 Task: Create a gradient business workshop youtube thumbnail.
Action: Mouse moved to (310, 199)
Screenshot: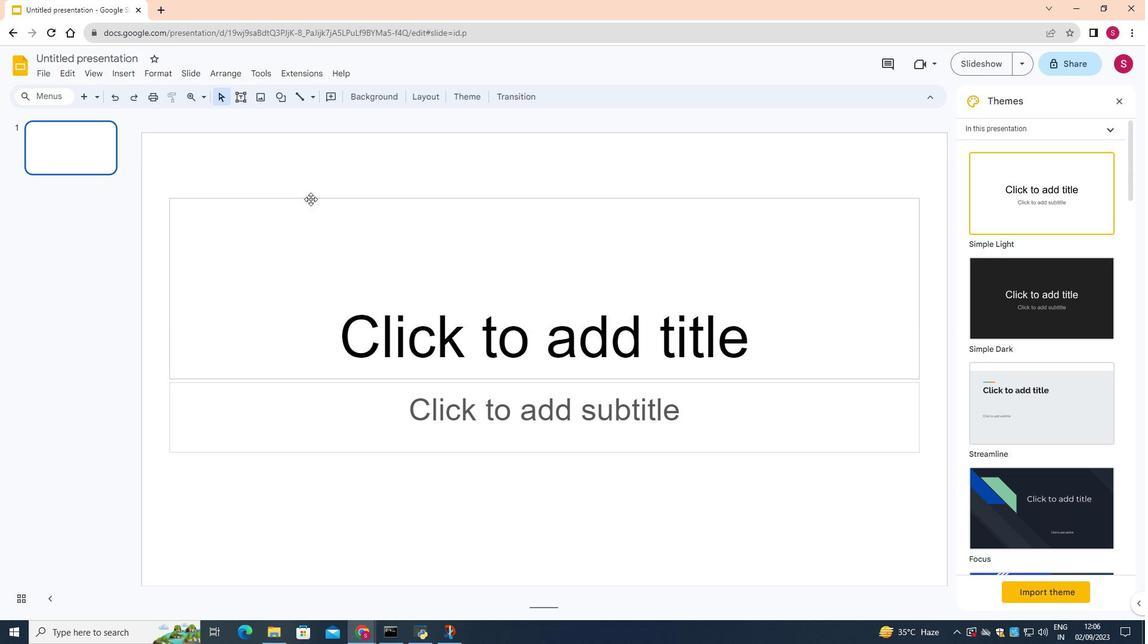 
Action: Mouse pressed left at (310, 199)
Screenshot: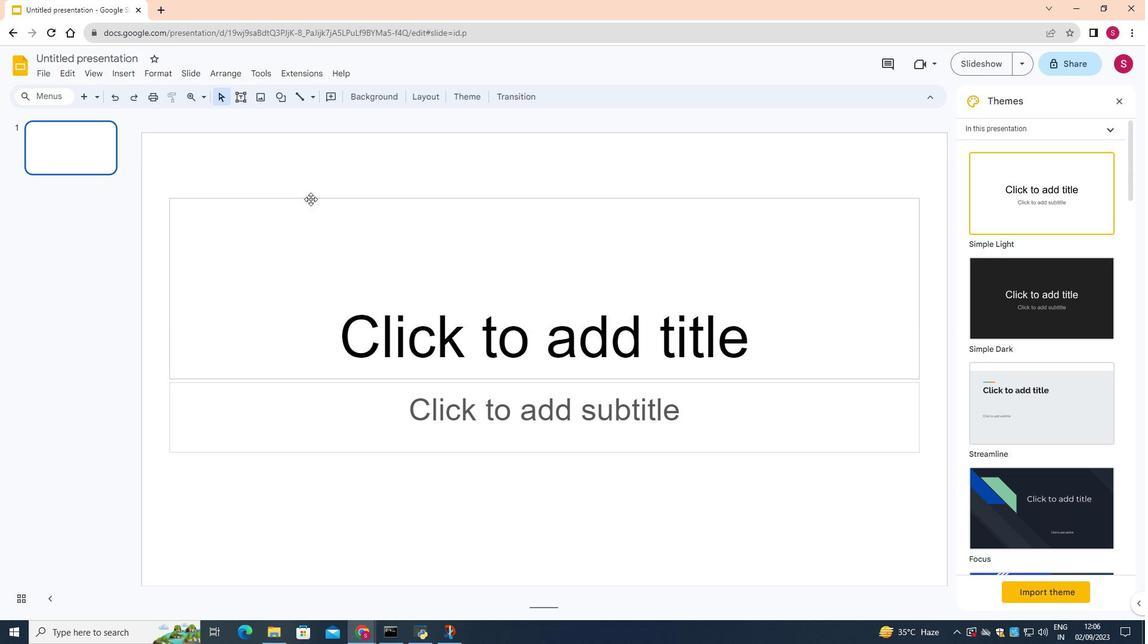 
Action: Key pressed <Key.delete>
Screenshot: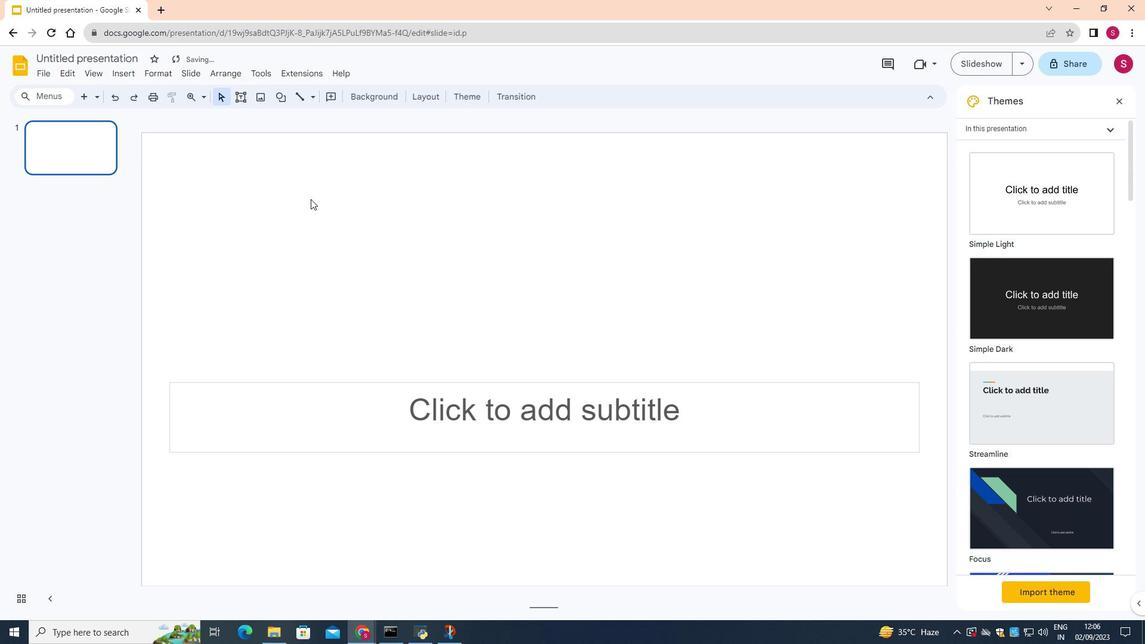 
Action: Mouse moved to (300, 380)
Screenshot: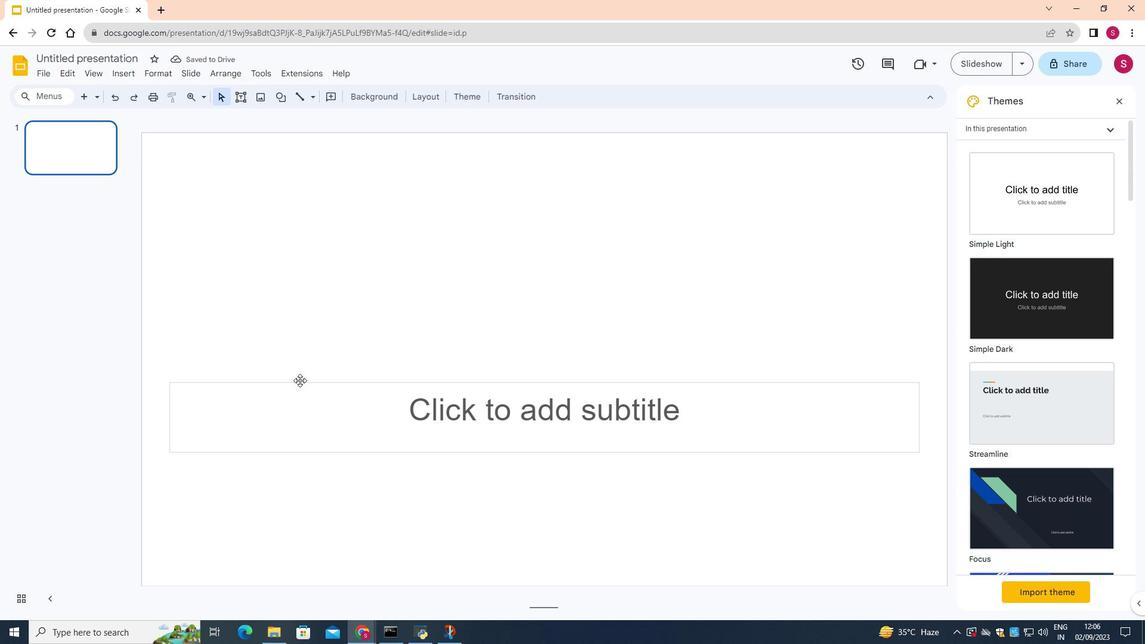 
Action: Mouse pressed left at (300, 380)
Screenshot: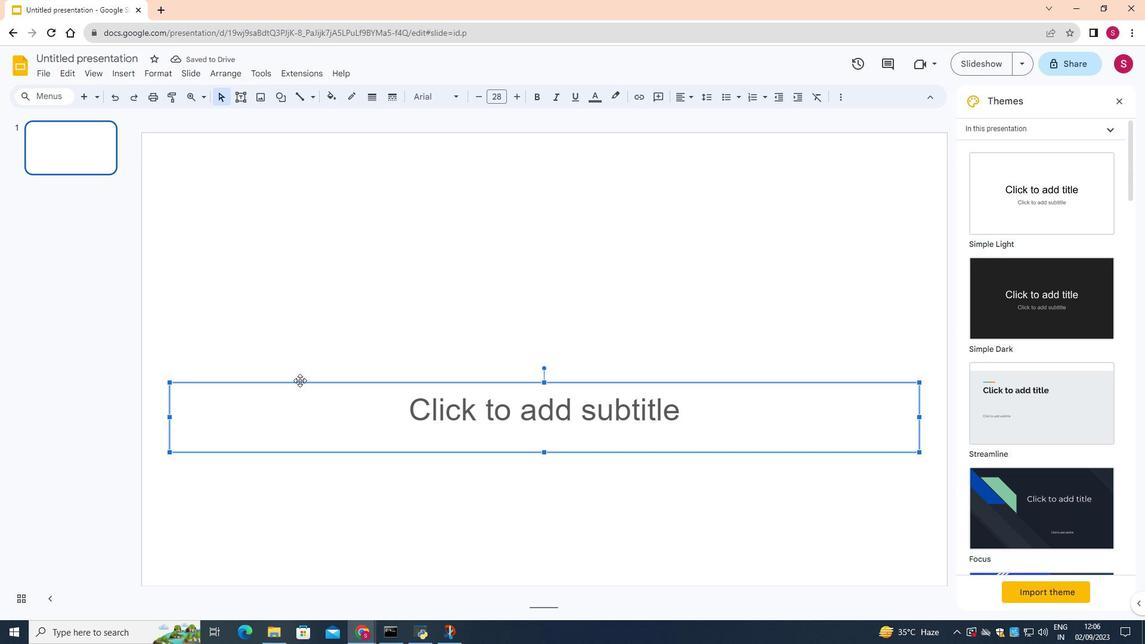 
Action: Mouse moved to (301, 377)
Screenshot: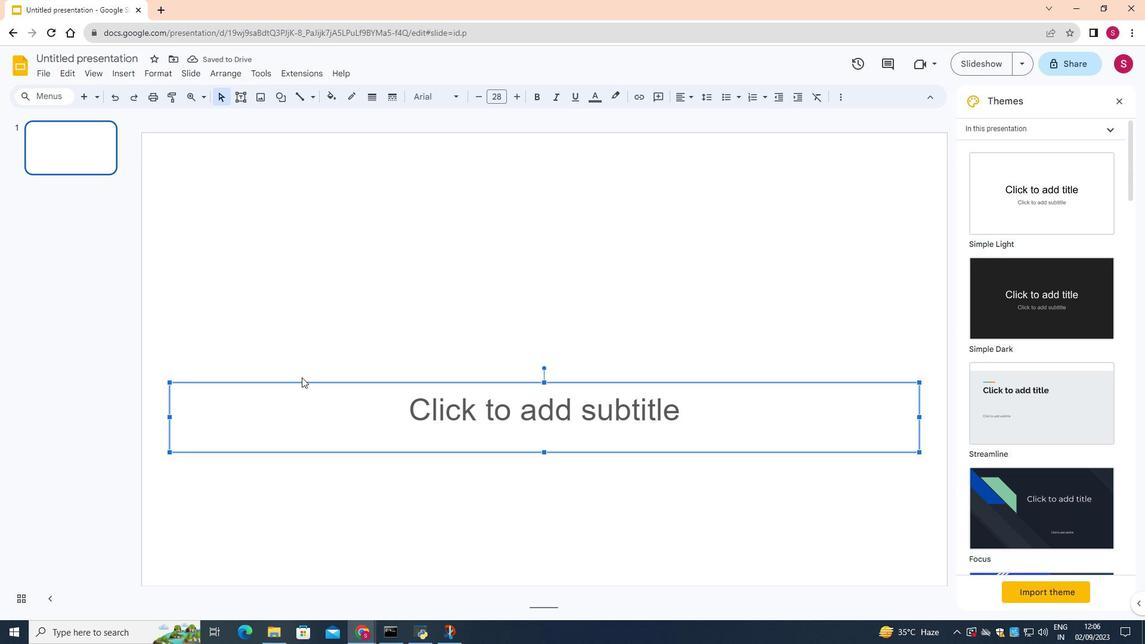 
Action: Key pressed <Key.delete>
Screenshot: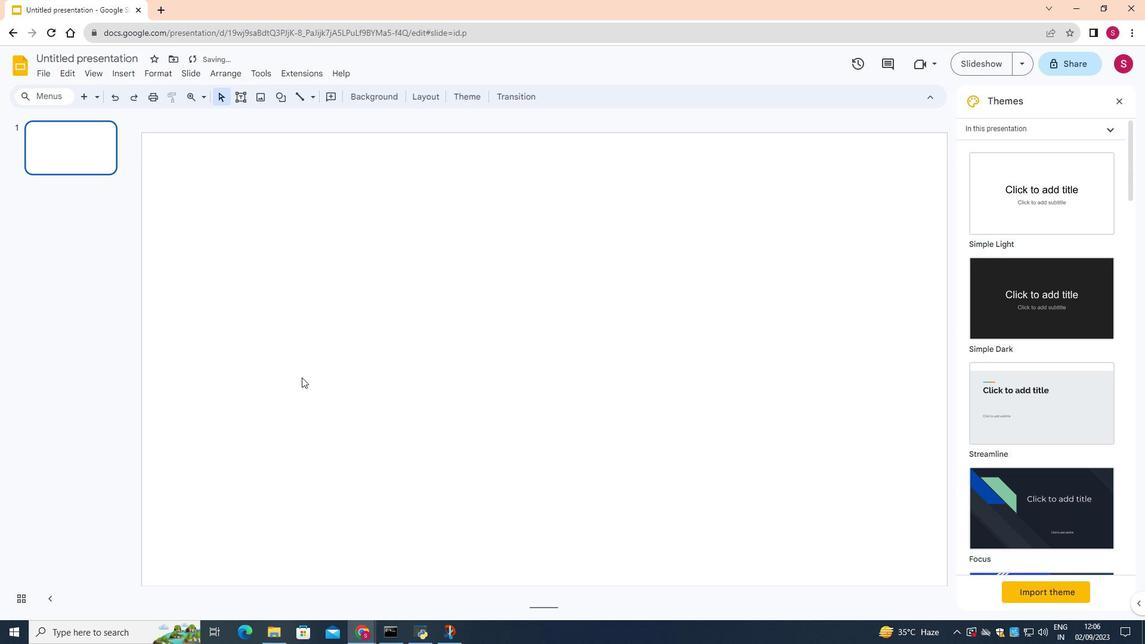 
Action: Mouse moved to (351, 94)
Screenshot: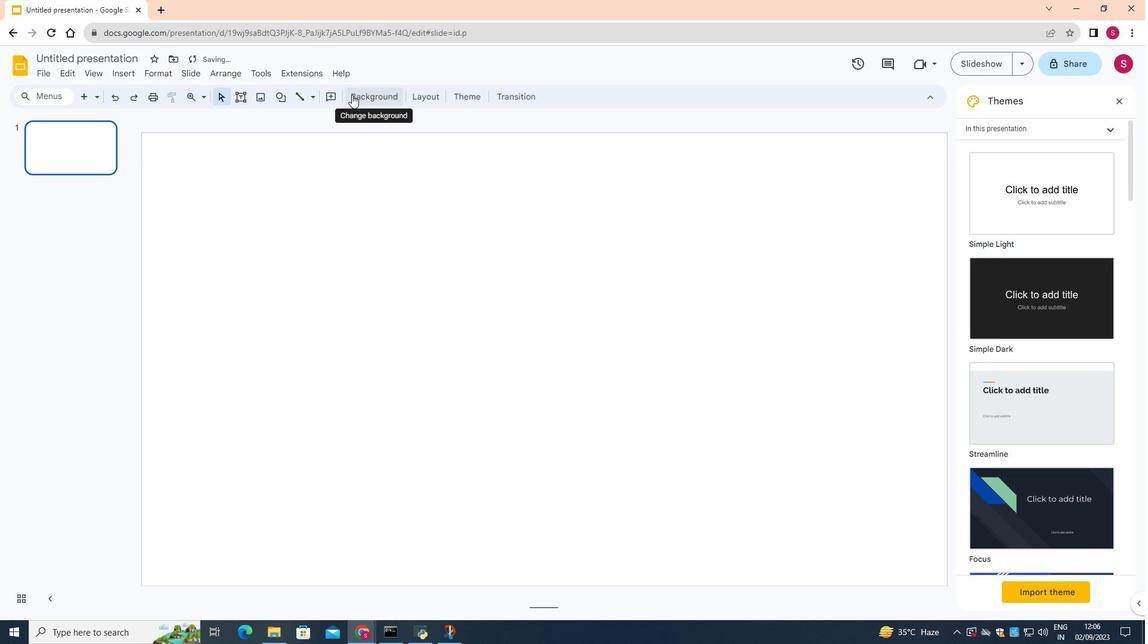 
Action: Mouse pressed left at (351, 94)
Screenshot: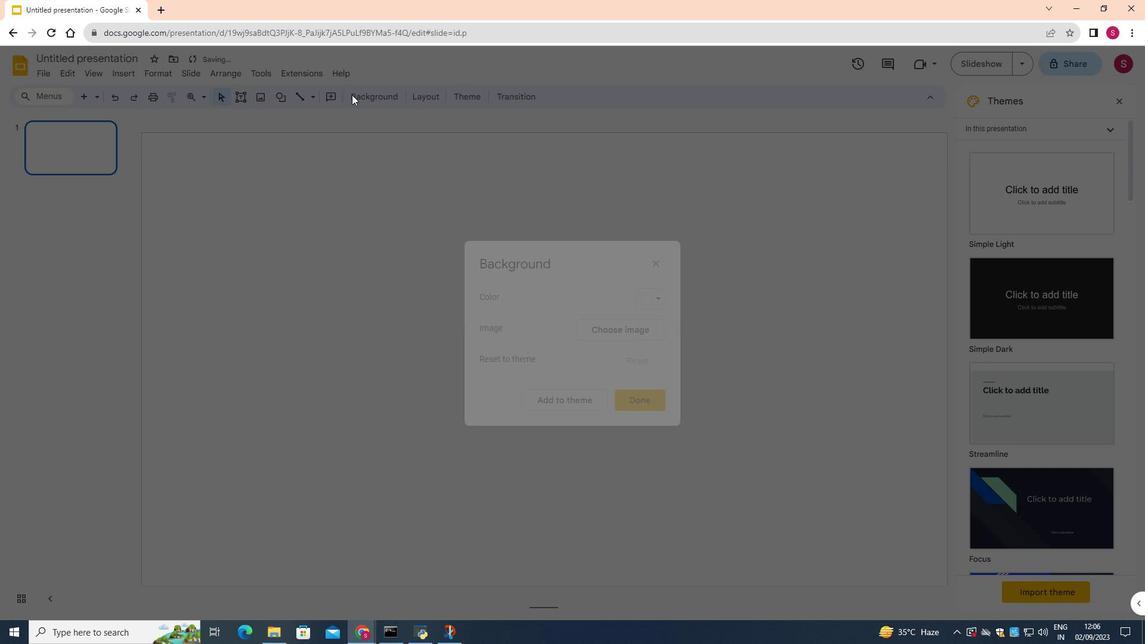 
Action: Mouse moved to (646, 300)
Screenshot: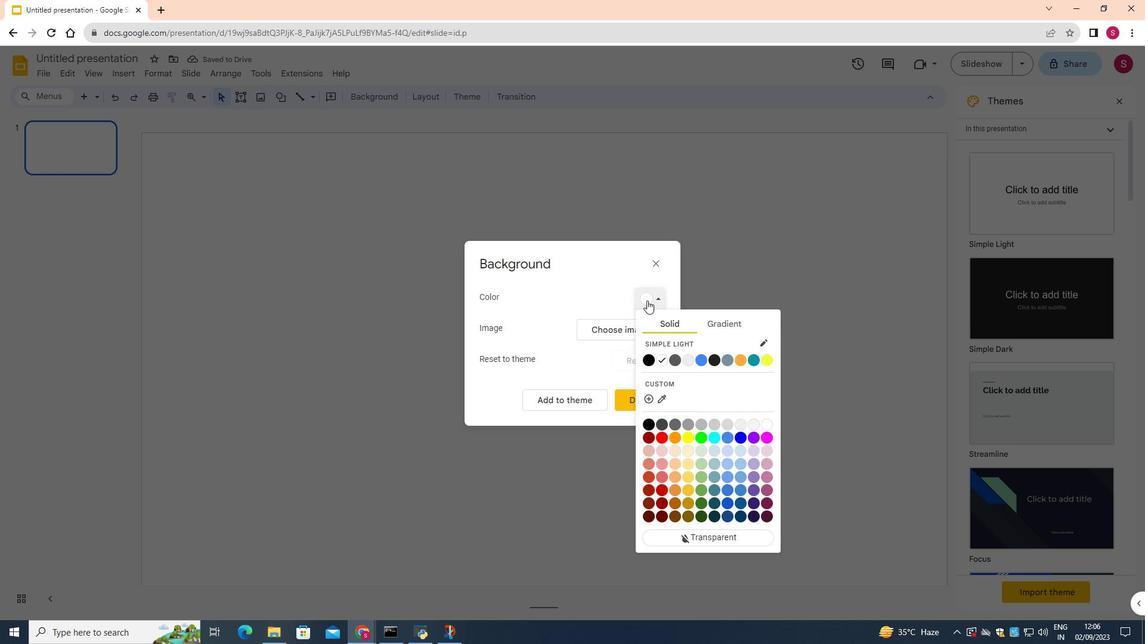 
Action: Mouse pressed left at (646, 300)
Screenshot: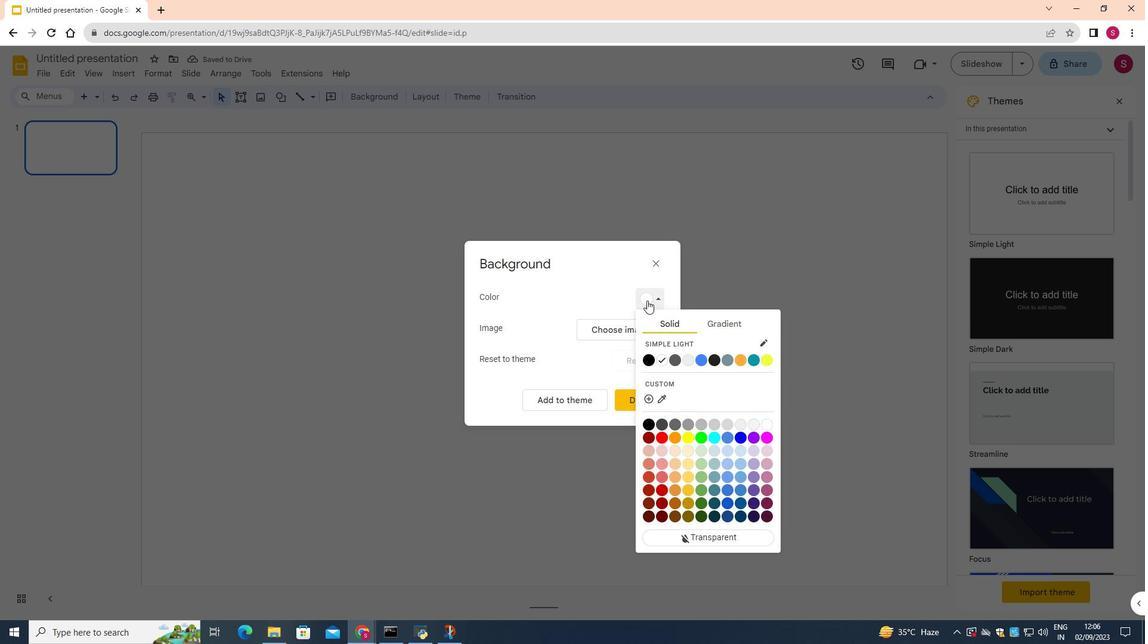 
Action: Mouse moved to (740, 433)
Screenshot: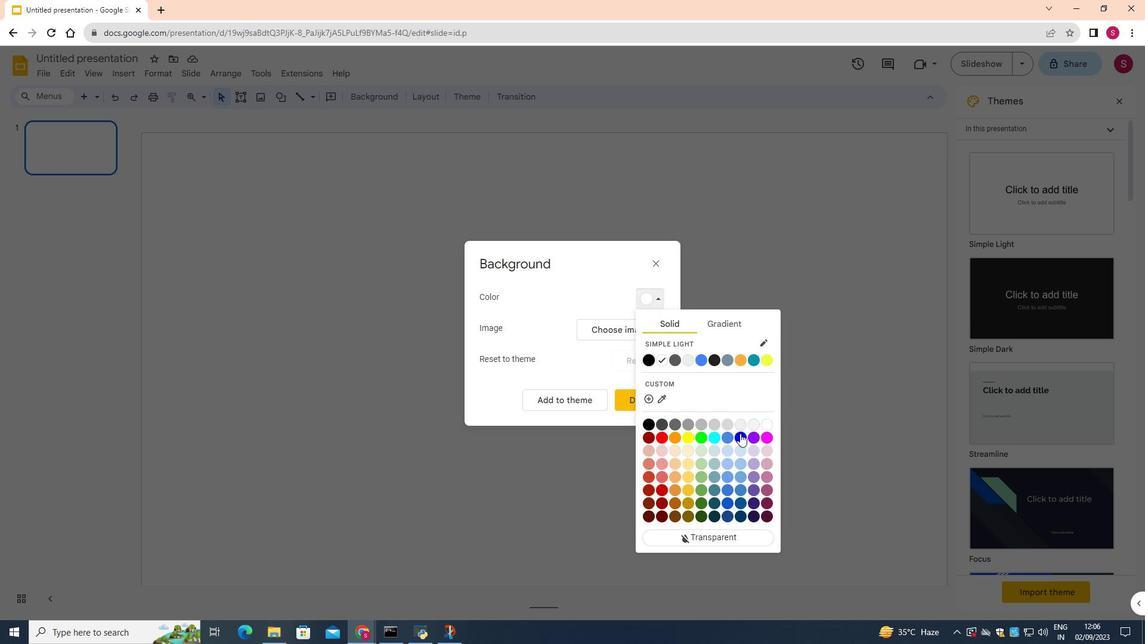
Action: Mouse pressed left at (740, 433)
Screenshot: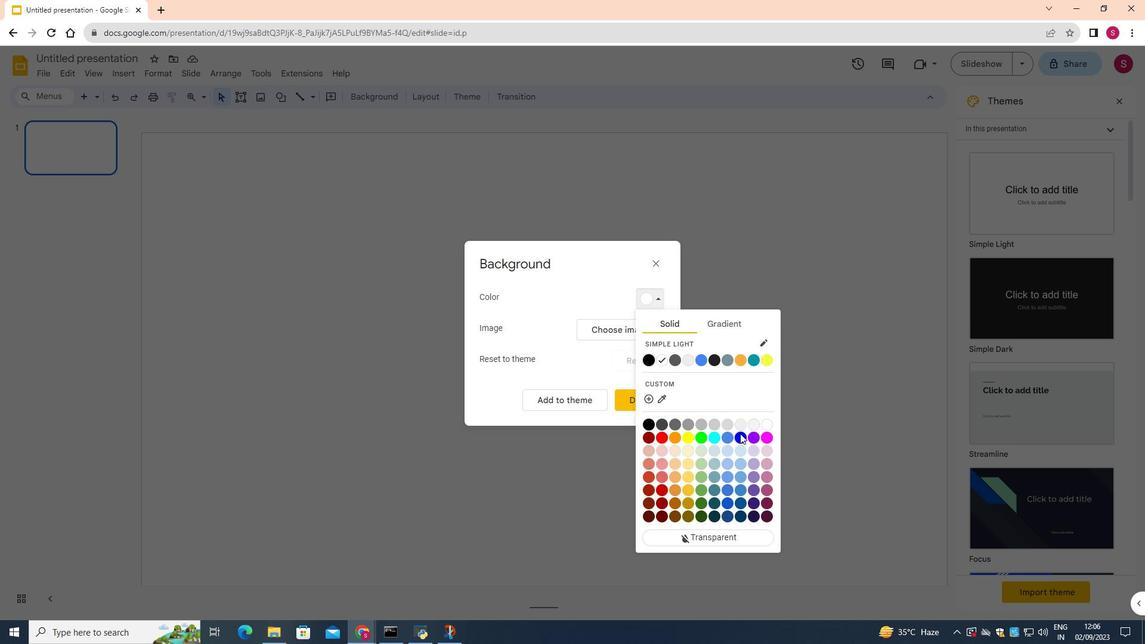 
Action: Mouse moved to (652, 298)
Screenshot: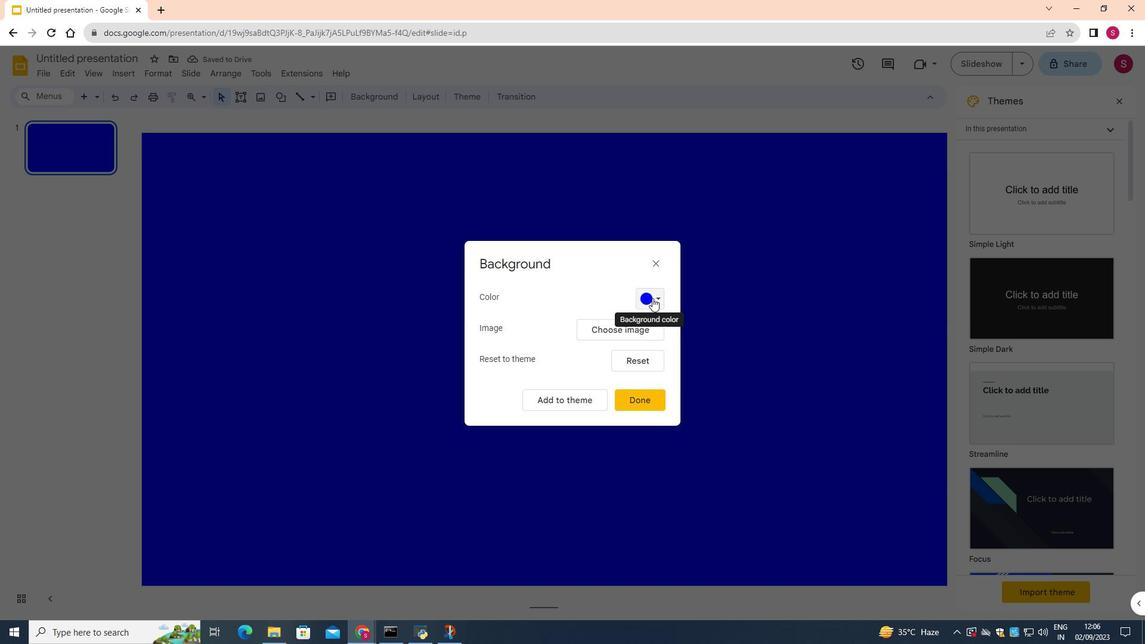 
Action: Mouse pressed left at (652, 298)
Screenshot: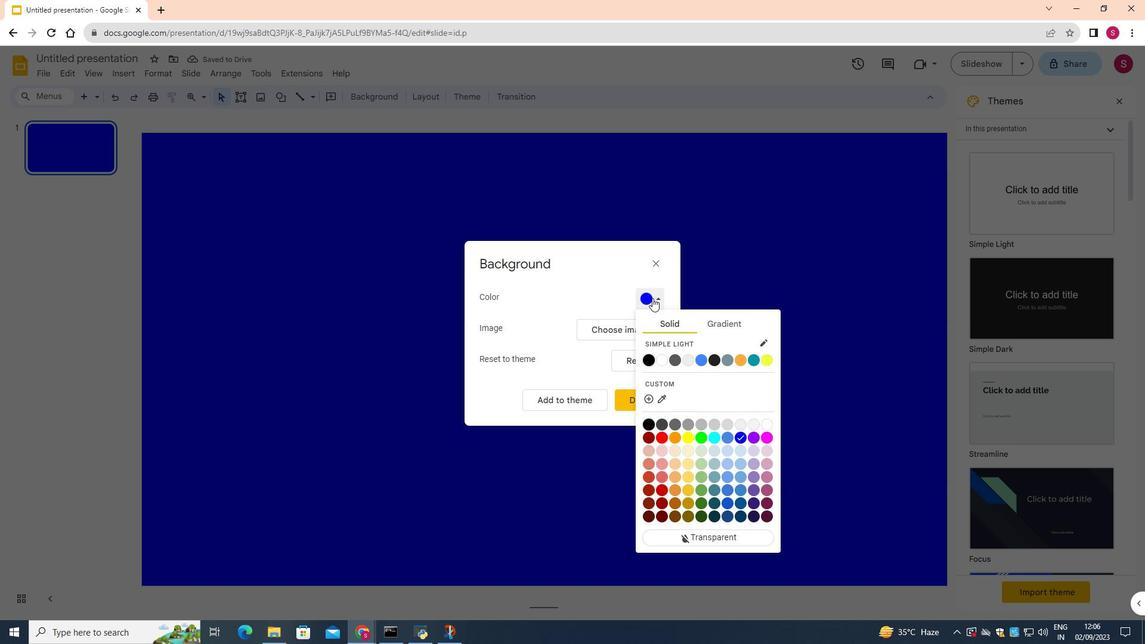 
Action: Mouse moved to (728, 501)
Screenshot: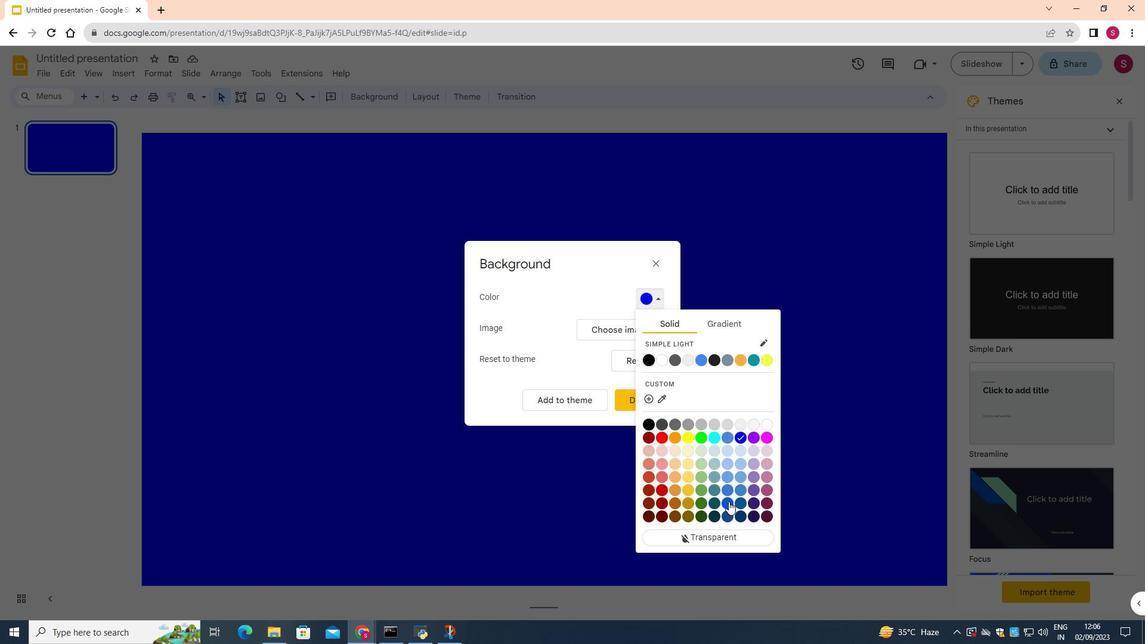 
Action: Mouse pressed left at (728, 501)
Screenshot: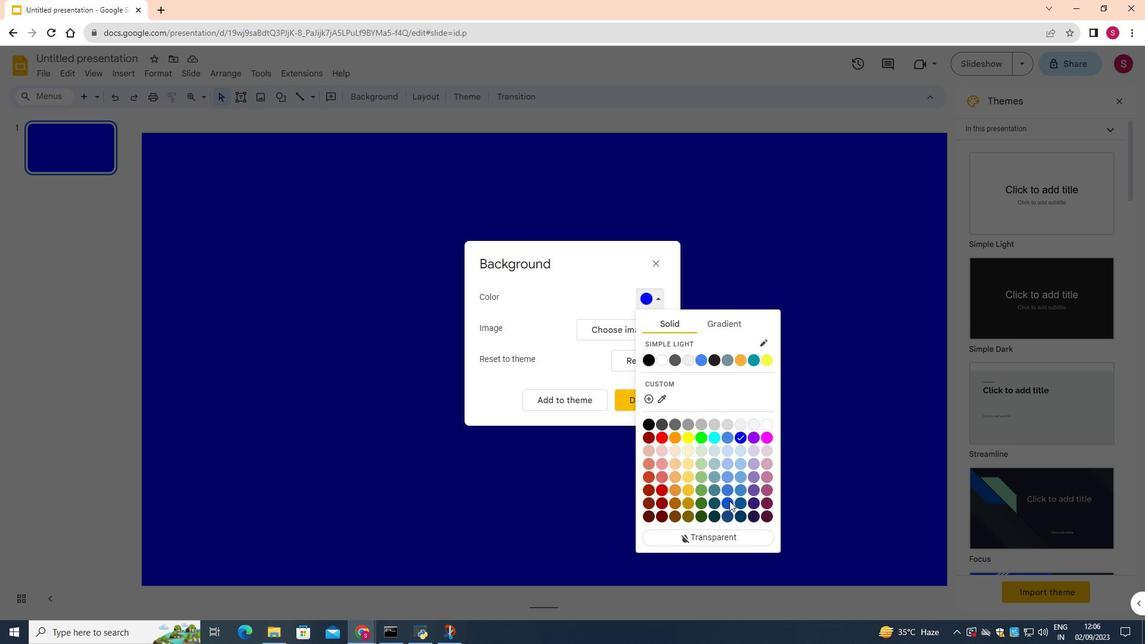 
Action: Mouse moved to (634, 400)
Screenshot: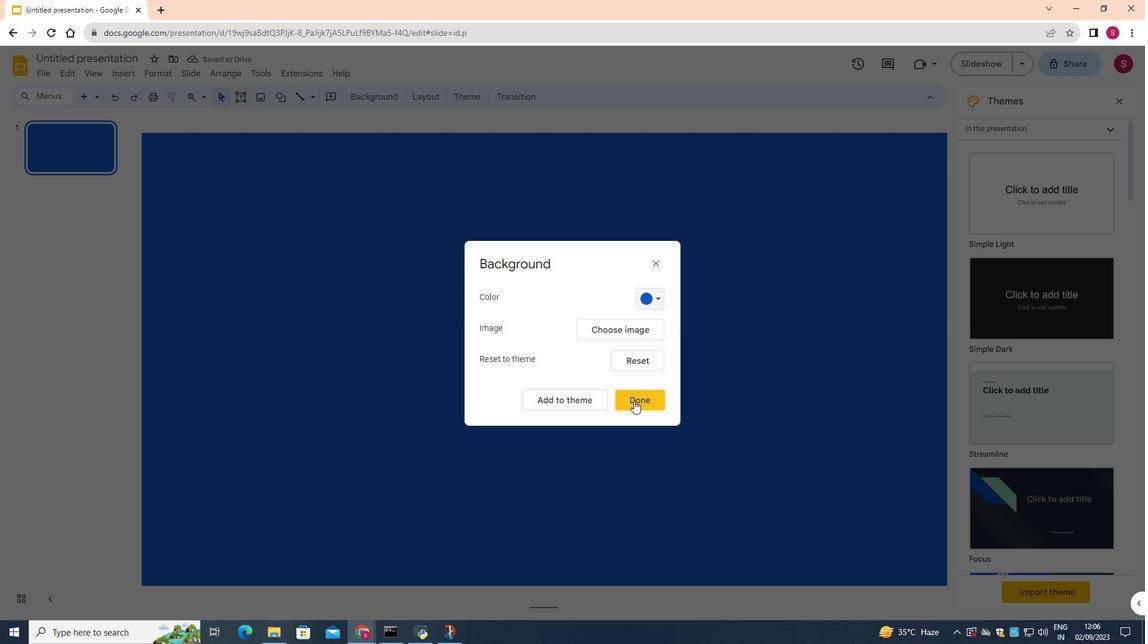 
Action: Mouse pressed left at (634, 400)
Screenshot: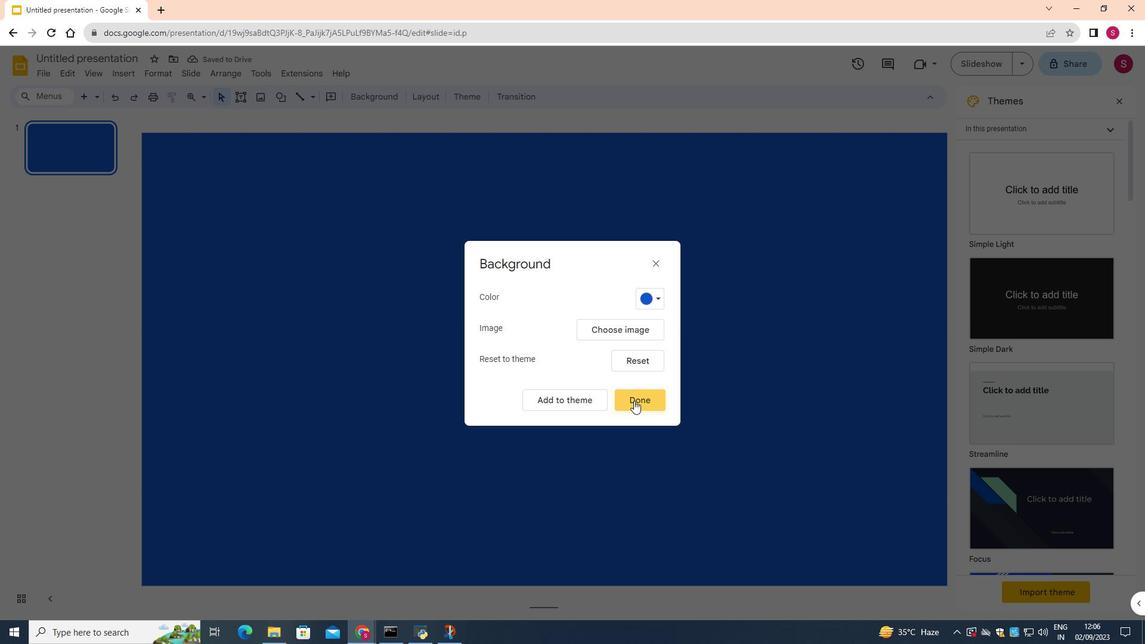 
Action: Mouse moved to (275, 94)
Screenshot: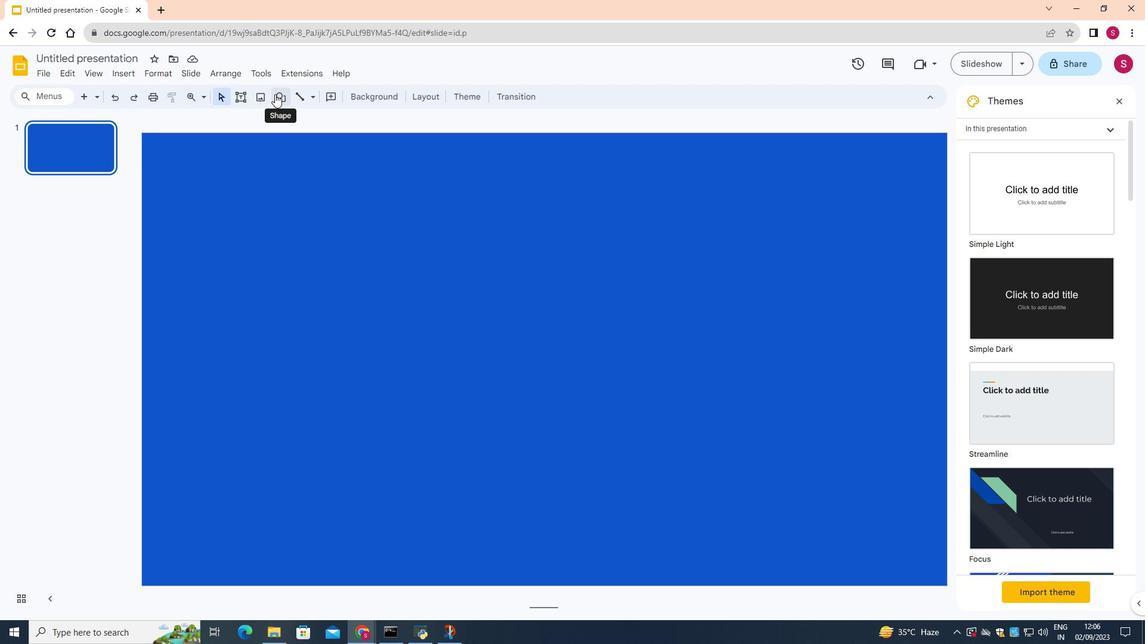 
Action: Mouse pressed left at (275, 94)
Screenshot: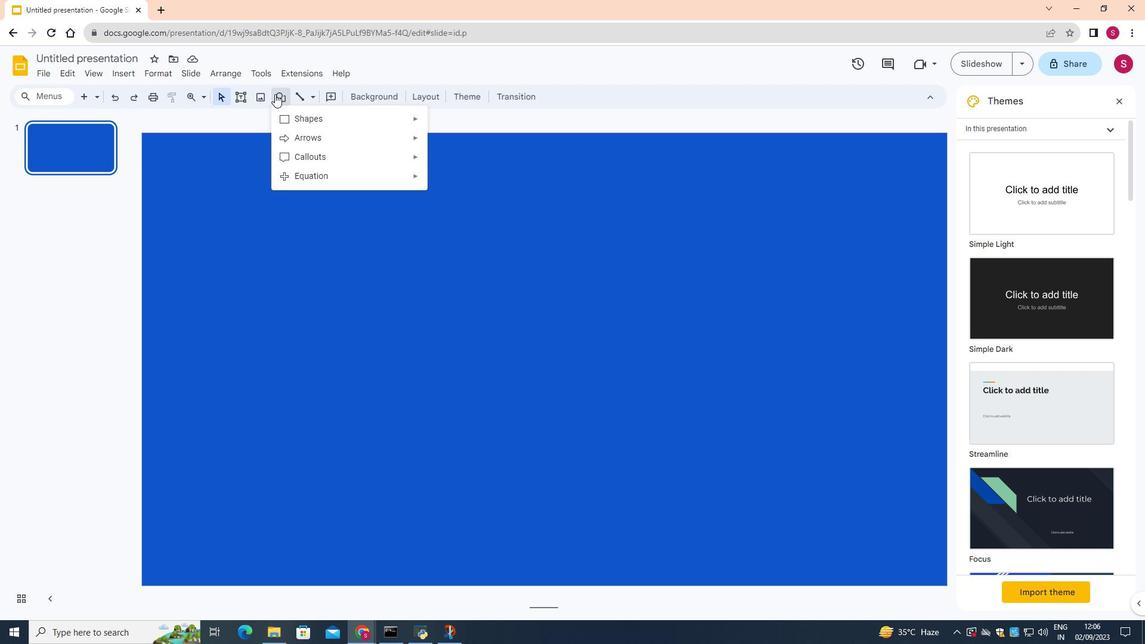 
Action: Mouse moved to (295, 118)
Screenshot: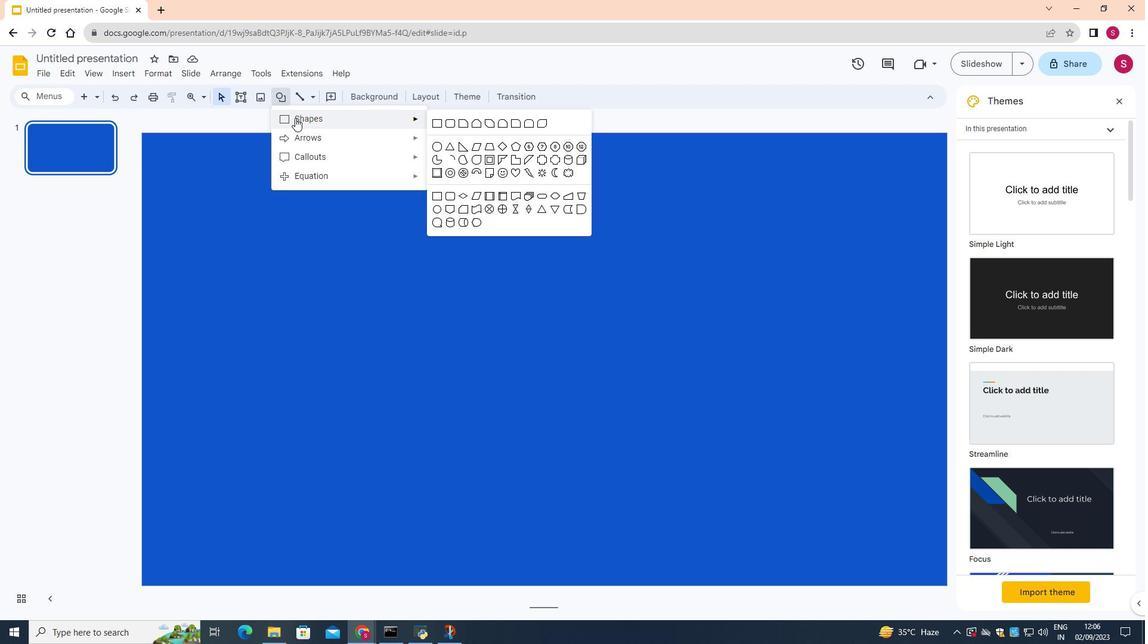 
Action: Mouse pressed left at (295, 118)
Screenshot: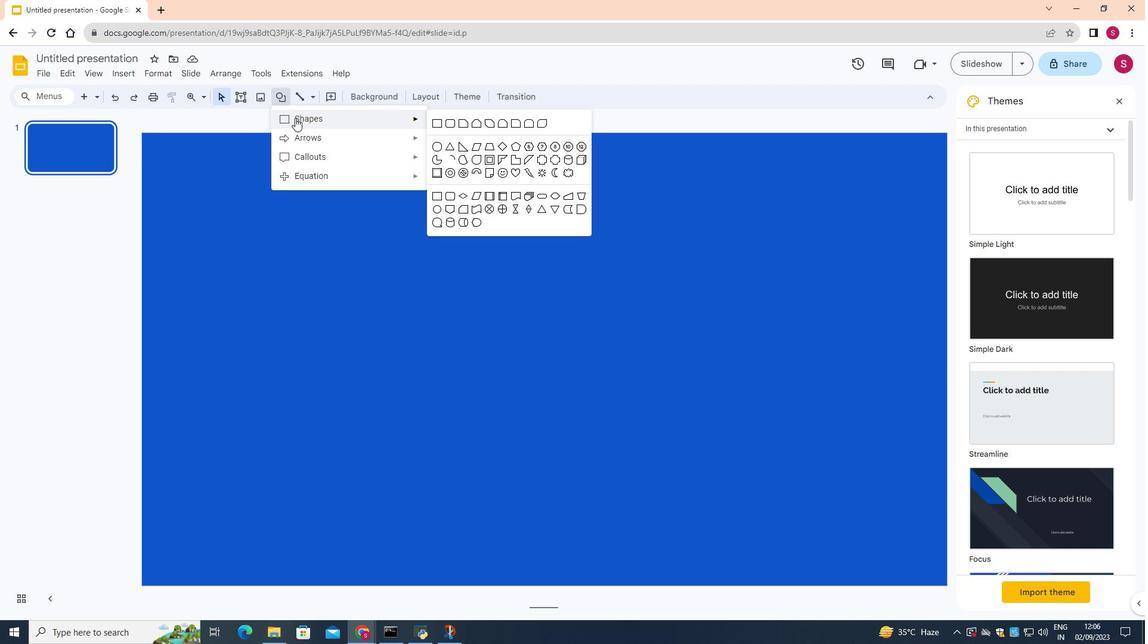 
Action: Mouse moved to (454, 159)
Screenshot: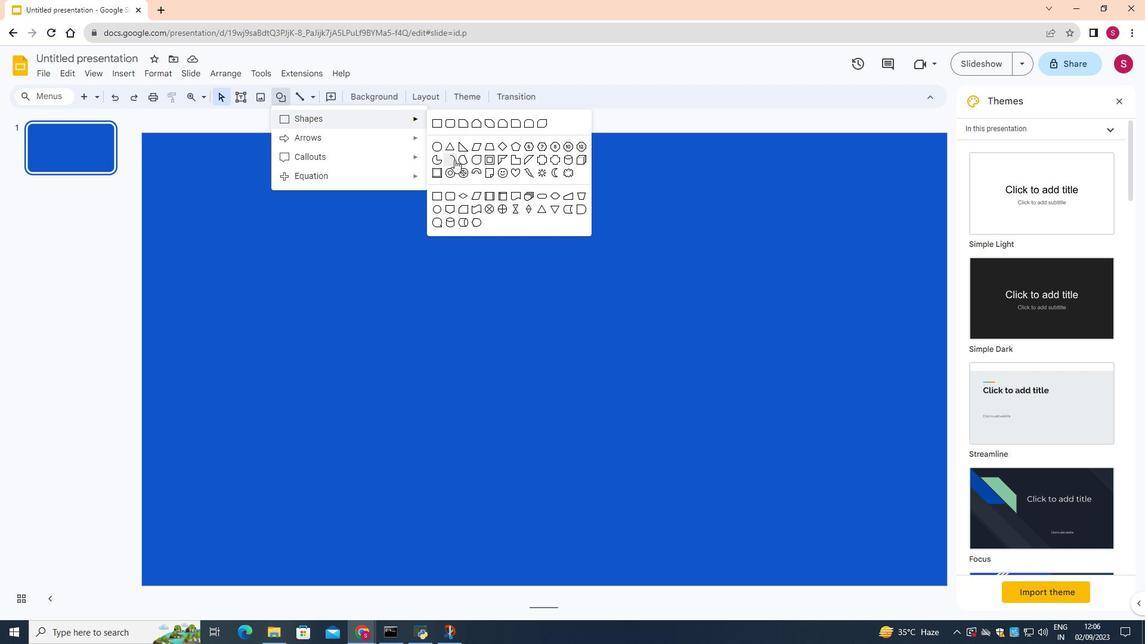 
Action: Mouse pressed left at (454, 159)
Screenshot: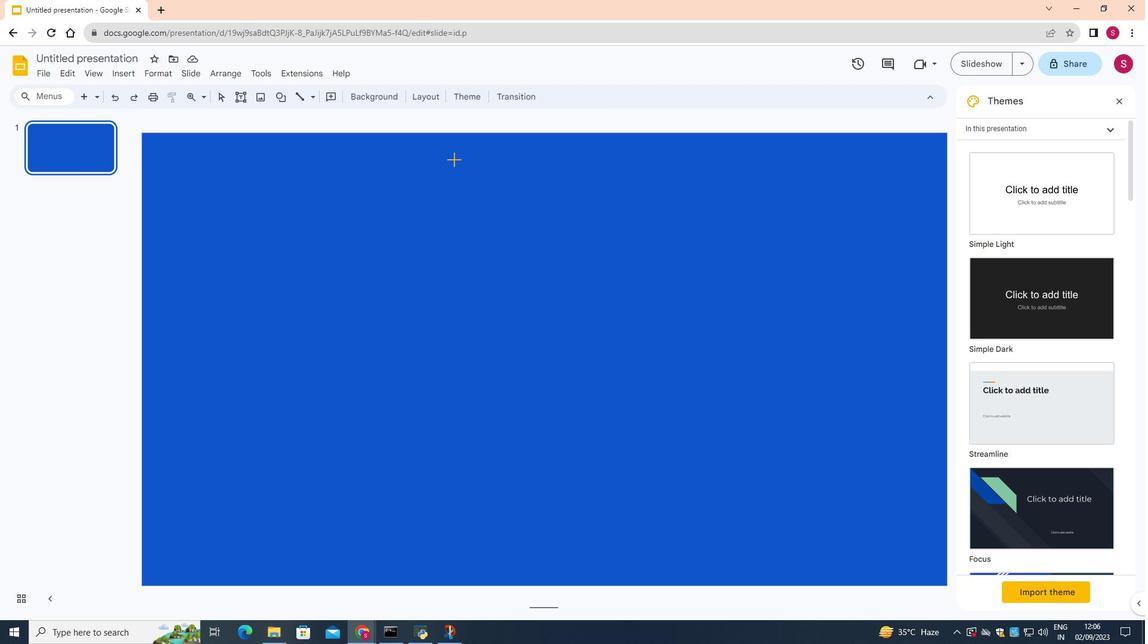 
Action: Mouse moved to (218, 174)
Screenshot: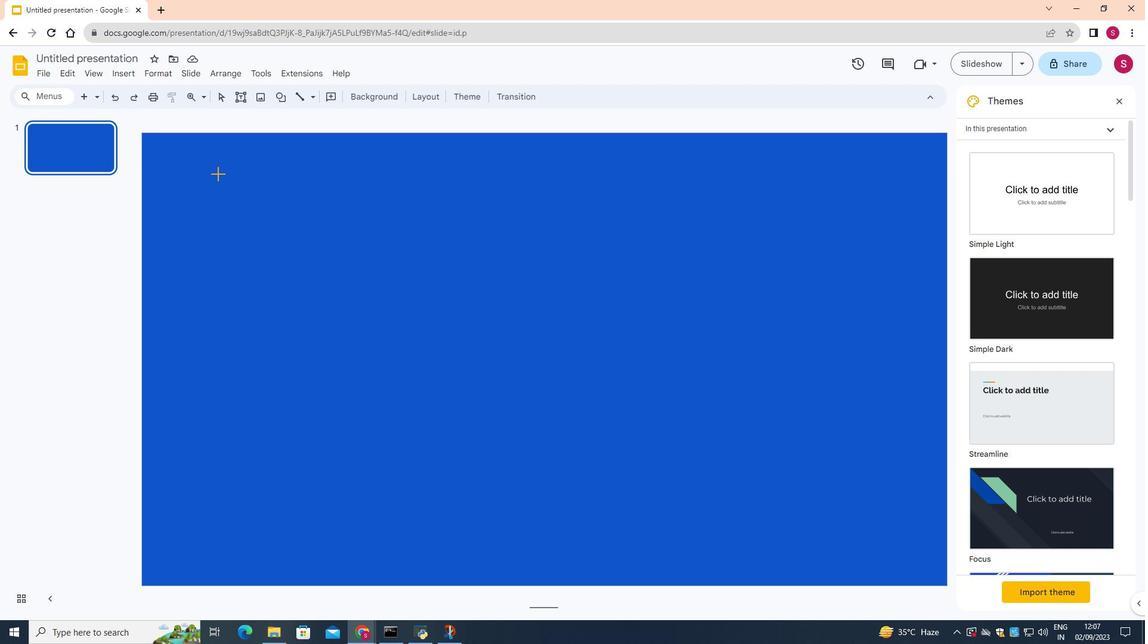 
Action: Mouse pressed left at (218, 174)
Screenshot: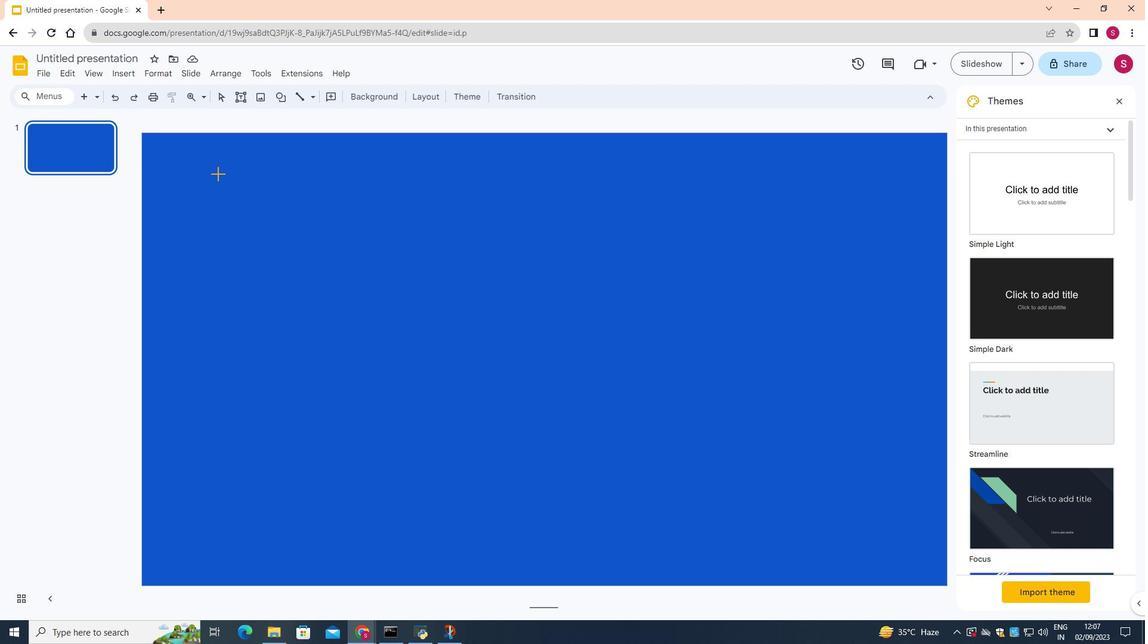 
Action: Mouse moved to (344, 94)
Screenshot: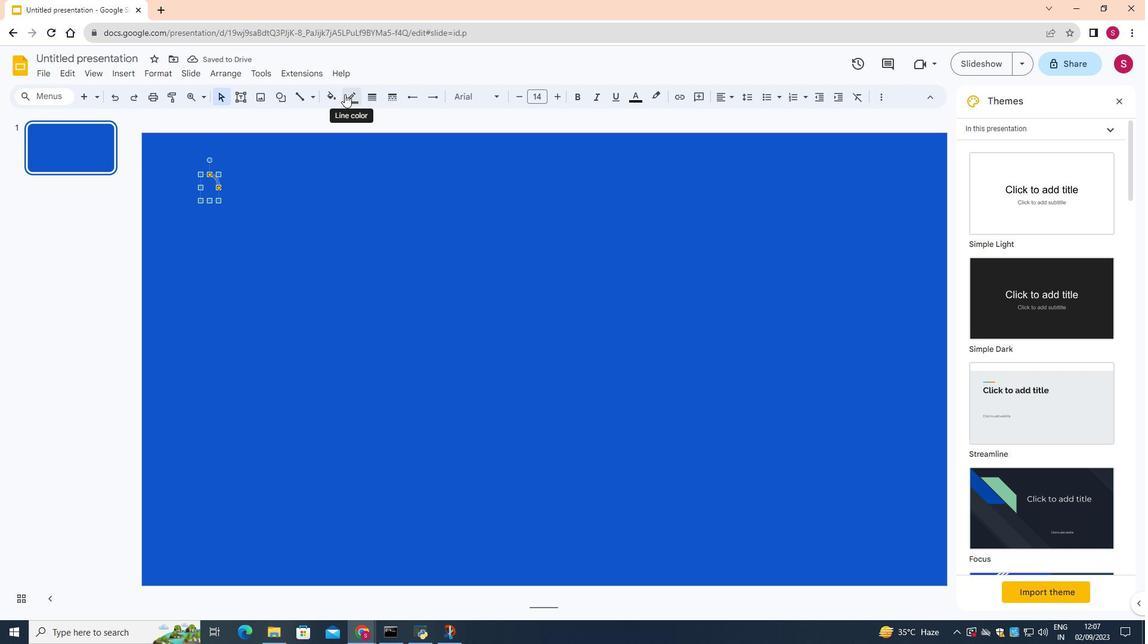 
Action: Mouse pressed left at (344, 94)
Screenshot: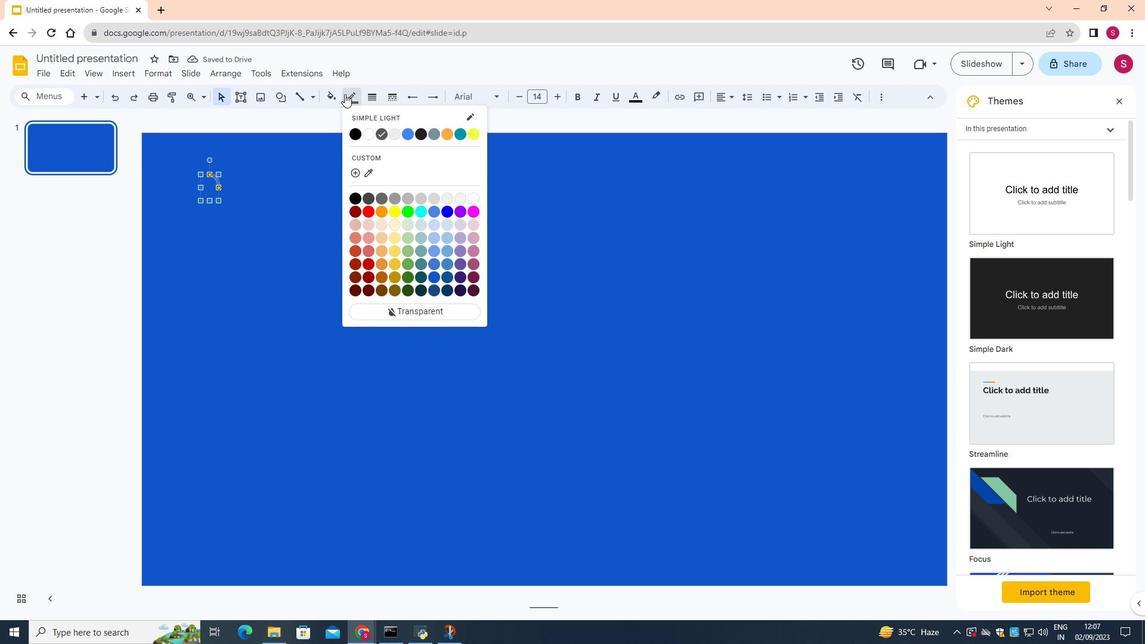 
Action: Mouse moved to (473, 193)
Screenshot: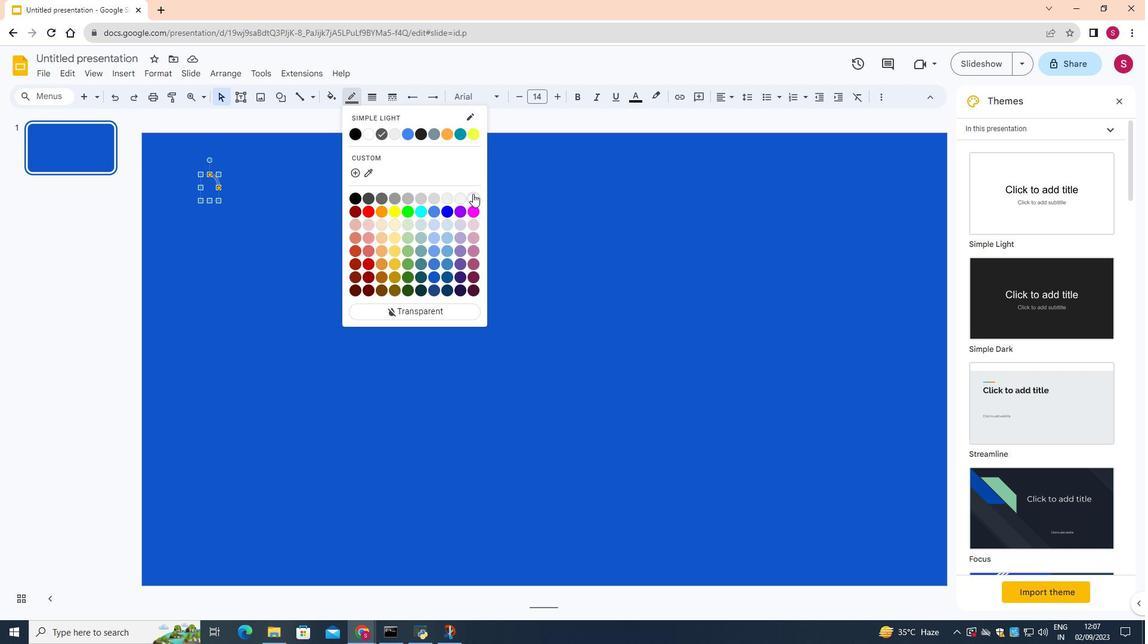 
Action: Mouse pressed left at (473, 193)
Screenshot: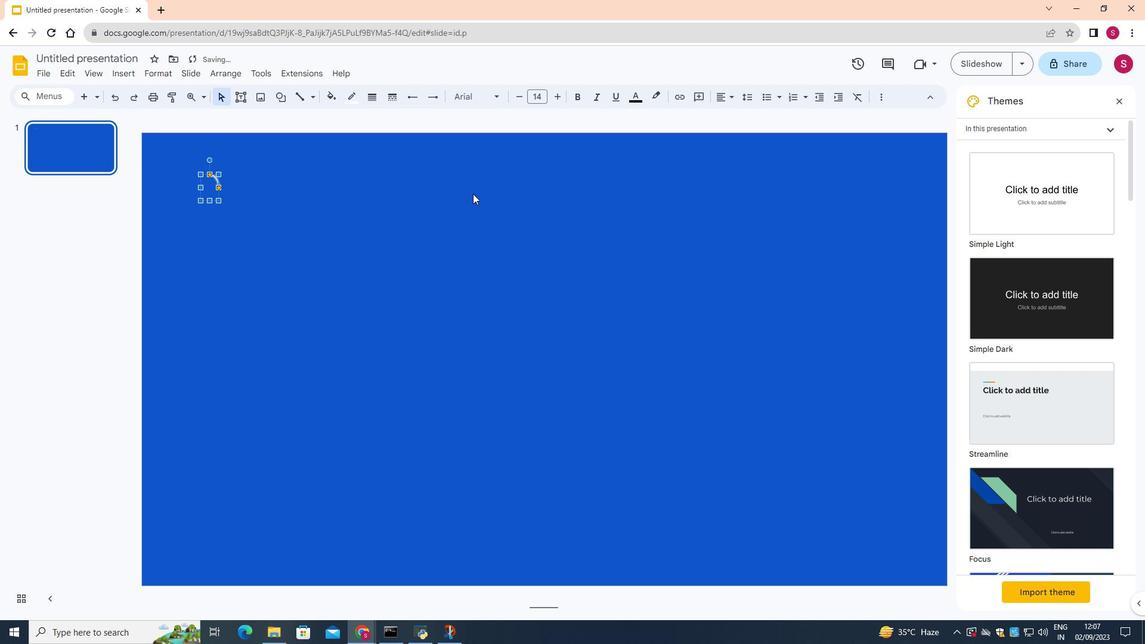 
Action: Mouse moved to (416, 199)
Screenshot: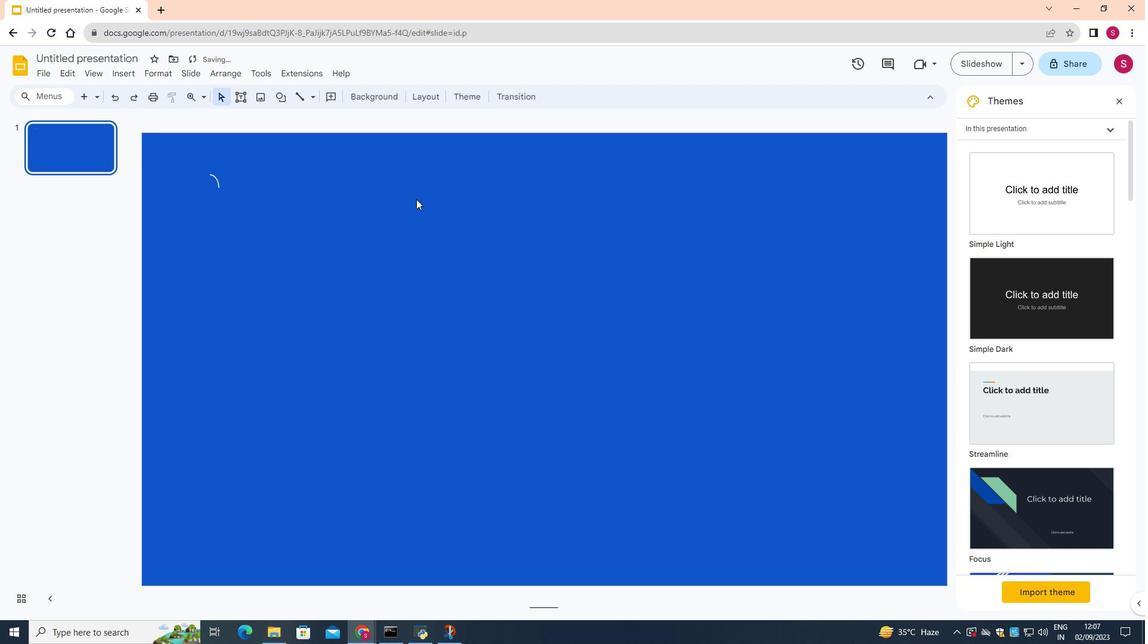 
Action: Mouse pressed left at (416, 199)
Screenshot: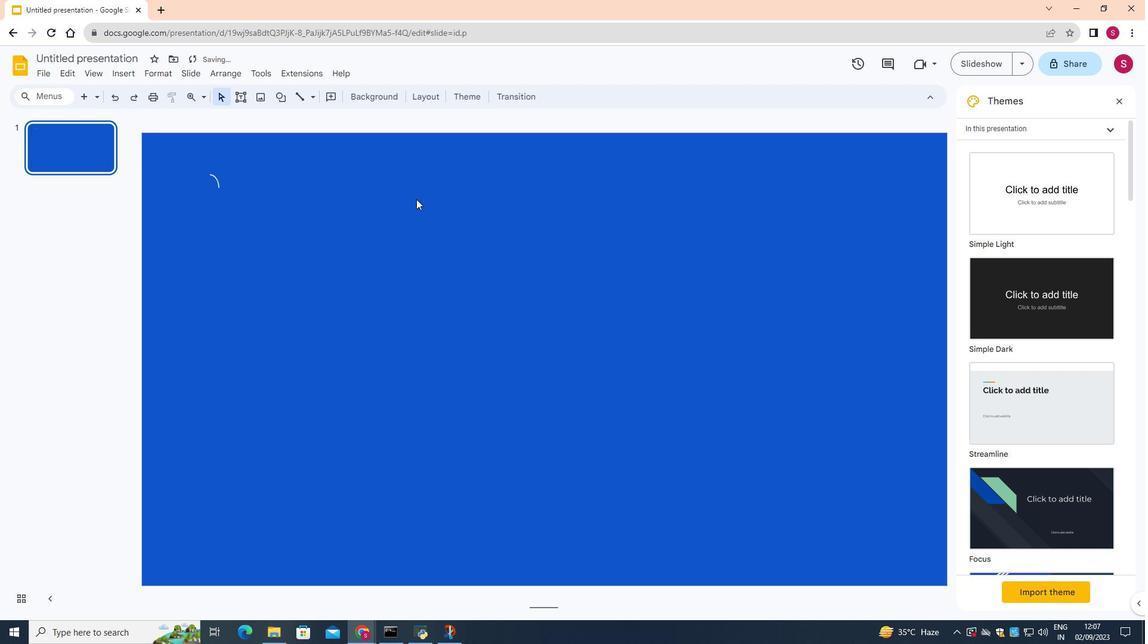 
Action: Mouse moved to (278, 95)
Screenshot: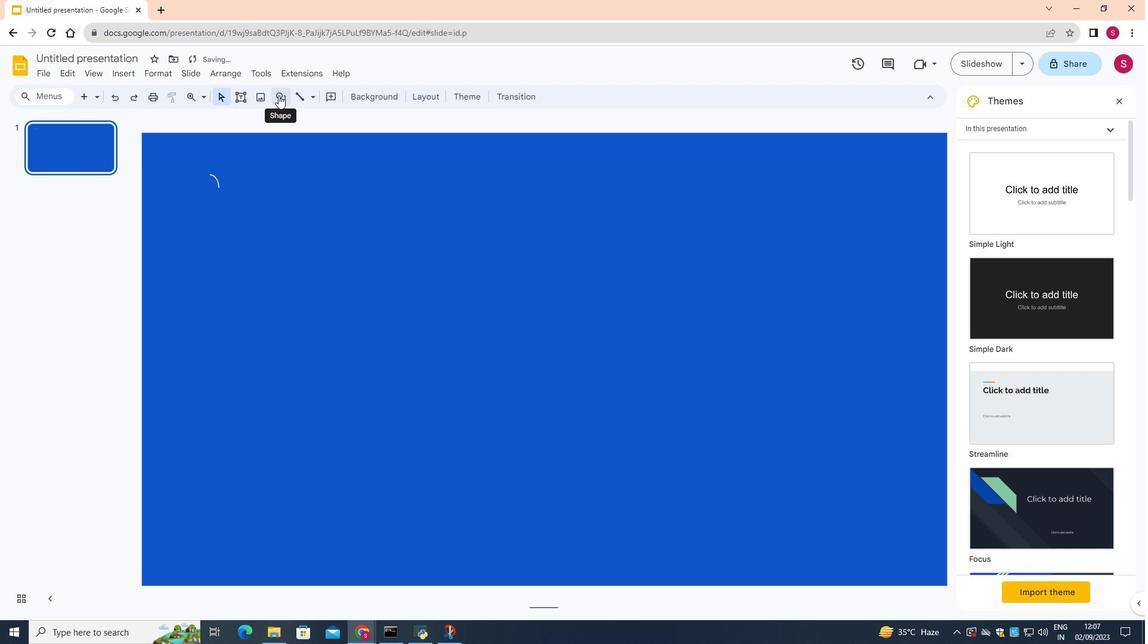 
Action: Mouse pressed left at (278, 95)
Screenshot: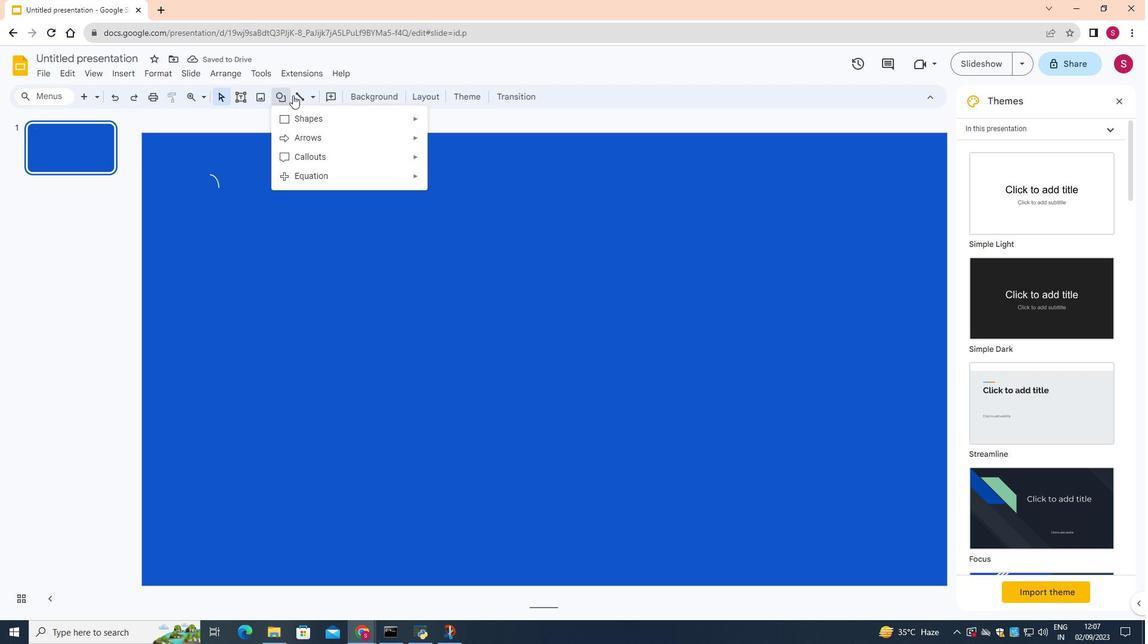 
Action: Mouse moved to (309, 117)
Screenshot: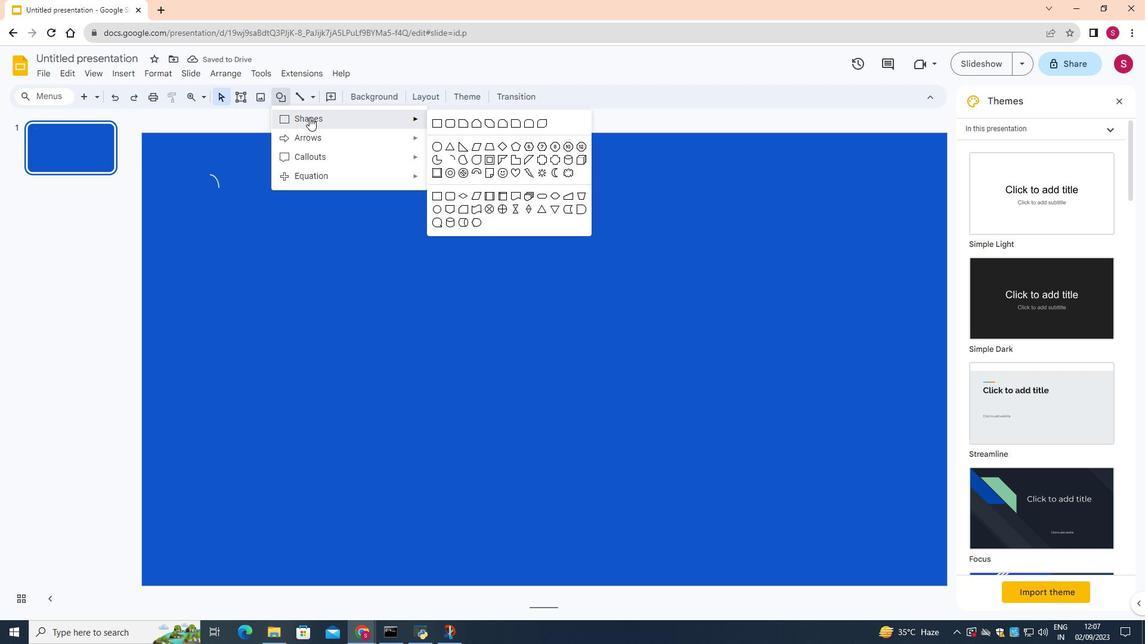 
Action: Mouse pressed left at (309, 117)
Screenshot: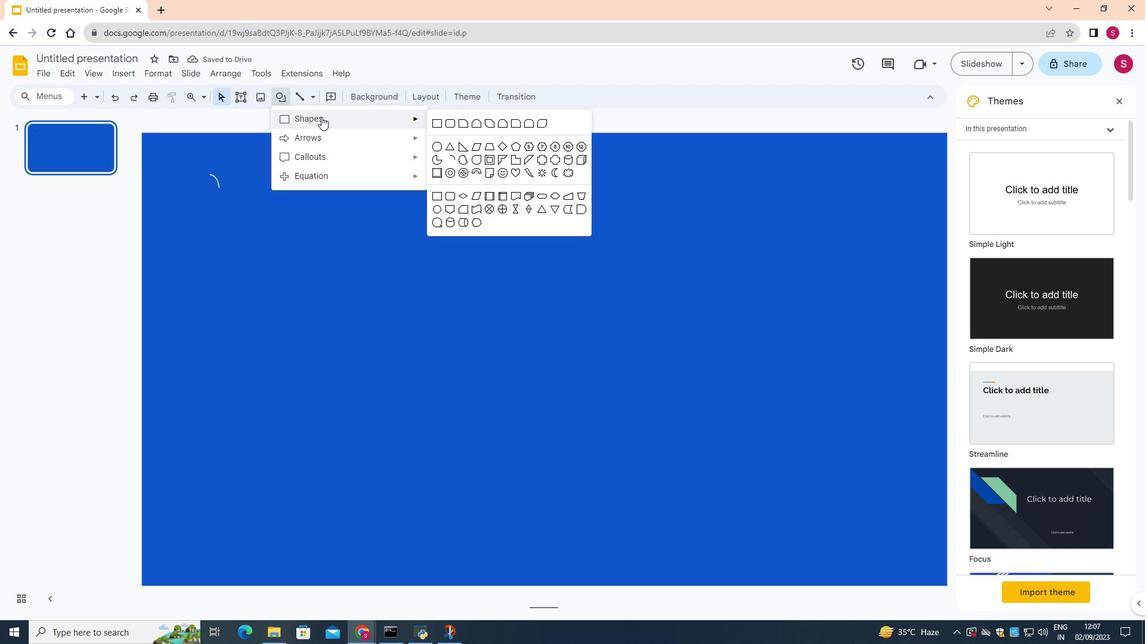 
Action: Mouse moved to (452, 156)
Screenshot: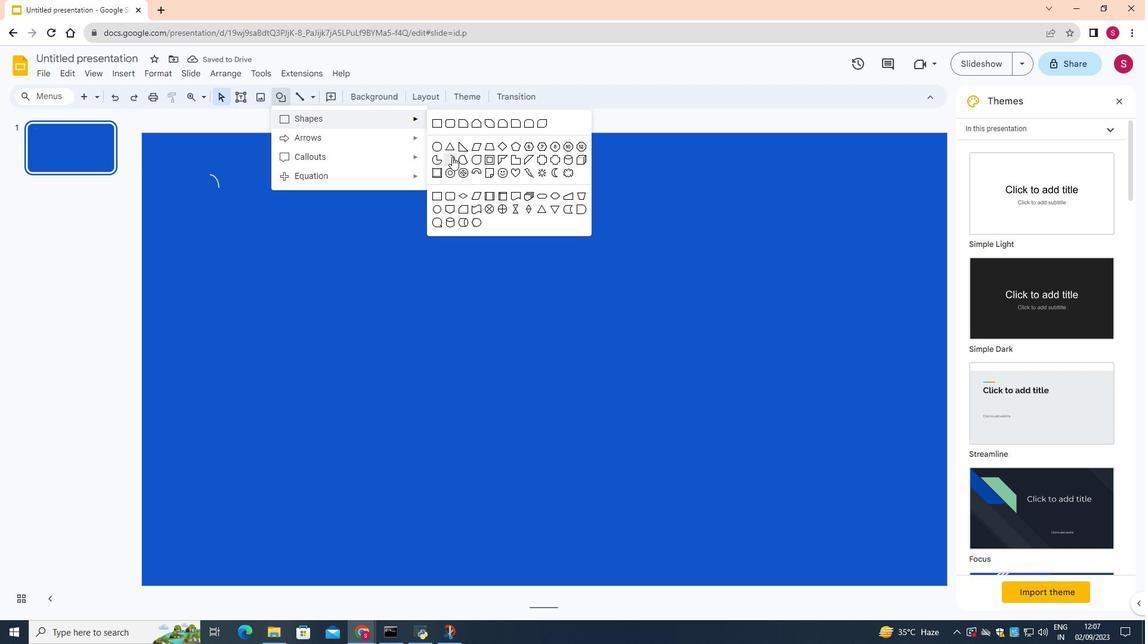 
Action: Mouse pressed left at (452, 156)
Screenshot: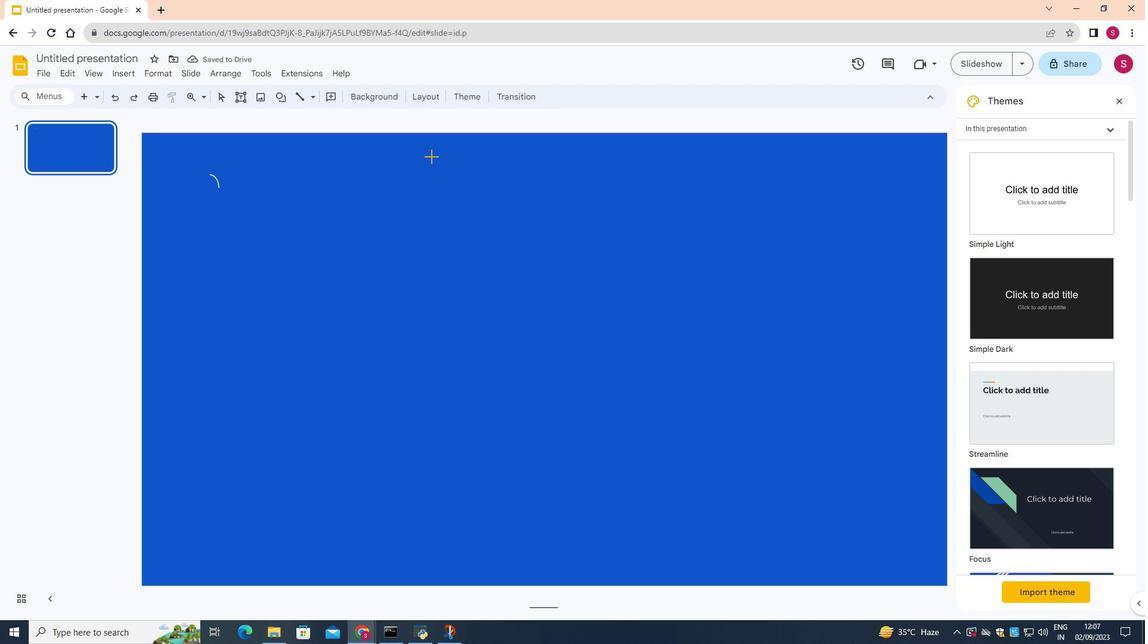 
Action: Mouse moved to (199, 178)
Screenshot: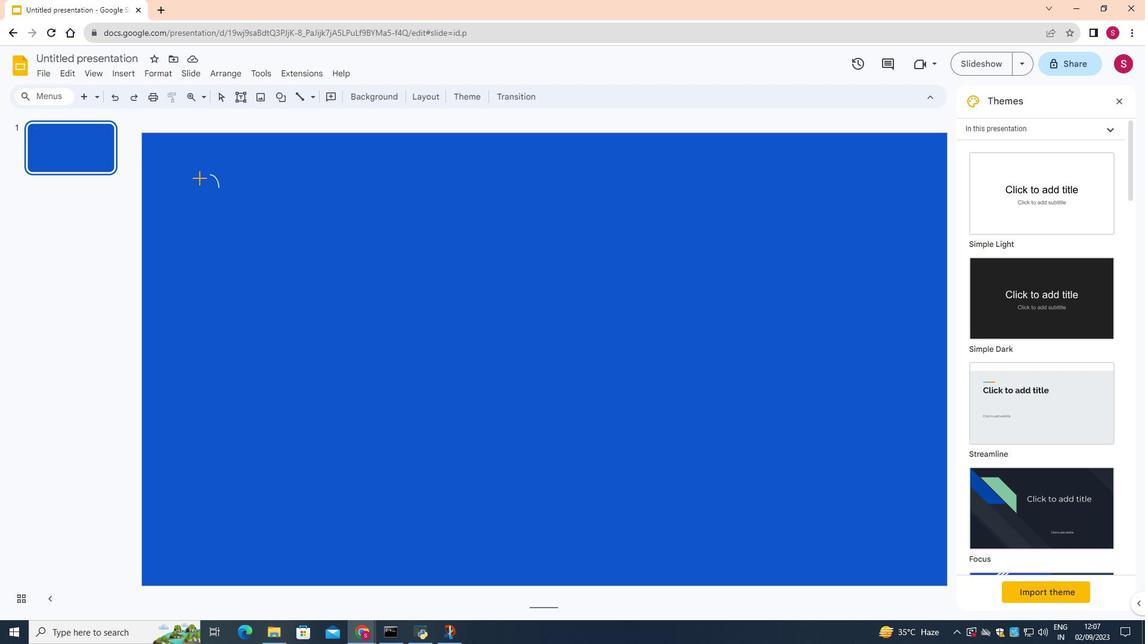 
Action: Mouse pressed left at (199, 178)
Screenshot: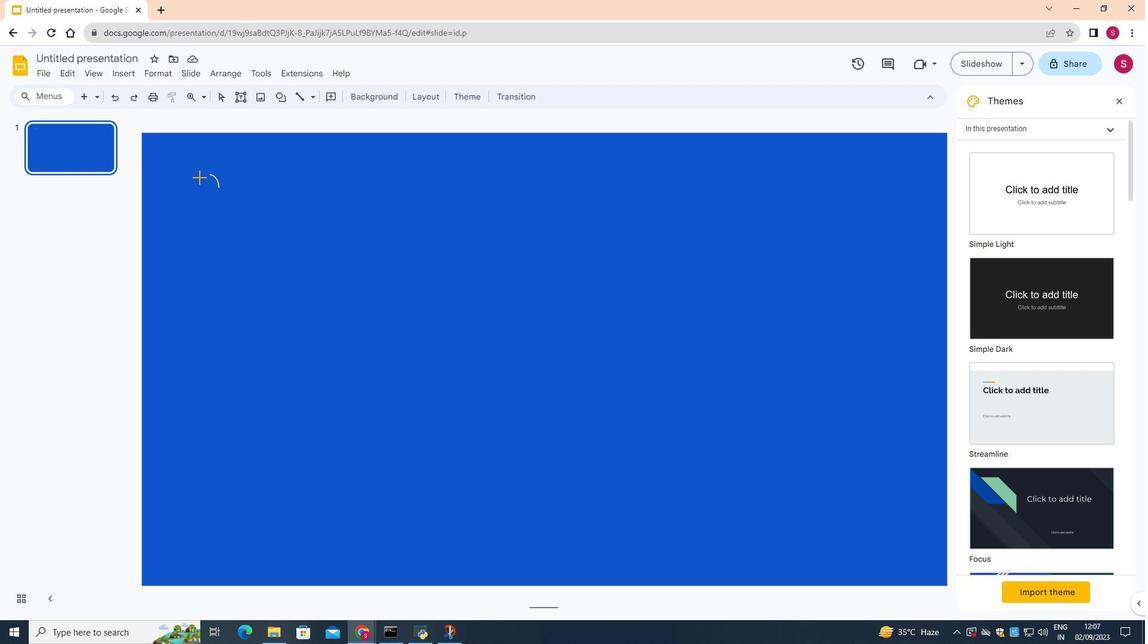 
Action: Mouse moved to (200, 191)
Screenshot: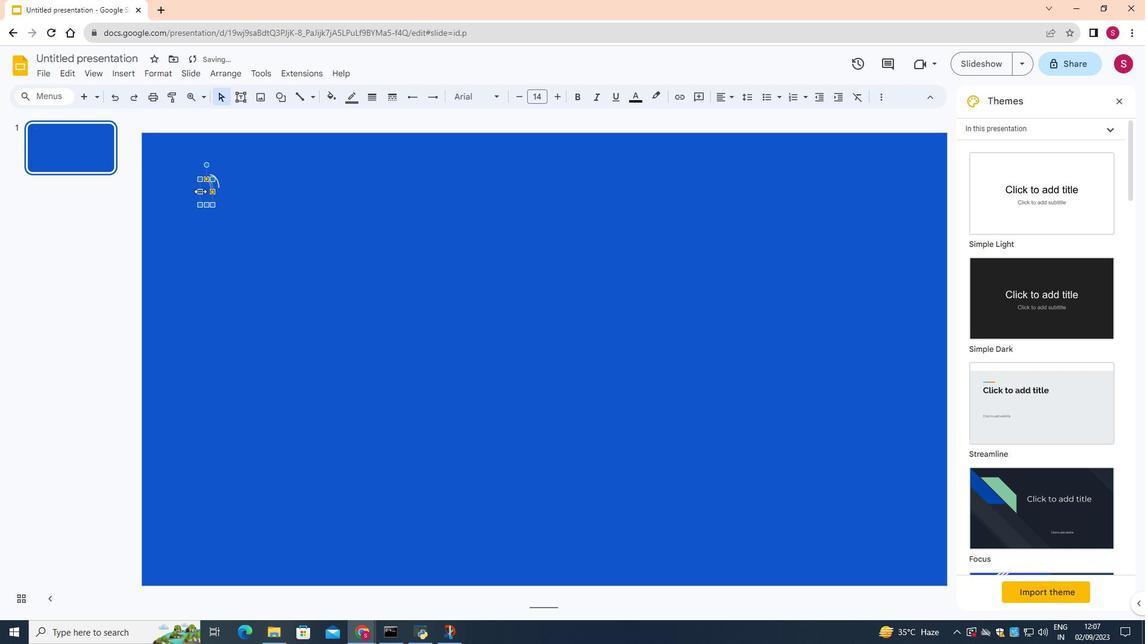 
Action: Mouse pressed left at (200, 191)
Screenshot: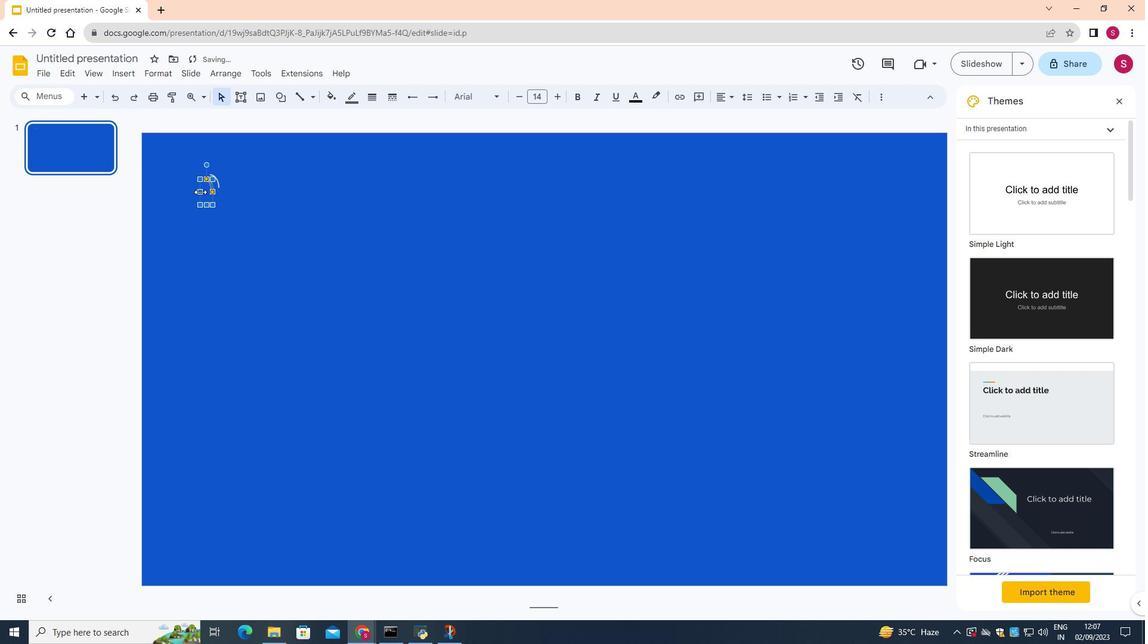 
Action: Mouse moved to (273, 235)
Screenshot: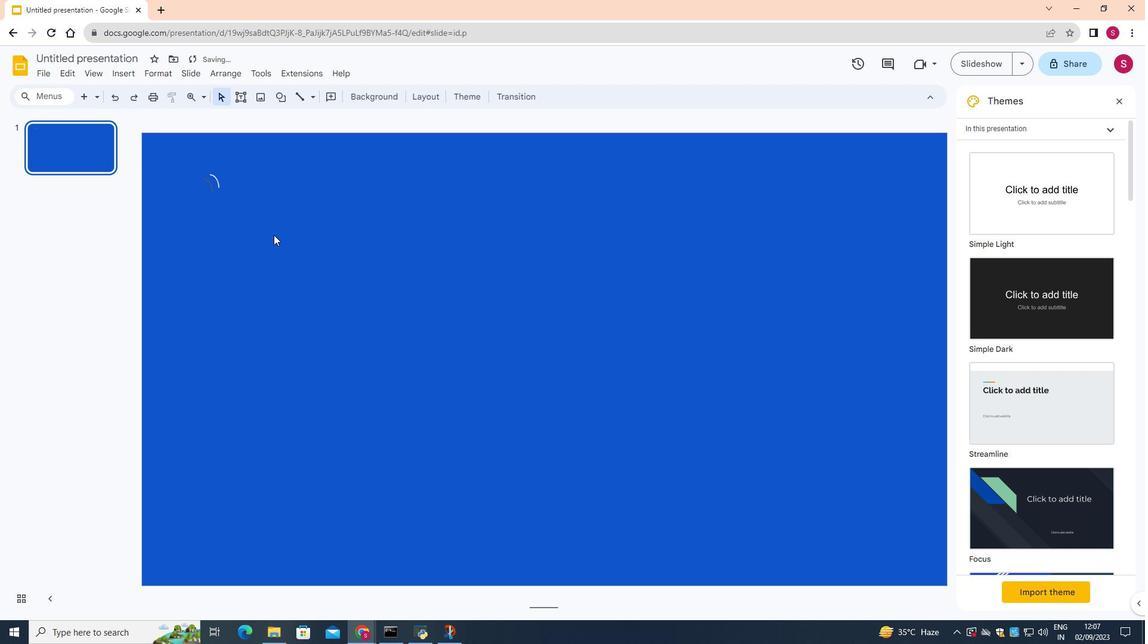
Action: Mouse pressed left at (273, 235)
Screenshot: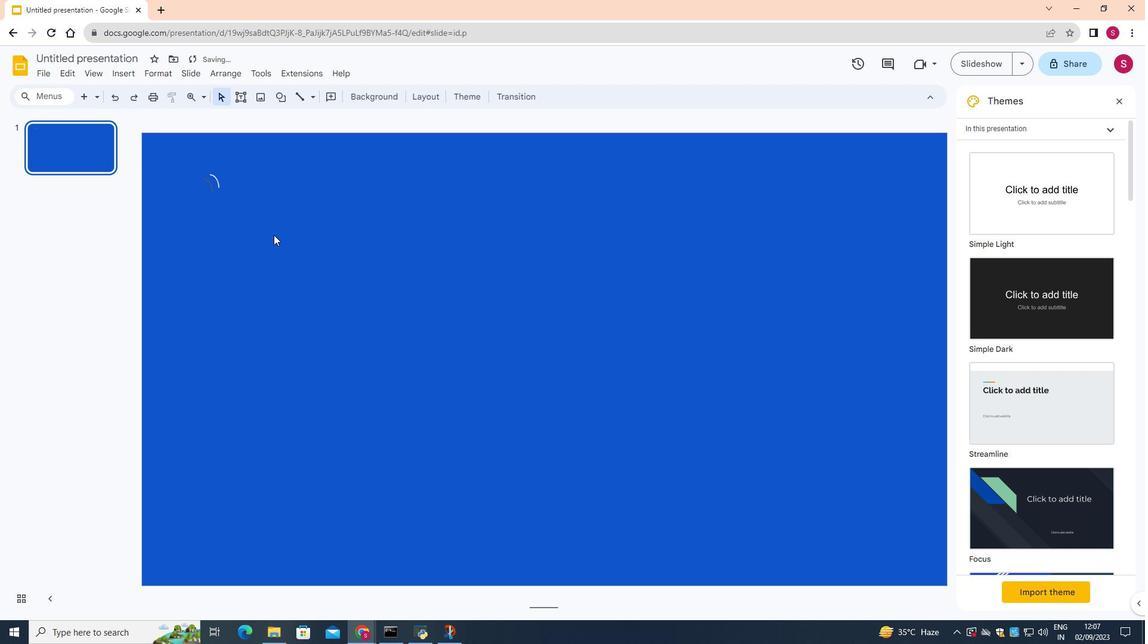 
Action: Mouse moved to (211, 183)
Screenshot: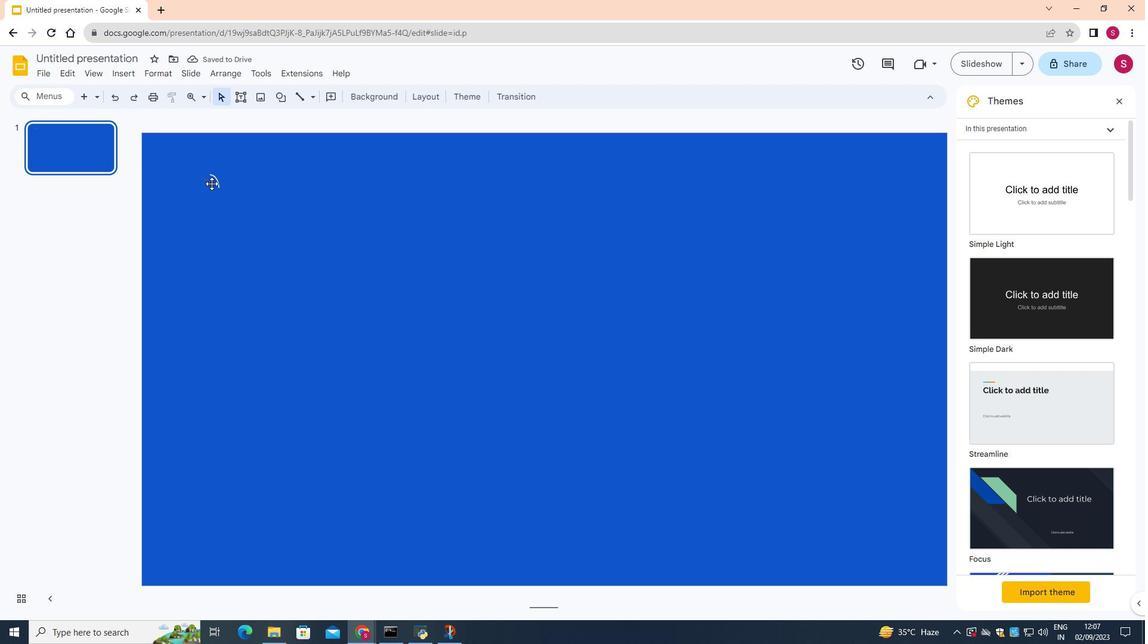 
Action: Mouse pressed left at (211, 183)
Screenshot: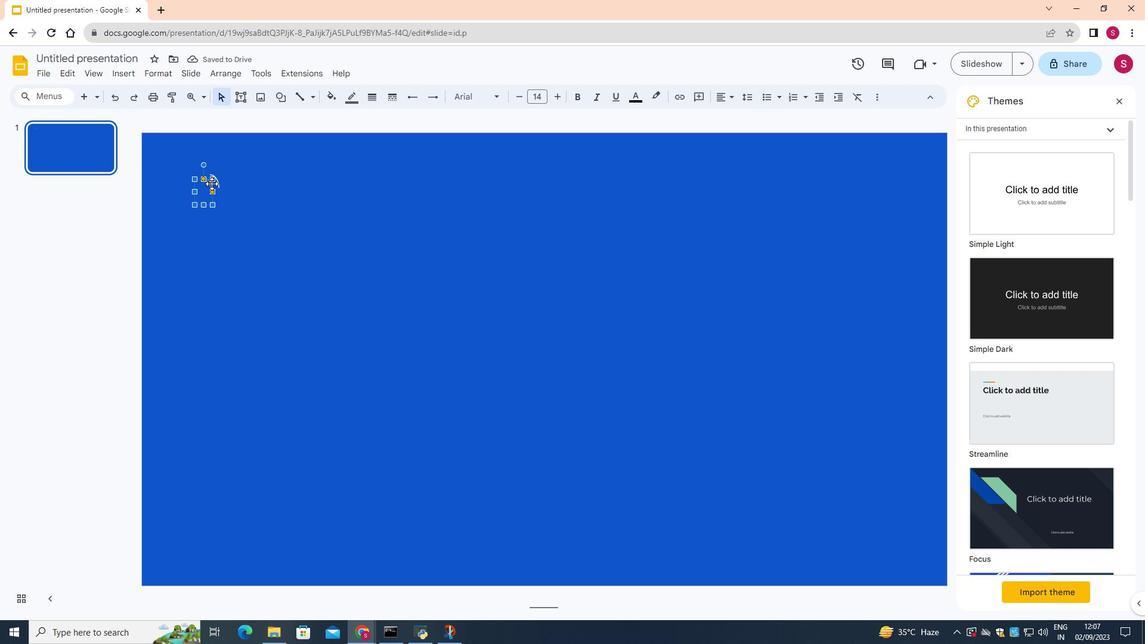 
Action: Mouse moved to (329, 94)
Screenshot: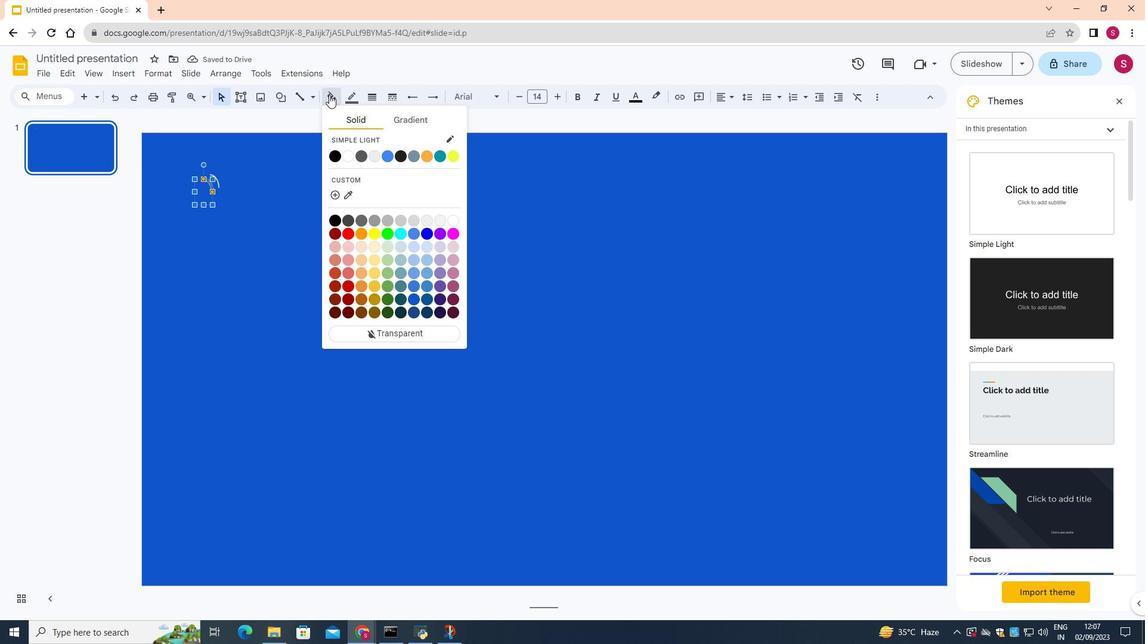 
Action: Mouse pressed left at (329, 94)
Screenshot: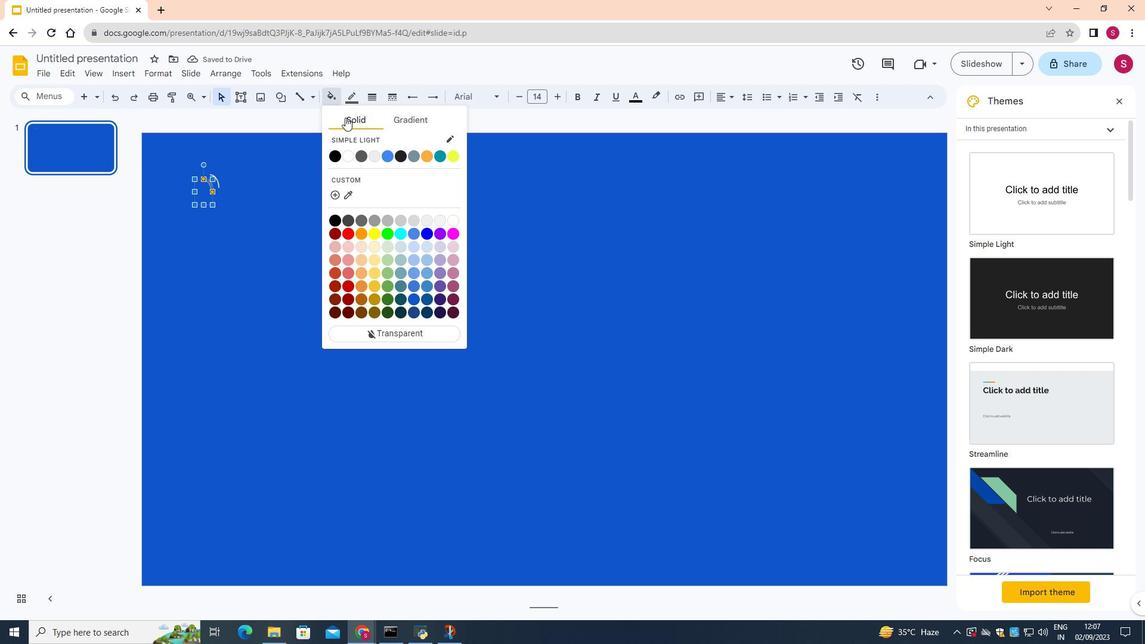 
Action: Mouse moved to (589, 264)
Screenshot: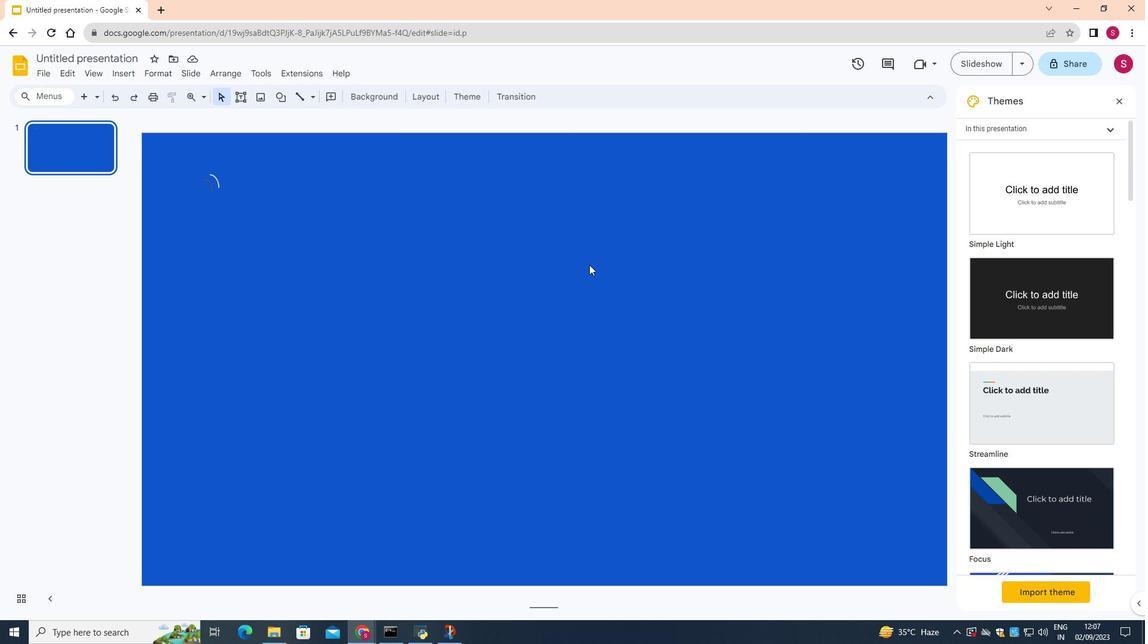 
Action: Mouse pressed left at (589, 264)
Screenshot: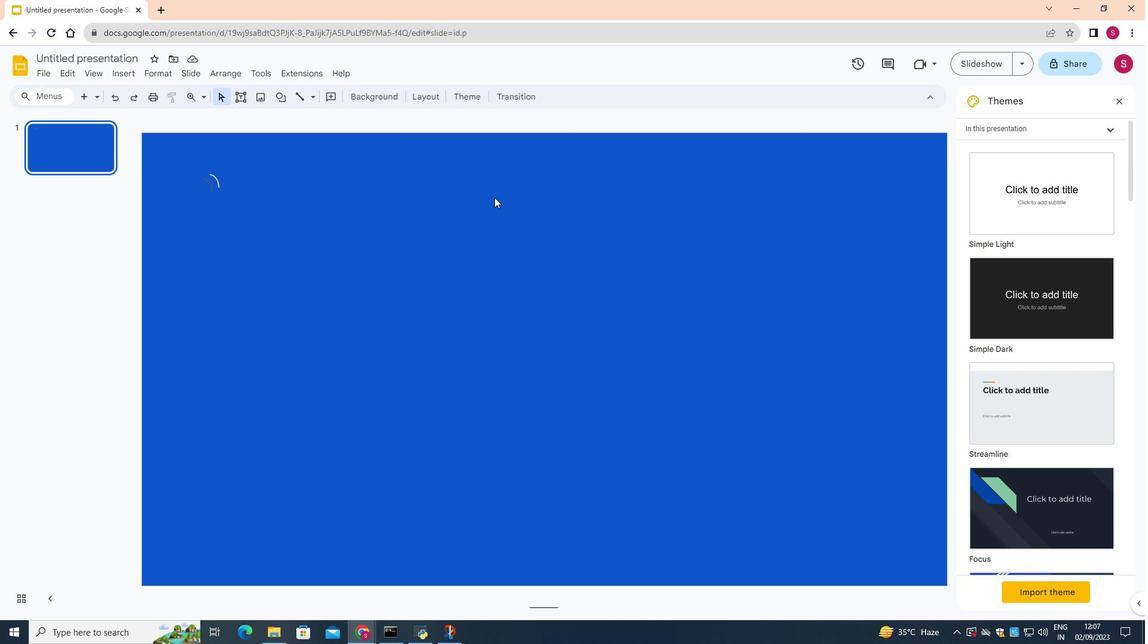 
Action: Mouse moved to (208, 181)
Screenshot: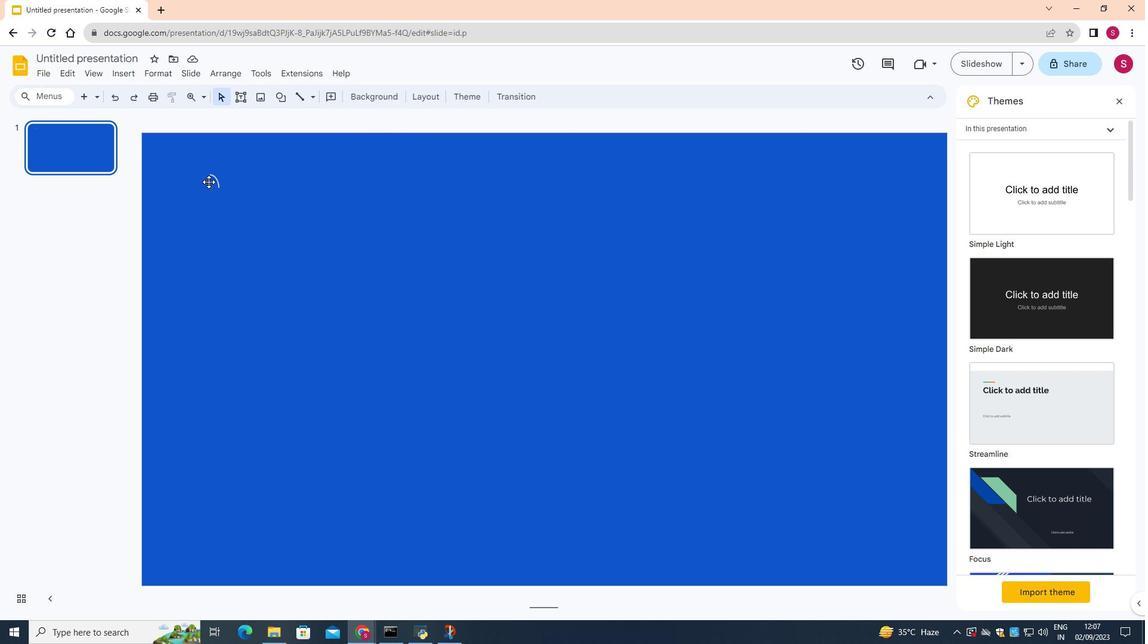 
Action: Mouse pressed left at (208, 181)
Screenshot: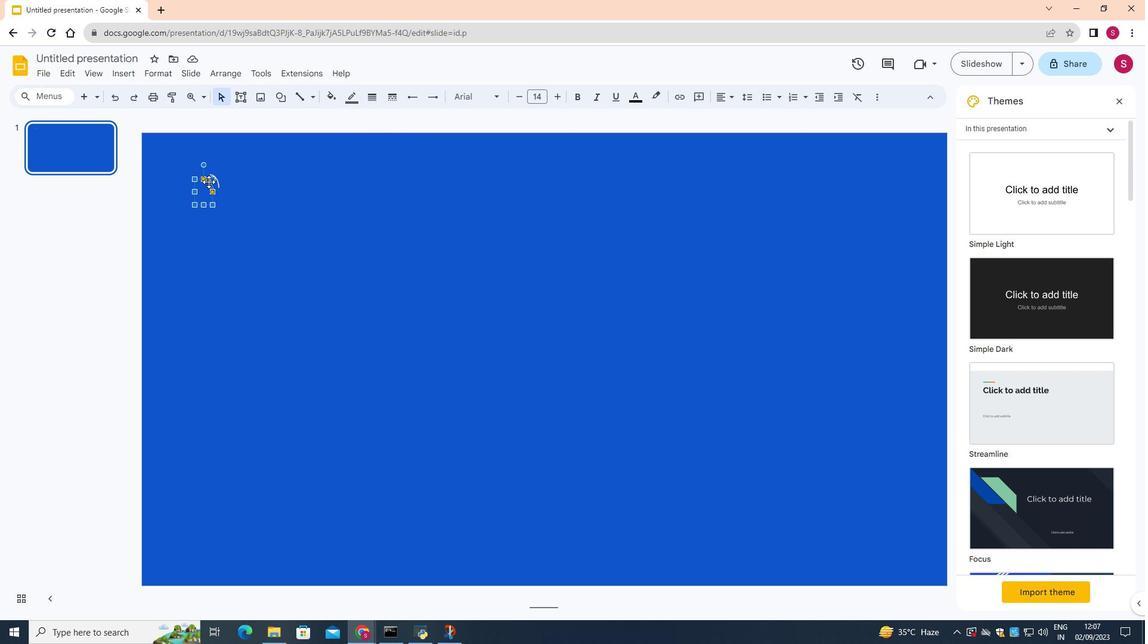 
Action: Mouse moved to (350, 99)
Screenshot: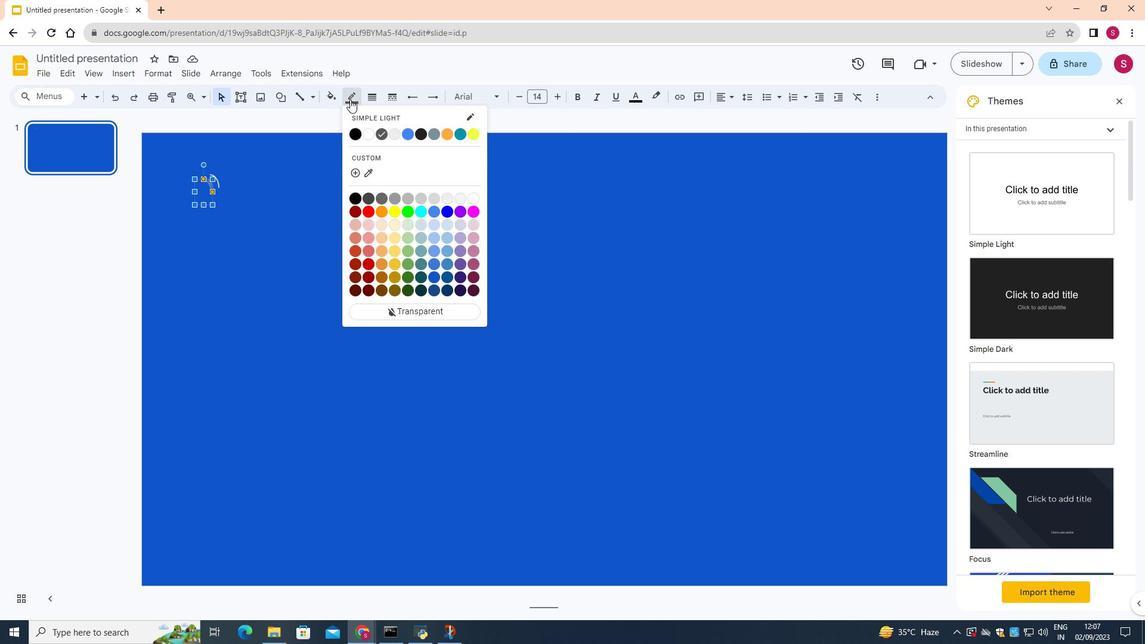 
Action: Mouse pressed left at (350, 99)
Screenshot: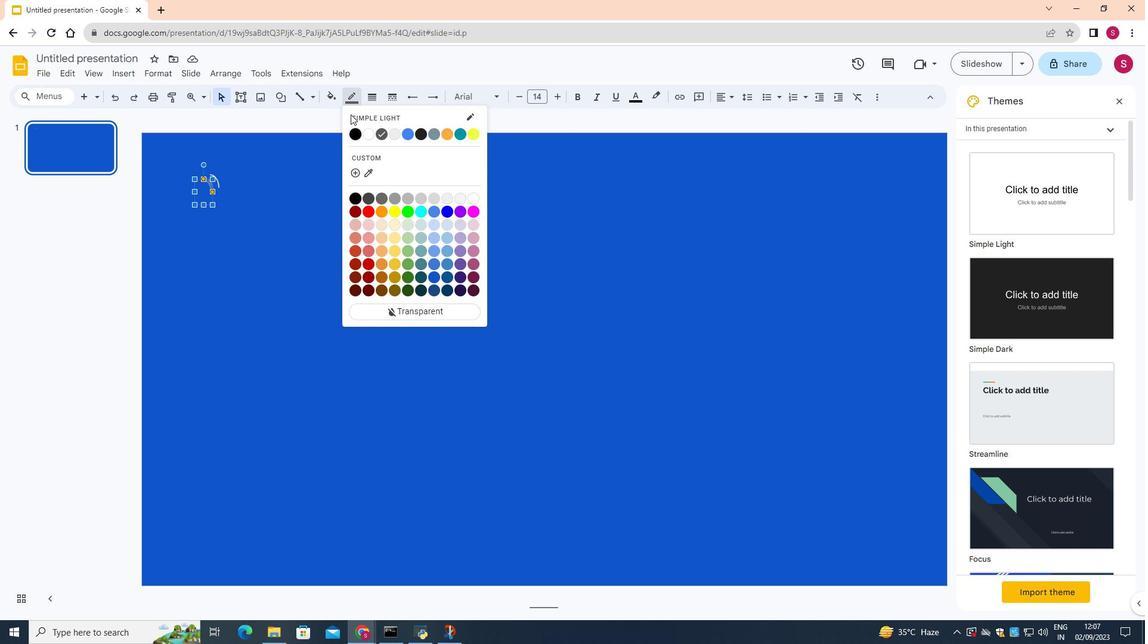 
Action: Mouse moved to (368, 136)
Screenshot: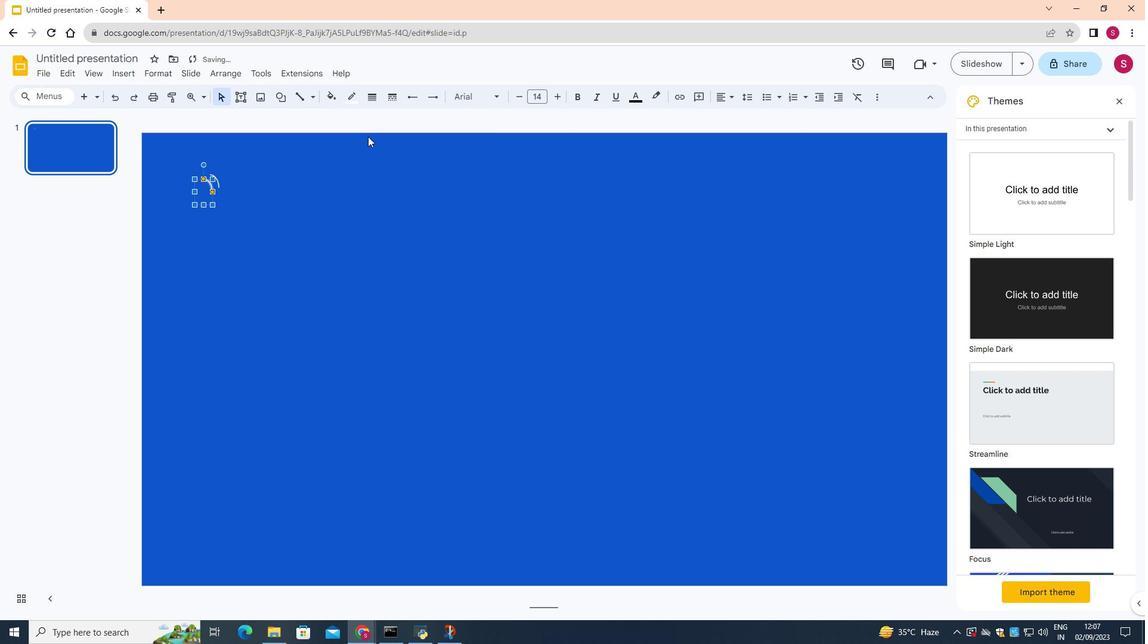 
Action: Mouse pressed left at (368, 136)
Screenshot: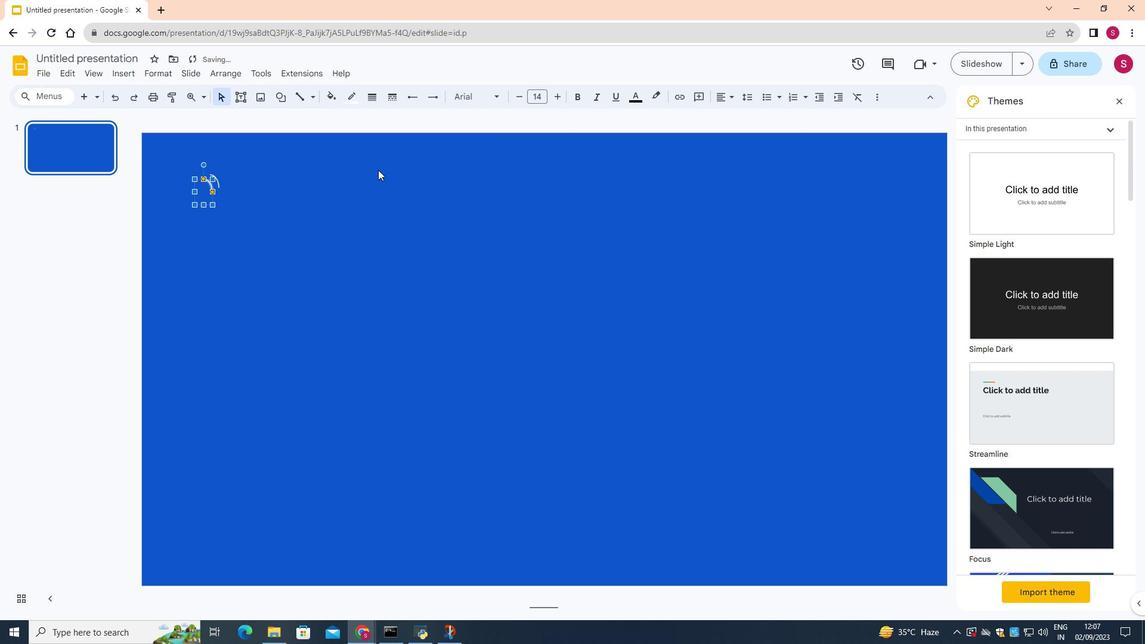 
Action: Mouse moved to (406, 258)
Screenshot: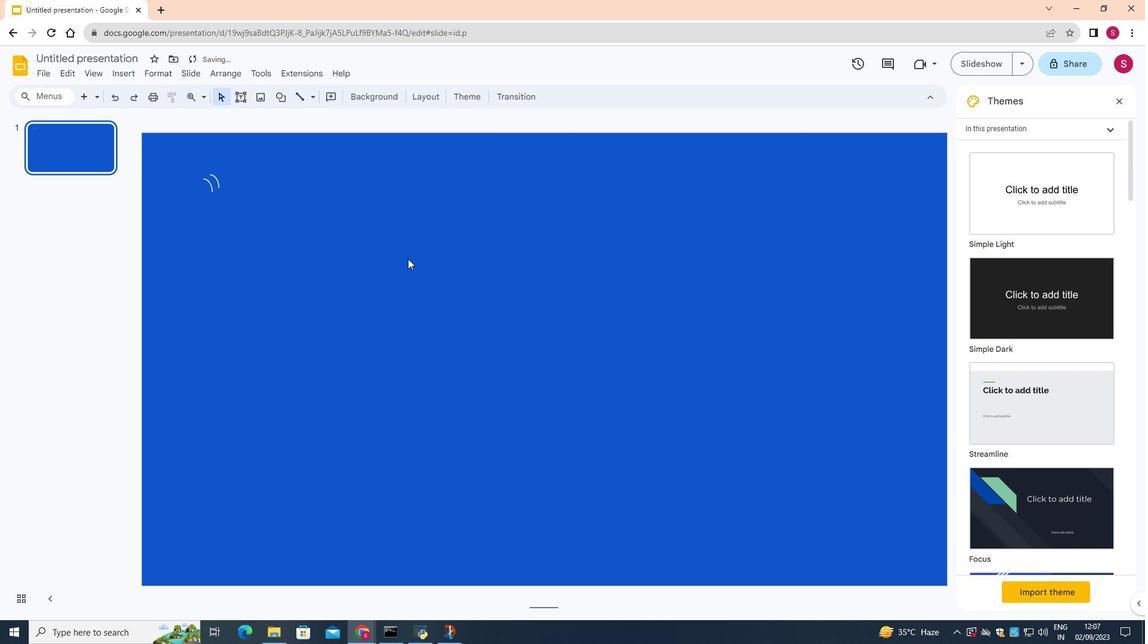 
Action: Mouse pressed left at (406, 258)
Screenshot: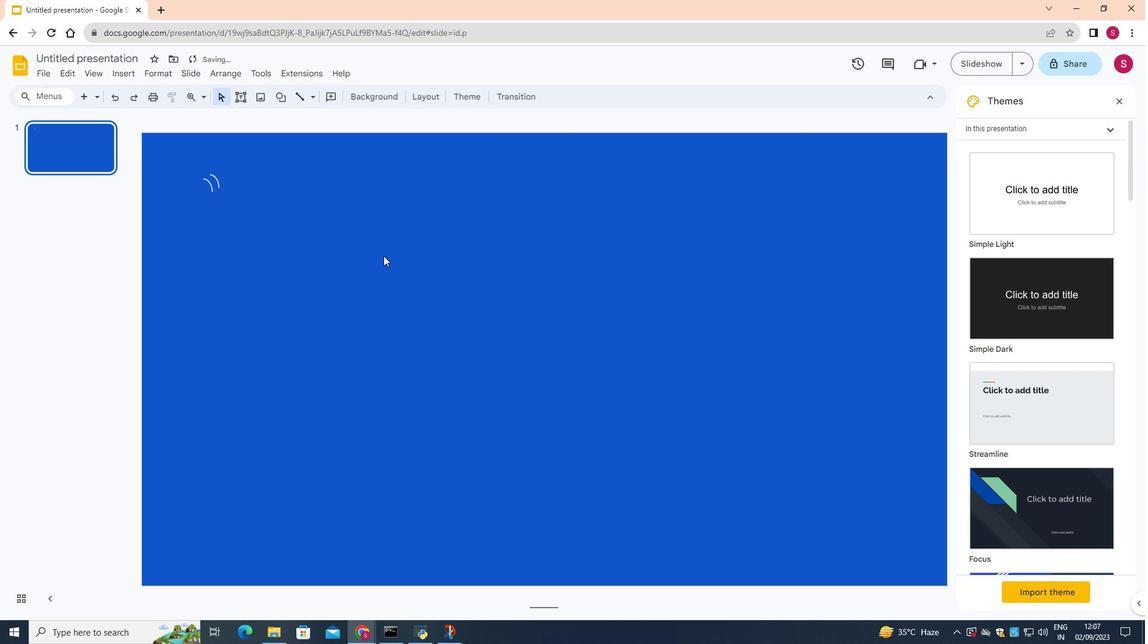 
Action: Mouse moved to (209, 183)
Screenshot: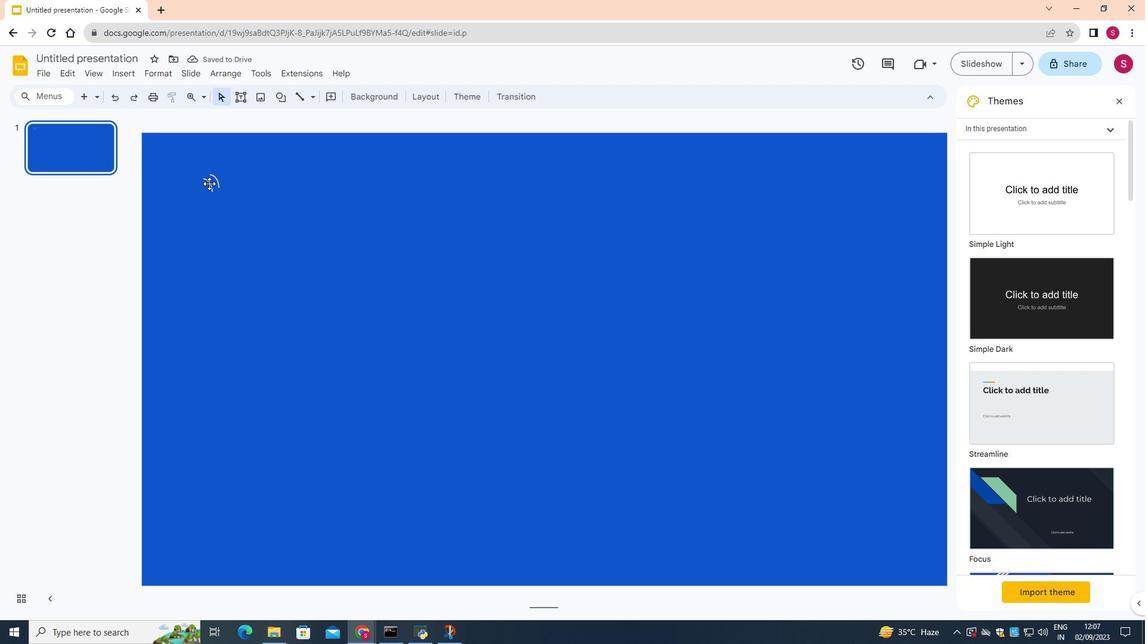 
Action: Mouse pressed left at (209, 183)
Screenshot: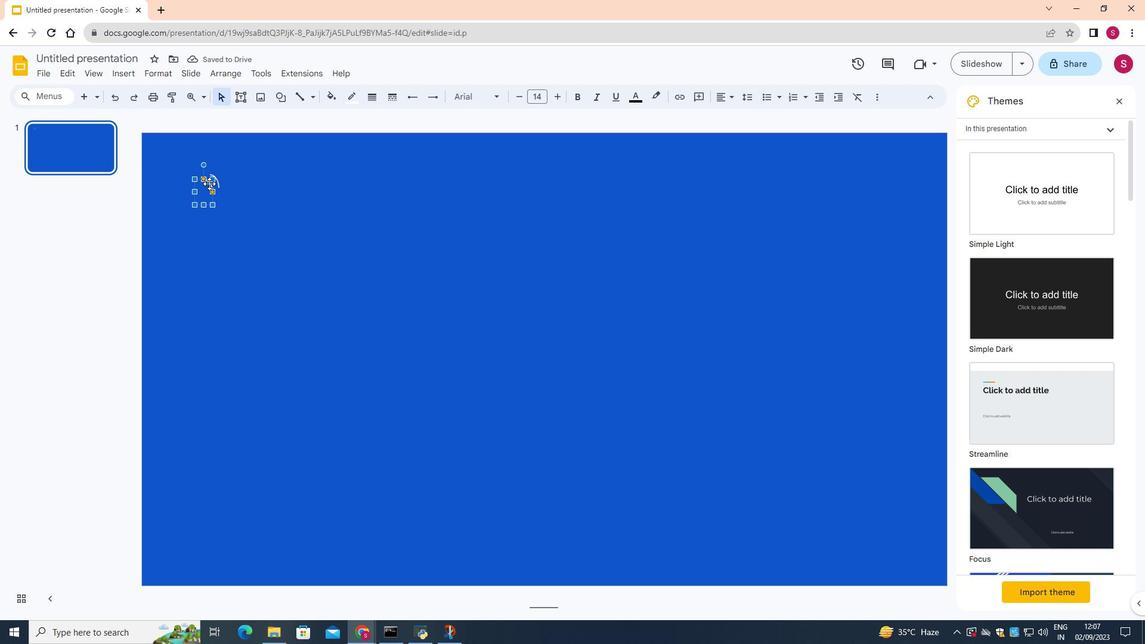 
Action: Mouse moved to (202, 165)
Screenshot: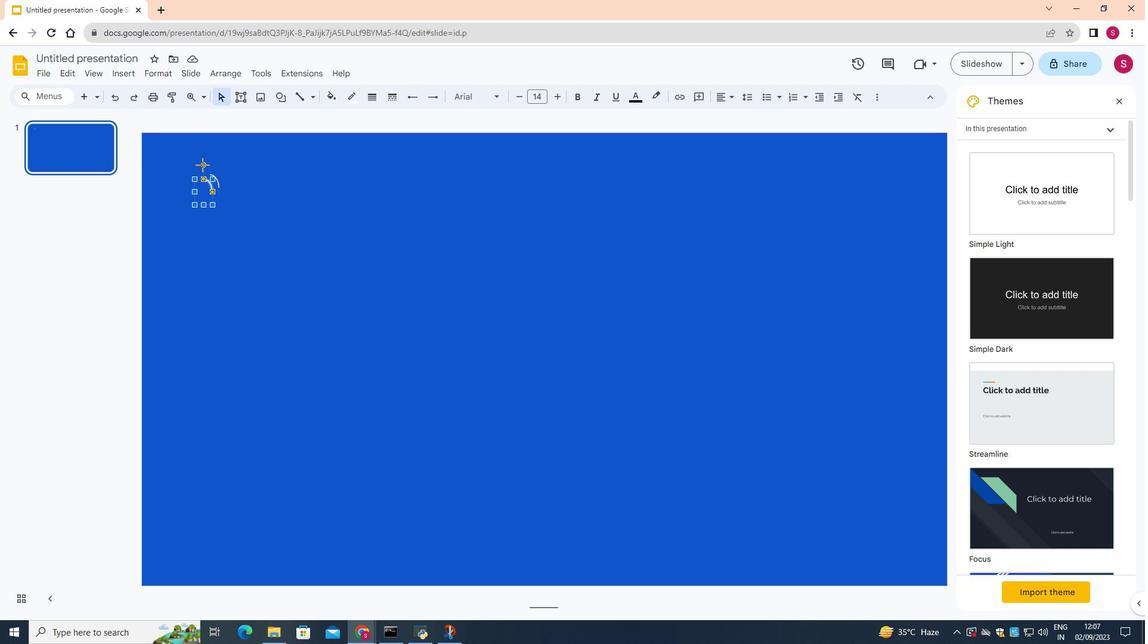 
Action: Mouse pressed left at (202, 165)
Screenshot: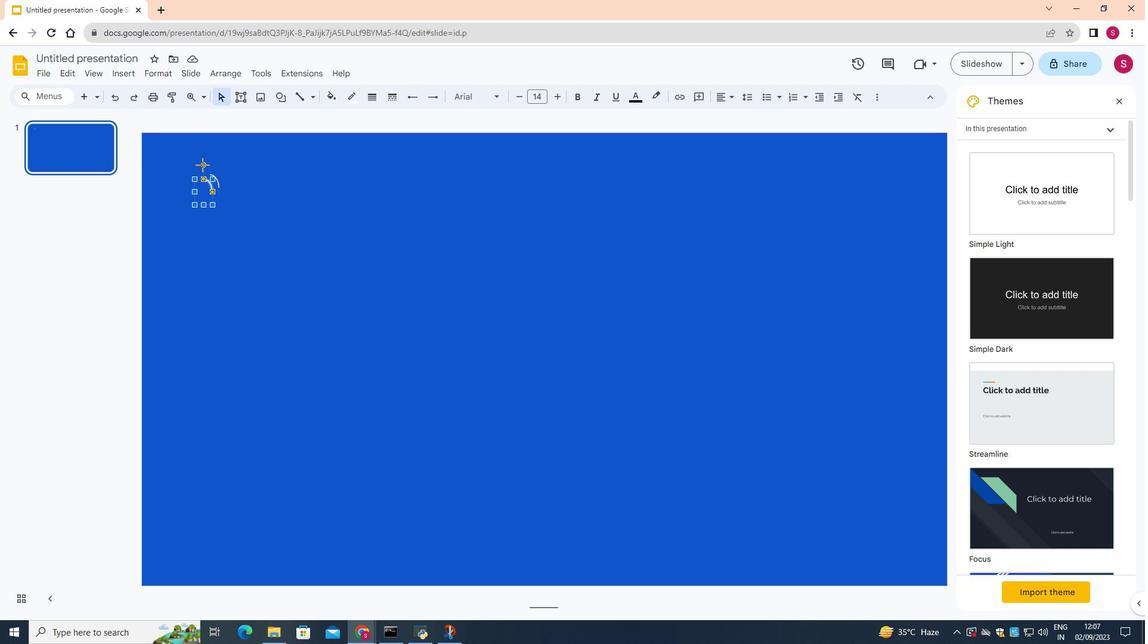 
Action: Mouse moved to (214, 175)
Screenshot: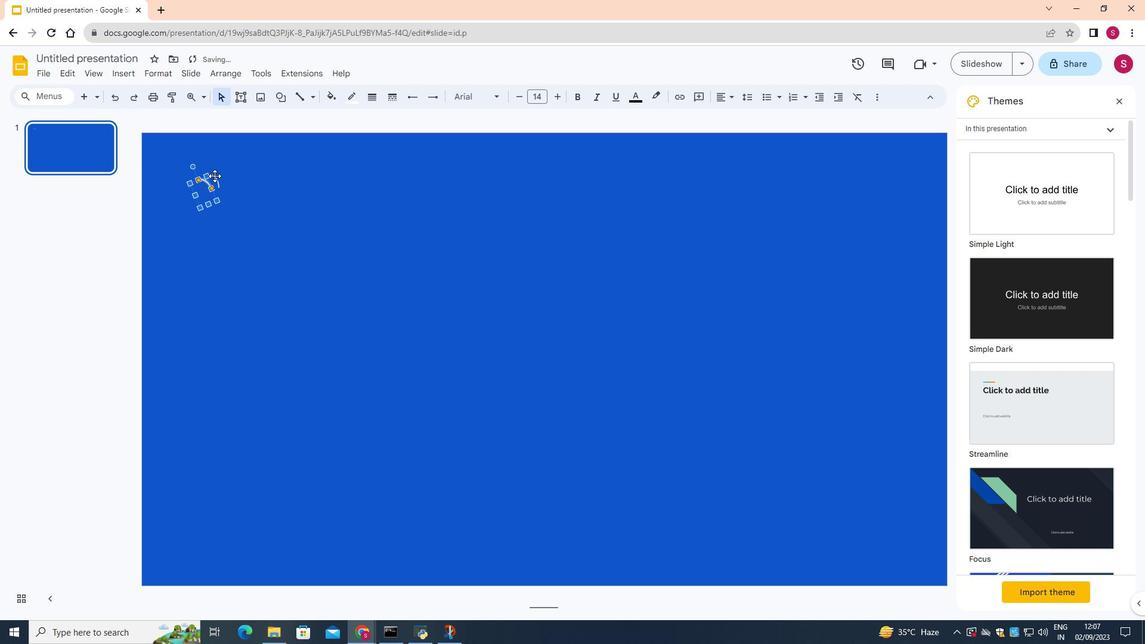 
Action: Mouse pressed left at (214, 175)
Screenshot: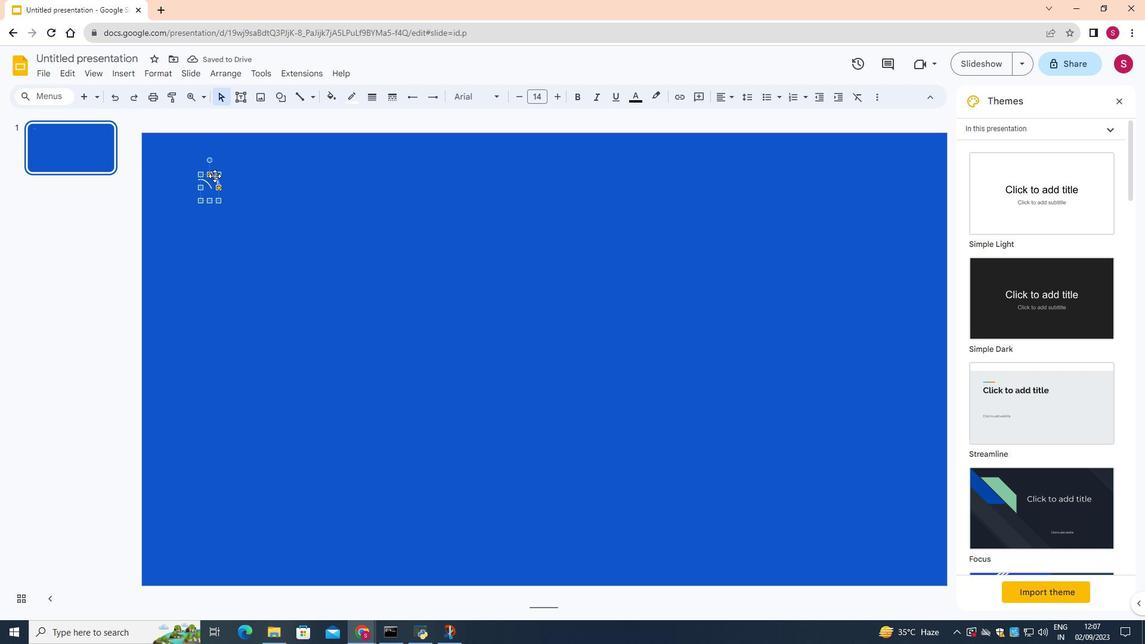 
Action: Mouse moved to (217, 168)
Screenshot: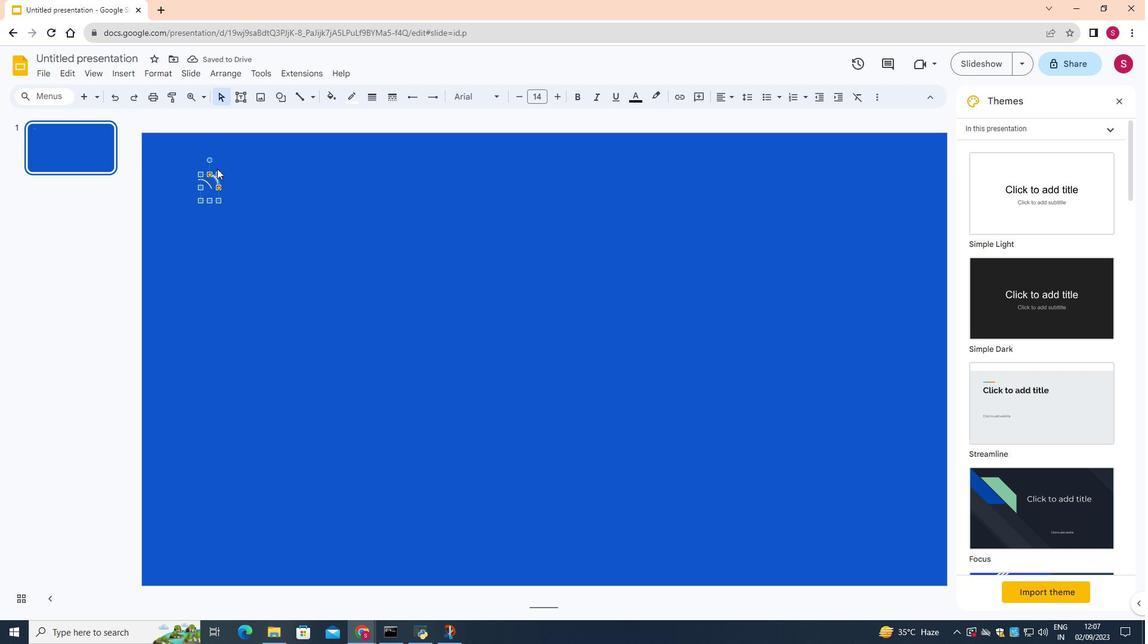 
Action: Key pressed <Key.delete>
Screenshot: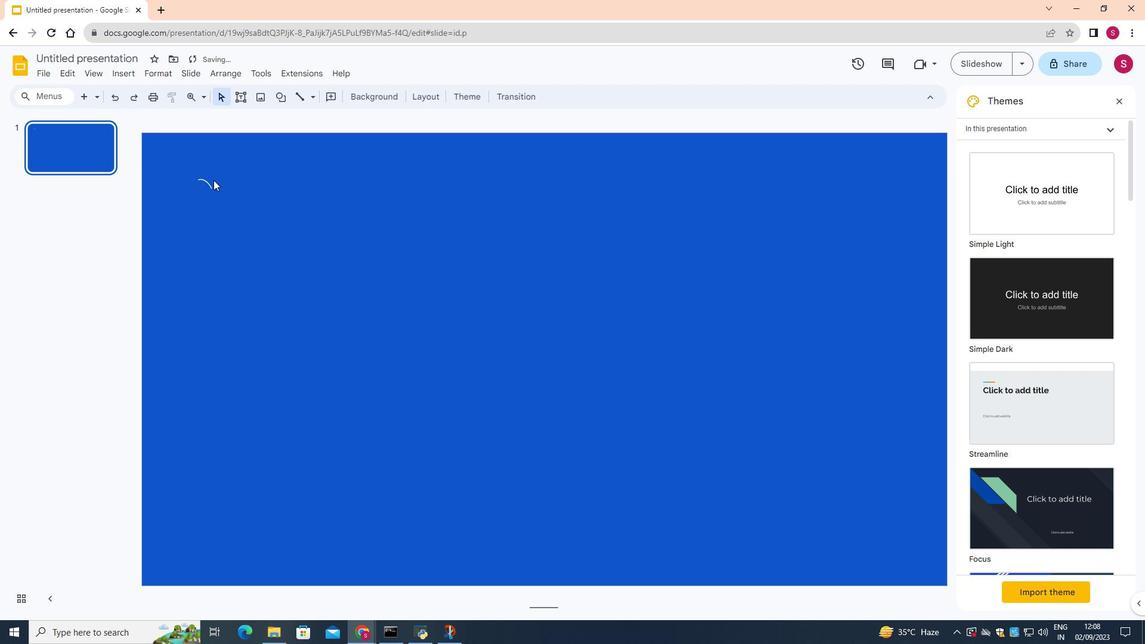 
Action: Mouse moved to (206, 183)
Screenshot: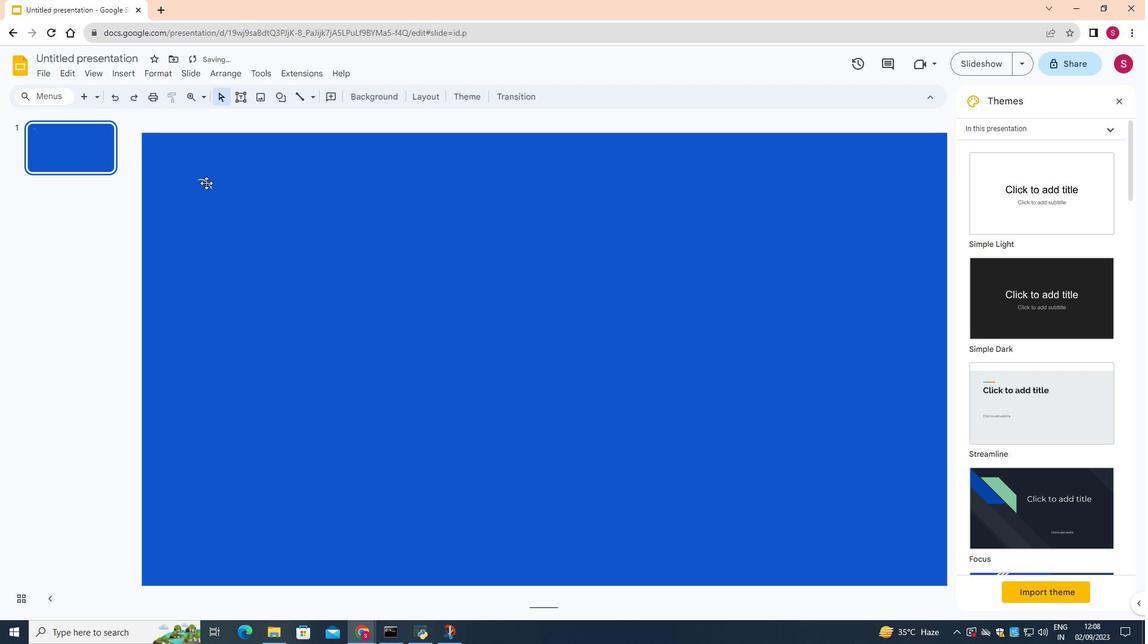 
Action: Mouse pressed left at (206, 183)
Screenshot: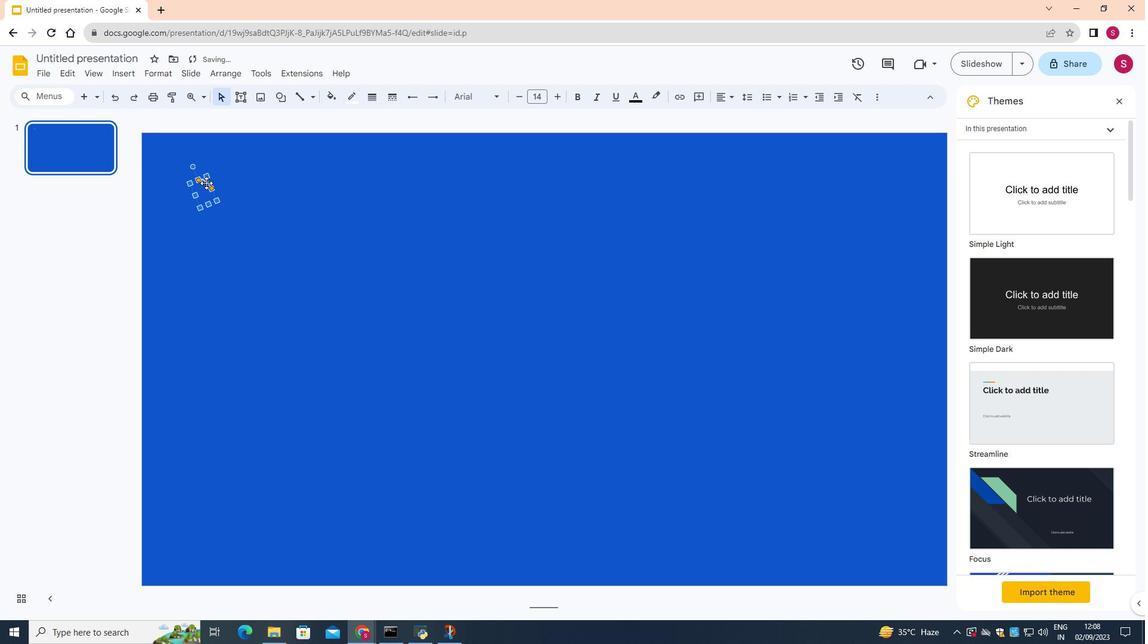 
Action: Key pressed <Key.delete>
Screenshot: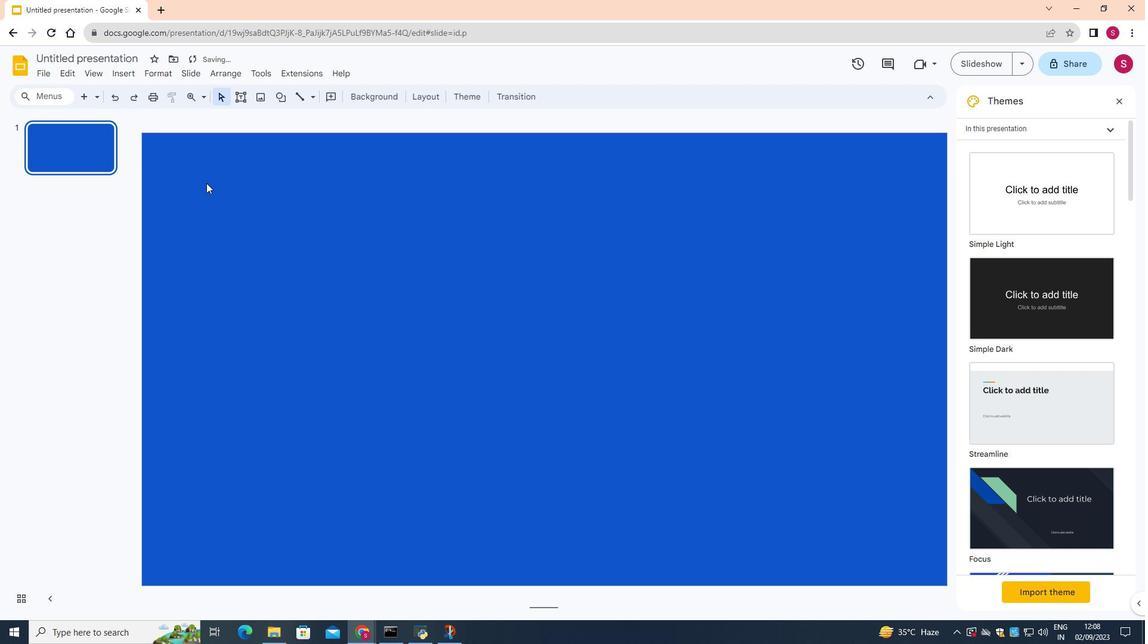 
Action: Mouse moved to (277, 93)
Screenshot: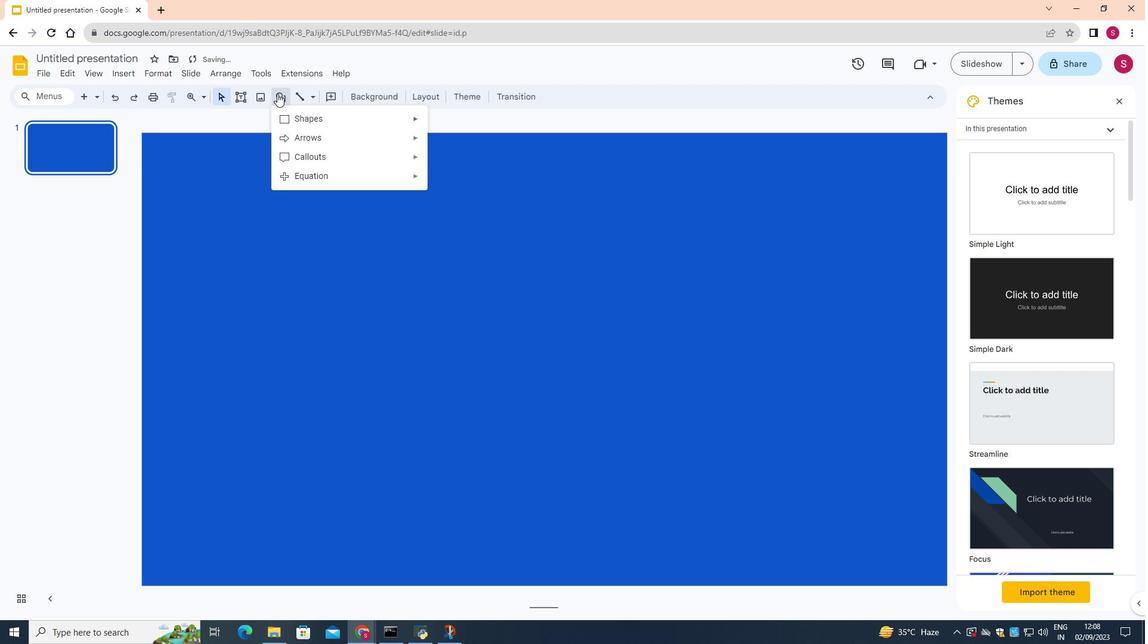 
Action: Mouse pressed left at (277, 93)
Screenshot: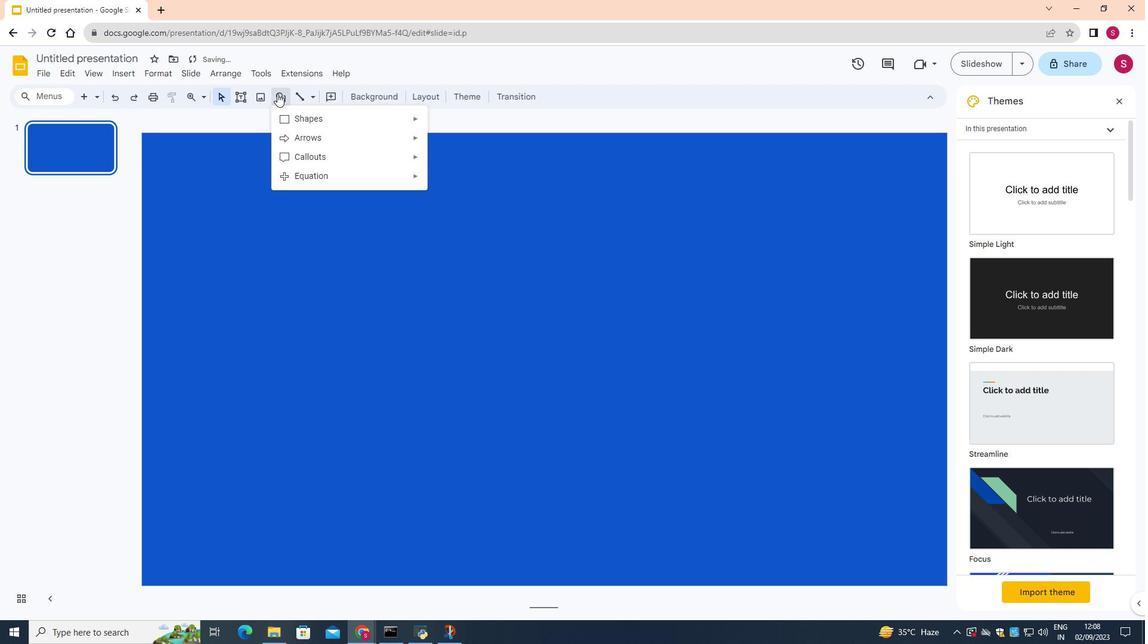 
Action: Mouse moved to (302, 115)
Screenshot: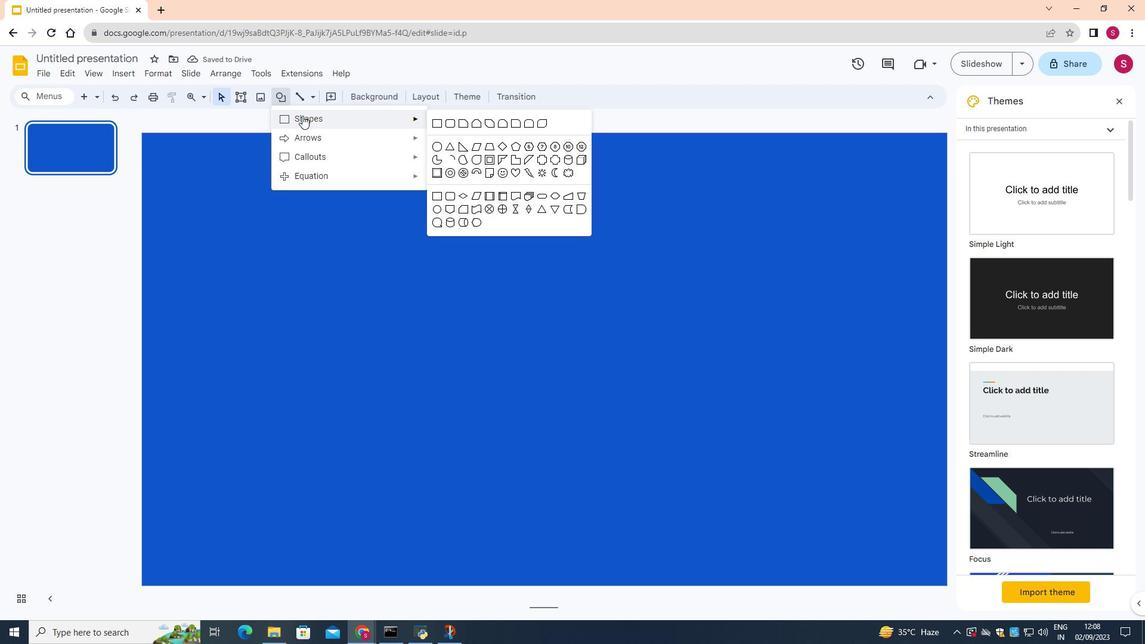
Action: Mouse pressed left at (302, 115)
Screenshot: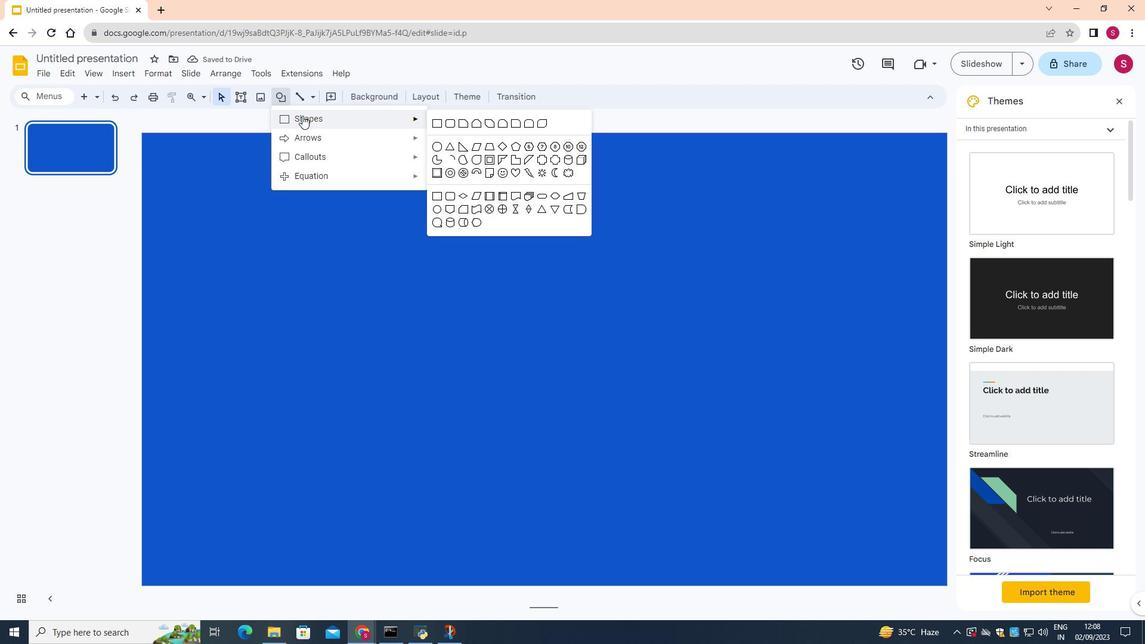 
Action: Mouse moved to (439, 206)
Screenshot: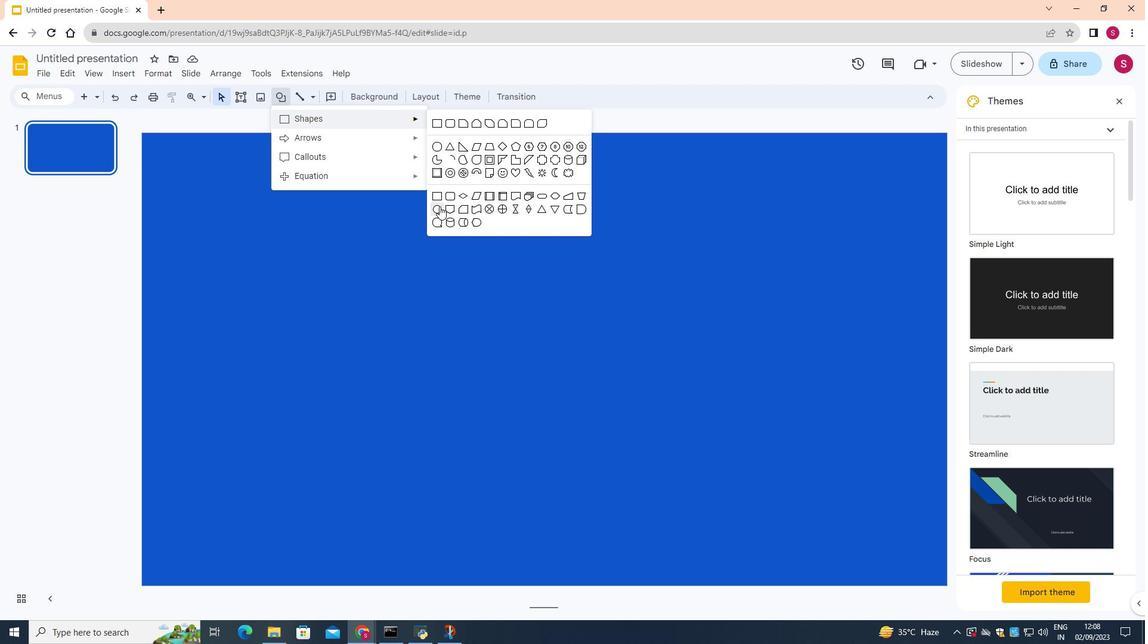 
Action: Mouse pressed left at (439, 206)
Screenshot: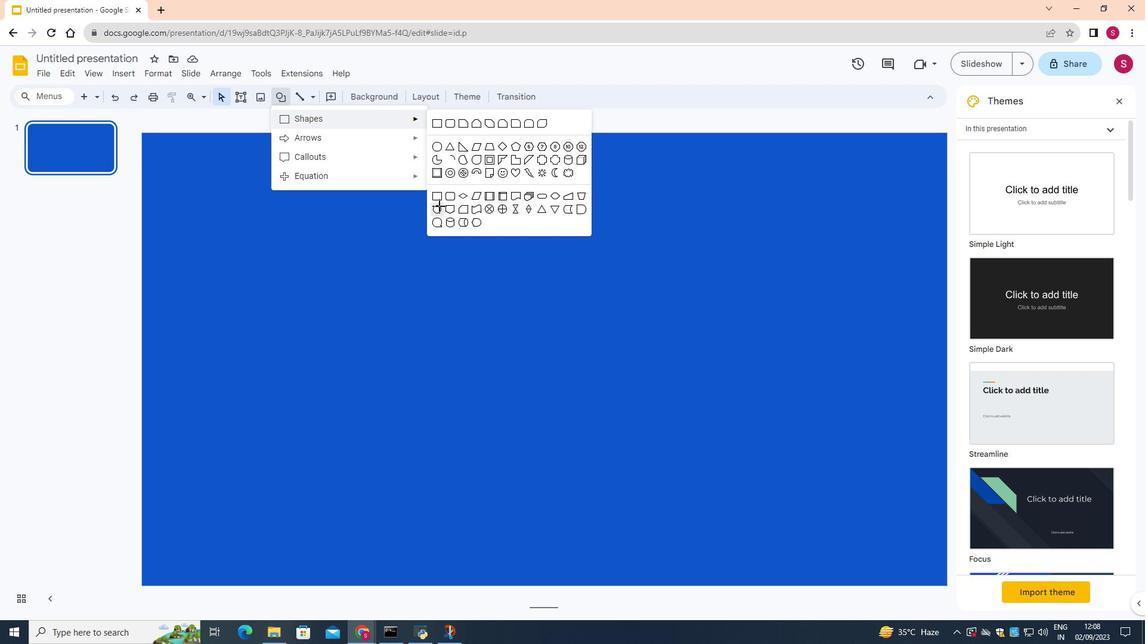 
Action: Mouse moved to (178, 168)
Screenshot: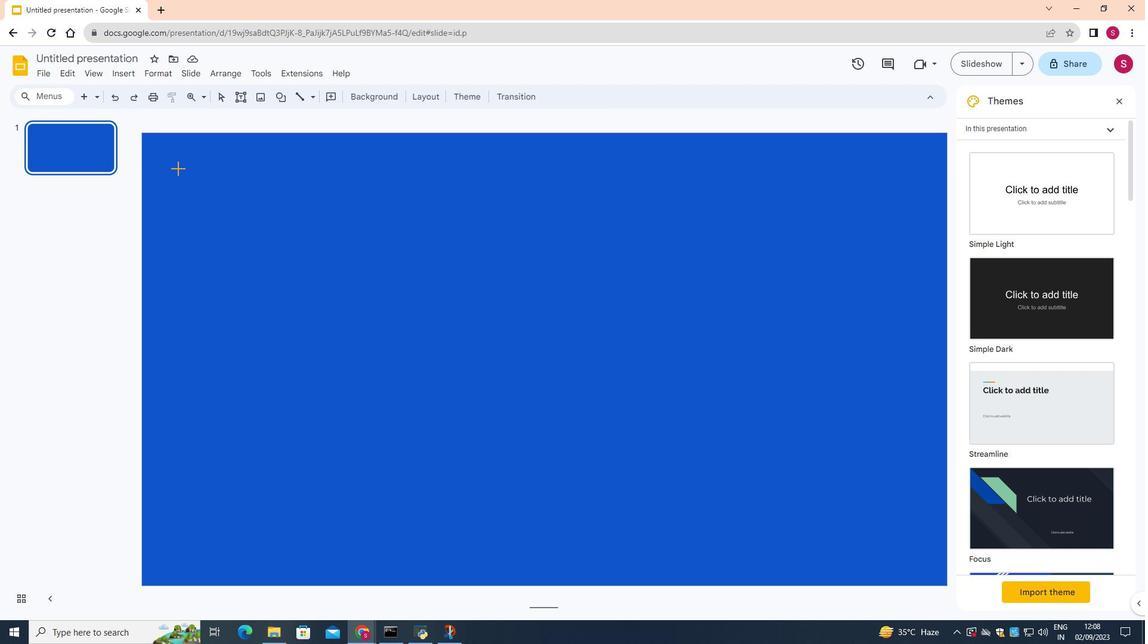 
Action: Mouse pressed left at (178, 168)
Screenshot: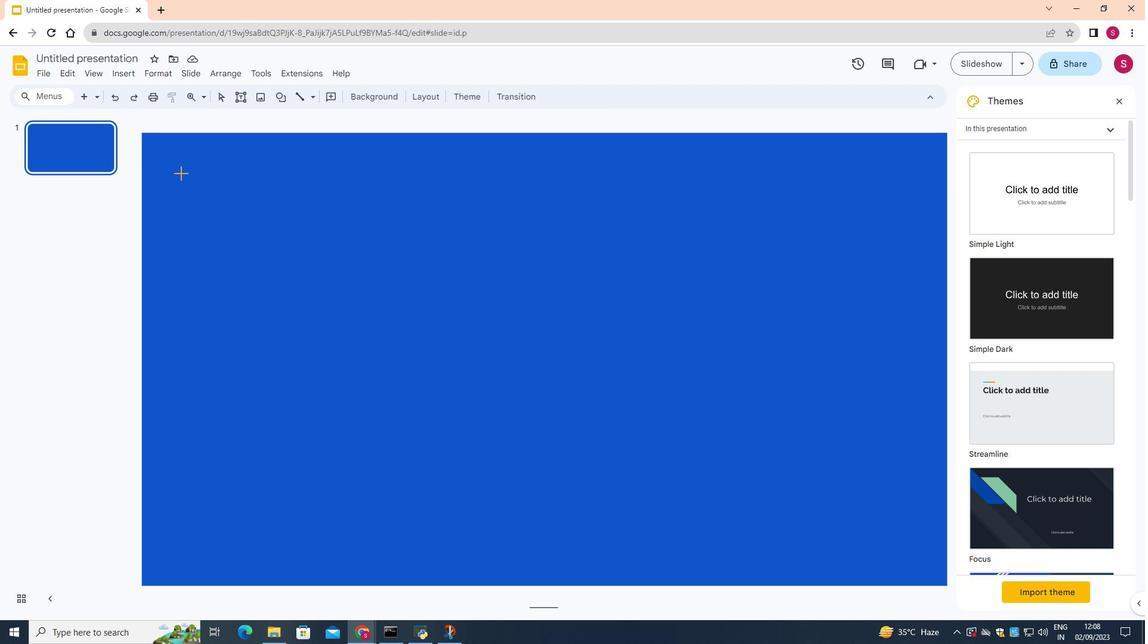 
Action: Mouse moved to (359, 102)
Screenshot: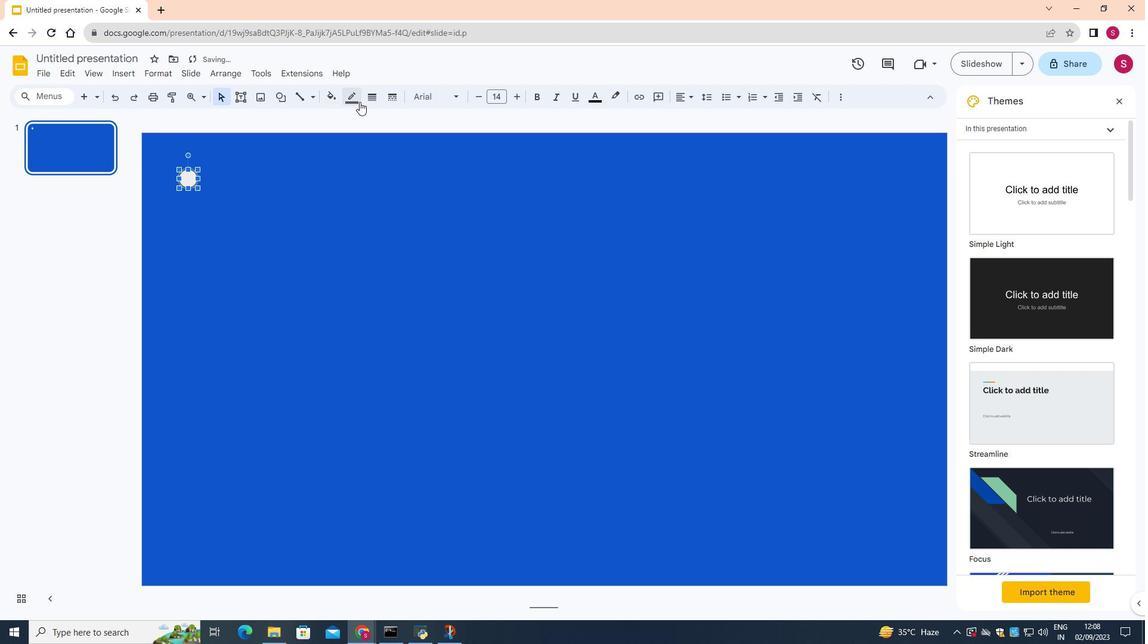 
Action: Mouse pressed left at (359, 102)
Screenshot: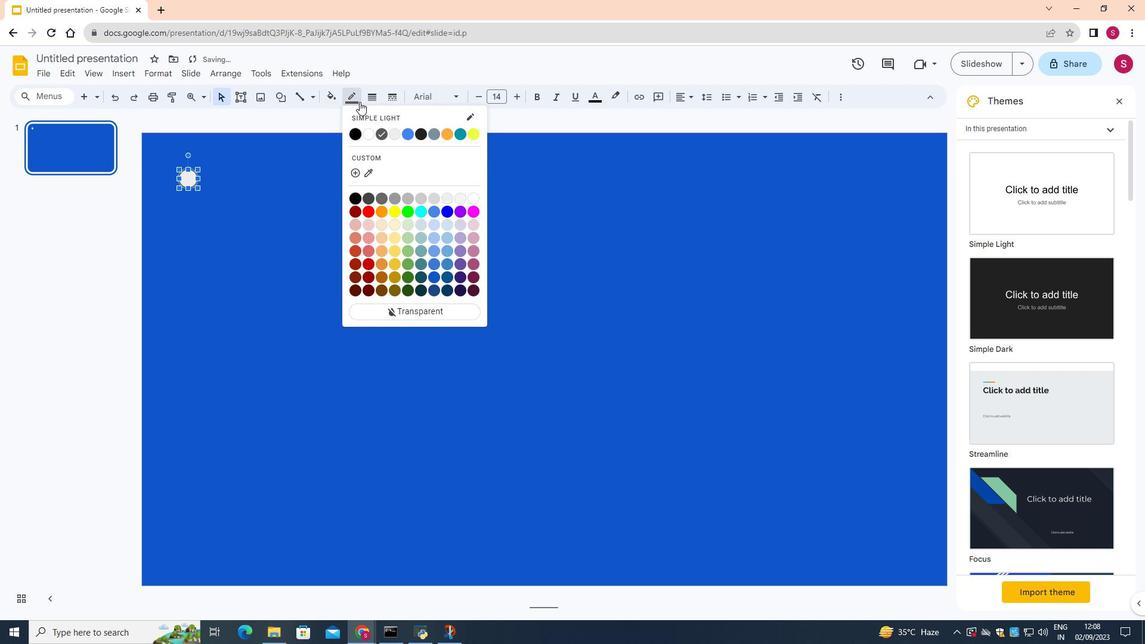 
Action: Mouse moved to (408, 214)
Screenshot: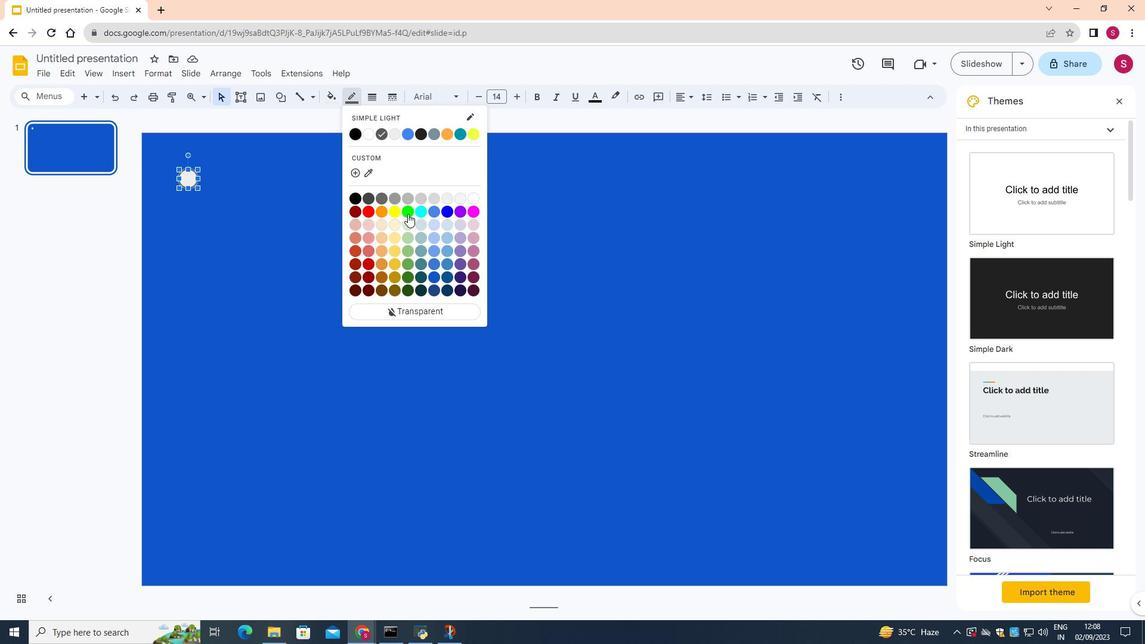 
Action: Mouse pressed left at (408, 214)
Screenshot: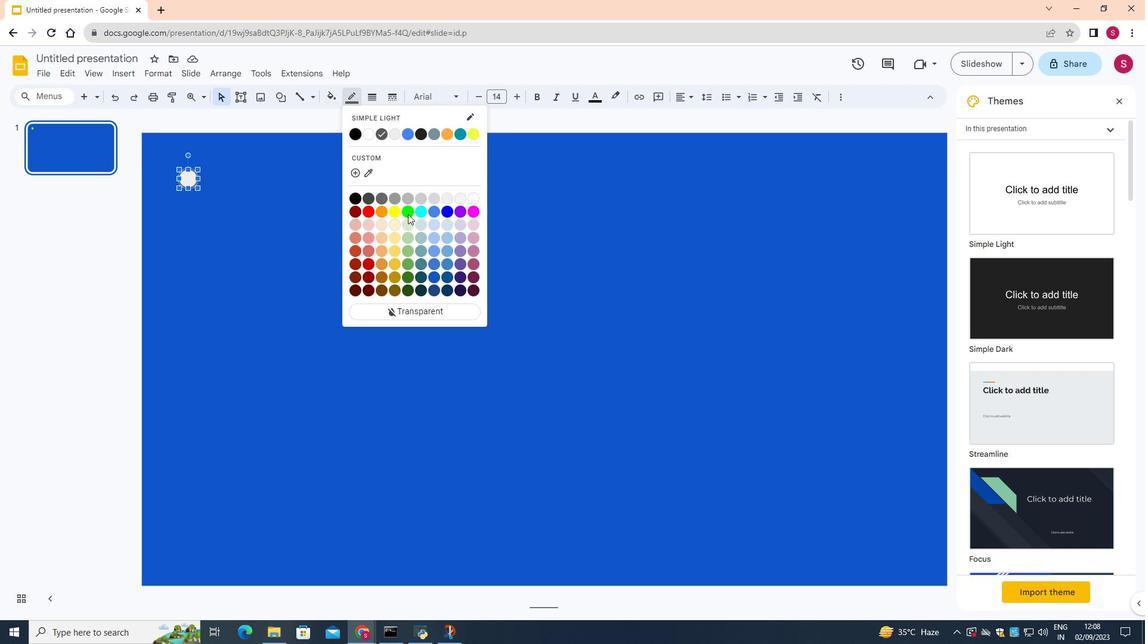 
Action: Mouse moved to (370, 100)
Screenshot: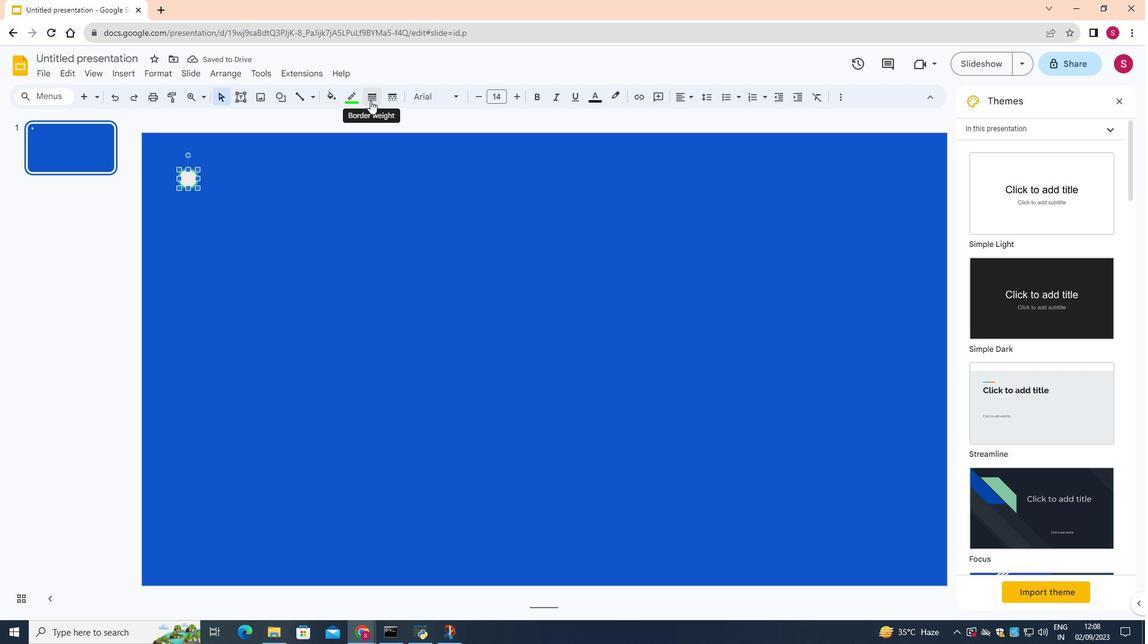 
Action: Mouse pressed left at (370, 100)
Screenshot: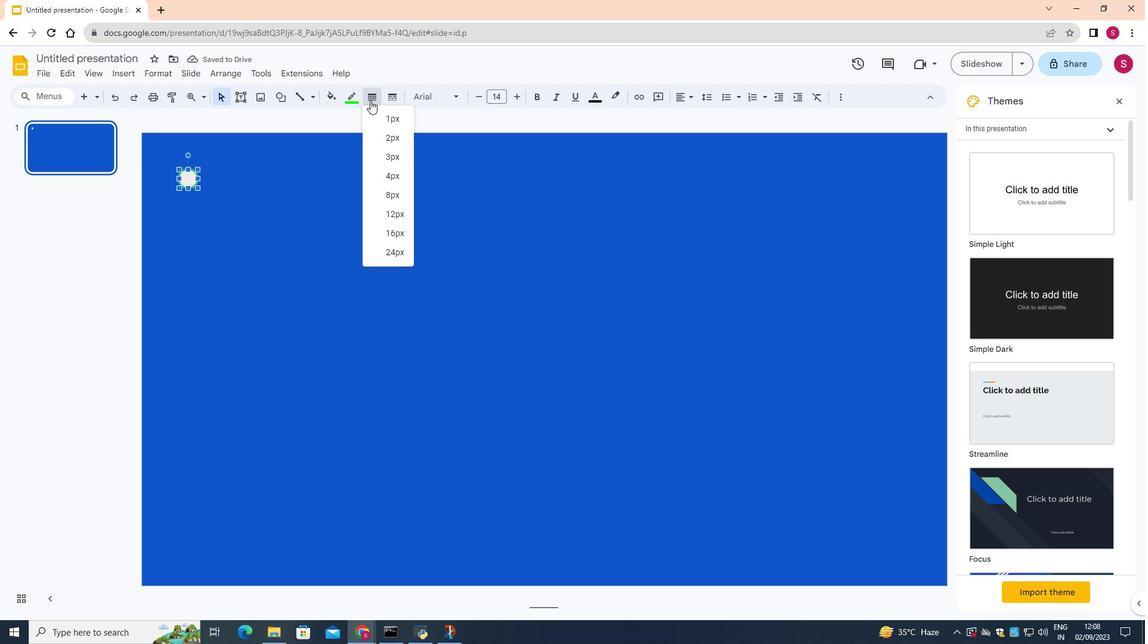 
Action: Mouse moved to (389, 158)
Screenshot: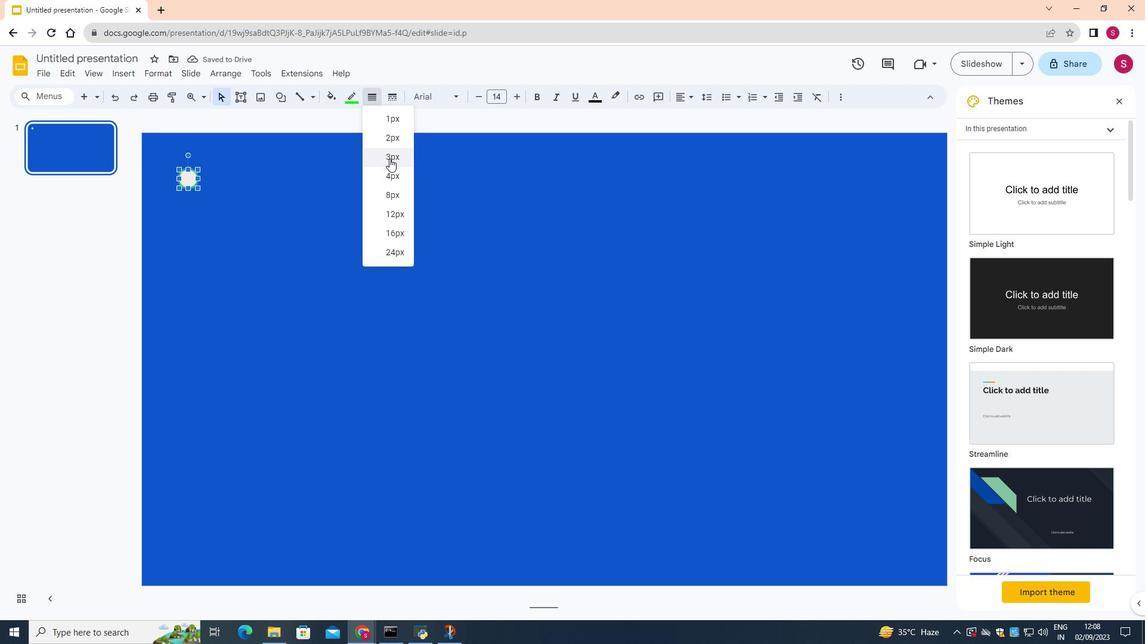 
Action: Mouse pressed left at (389, 158)
Screenshot: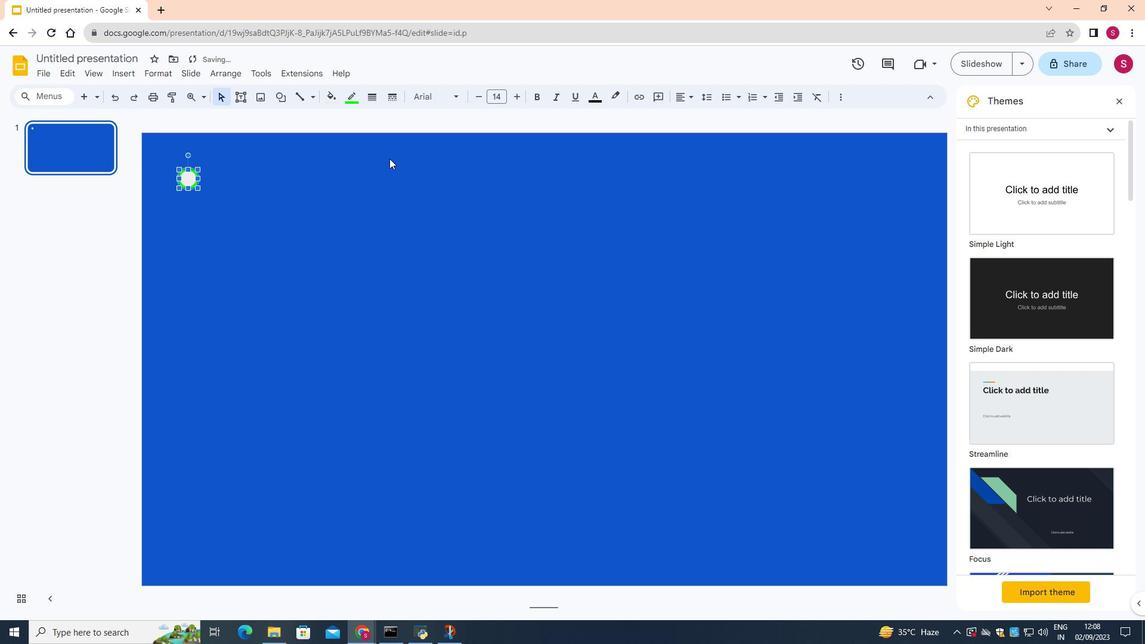 
Action: Mouse moved to (319, 183)
Screenshot: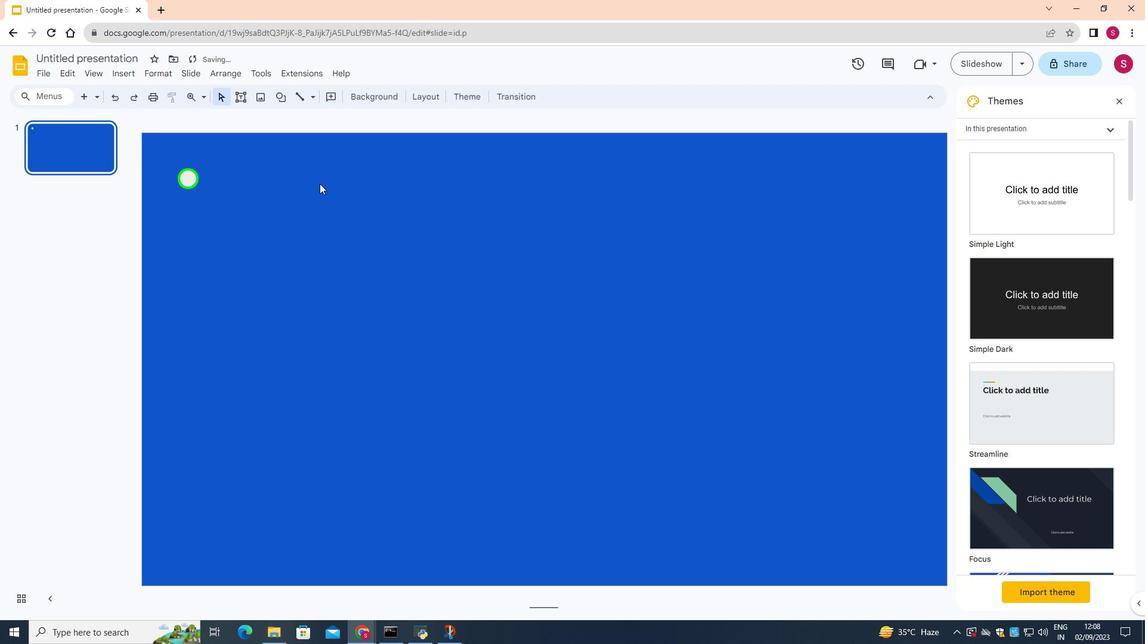 
Action: Mouse pressed left at (319, 183)
Screenshot: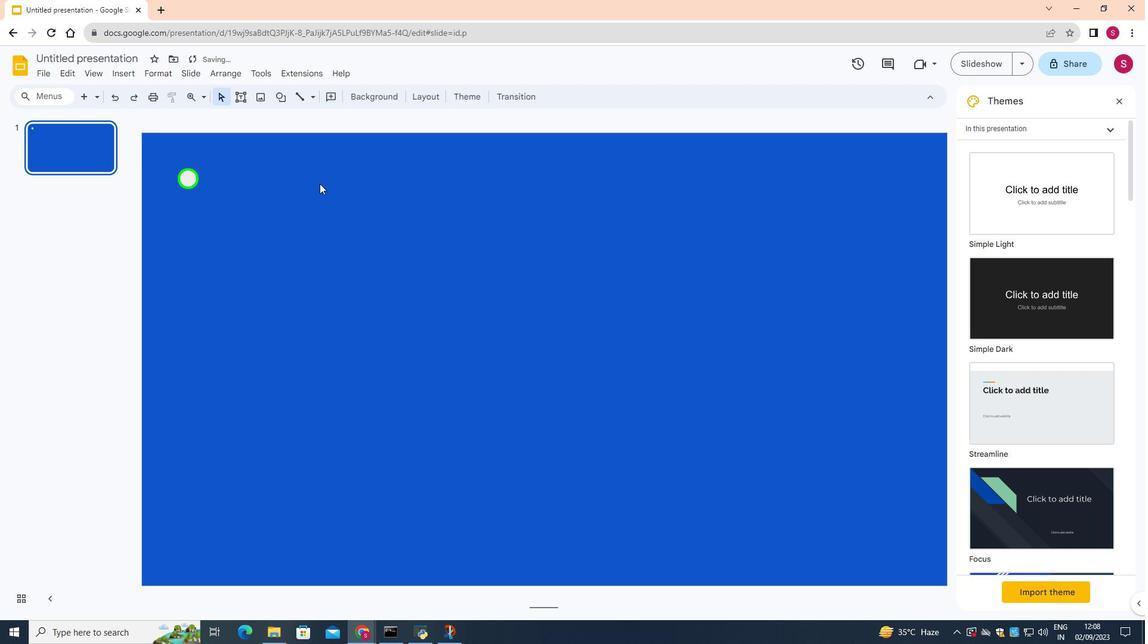 
Action: Mouse moved to (187, 177)
Screenshot: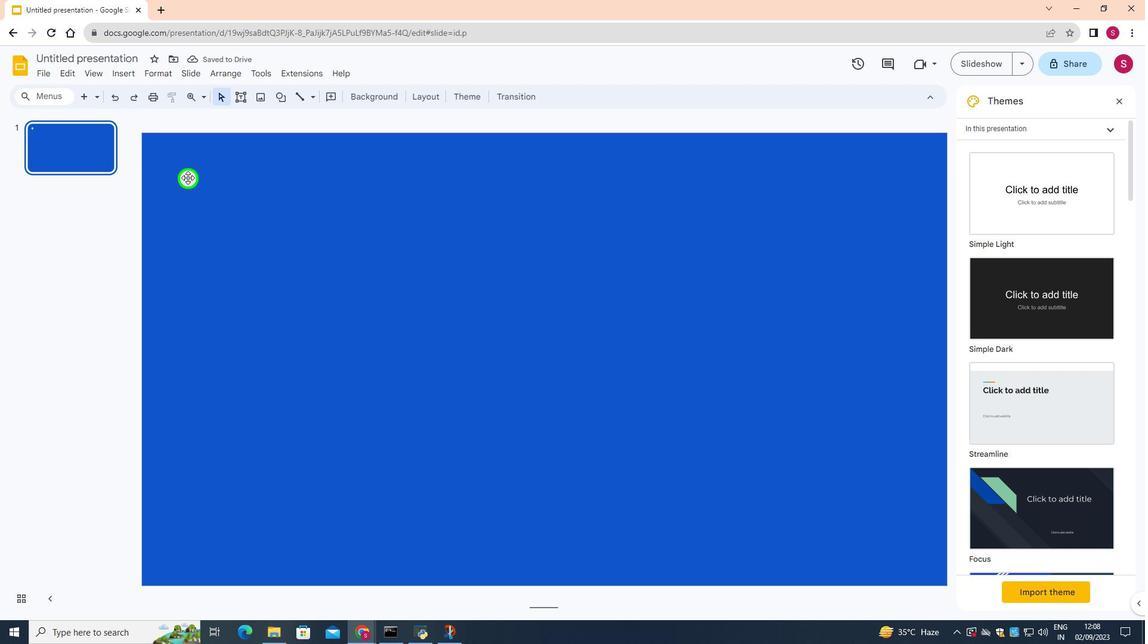 
Action: Mouse pressed left at (187, 177)
Screenshot: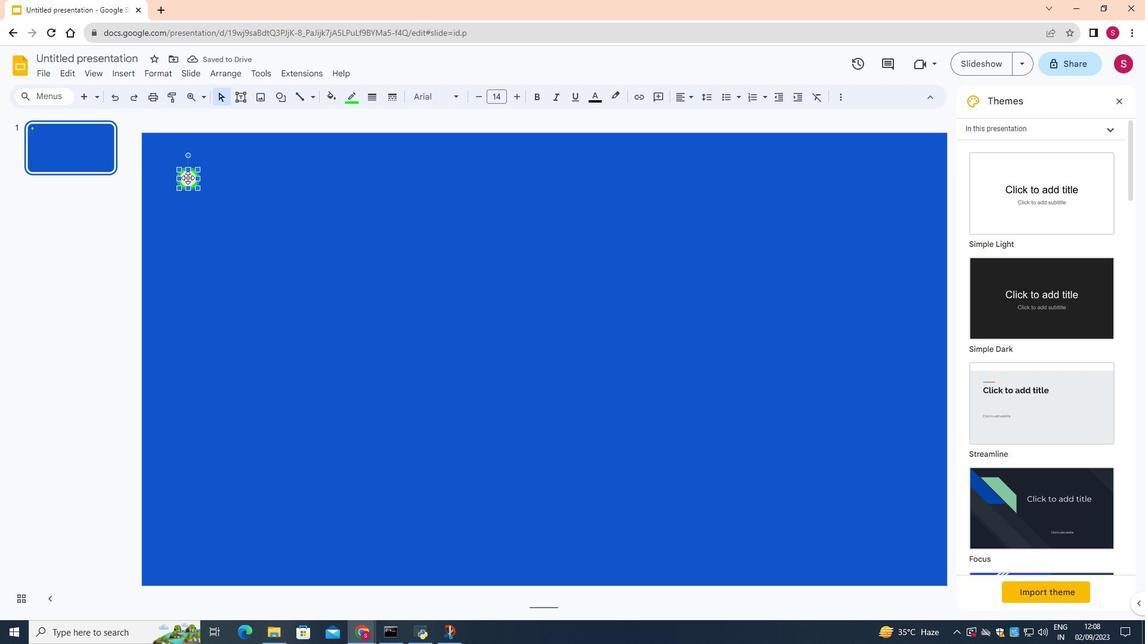 
Action: Mouse moved to (334, 98)
Screenshot: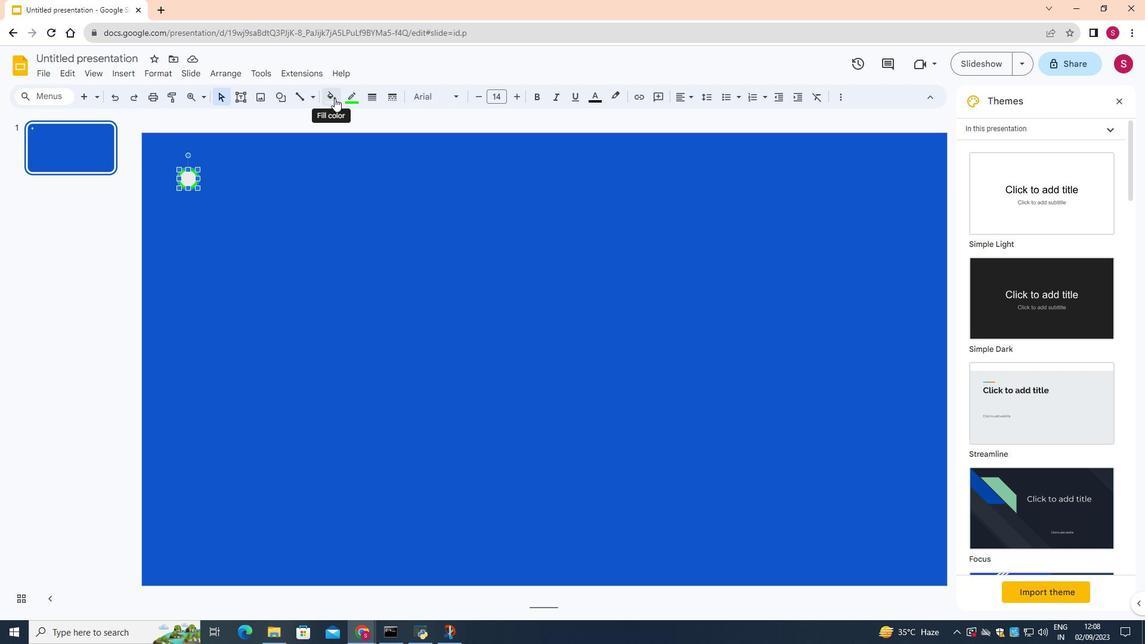 
Action: Mouse pressed left at (334, 98)
Screenshot: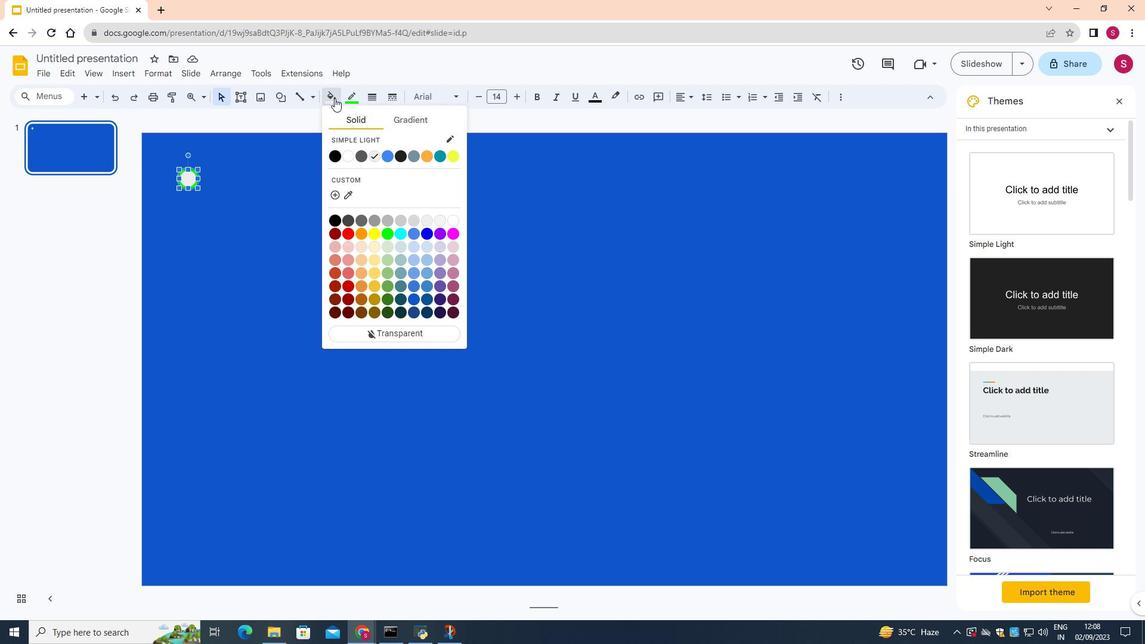 
Action: Mouse moved to (428, 283)
Screenshot: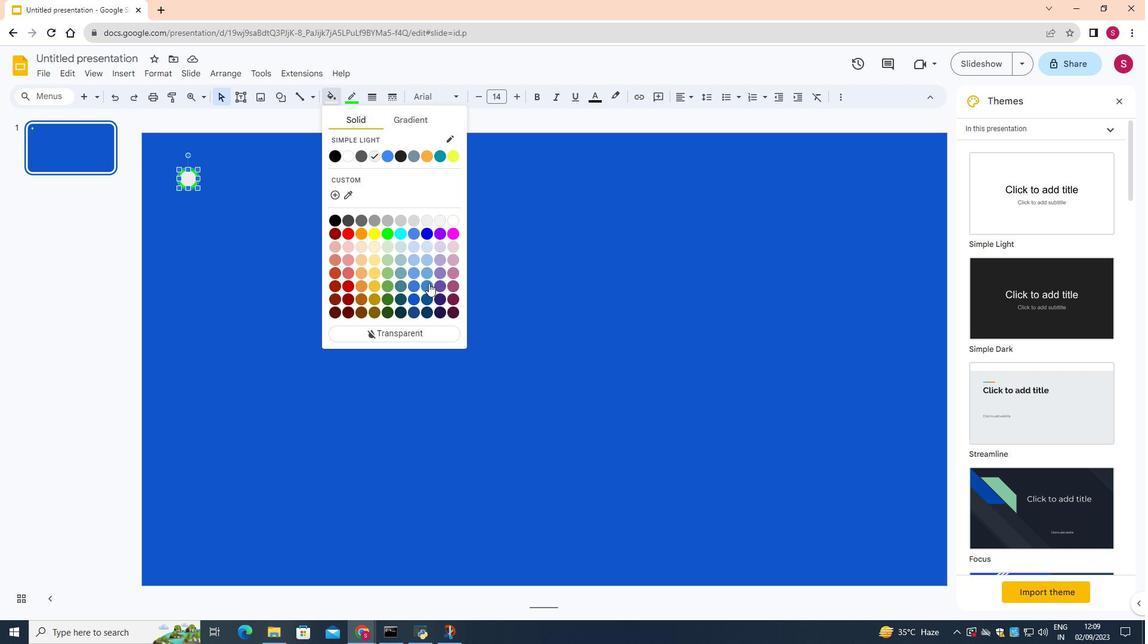 
Action: Mouse pressed left at (428, 283)
Screenshot: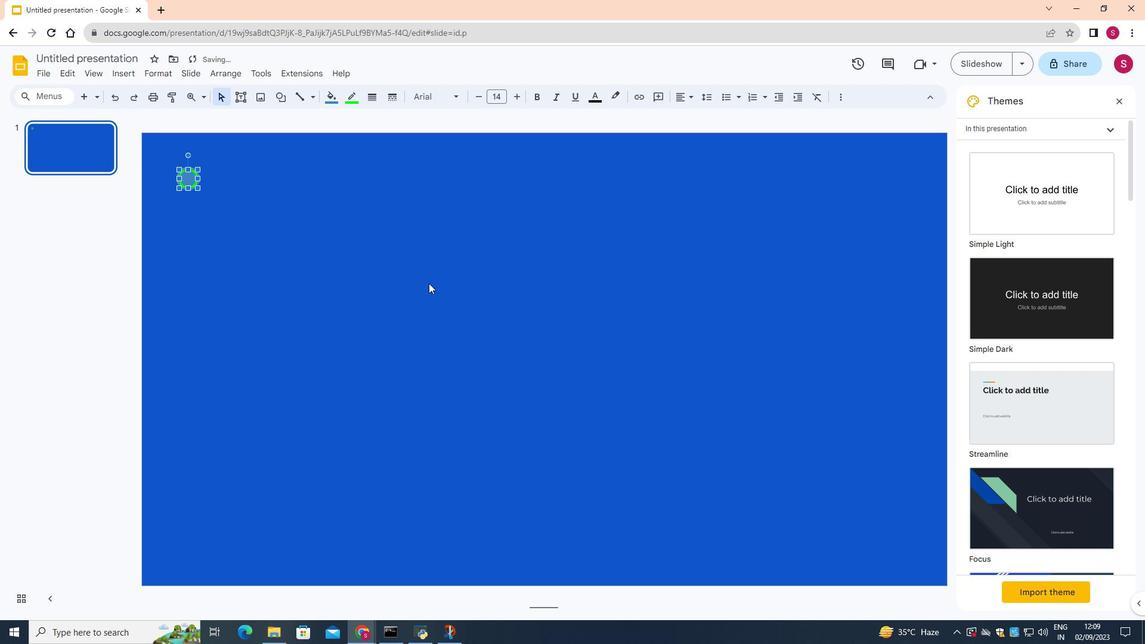 
Action: Mouse moved to (425, 283)
Screenshot: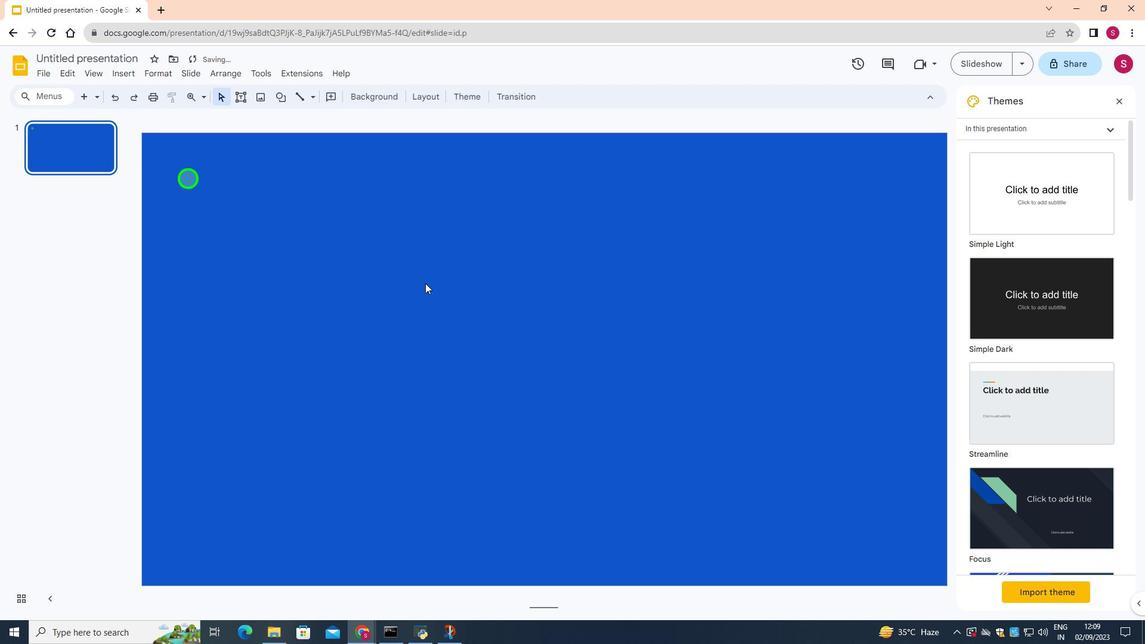 
Action: Mouse pressed left at (425, 283)
Screenshot: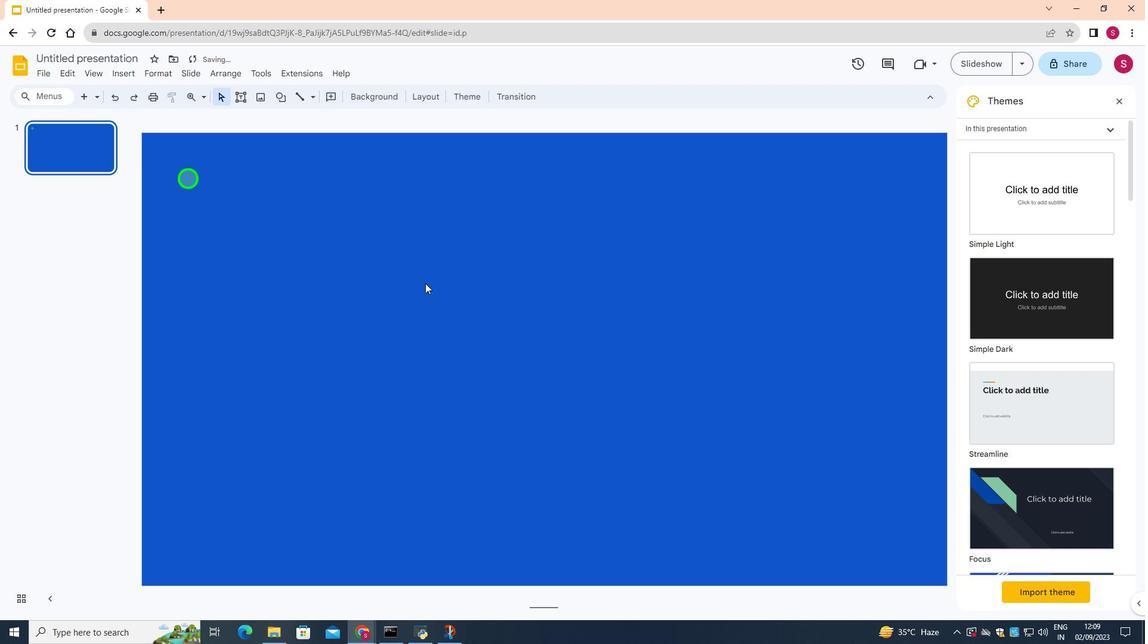 
Action: Mouse moved to (240, 92)
Screenshot: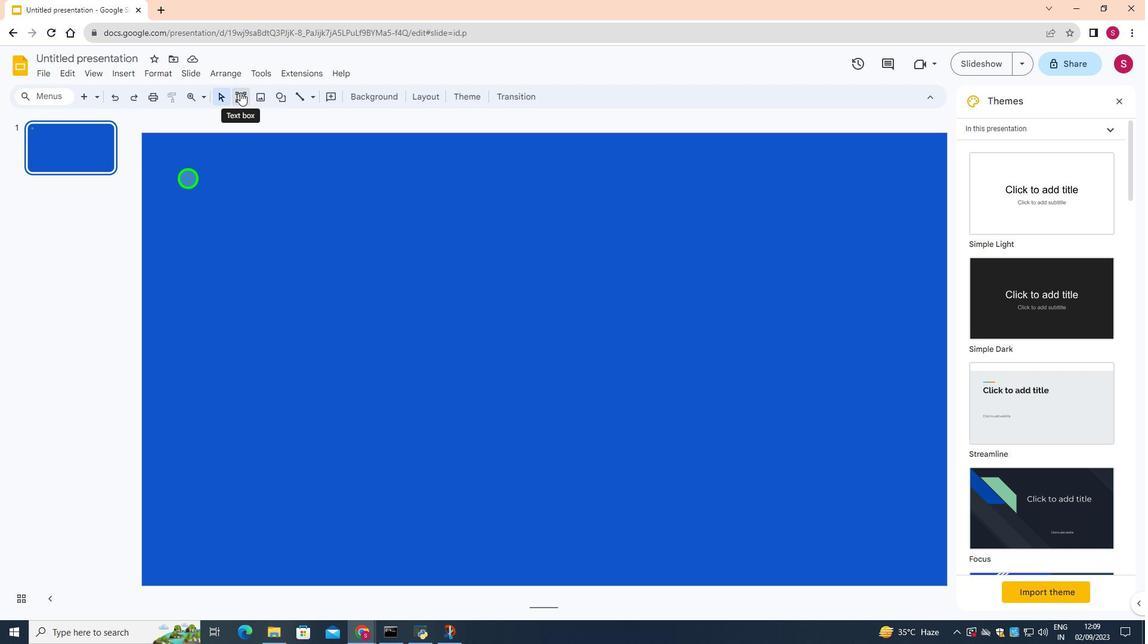 
Action: Mouse pressed left at (240, 92)
Screenshot: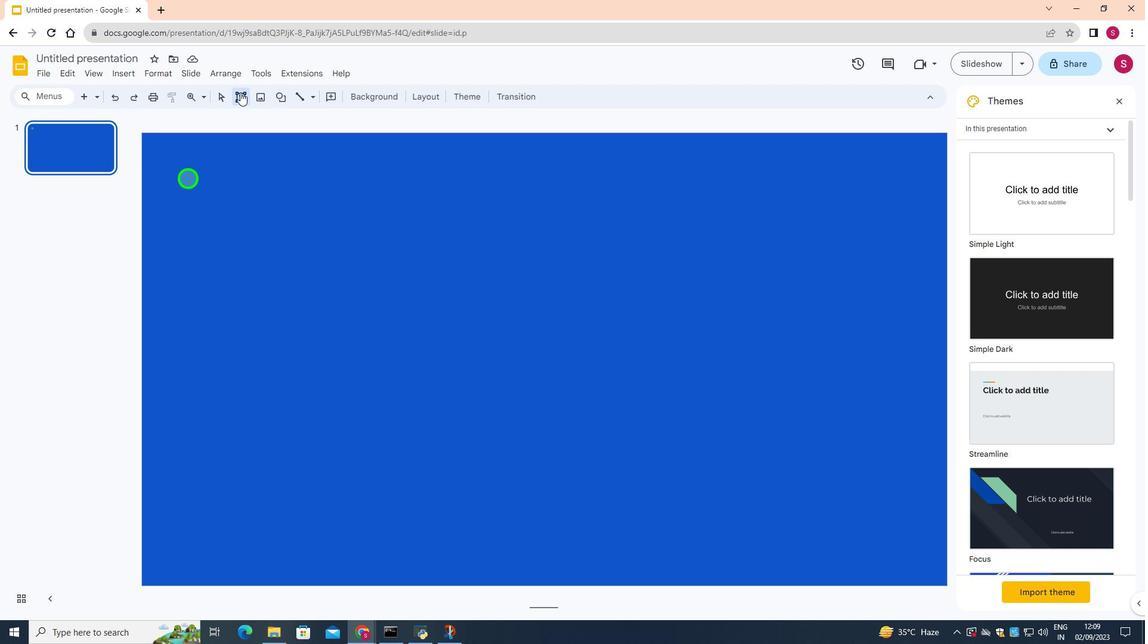 
Action: Mouse moved to (203, 168)
Screenshot: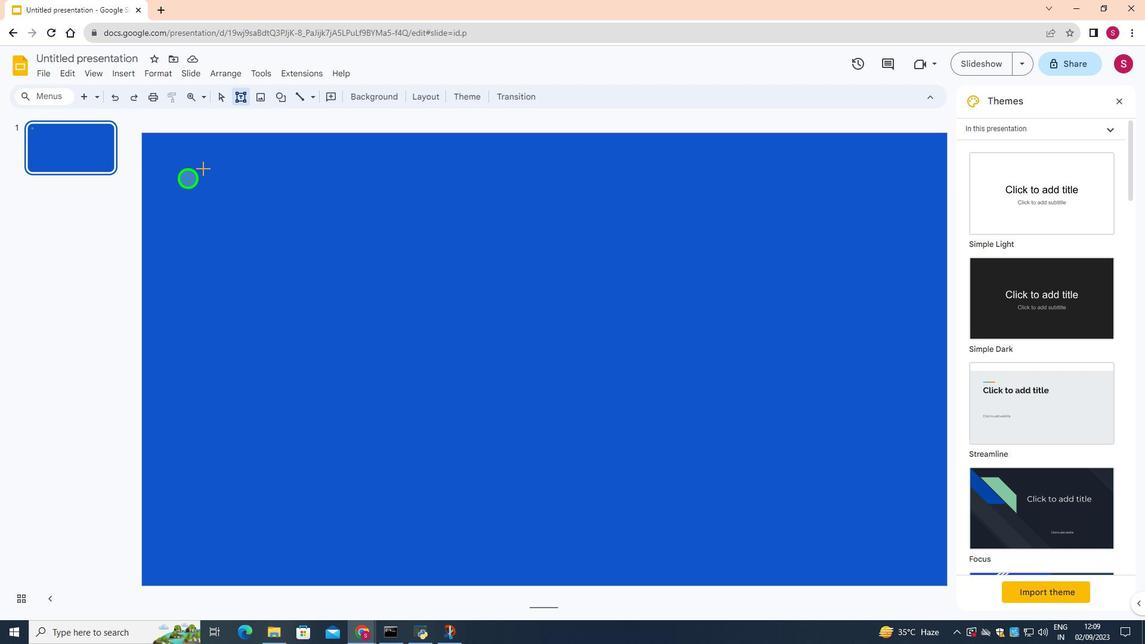 
Action: Mouse pressed left at (203, 168)
Screenshot: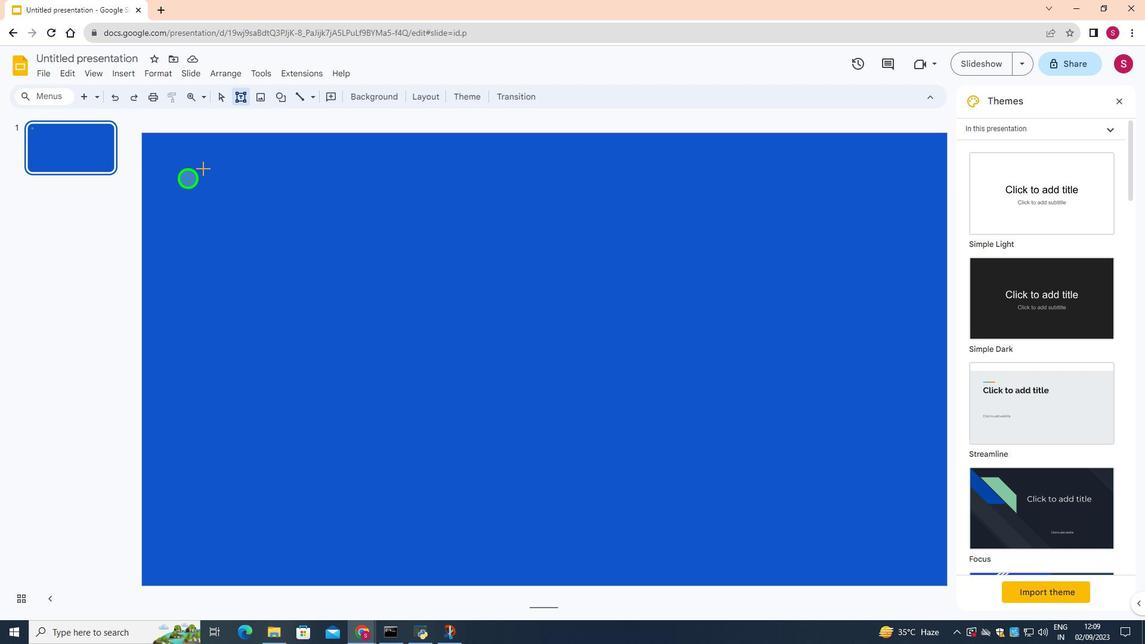
Action: Mouse moved to (500, 99)
Screenshot: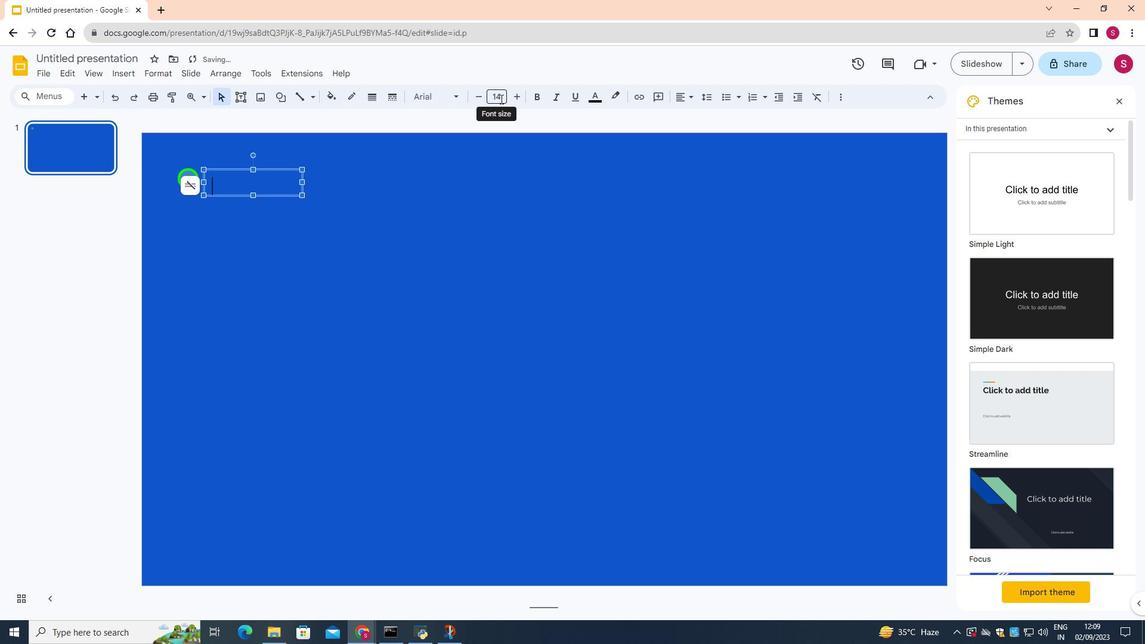 
Action: Mouse pressed left at (500, 99)
Screenshot: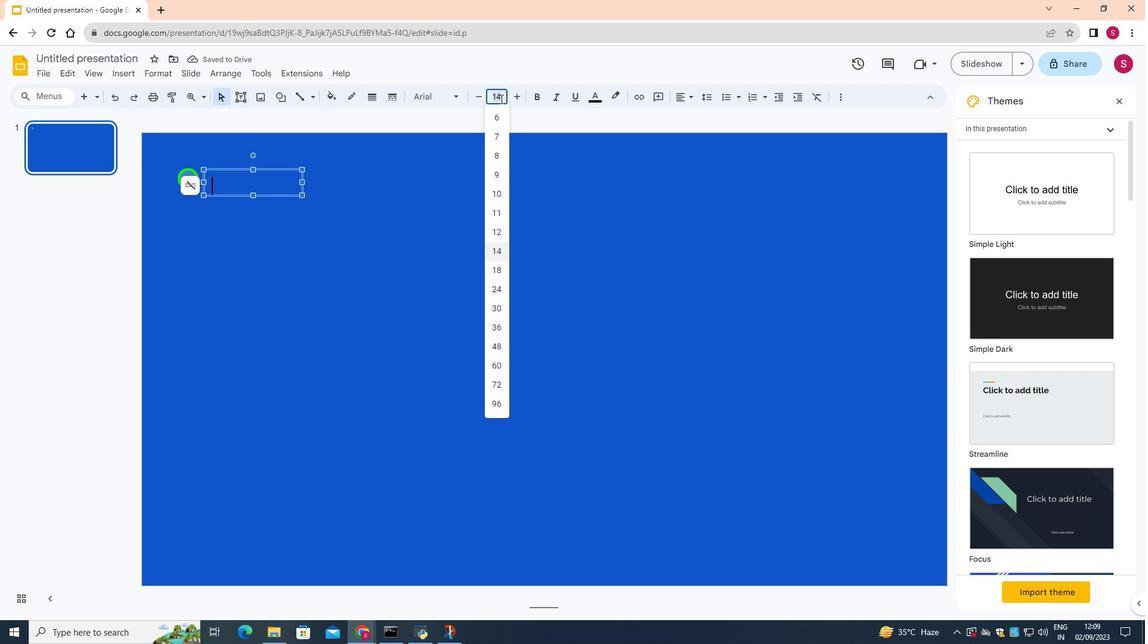 
Action: Mouse moved to (496, 194)
Screenshot: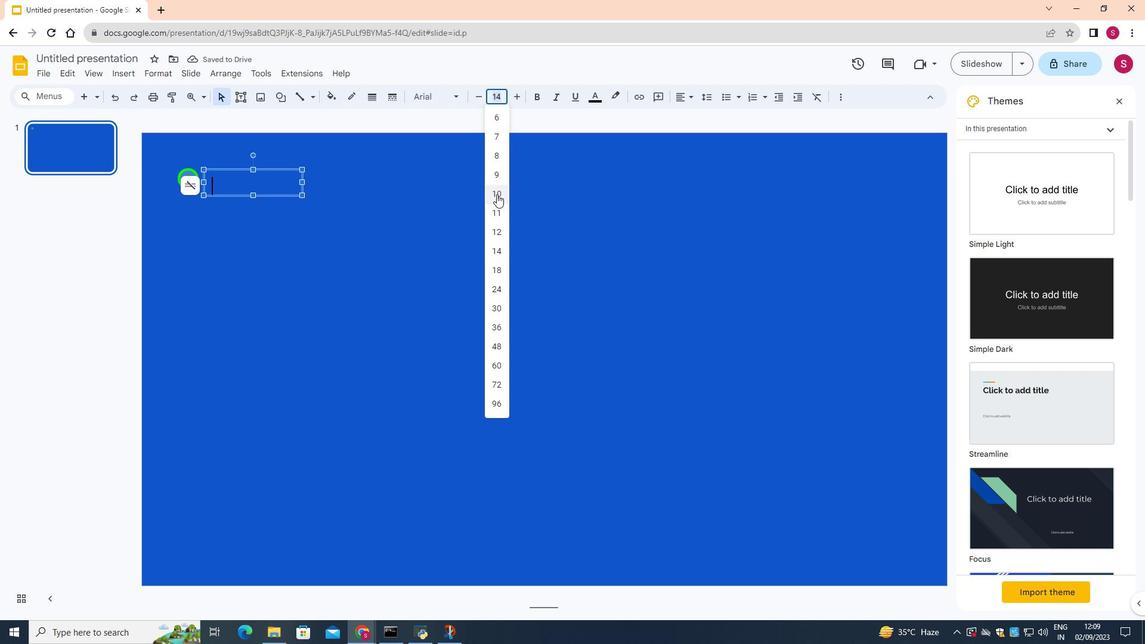 
Action: Mouse pressed left at (496, 194)
Screenshot: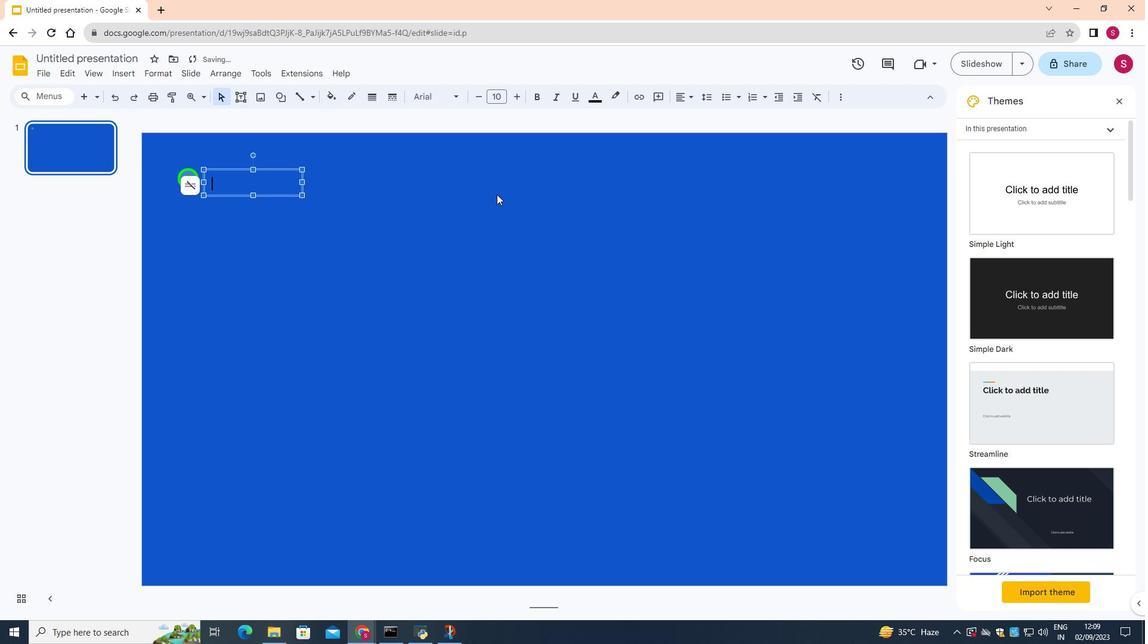 
Action: Key pressed <Key.shift><Key.shift>BUSINESS<Key.enter><Key.shift><Key.shift><Key.shift><Key.shift><Key.shift><Key.shift><Key.shift><Key.shift><Key.shift><Key.shift>WORKSHOP
Screenshot: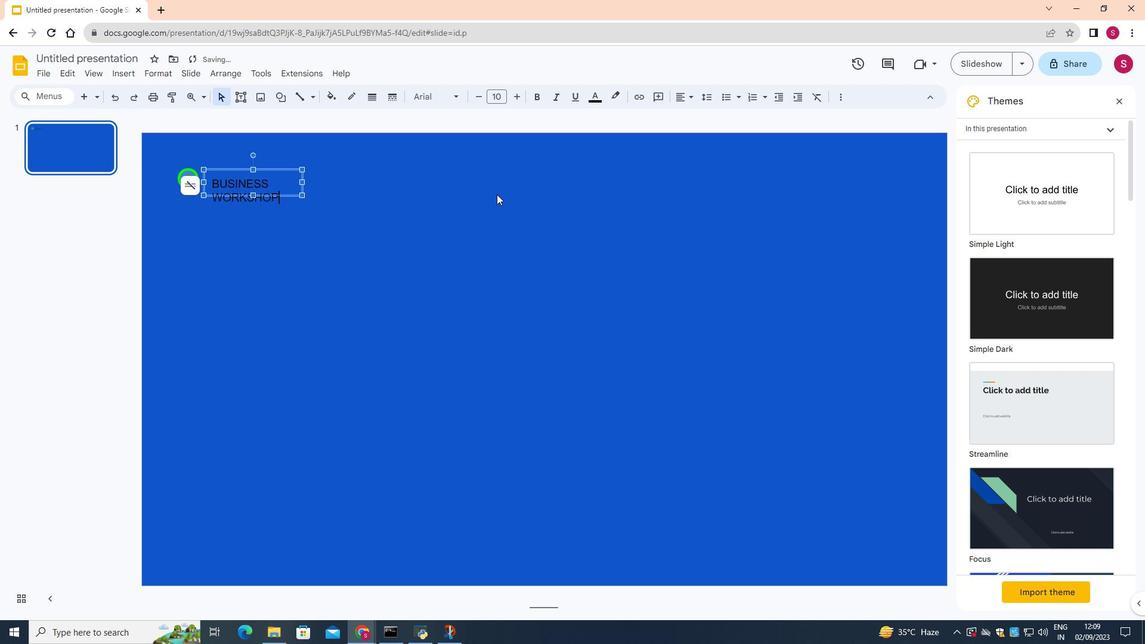 
Action: Mouse moved to (250, 195)
Screenshot: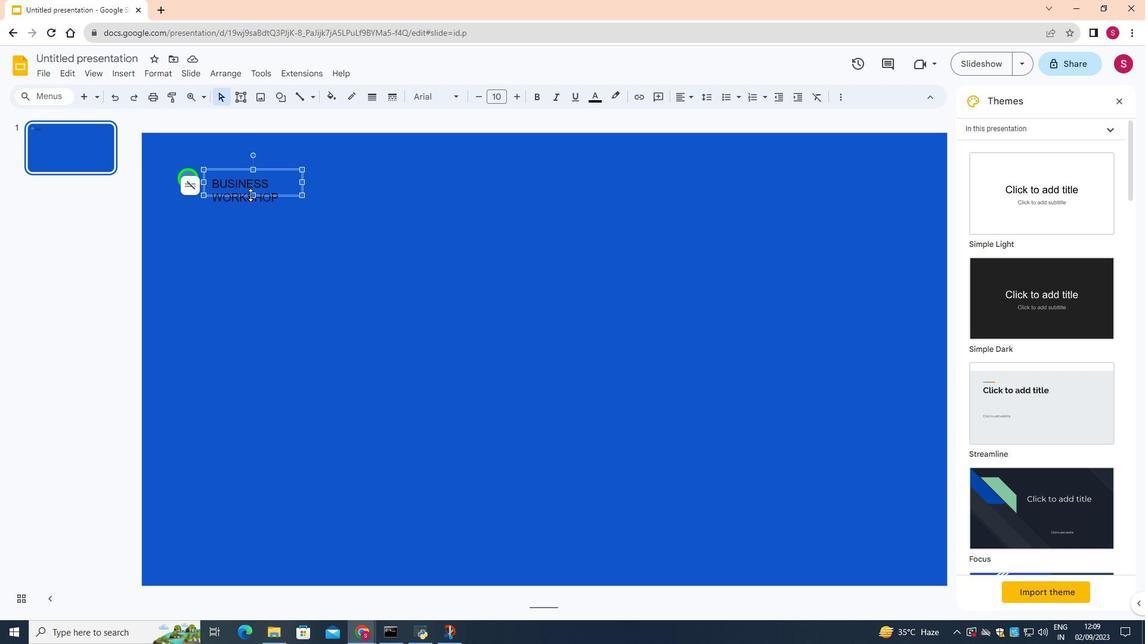 
Action: Mouse pressed left at (250, 195)
Screenshot: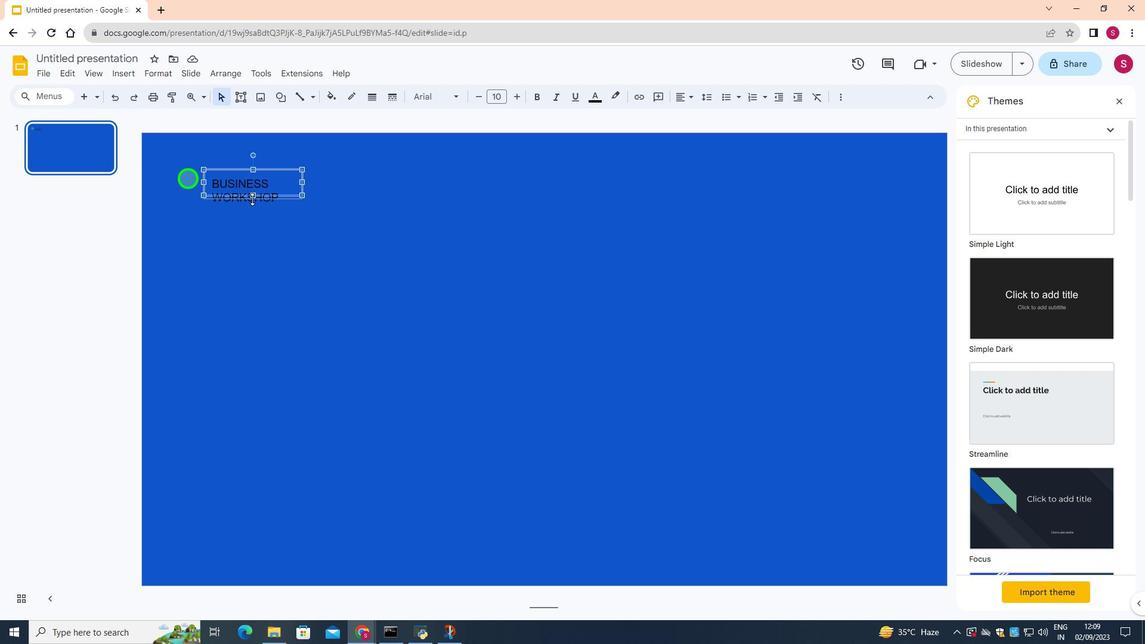 
Action: Mouse moved to (214, 195)
Screenshot: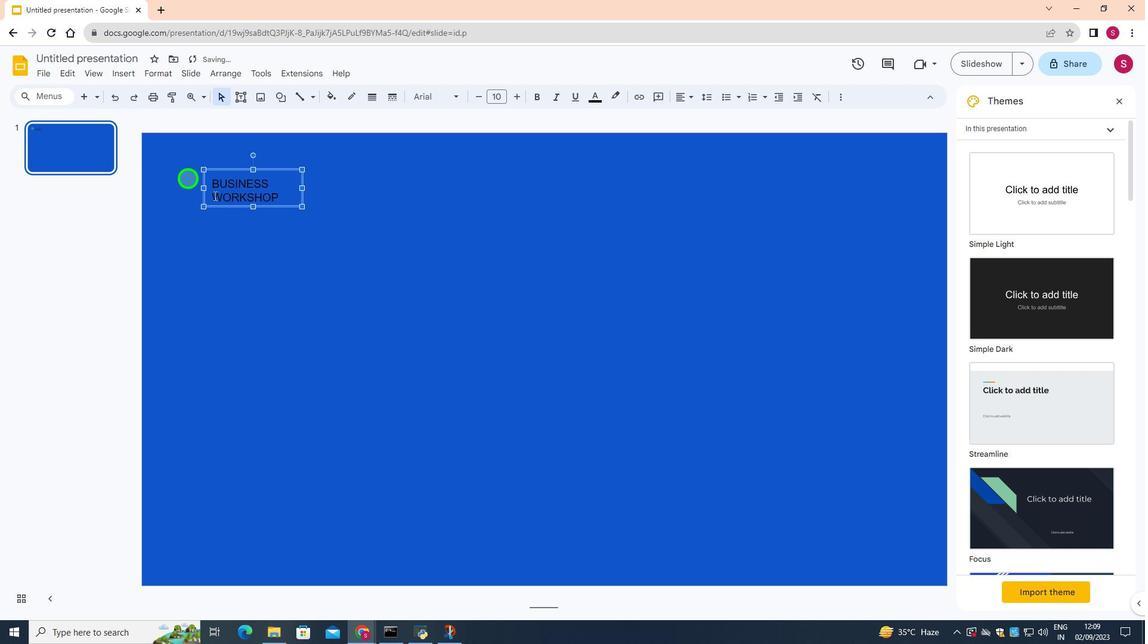 
Action: Mouse pressed left at (214, 195)
Screenshot: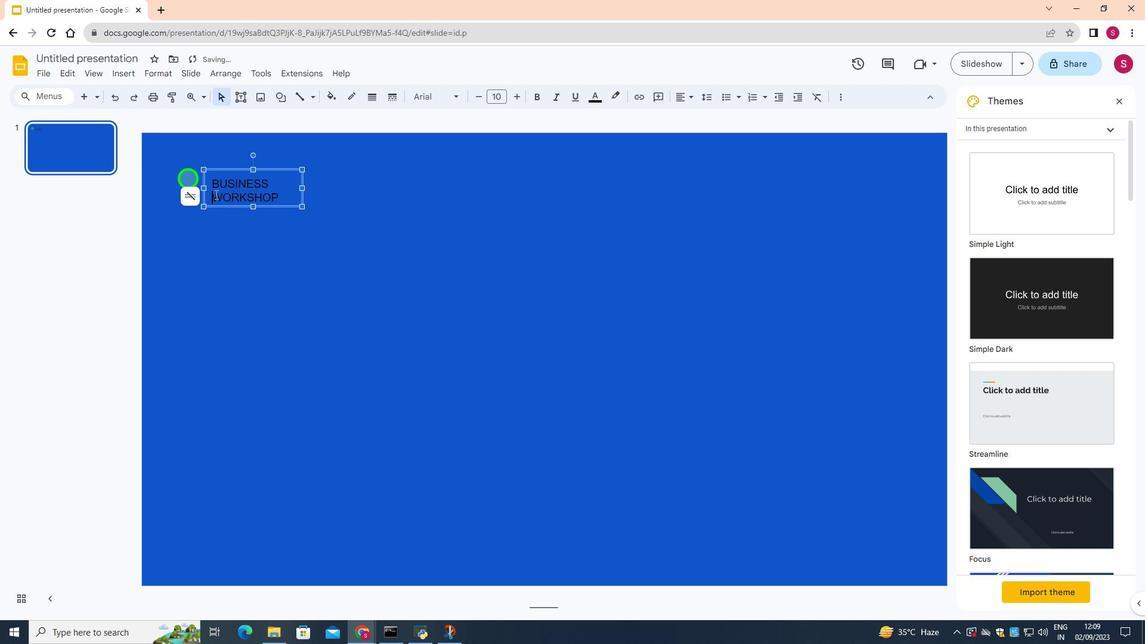 
Action: Mouse moved to (481, 97)
Screenshot: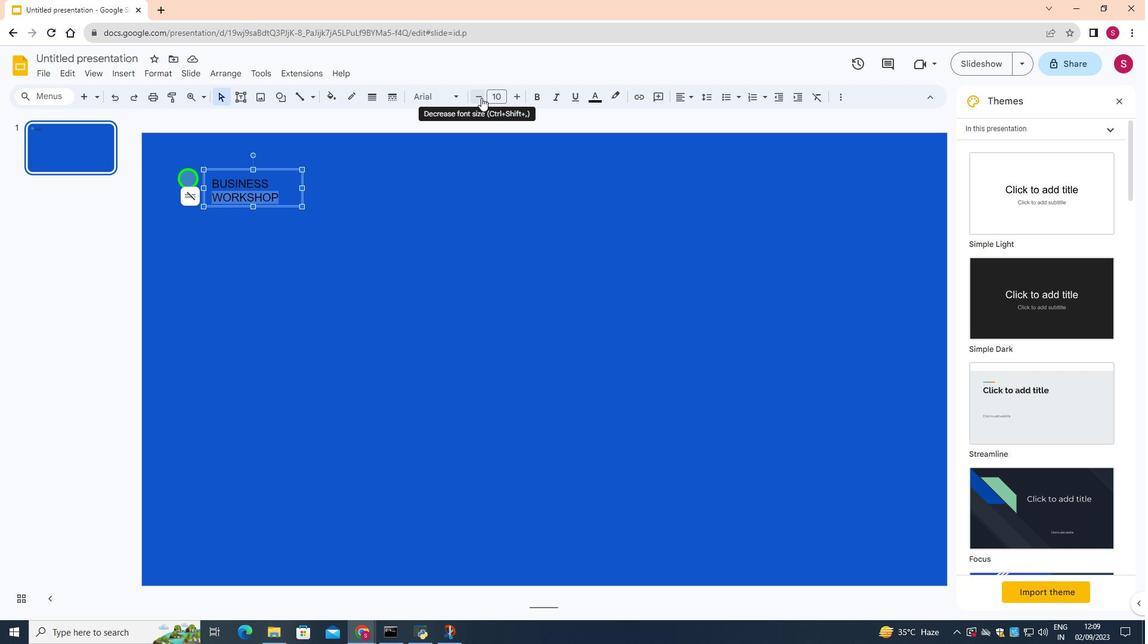 
Action: Mouse pressed left at (481, 97)
Screenshot: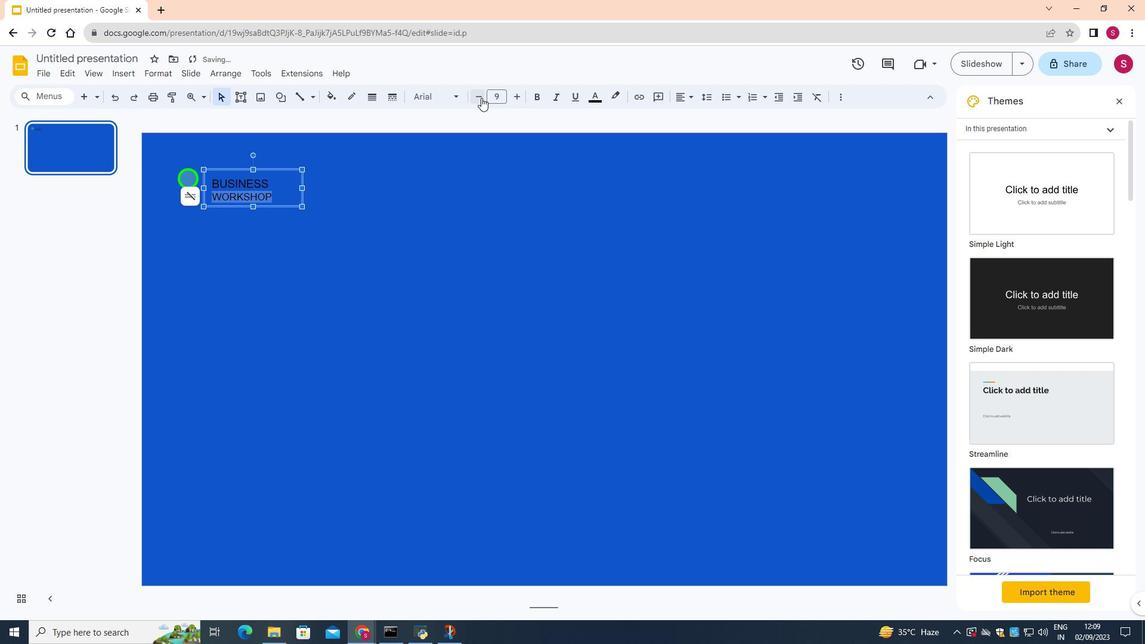 
Action: Mouse moved to (591, 94)
Screenshot: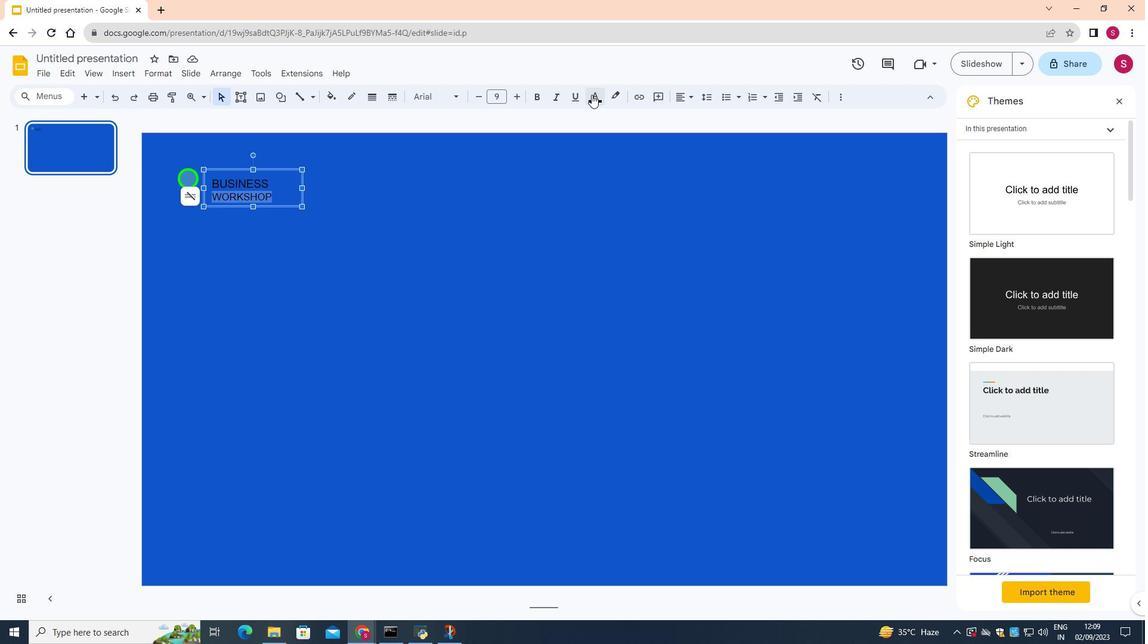 
Action: Mouse pressed left at (591, 94)
Screenshot: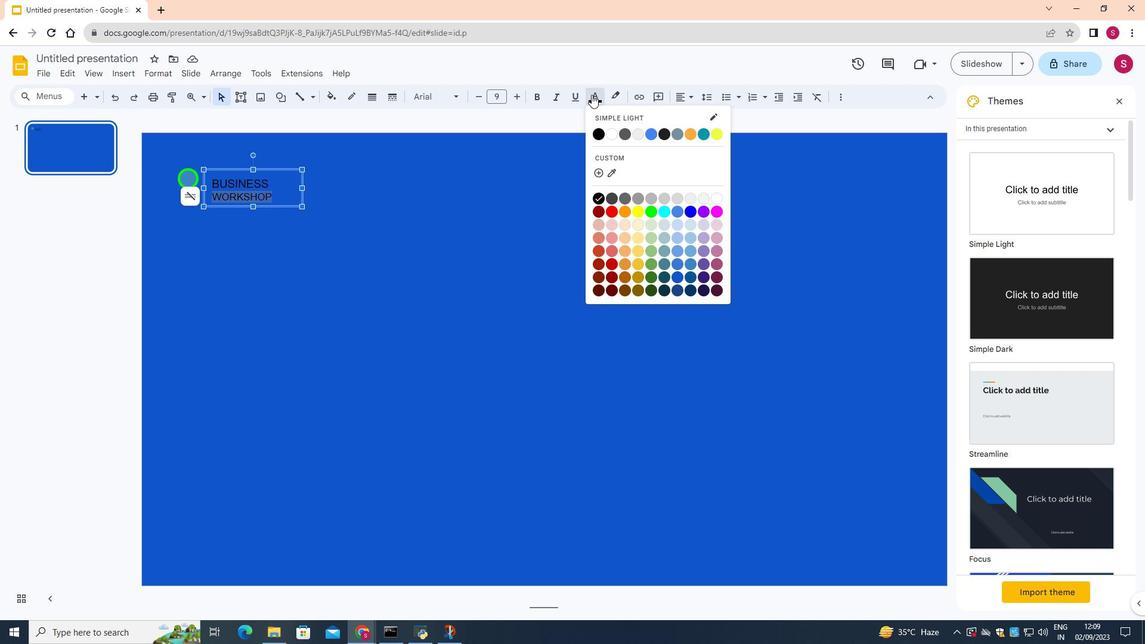 
Action: Mouse moved to (675, 199)
Screenshot: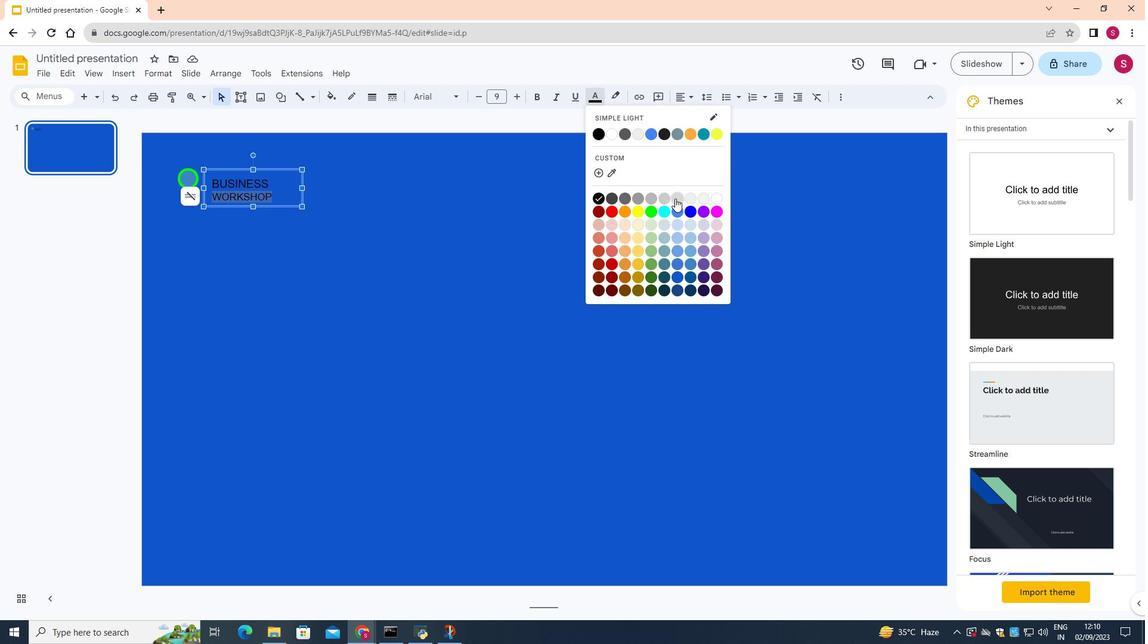 
Action: Mouse pressed left at (675, 199)
Screenshot: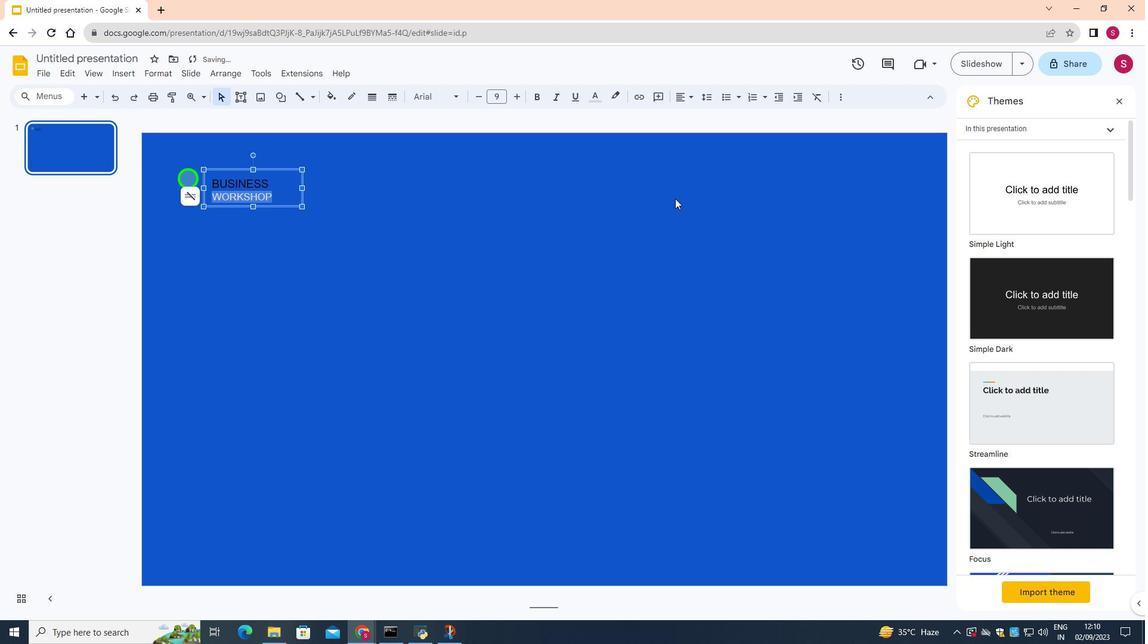 
Action: Mouse moved to (428, 156)
Screenshot: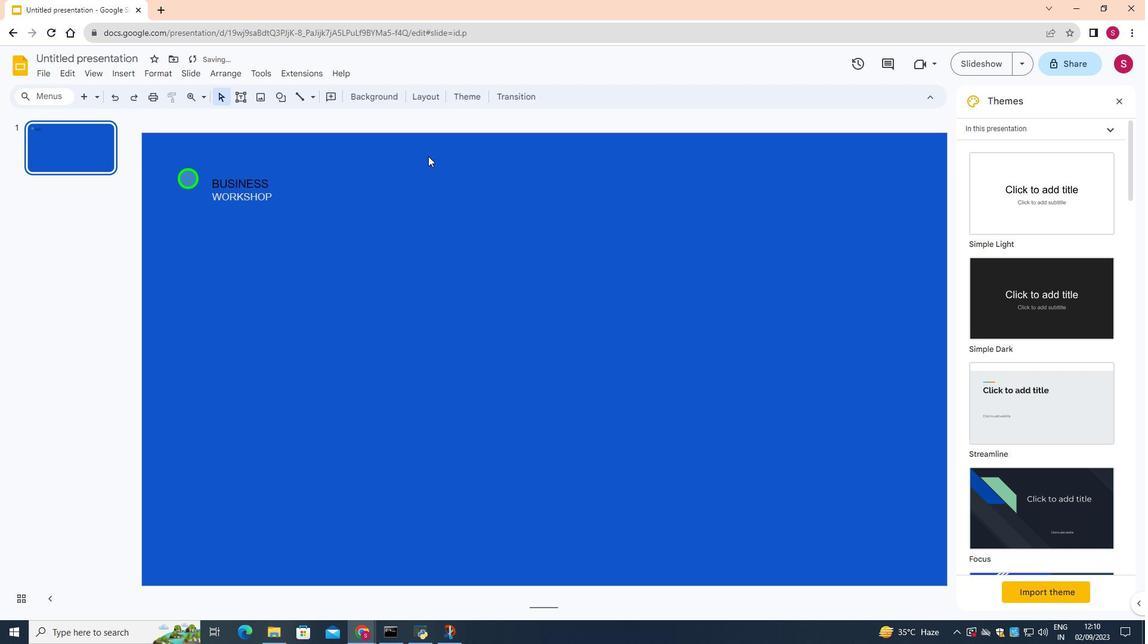 
Action: Mouse pressed left at (428, 156)
Screenshot: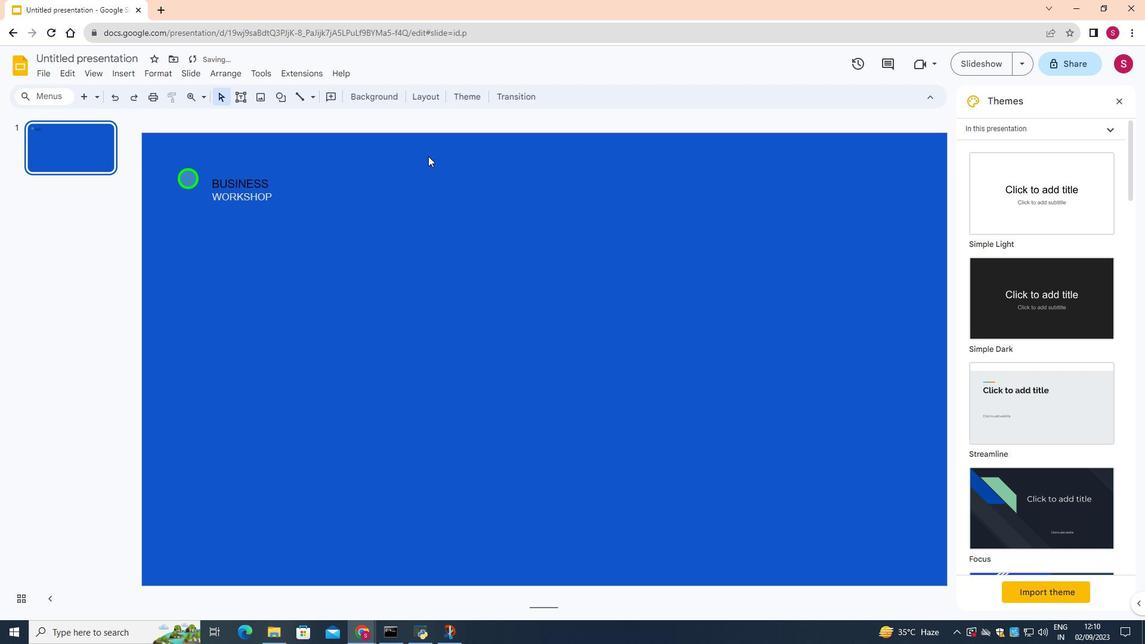 
Action: Mouse moved to (220, 180)
Screenshot: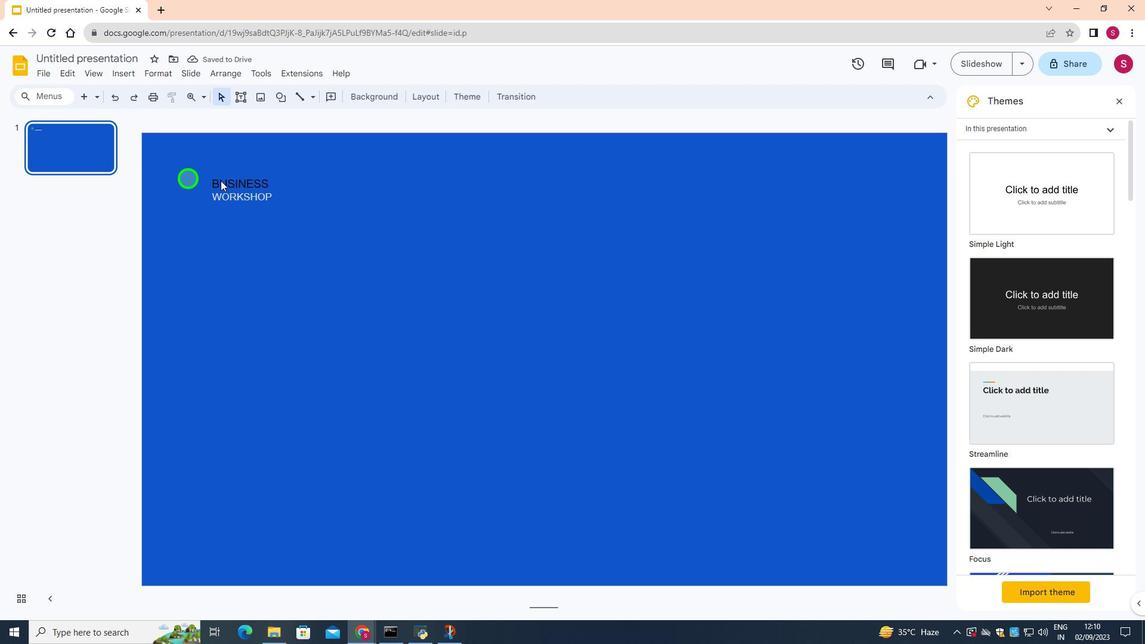 
Action: Mouse pressed left at (220, 180)
Screenshot: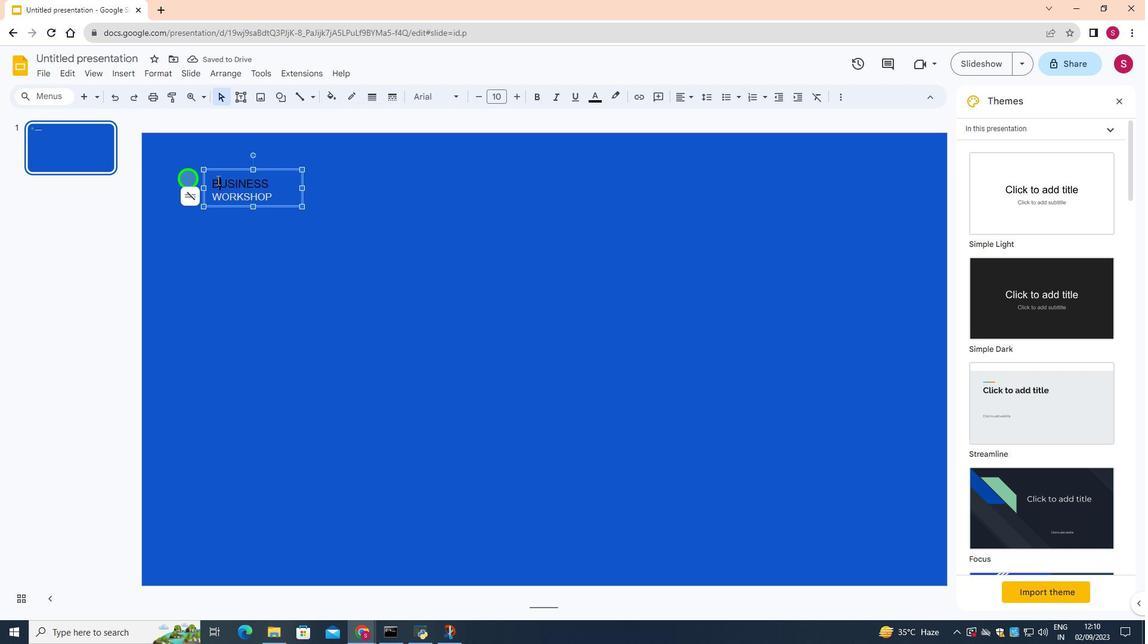 
Action: Mouse moved to (212, 178)
Screenshot: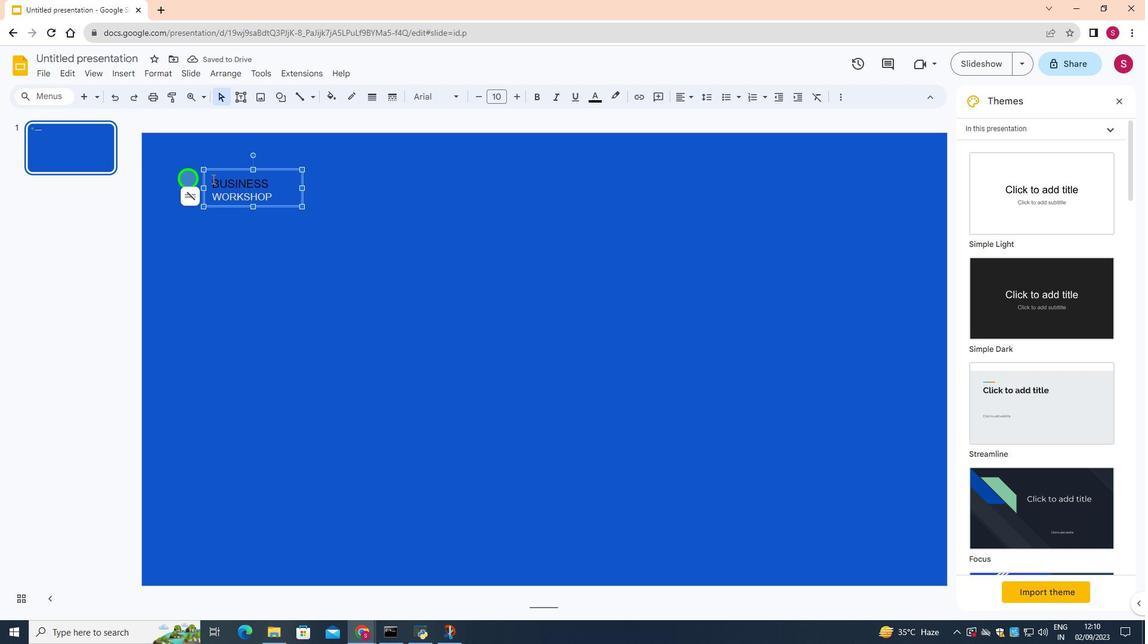 
Action: Mouse pressed left at (212, 178)
Screenshot: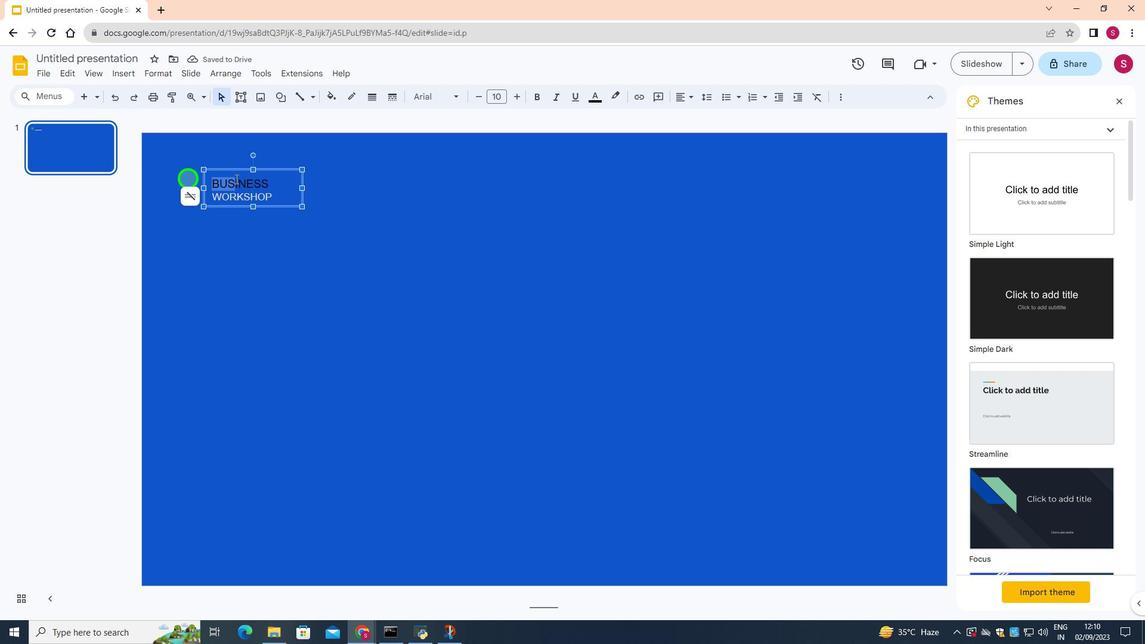 
Action: Mouse moved to (594, 98)
Screenshot: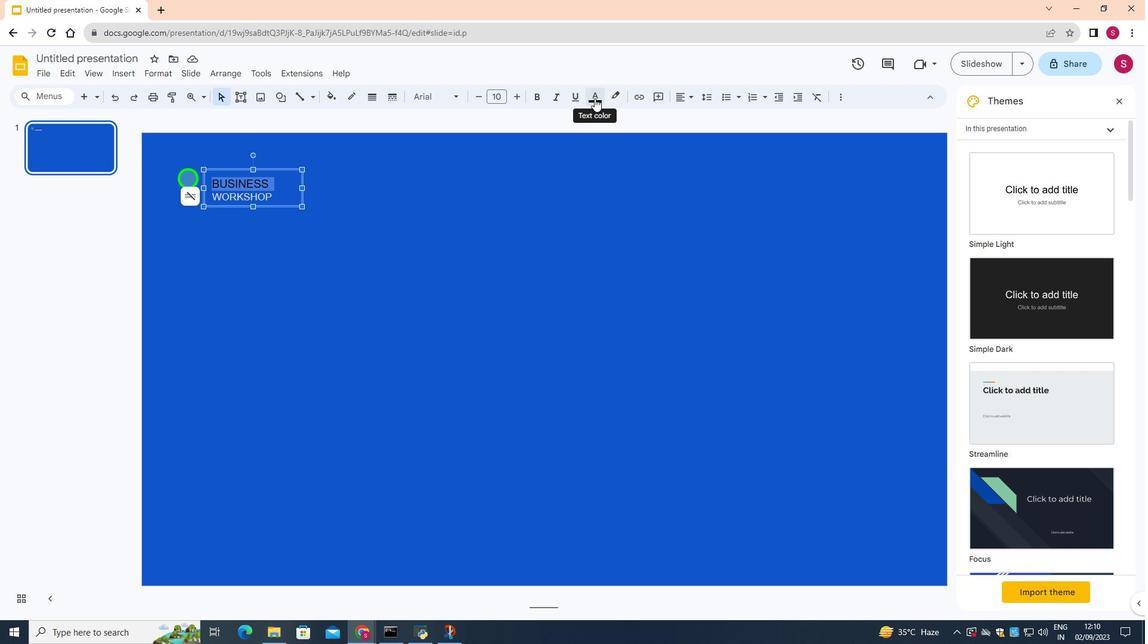 
Action: Mouse pressed left at (594, 98)
Screenshot: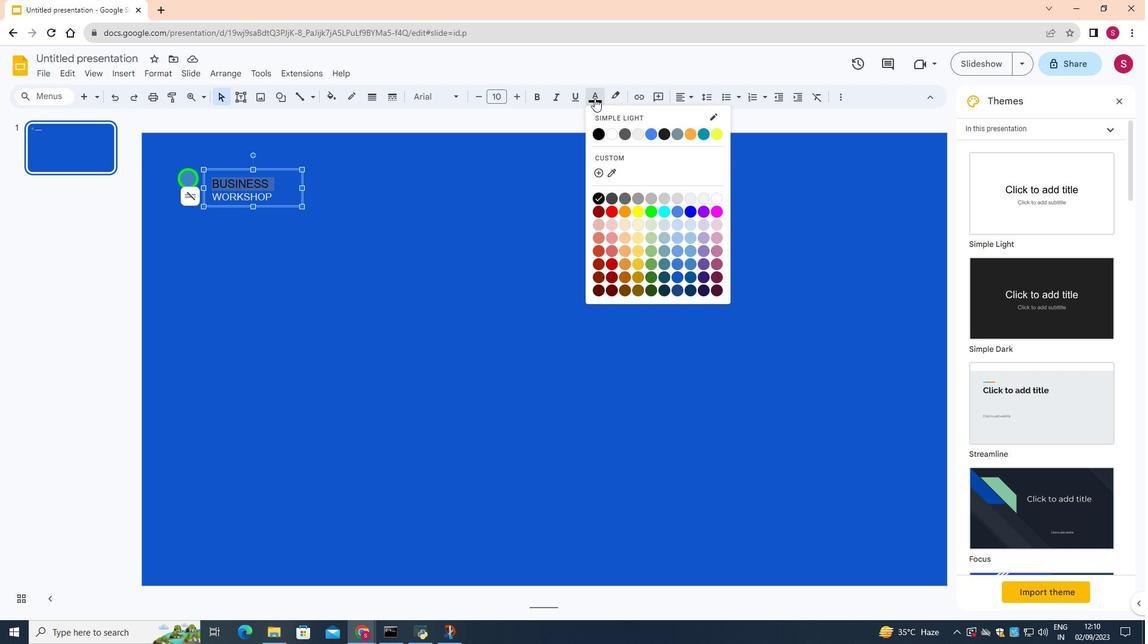 
Action: Mouse moved to (612, 130)
Screenshot: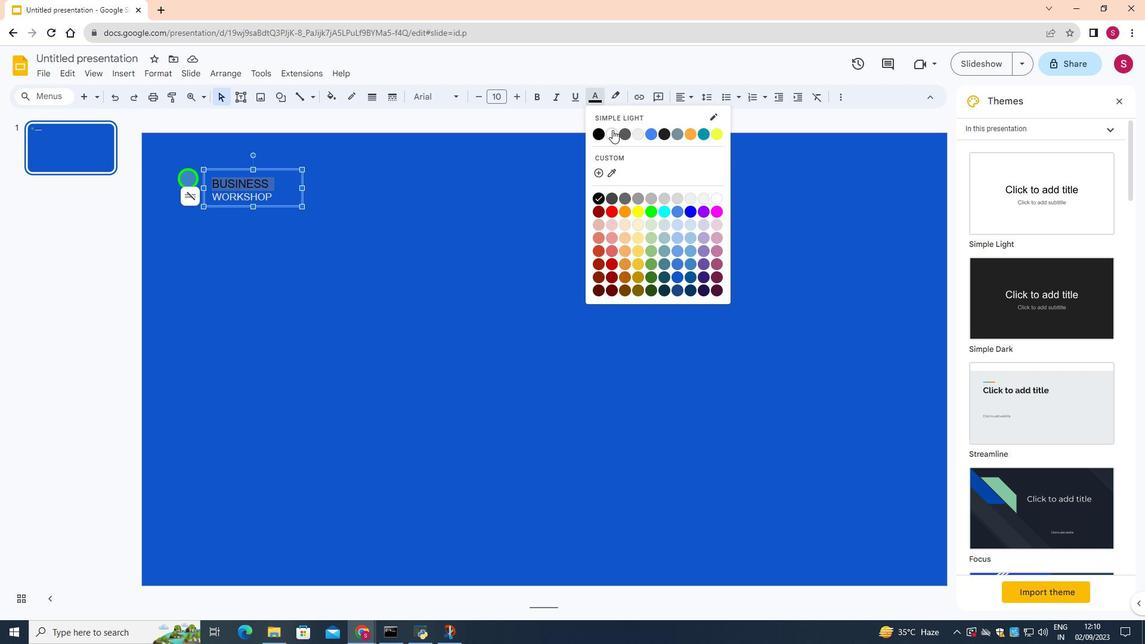 
Action: Mouse pressed left at (612, 130)
Screenshot: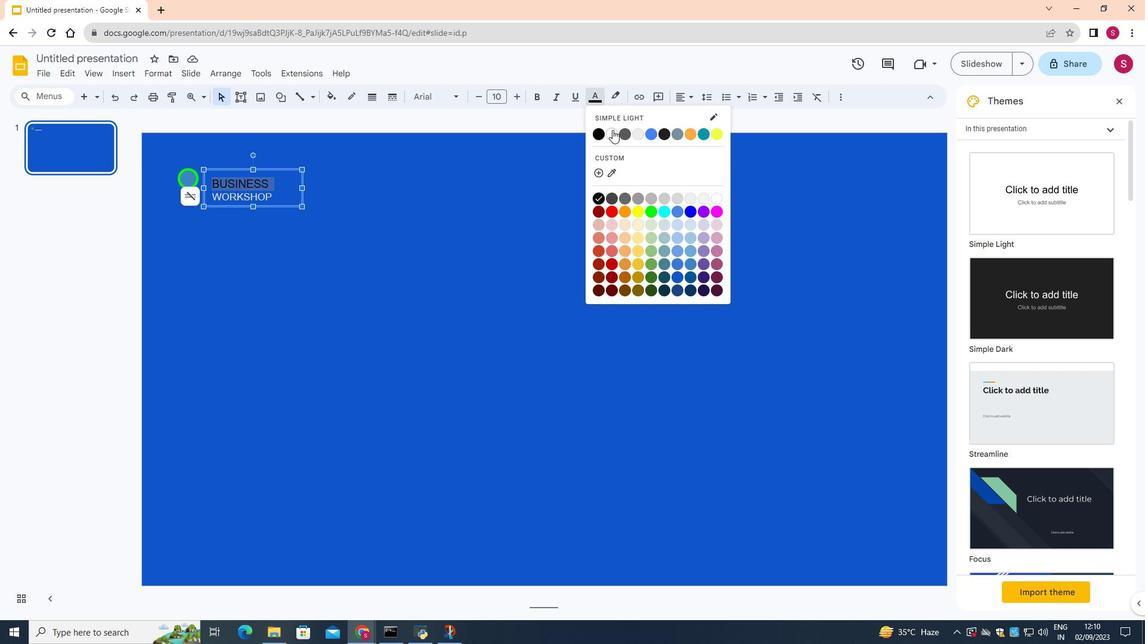 
Action: Mouse moved to (538, 100)
Screenshot: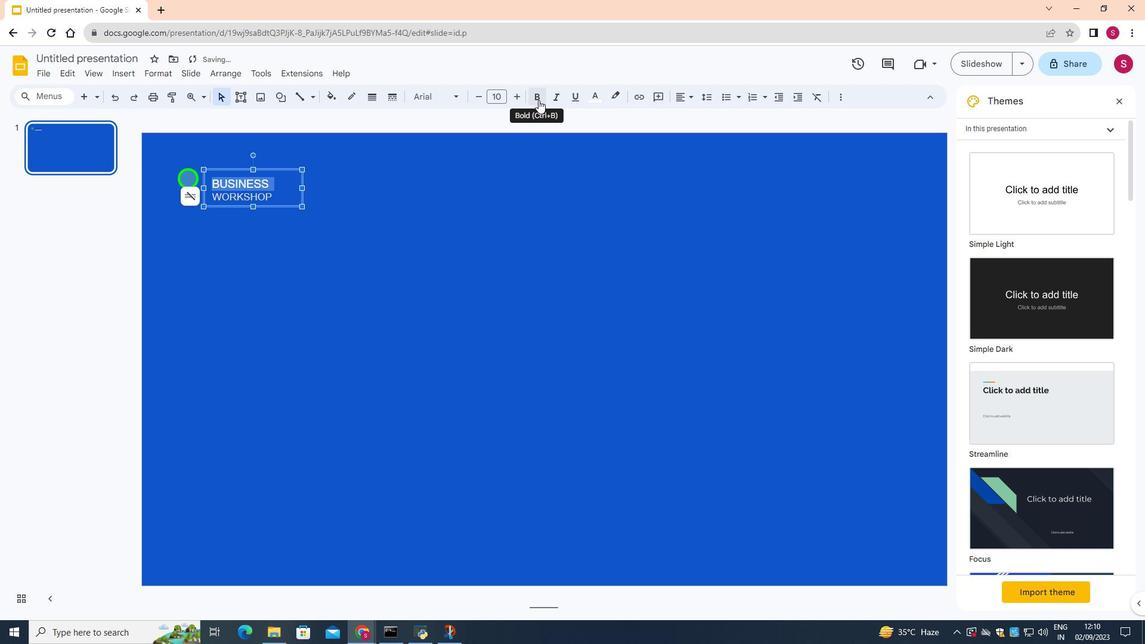 
Action: Mouse pressed left at (538, 100)
Screenshot: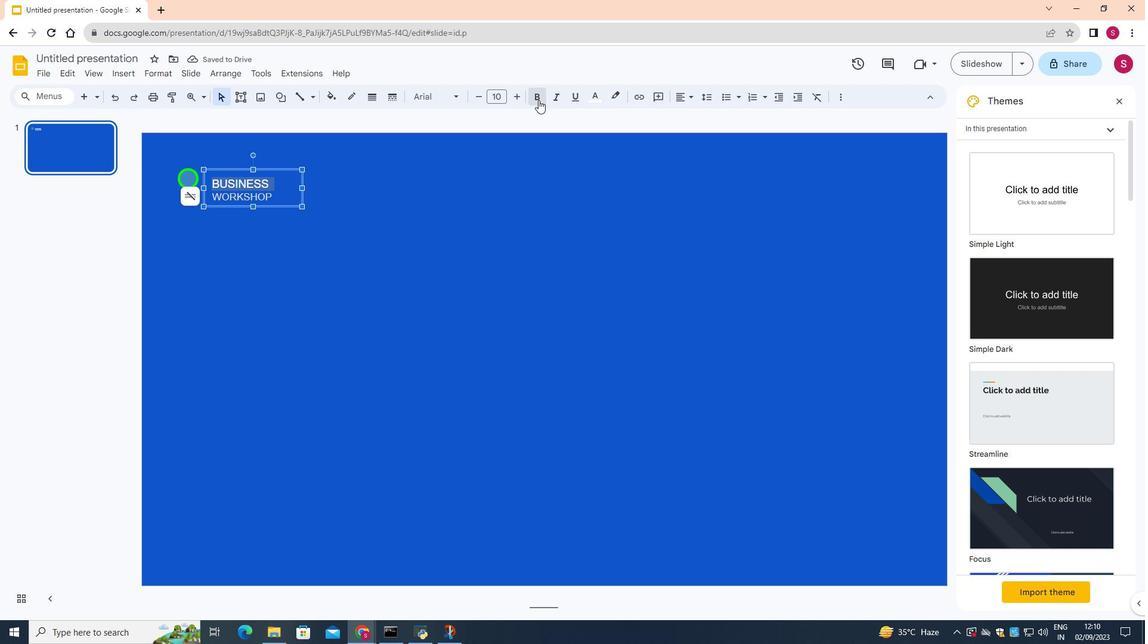 
Action: Mouse moved to (230, 175)
Screenshot: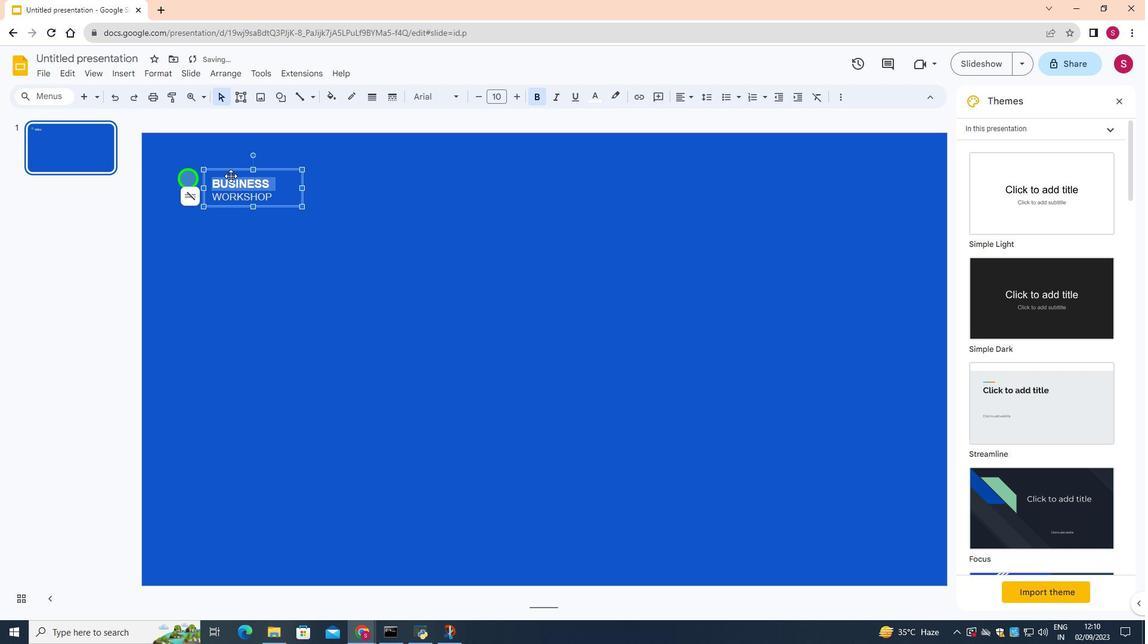 
Action: Mouse pressed left at (230, 175)
Screenshot: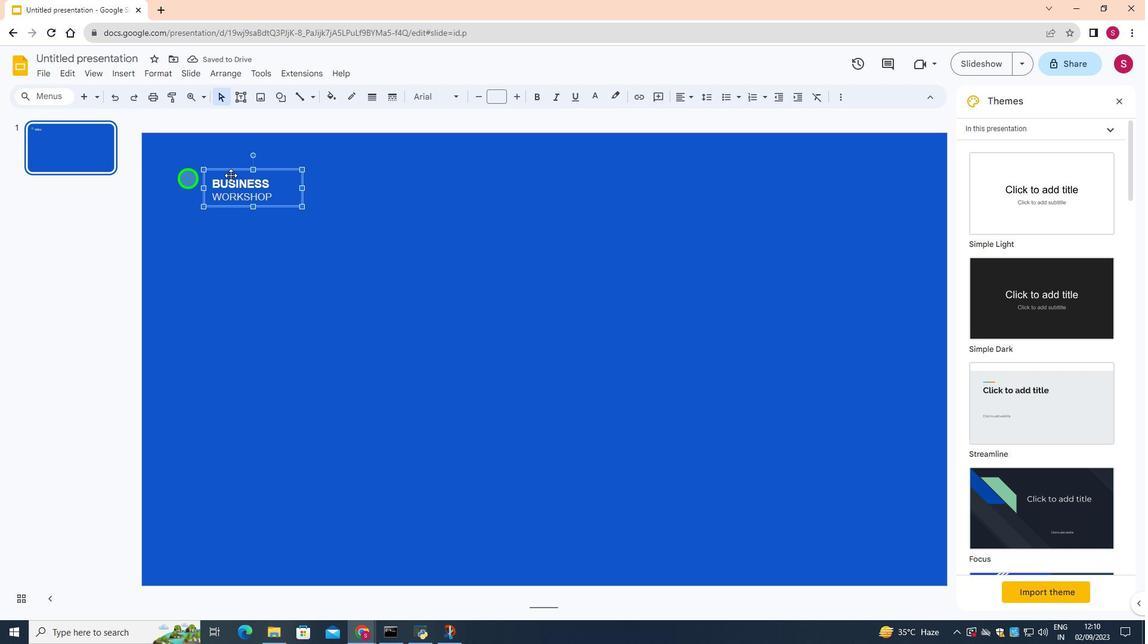 
Action: Mouse moved to (283, 235)
Screenshot: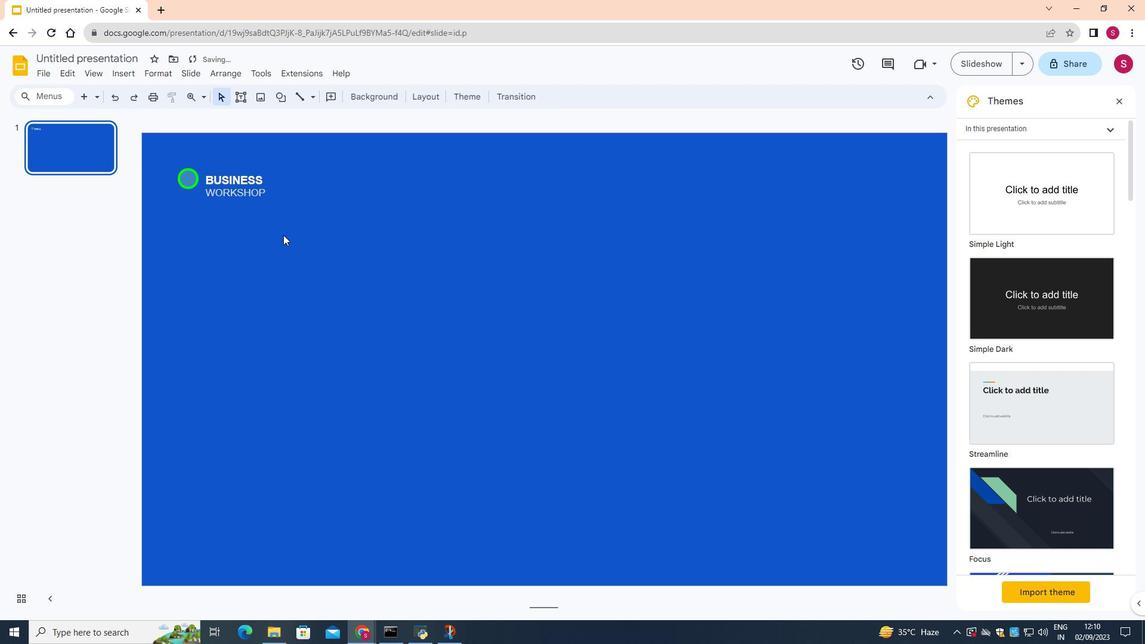
Action: Mouse pressed left at (283, 235)
Screenshot: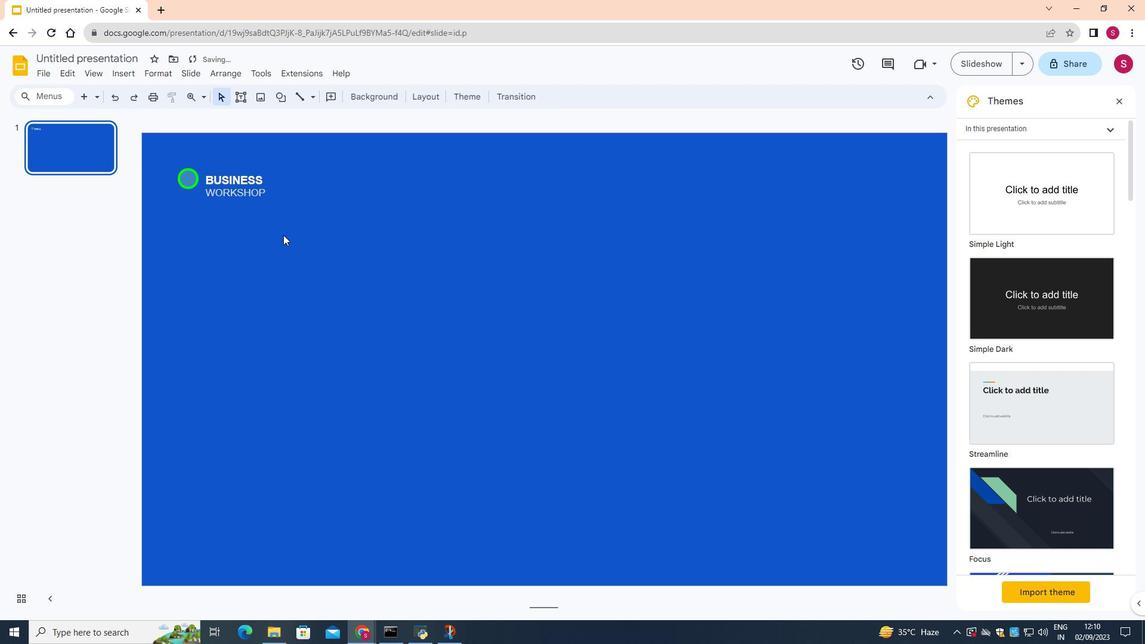 
Action: Mouse moved to (232, 183)
Screenshot: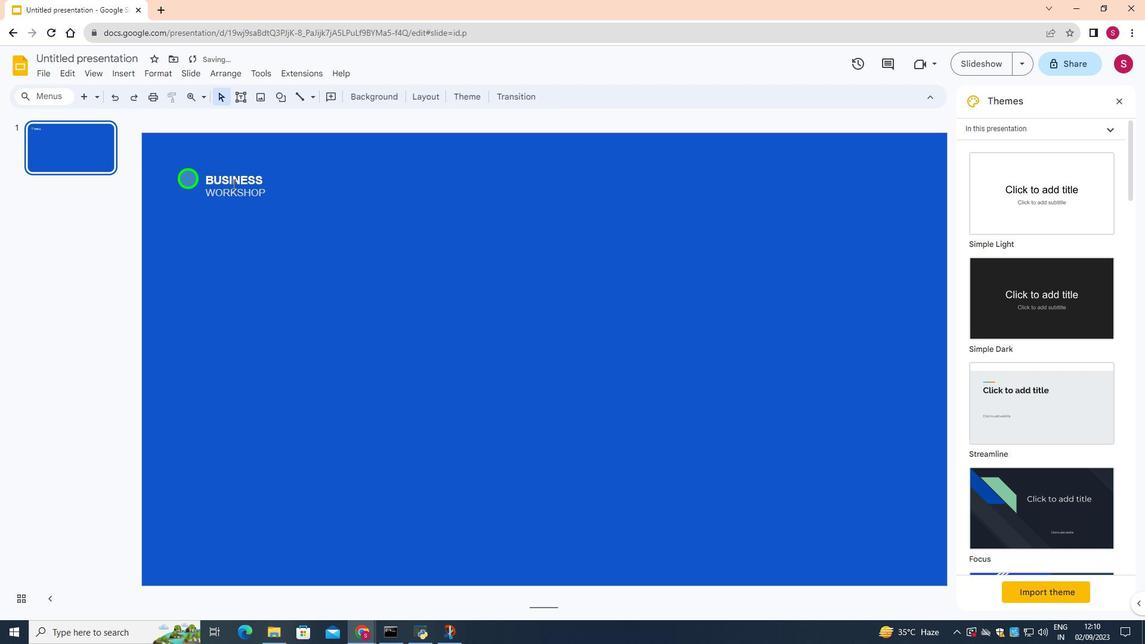 
Action: Mouse pressed left at (232, 183)
Screenshot: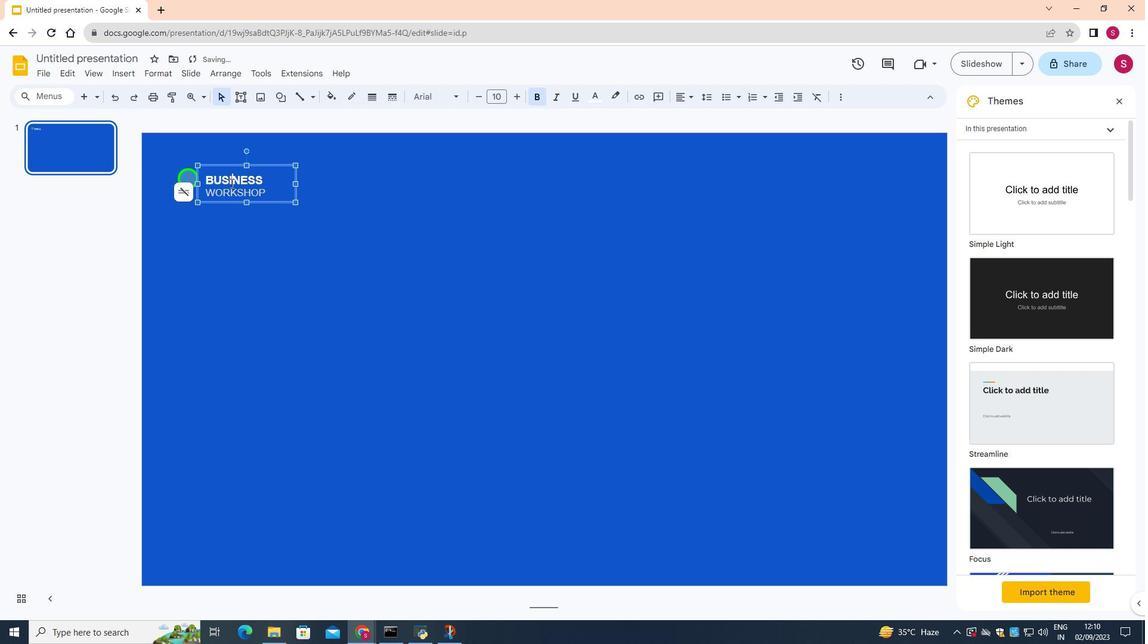 
Action: Mouse moved to (221, 170)
Screenshot: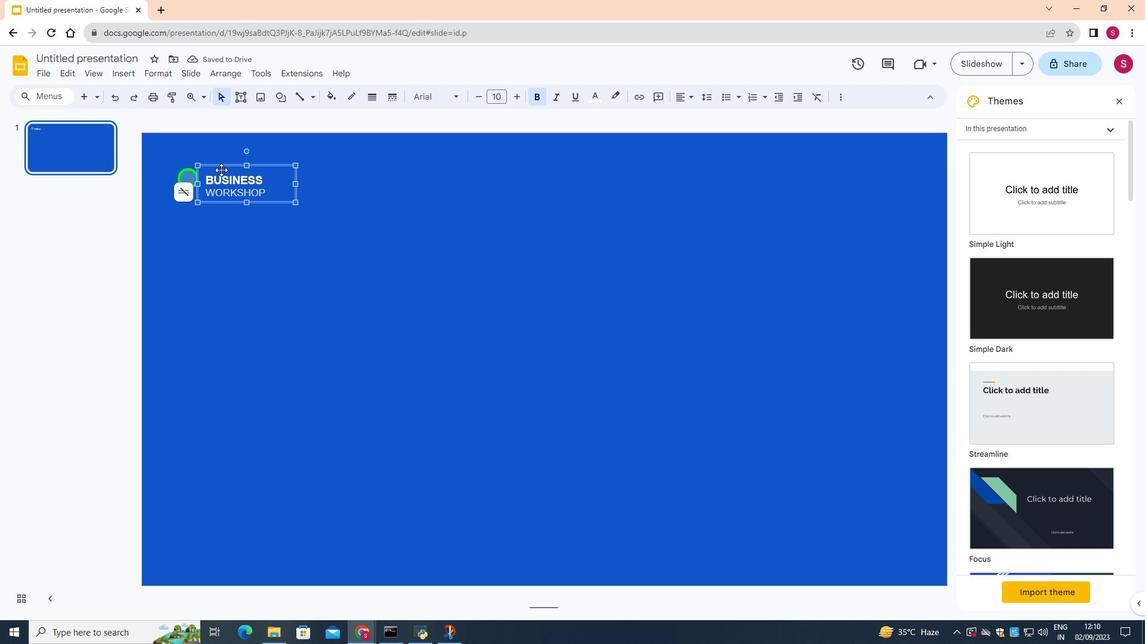 
Action: Mouse pressed left at (221, 170)
Screenshot: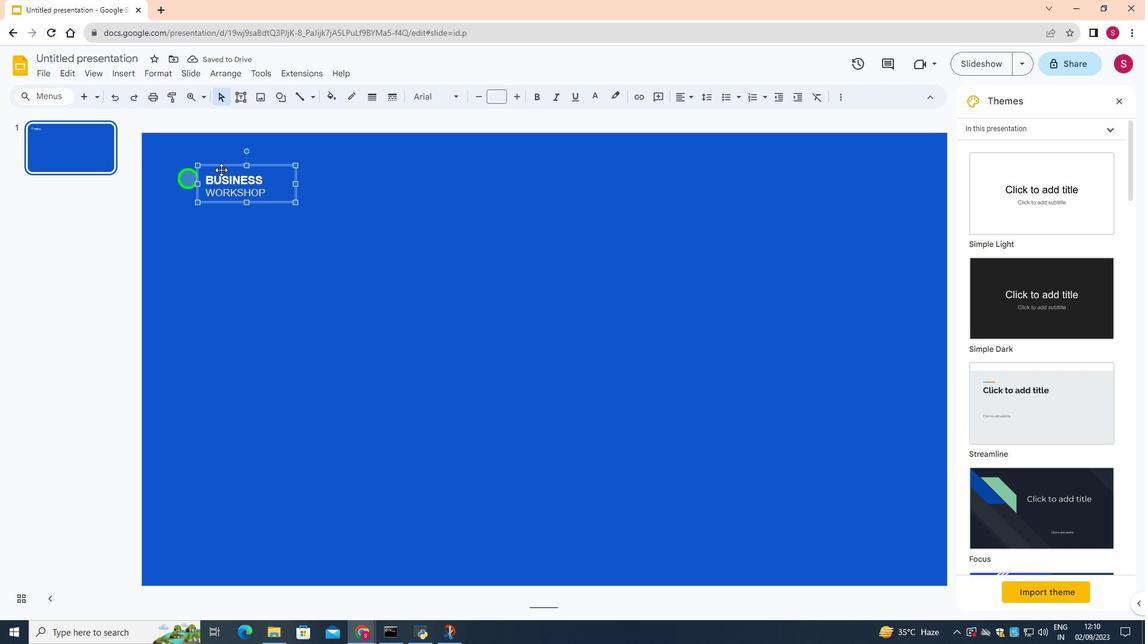 
Action: Mouse moved to (283, 242)
Screenshot: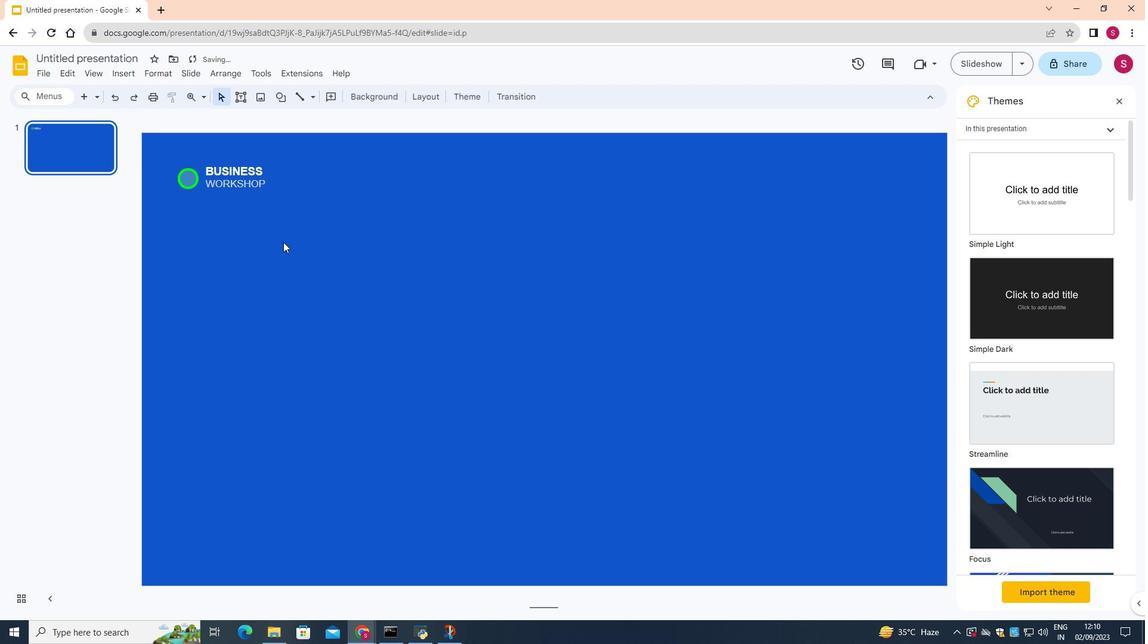 
Action: Mouse pressed left at (283, 242)
Screenshot: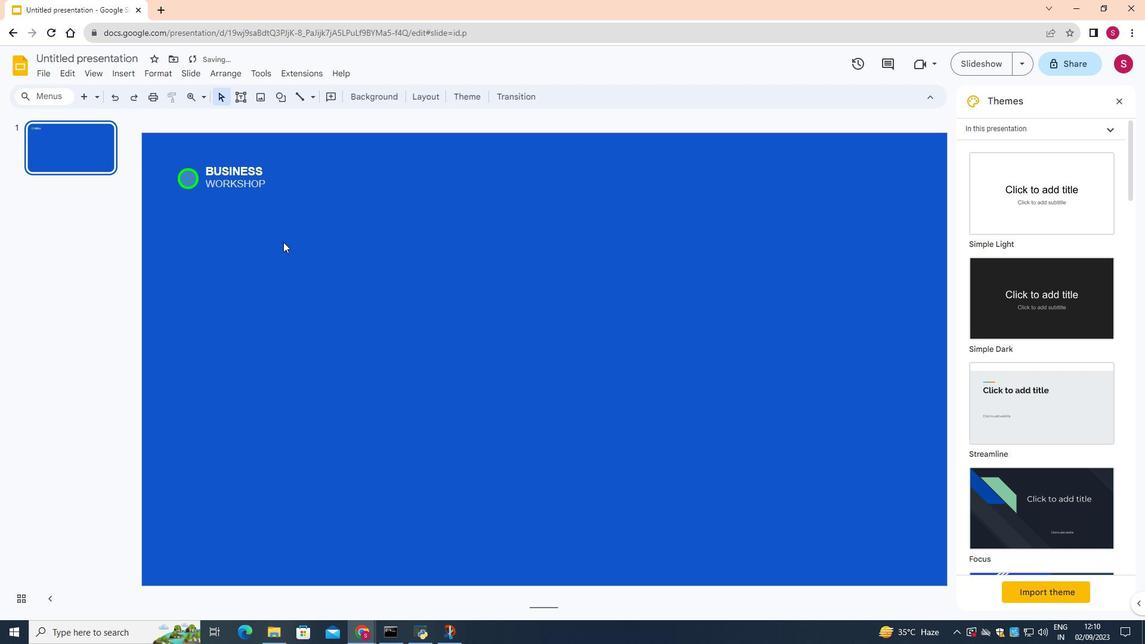 
Action: Mouse moved to (226, 168)
Screenshot: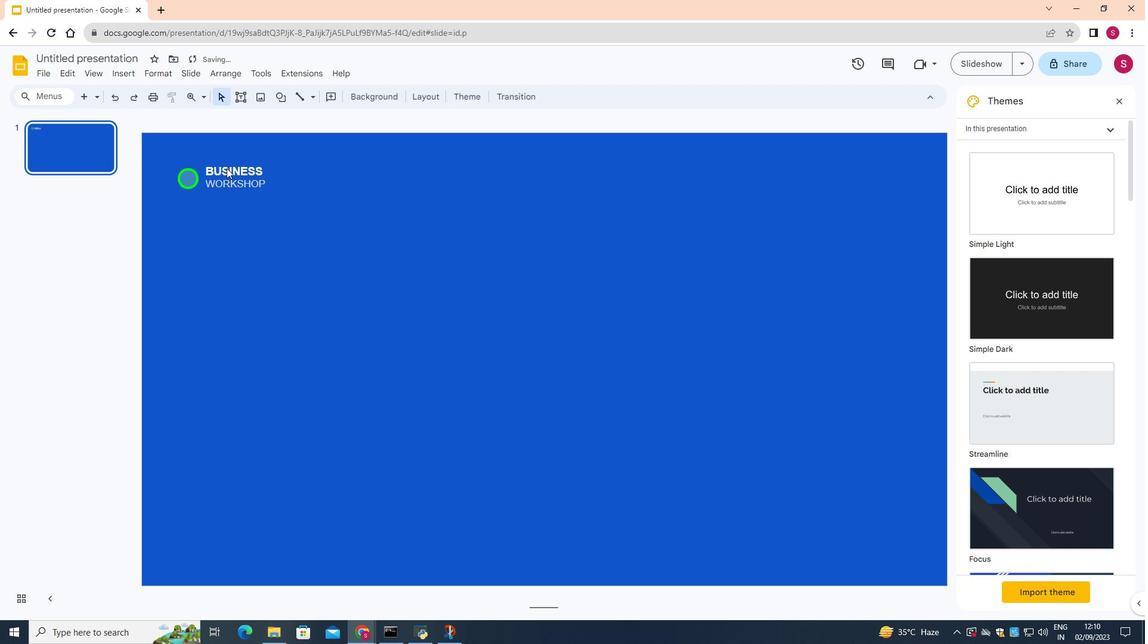 
Action: Mouse pressed left at (226, 168)
Screenshot: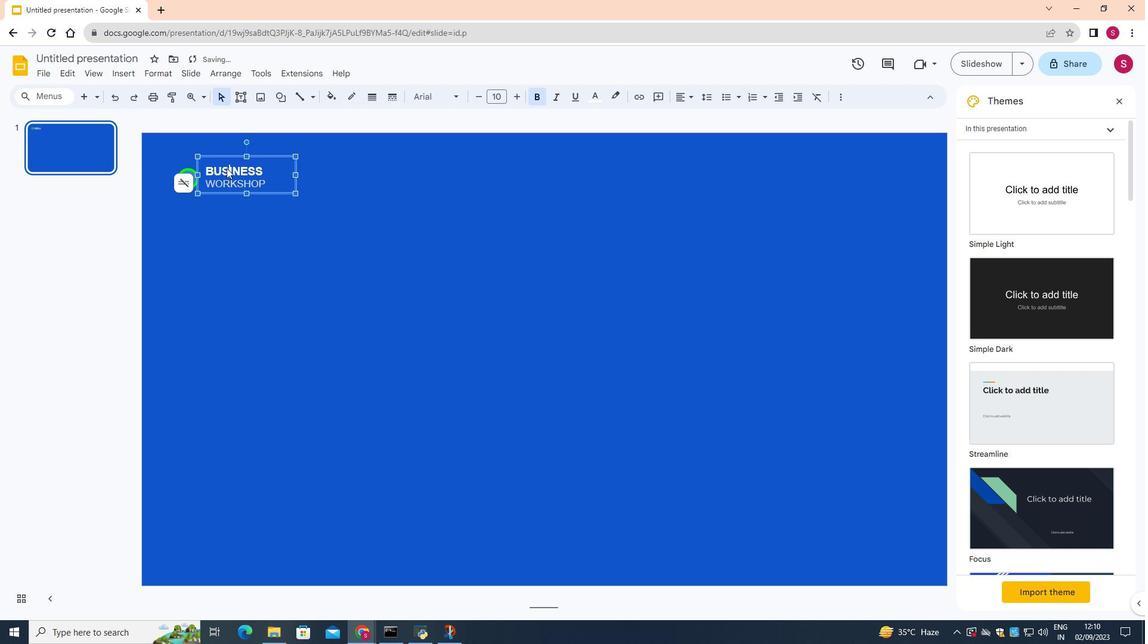 
Action: Mouse moved to (216, 161)
Screenshot: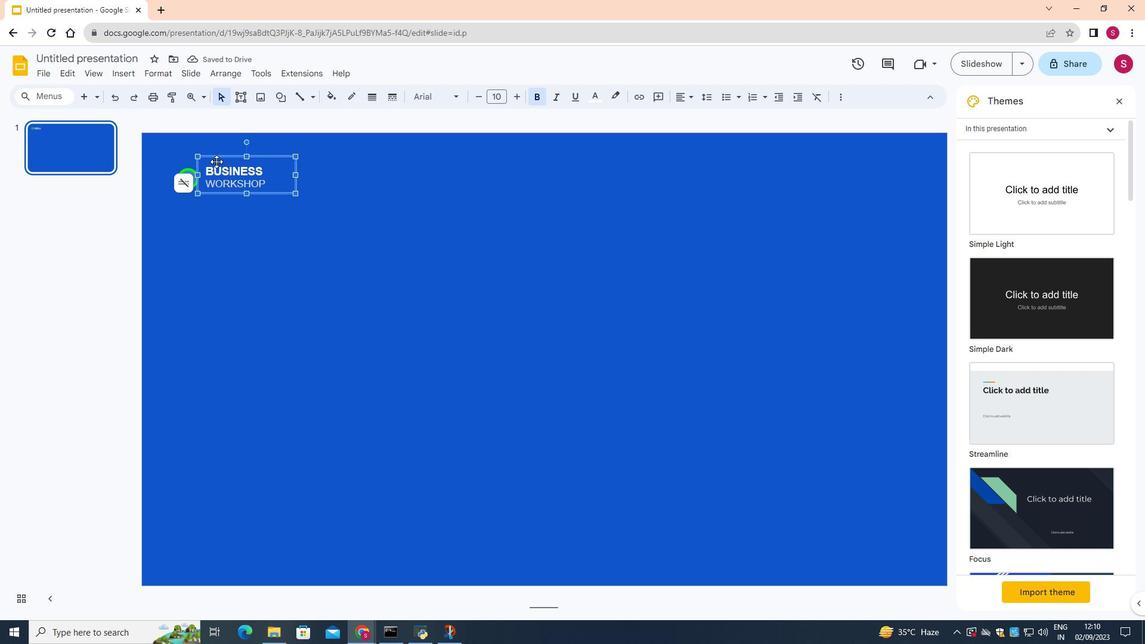 
Action: Mouse pressed left at (216, 161)
Screenshot: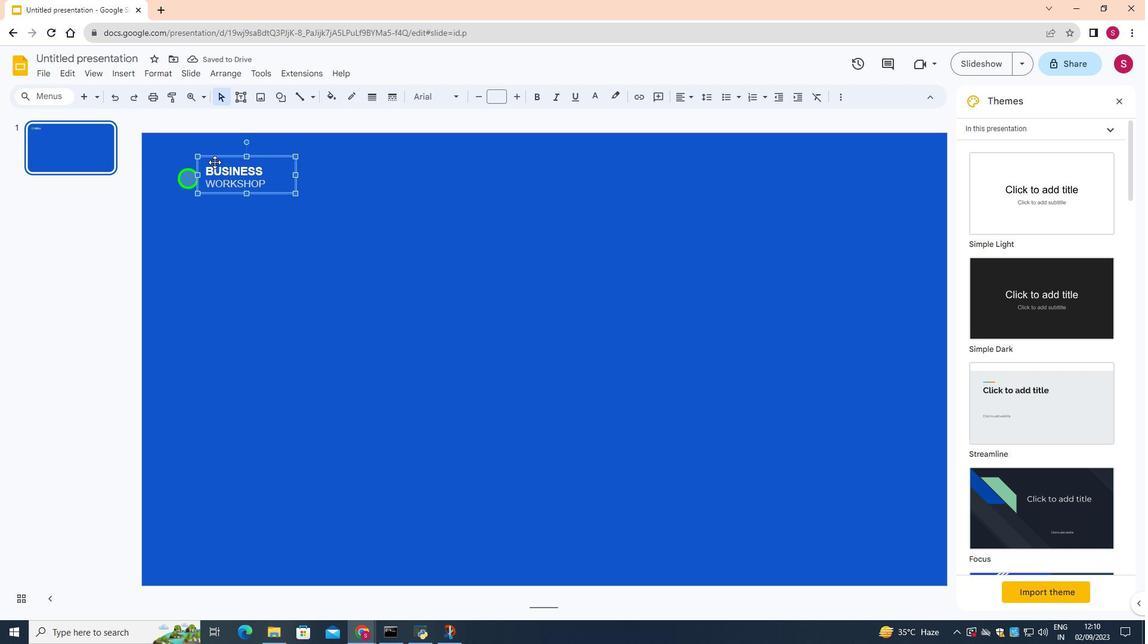 
Action: Mouse moved to (271, 266)
Screenshot: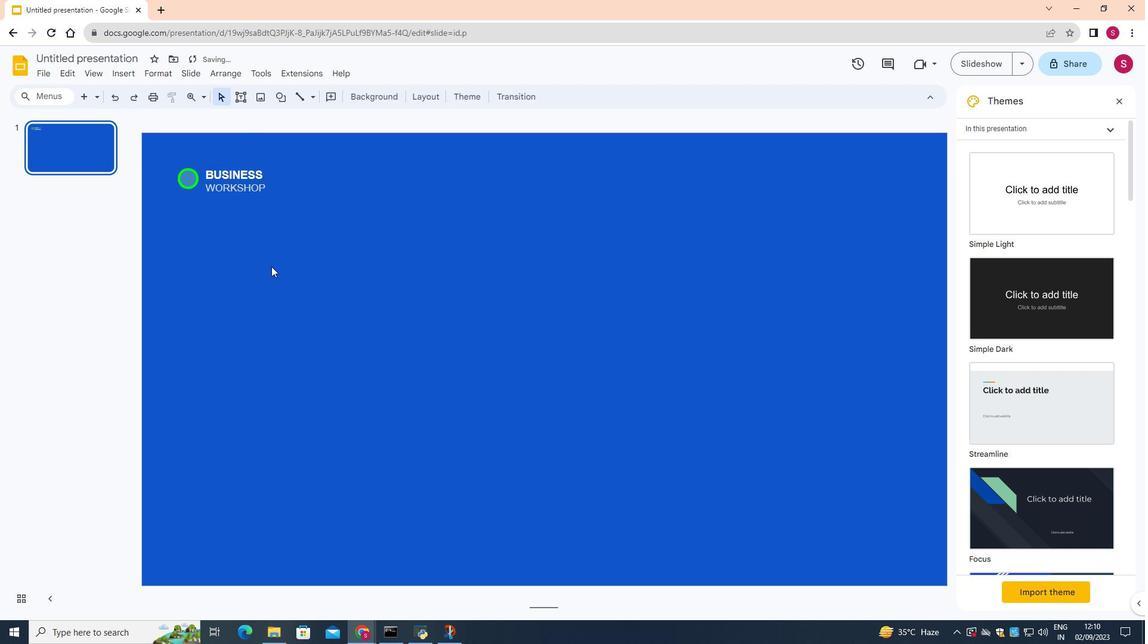
Action: Mouse pressed left at (271, 266)
Screenshot: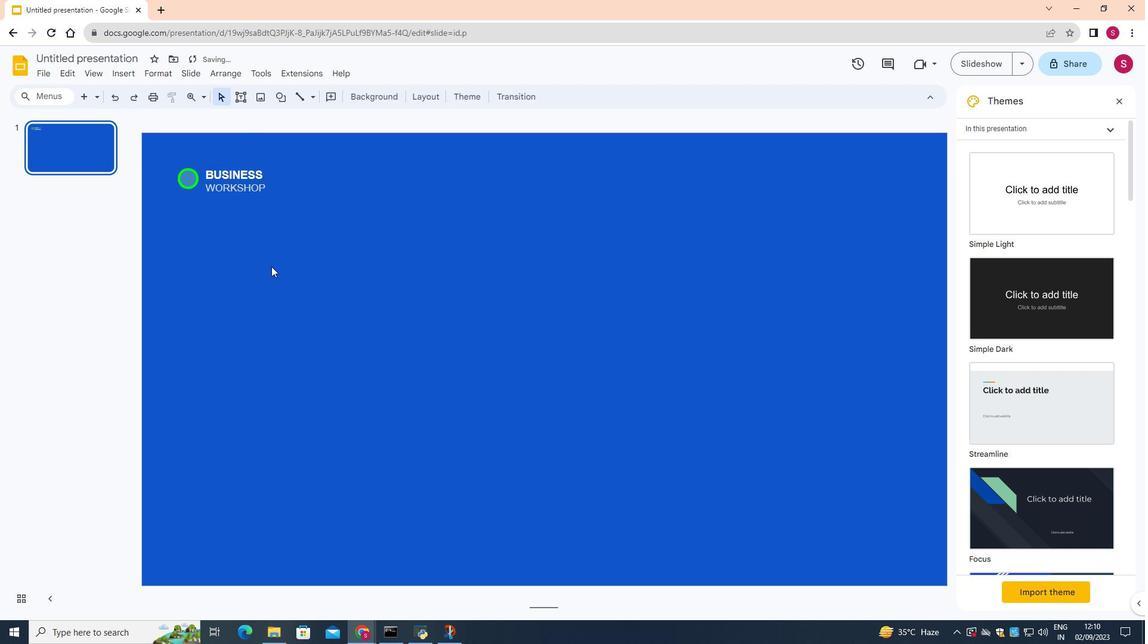 
Action: Mouse moved to (279, 96)
Screenshot: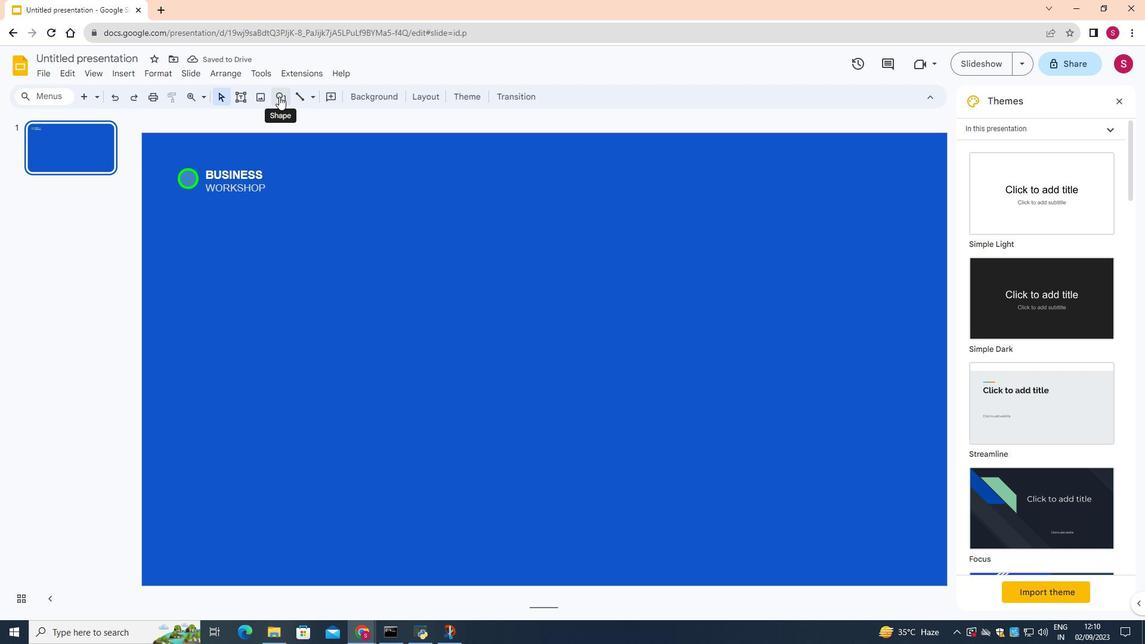 
Action: Mouse pressed left at (279, 96)
Screenshot: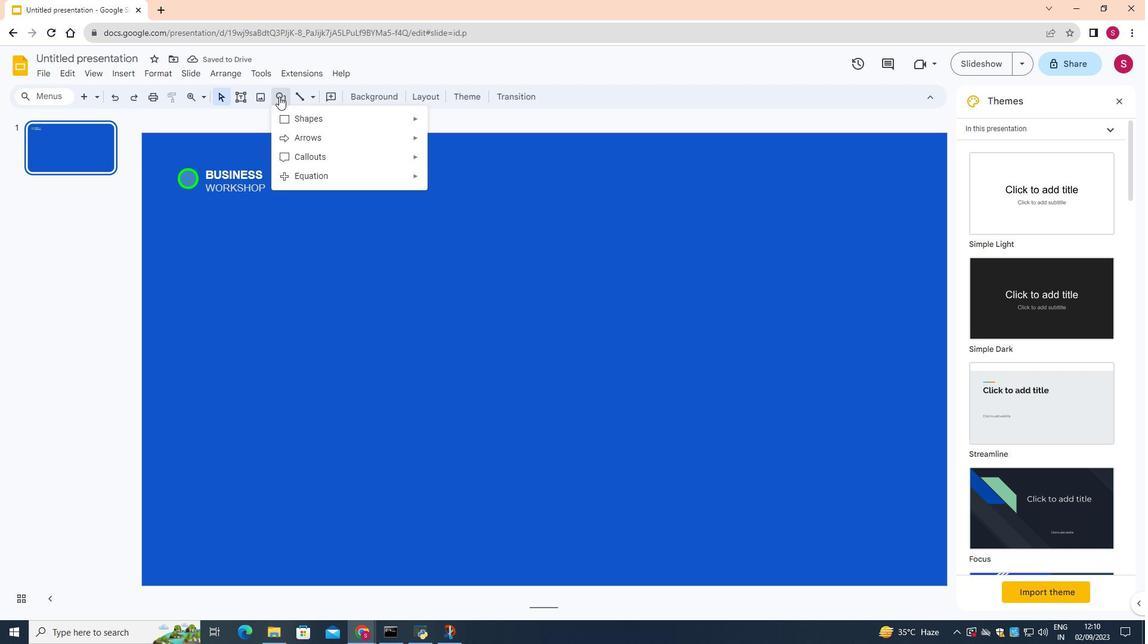 
Action: Mouse moved to (292, 112)
Screenshot: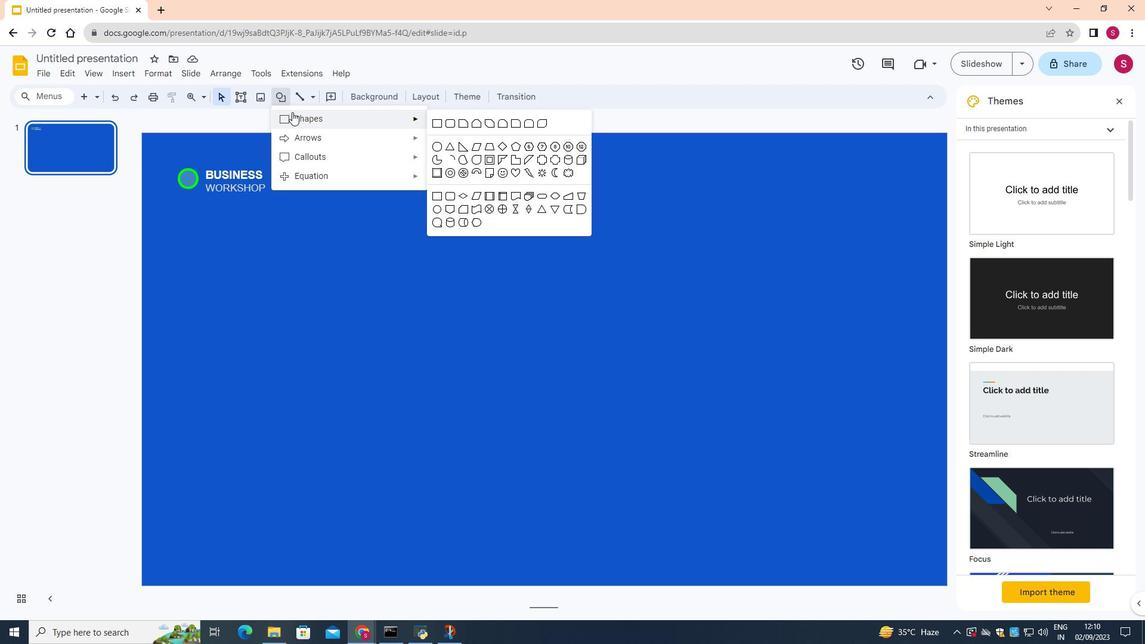 
Action: Mouse pressed left at (292, 112)
Screenshot: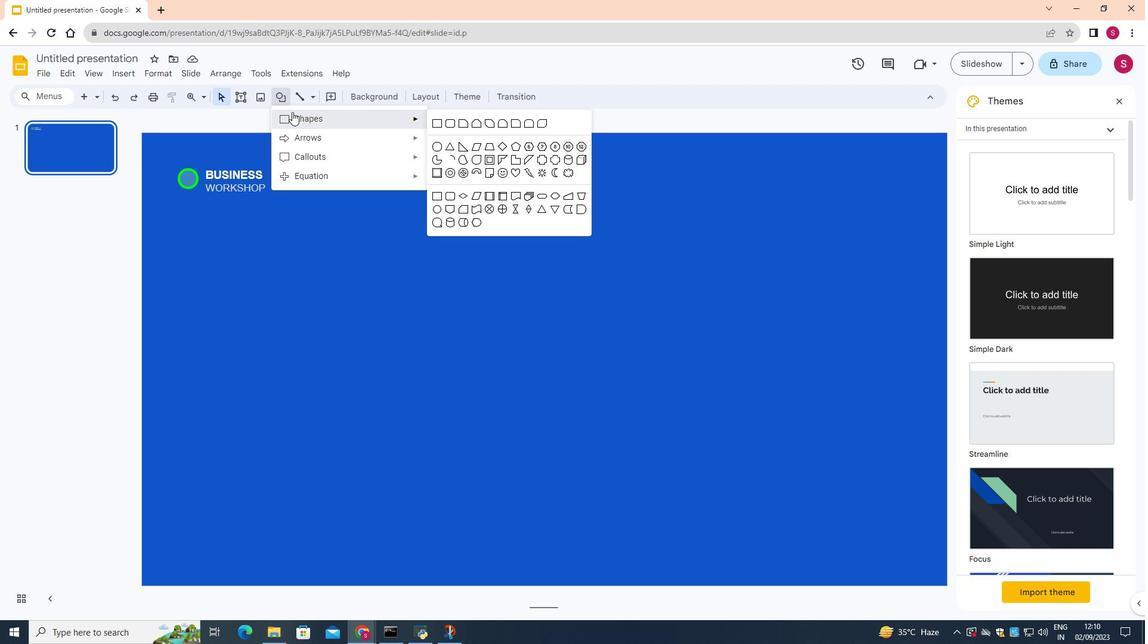 
Action: Mouse moved to (485, 158)
Screenshot: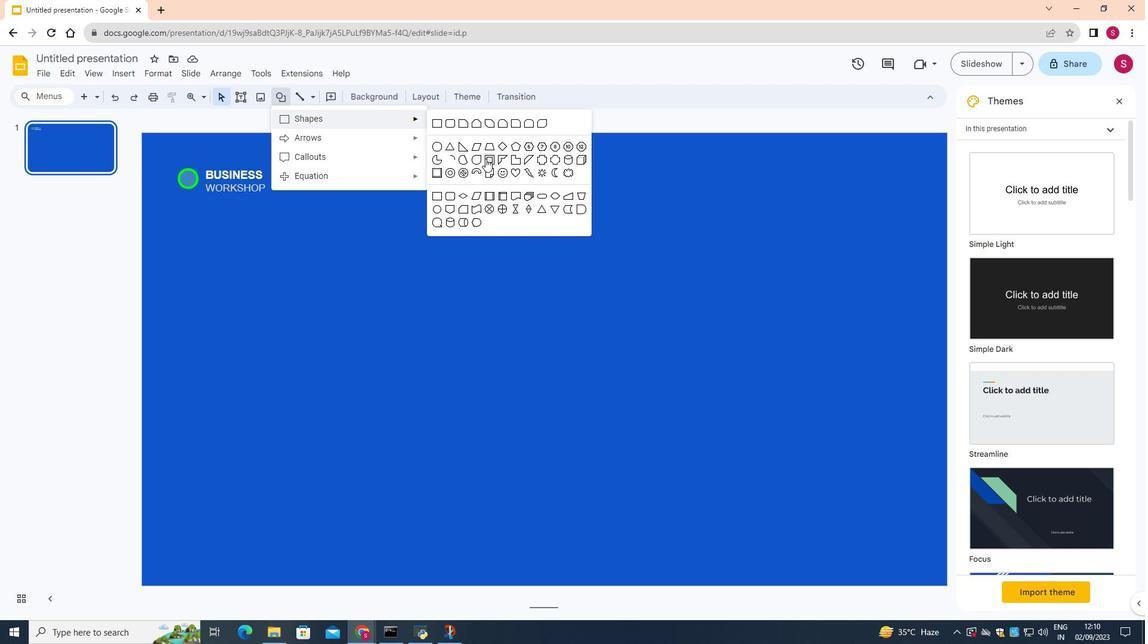 
Action: Mouse pressed left at (485, 158)
Screenshot: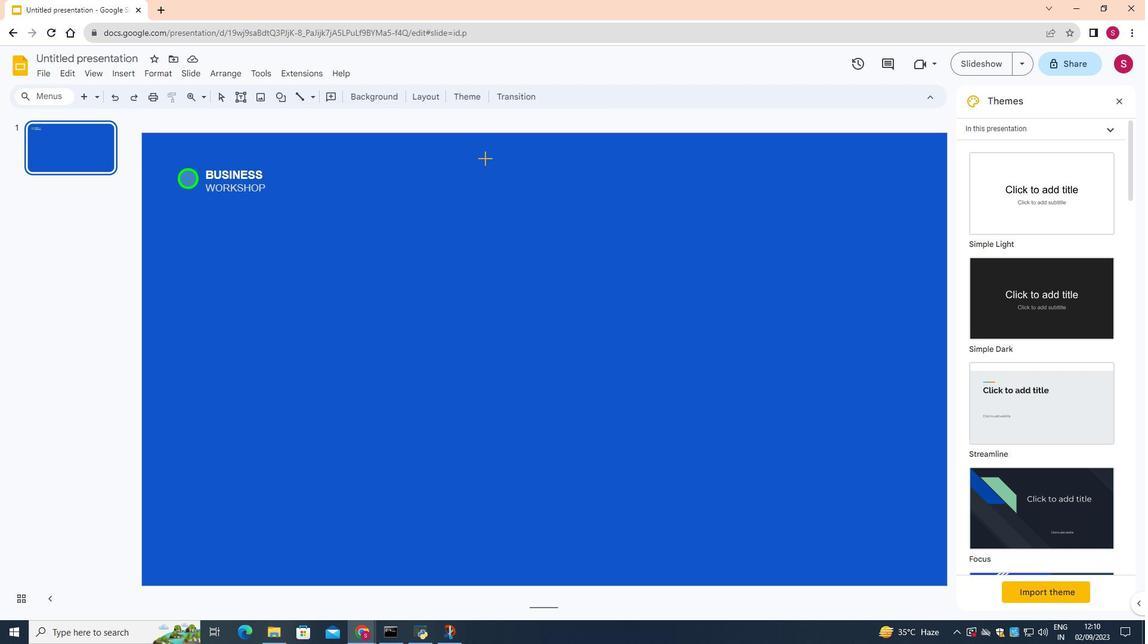 
Action: Mouse moved to (354, 134)
Screenshot: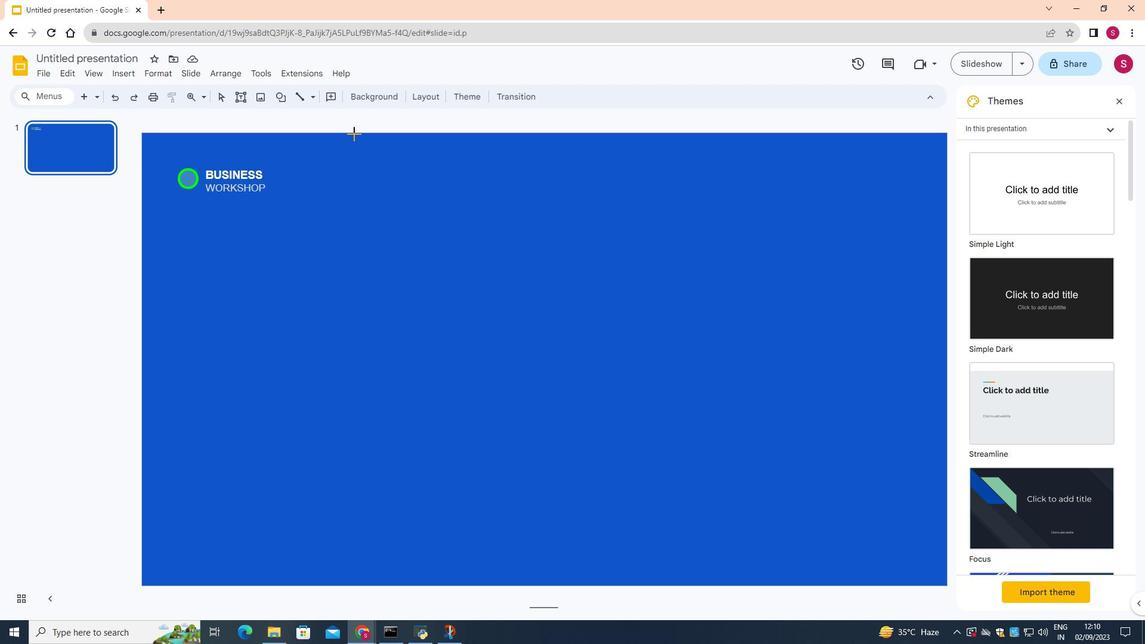 
Action: Mouse pressed left at (354, 134)
Screenshot: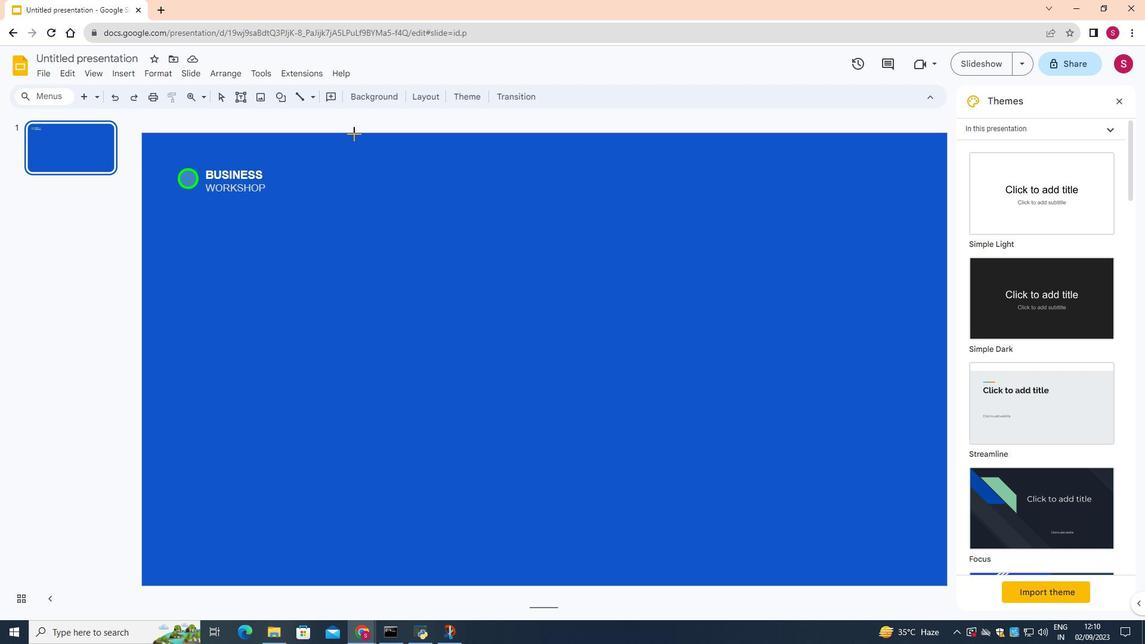 
Action: Mouse moved to (366, 154)
Screenshot: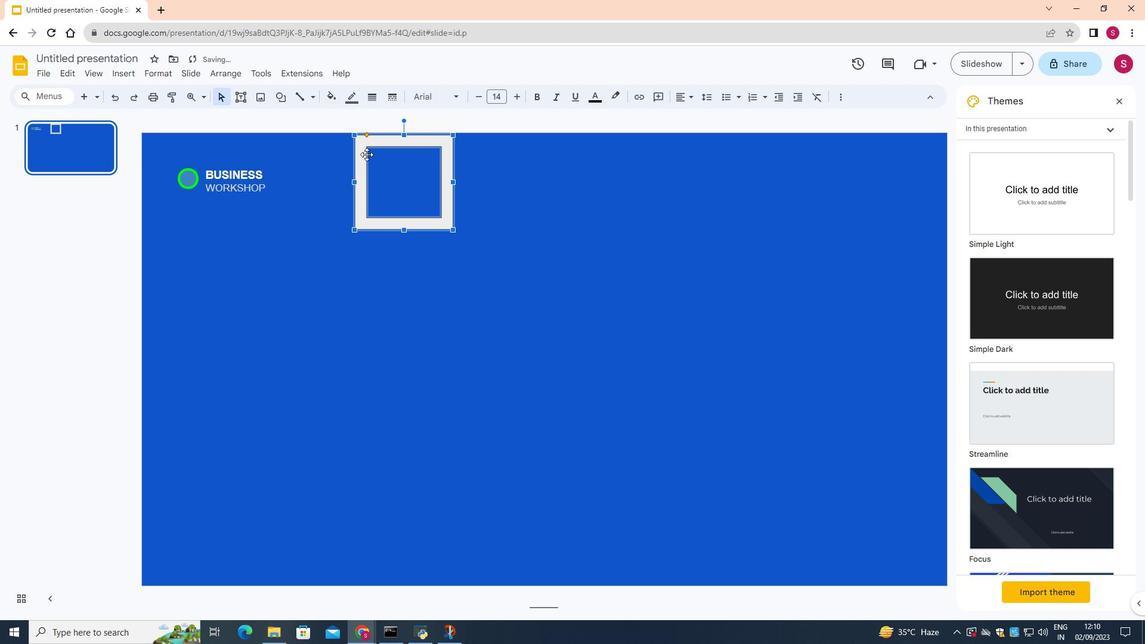 
Action: Mouse pressed left at (366, 154)
Screenshot: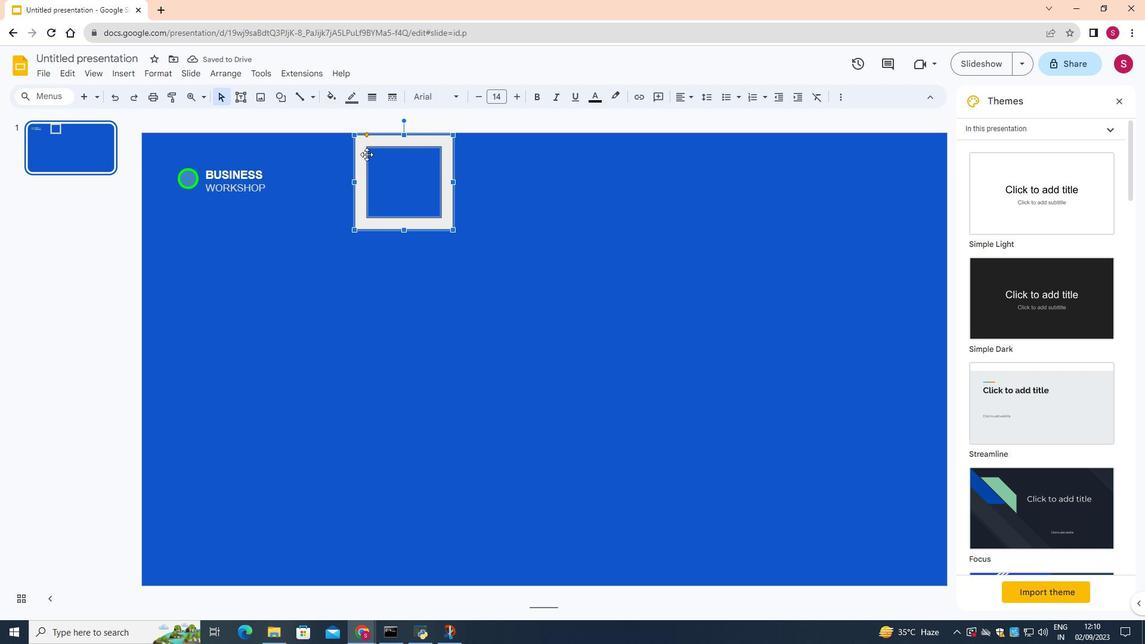 
Action: Mouse moved to (408, 226)
Screenshot: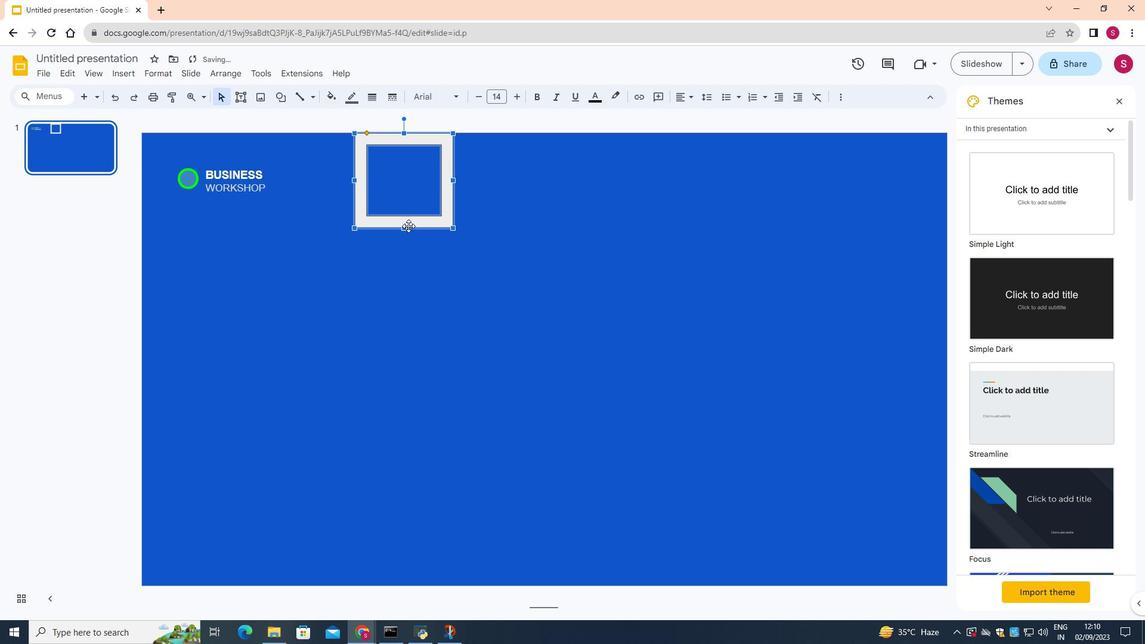 
Action: Mouse pressed left at (408, 226)
Screenshot: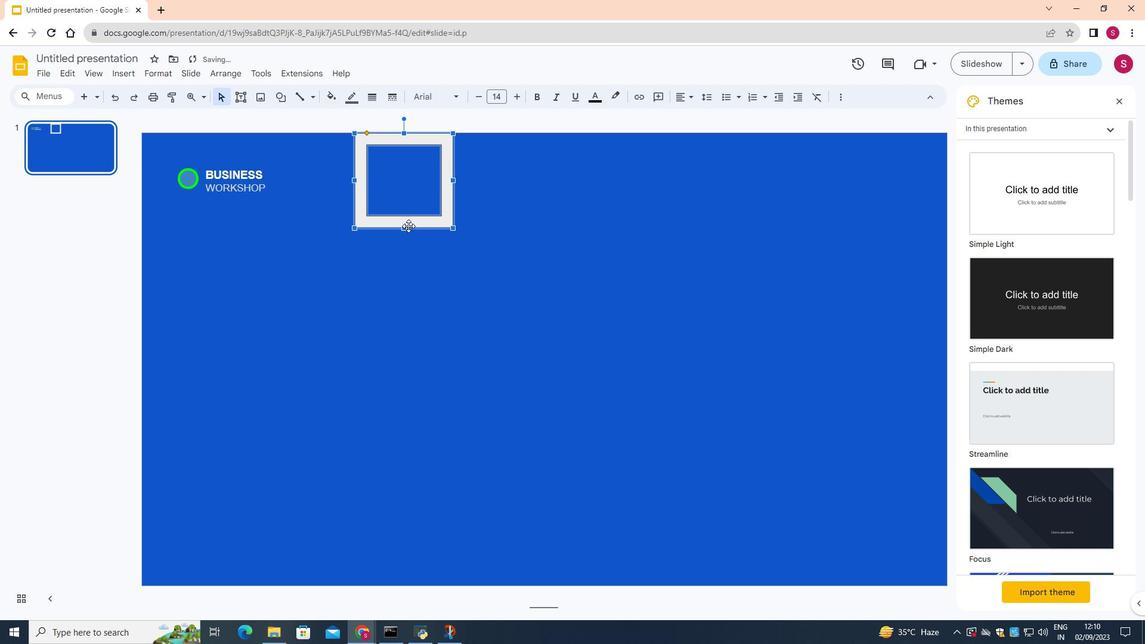
Action: Mouse moved to (506, 261)
Screenshot: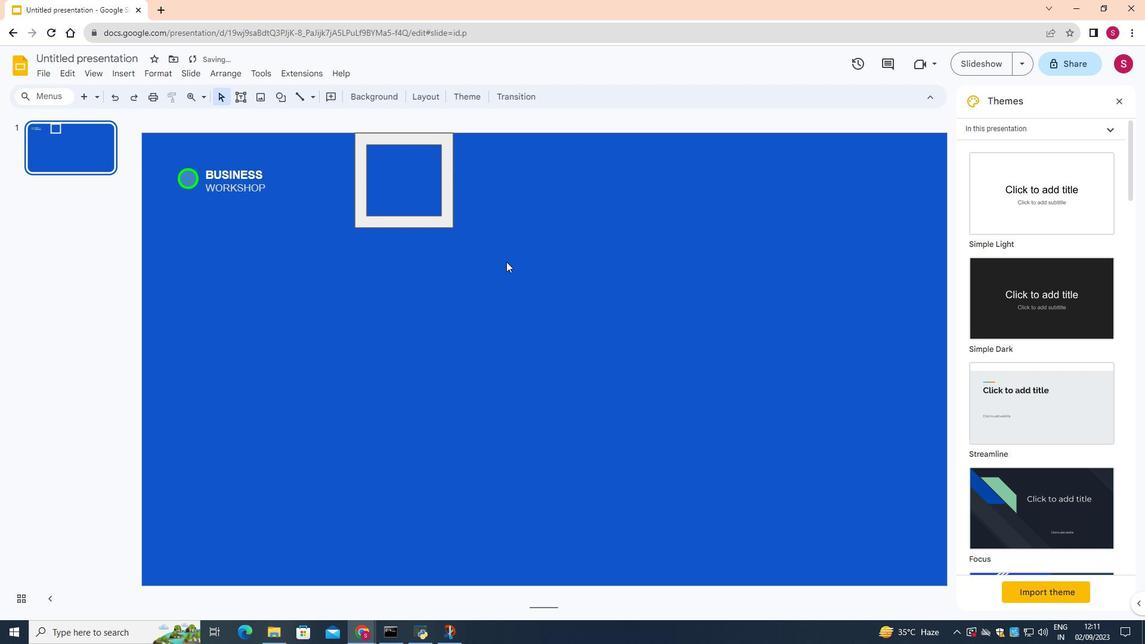 
Action: Mouse pressed left at (506, 261)
Screenshot: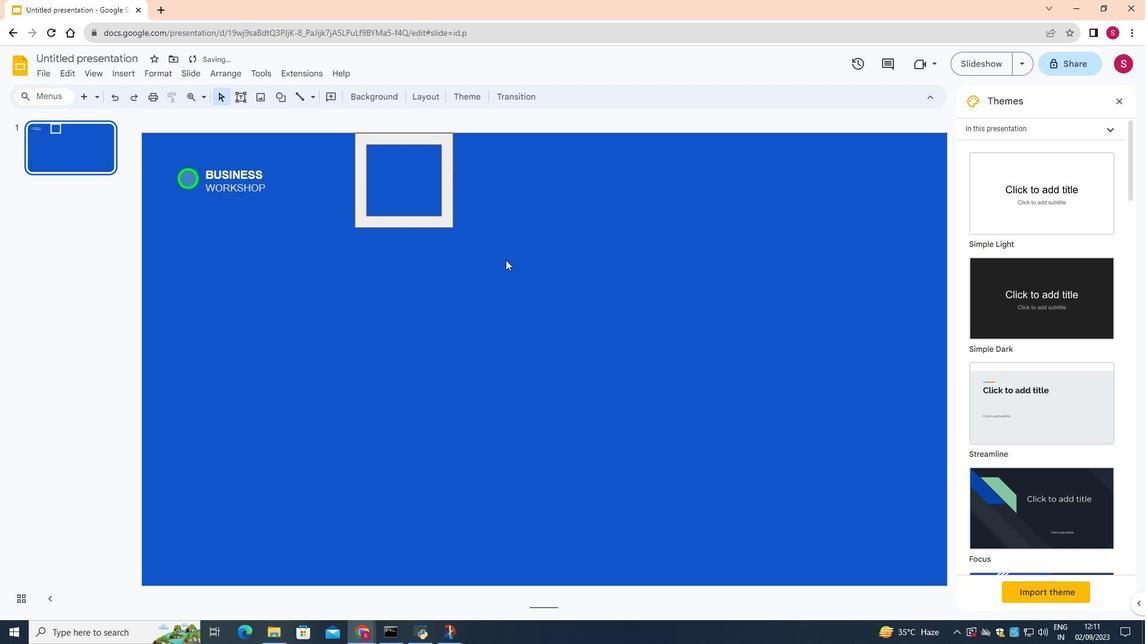 
Action: Mouse moved to (425, 226)
Screenshot: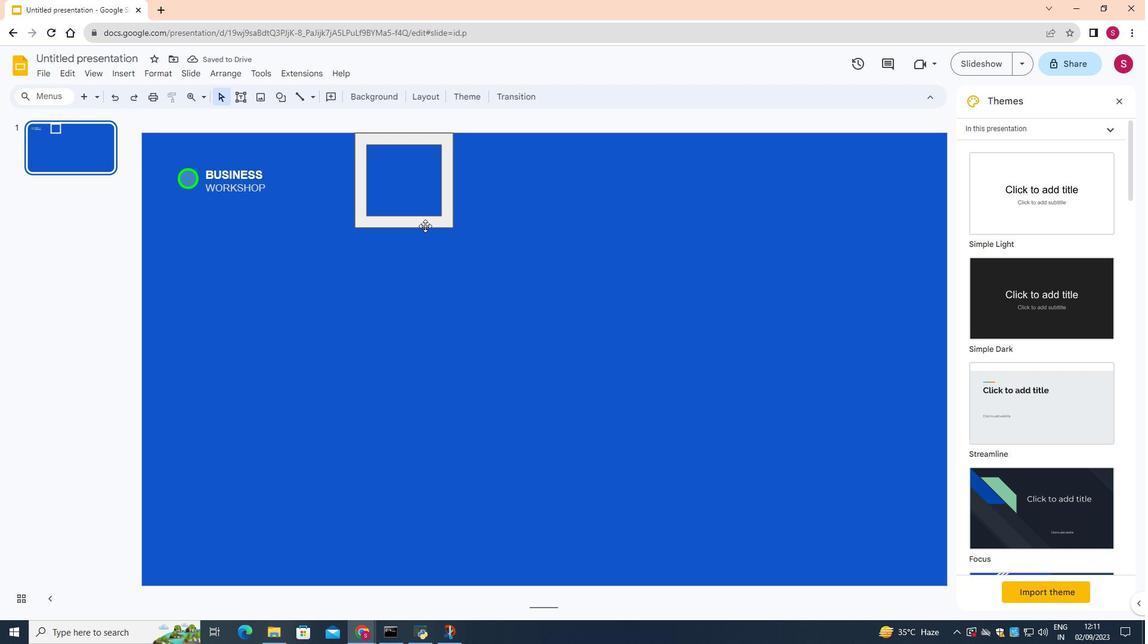 
Action: Mouse pressed left at (425, 226)
Screenshot: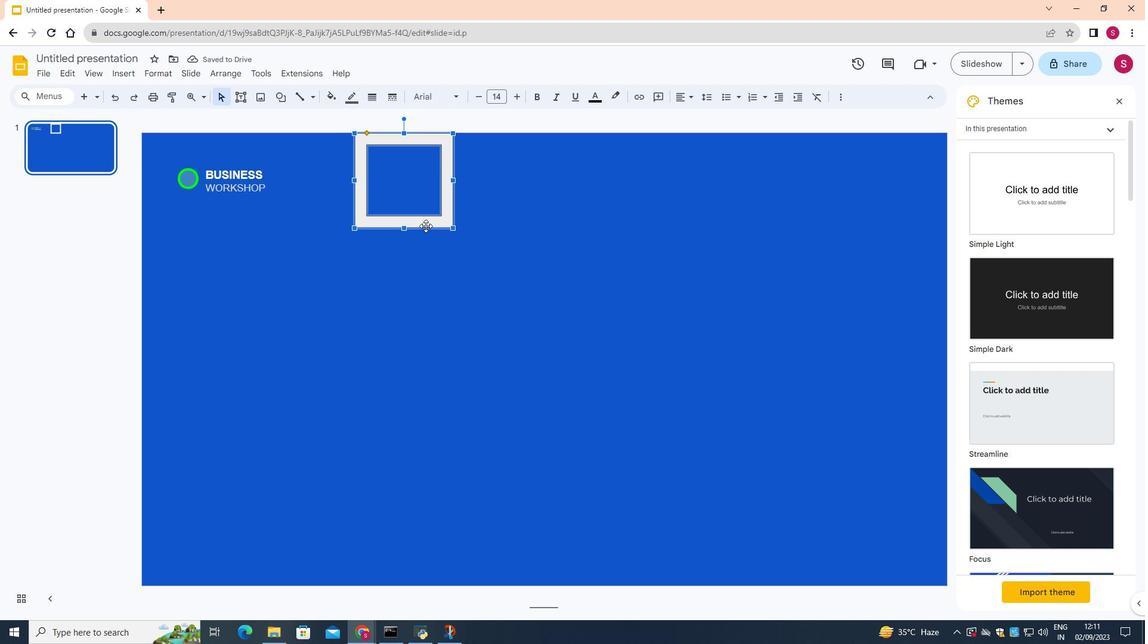 
Action: Mouse moved to (349, 95)
Screenshot: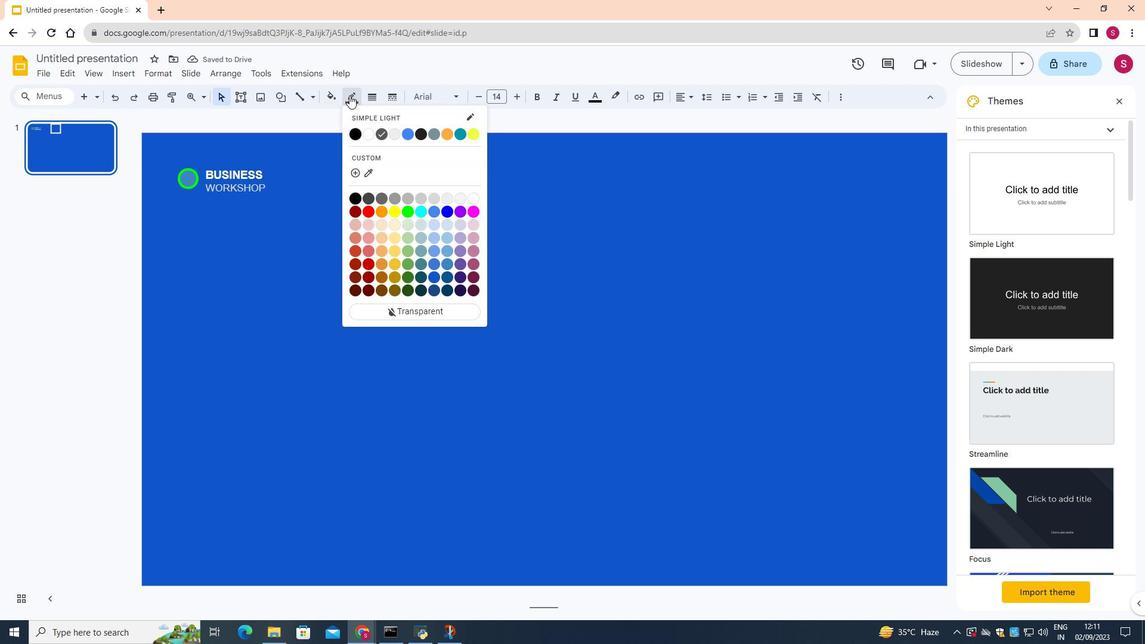 
Action: Mouse pressed left at (349, 95)
Screenshot: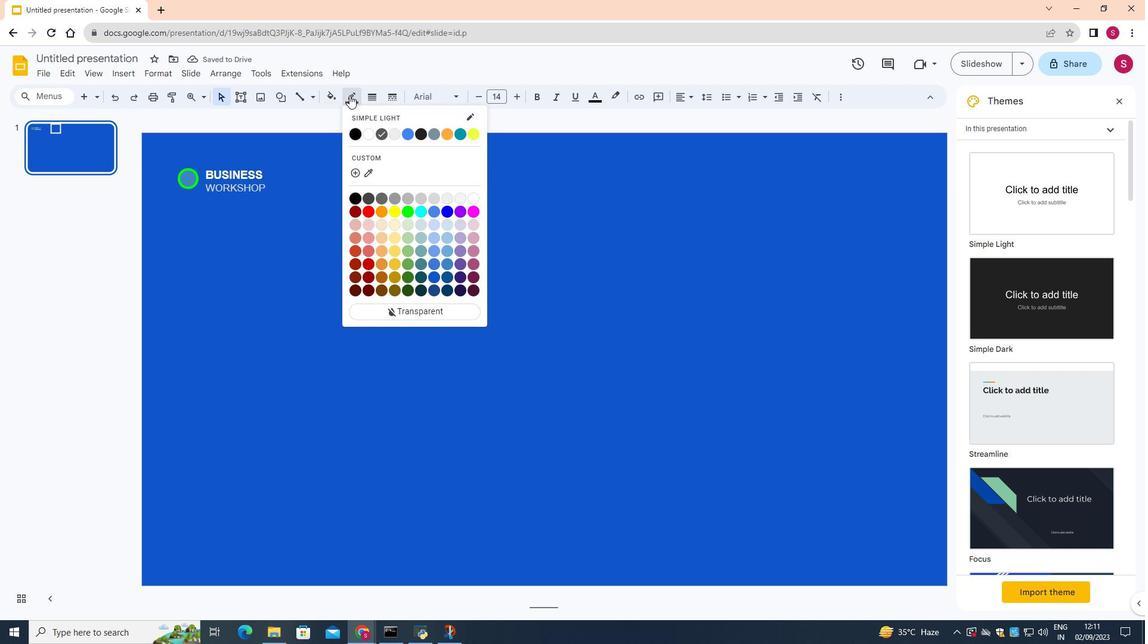 
Action: Mouse moved to (411, 309)
Screenshot: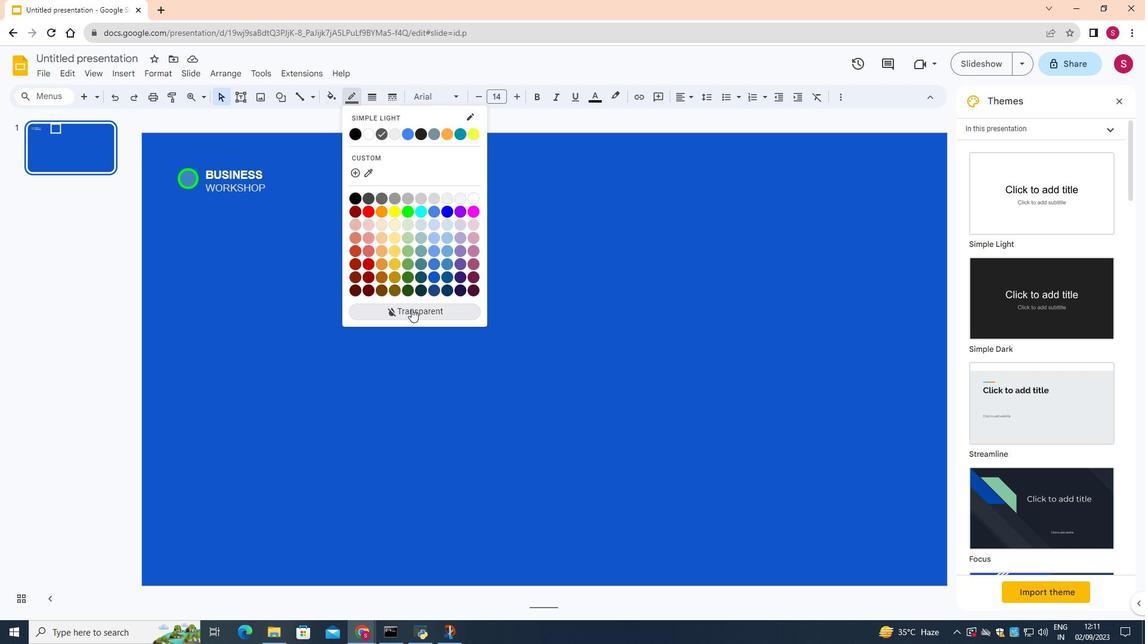 
Action: Mouse pressed left at (411, 309)
Screenshot: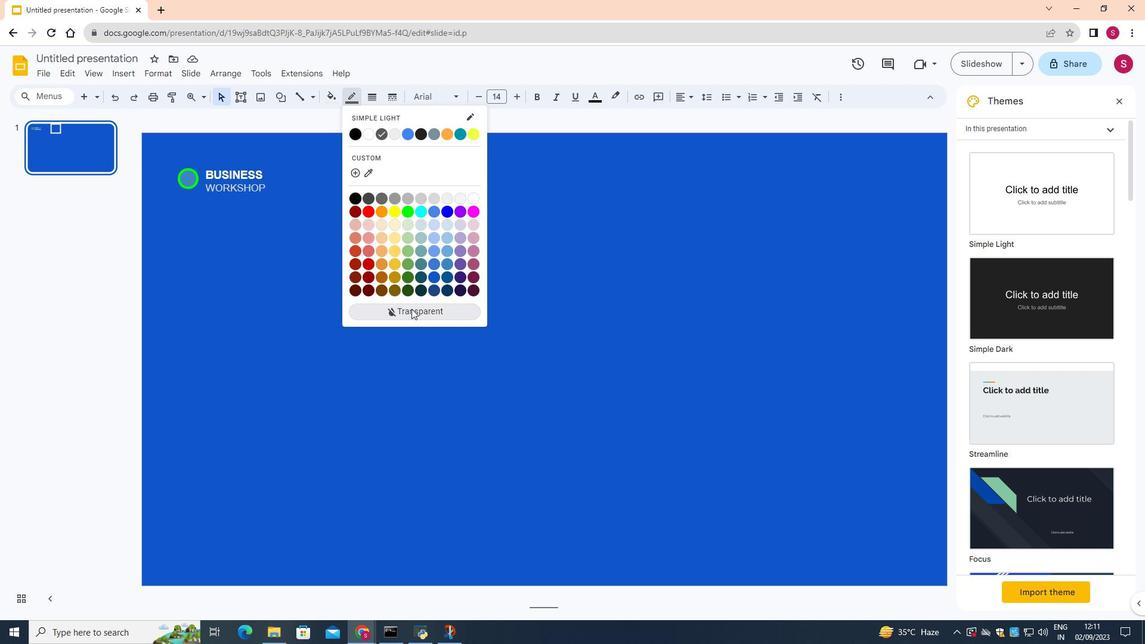 
Action: Mouse moved to (331, 88)
Screenshot: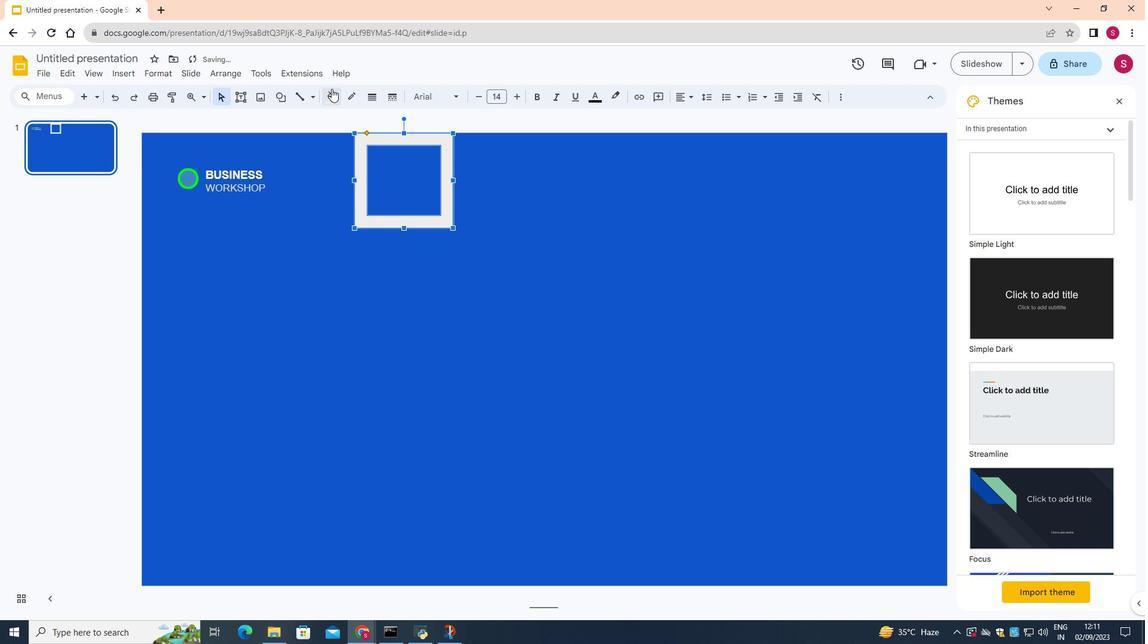 
Action: Mouse pressed left at (331, 88)
Screenshot: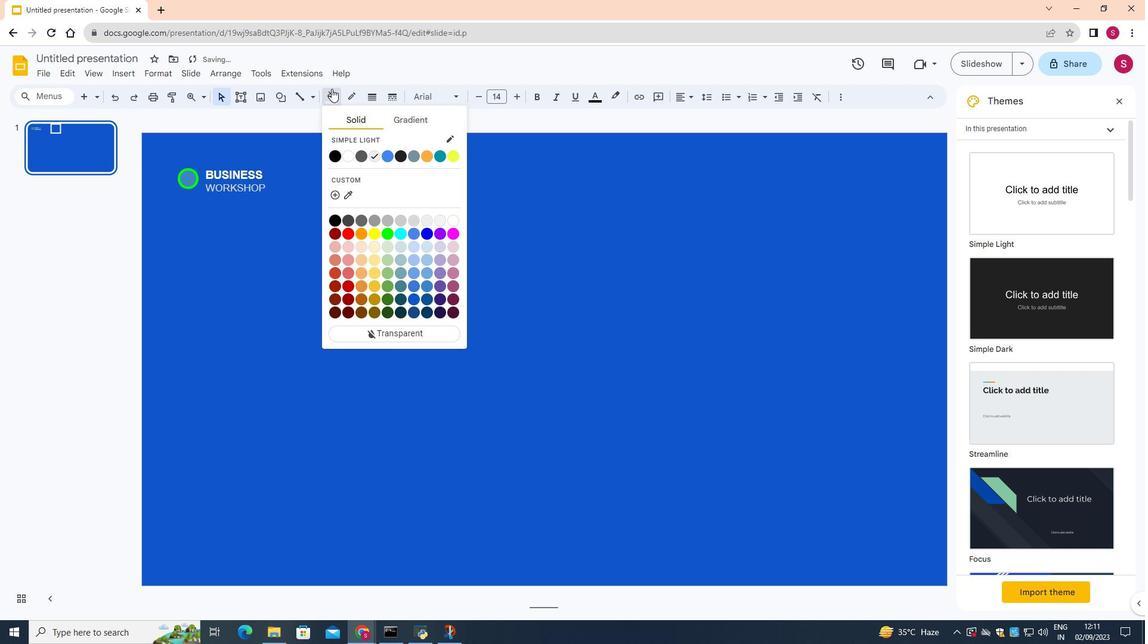 
Action: Mouse moved to (412, 119)
Screenshot: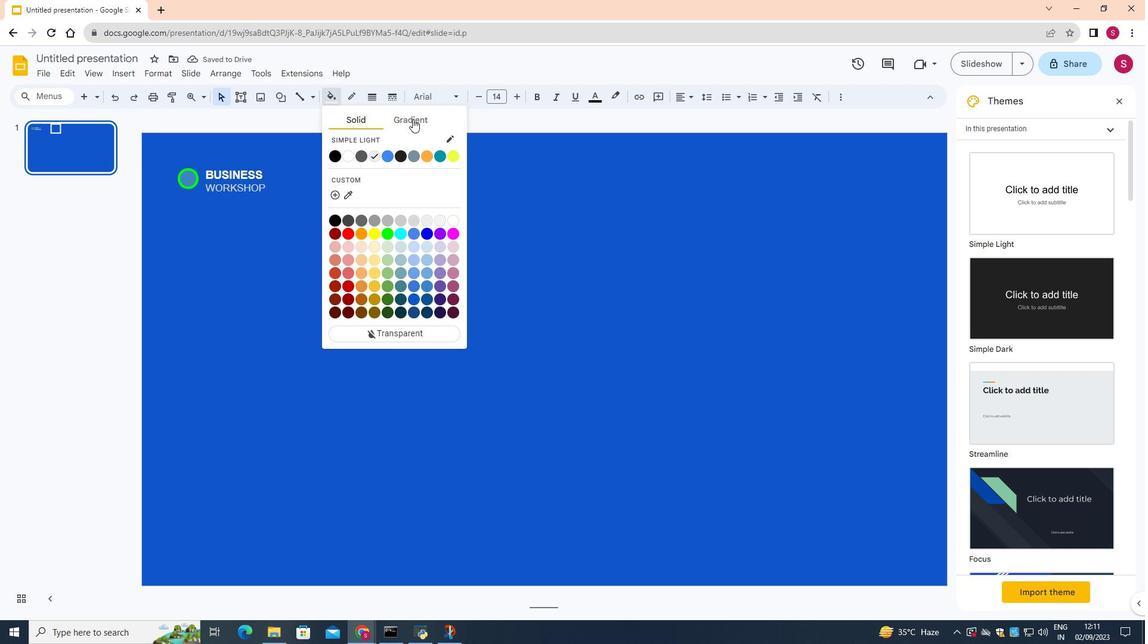 
Action: Mouse pressed left at (412, 119)
Screenshot: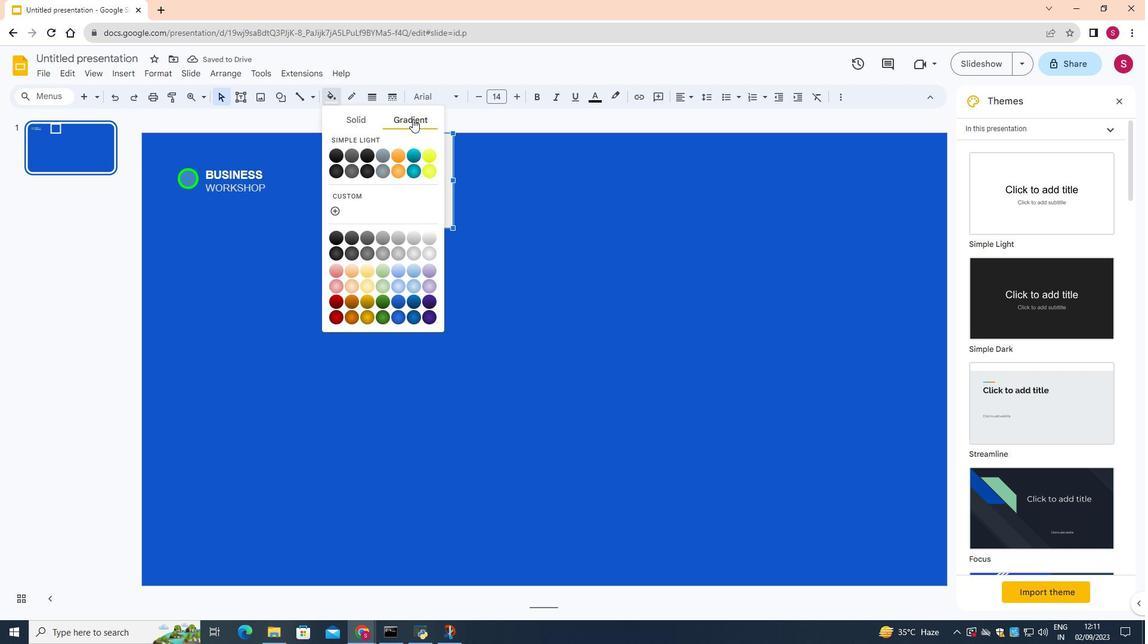 
Action: Mouse moved to (414, 158)
Screenshot: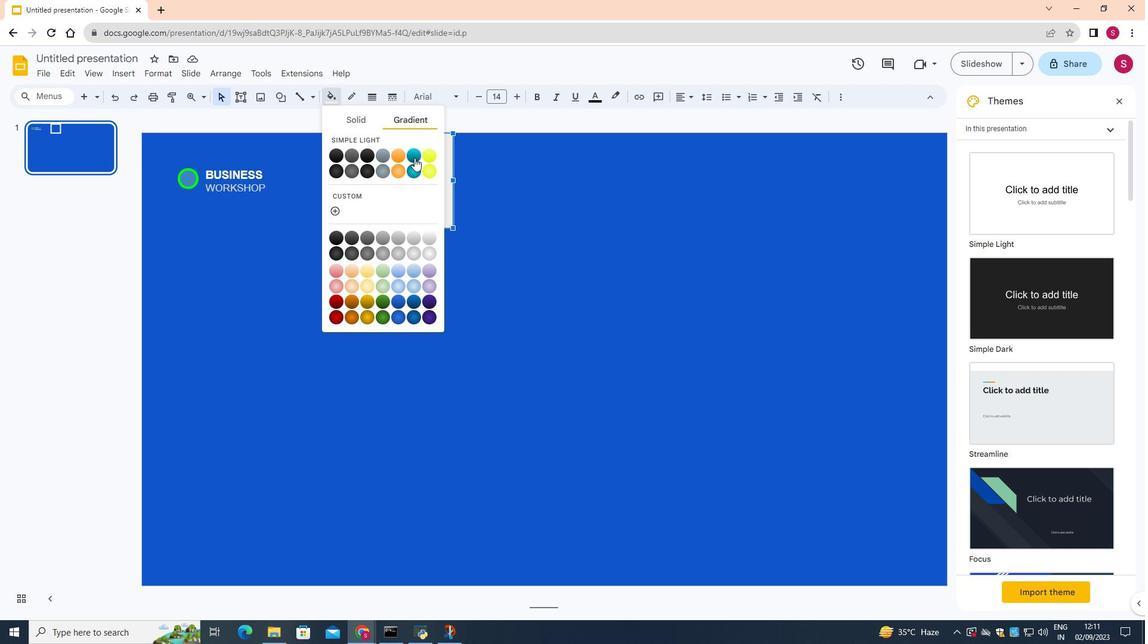 
Action: Mouse pressed left at (414, 158)
Screenshot: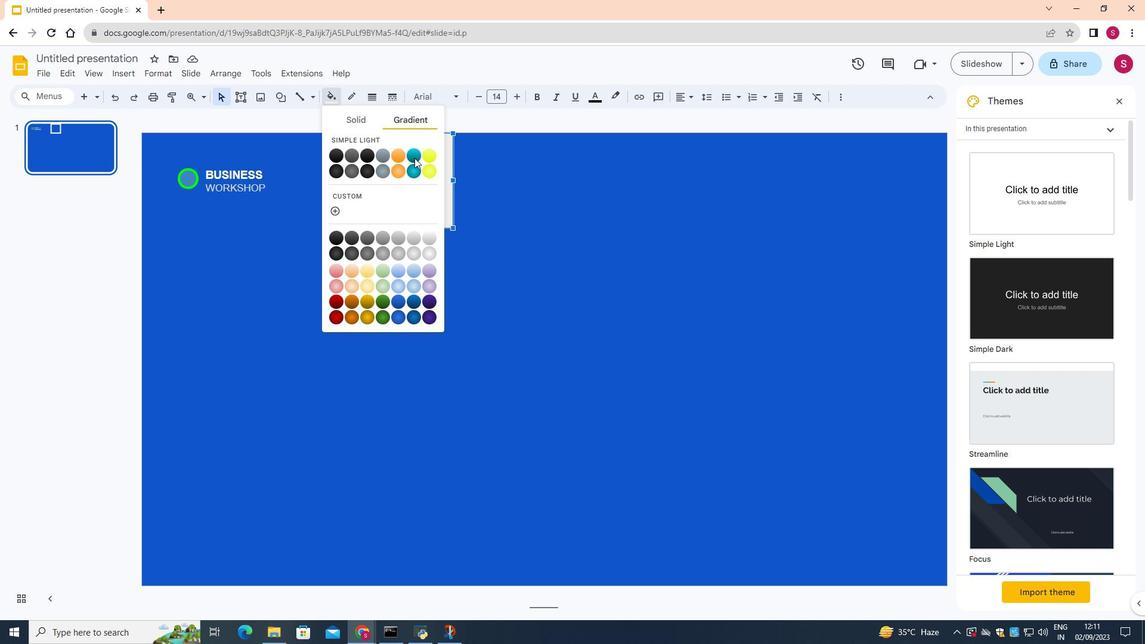
Action: Mouse moved to (332, 98)
Screenshot: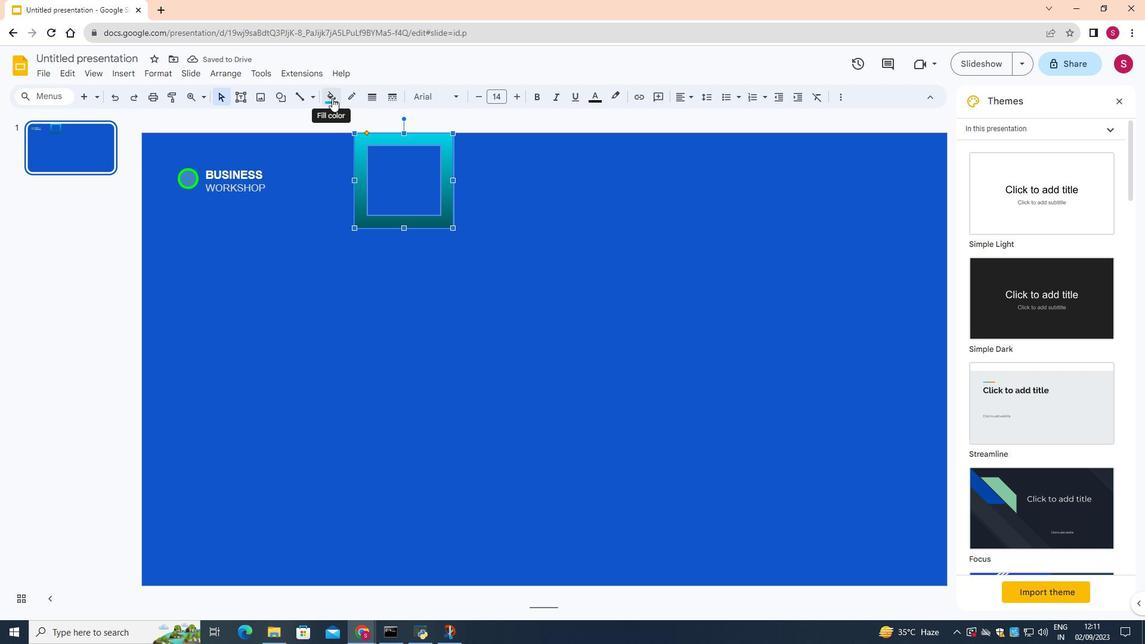 
Action: Mouse pressed left at (332, 98)
Screenshot: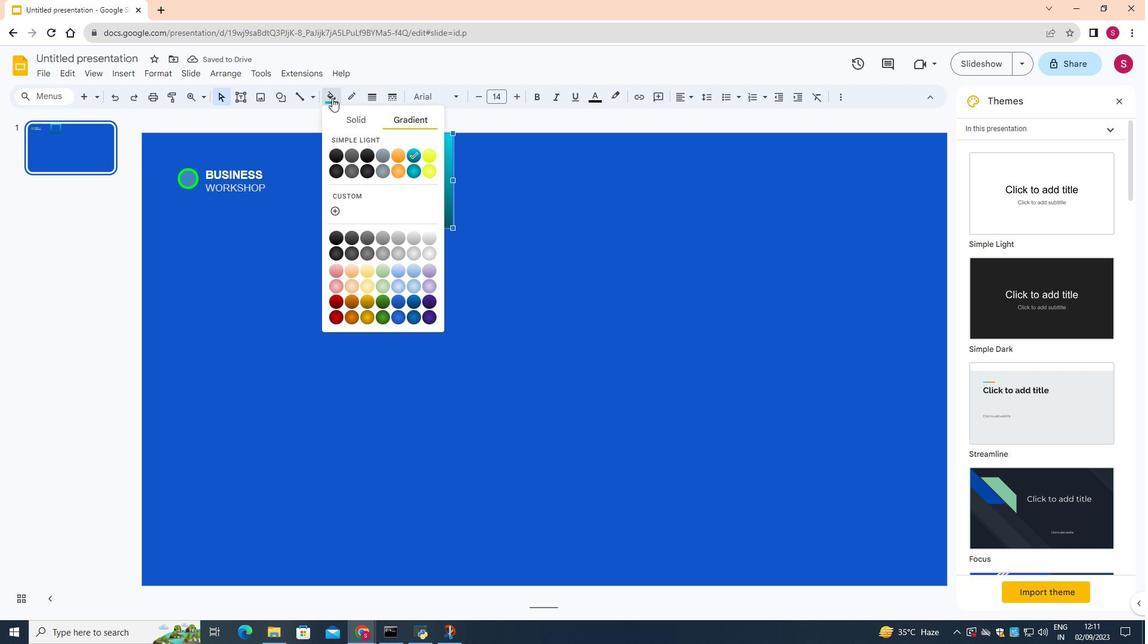 
Action: Mouse moved to (429, 169)
Screenshot: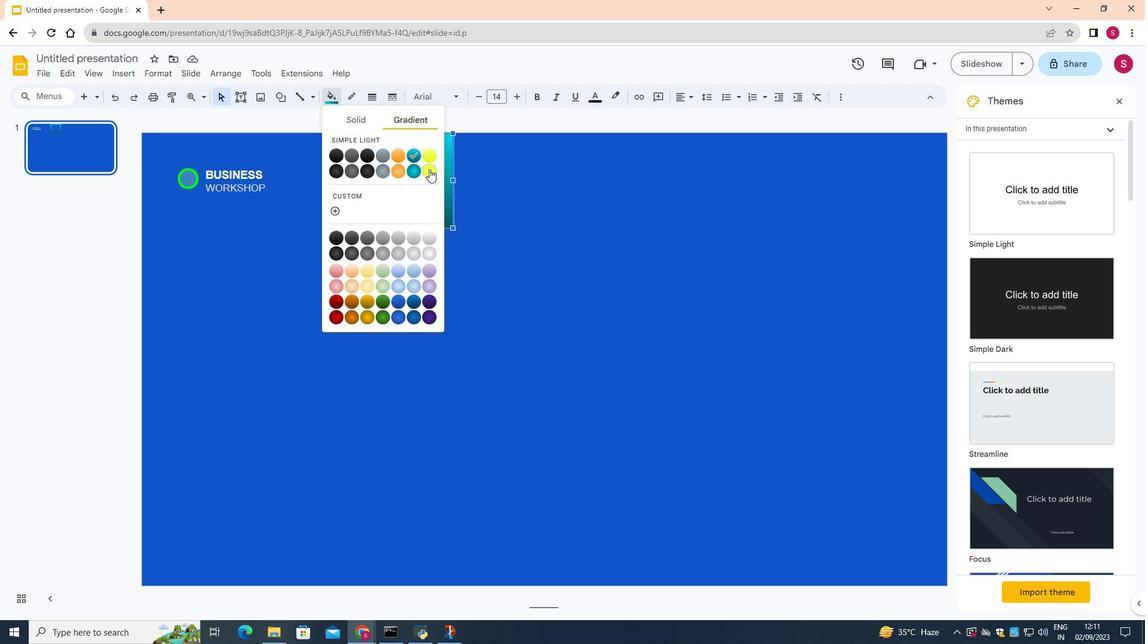 
Action: Mouse pressed left at (429, 169)
Screenshot: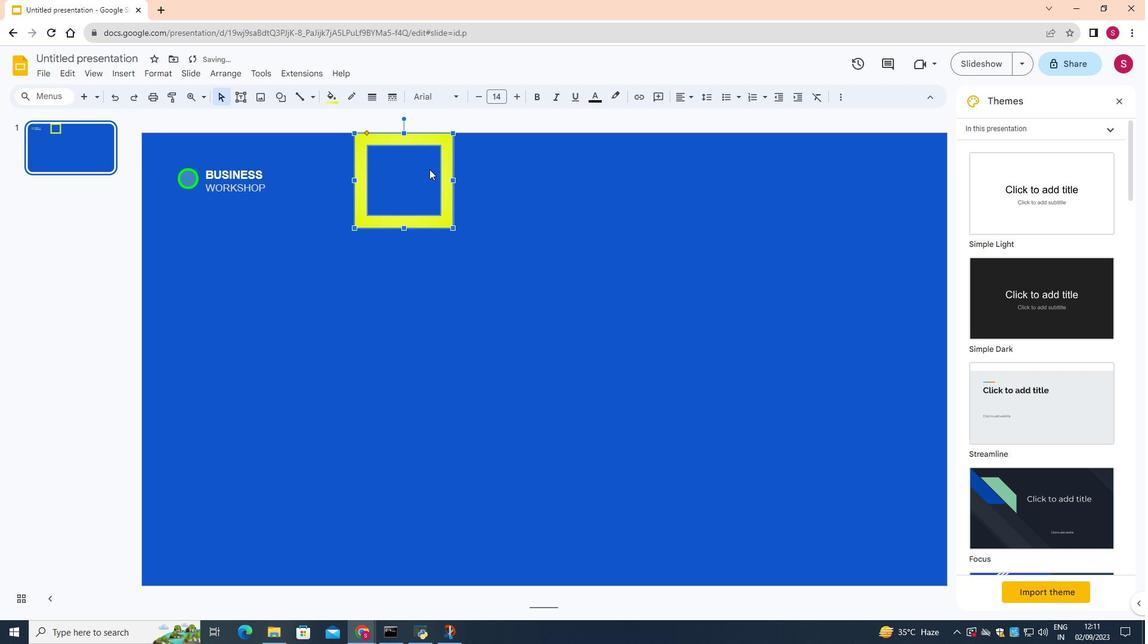
Action: Mouse moved to (324, 95)
Screenshot: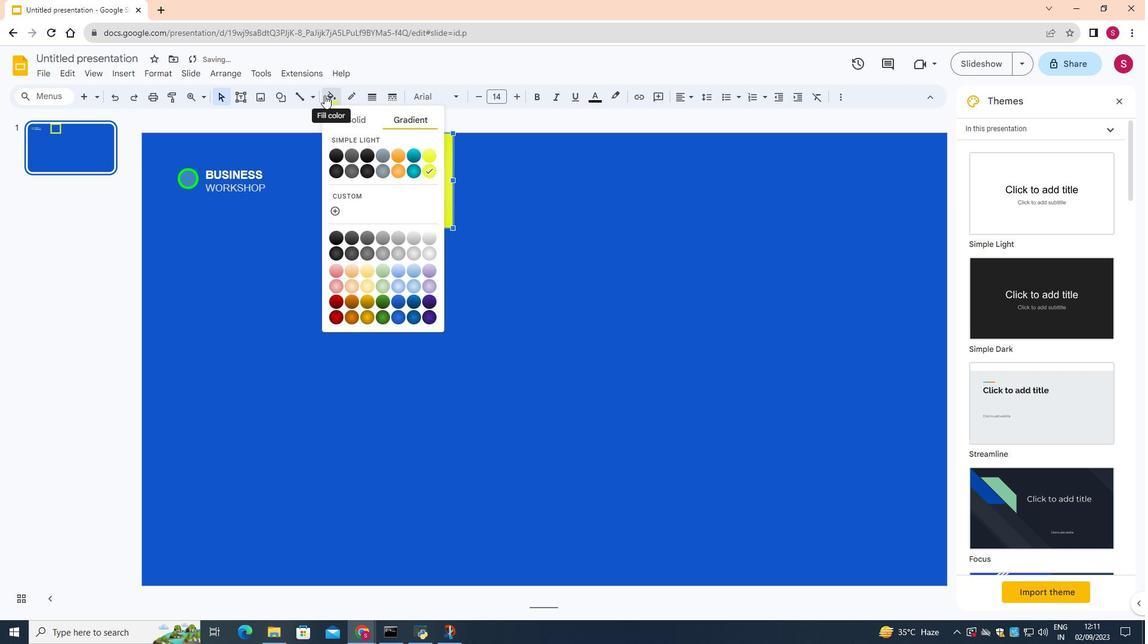 
Action: Mouse pressed left at (324, 95)
Screenshot: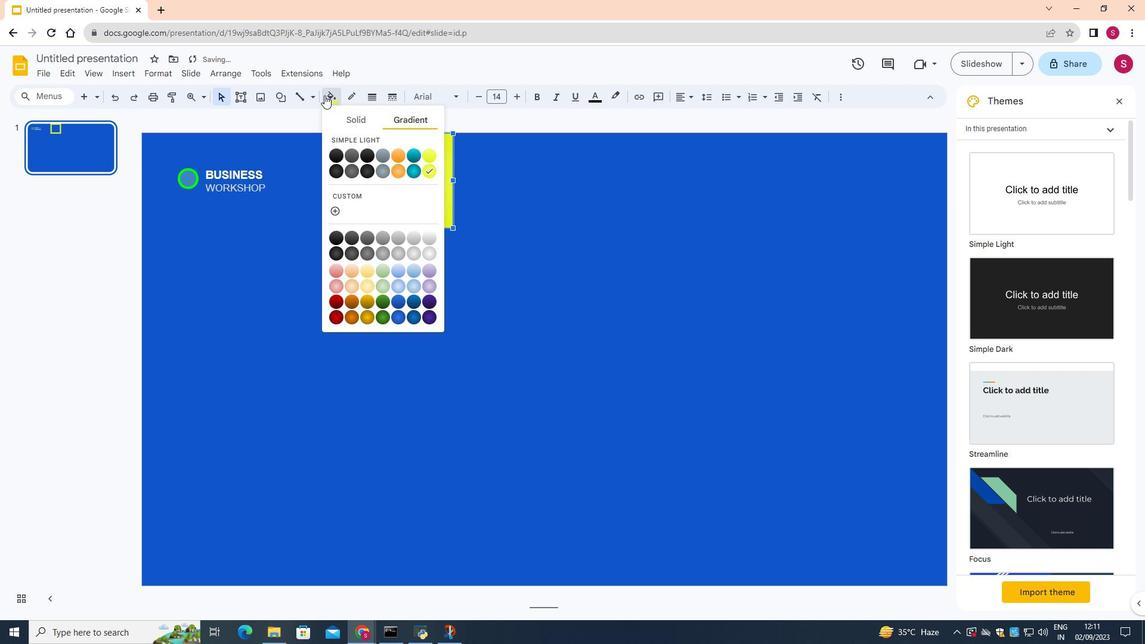 
Action: Mouse moved to (331, 209)
Screenshot: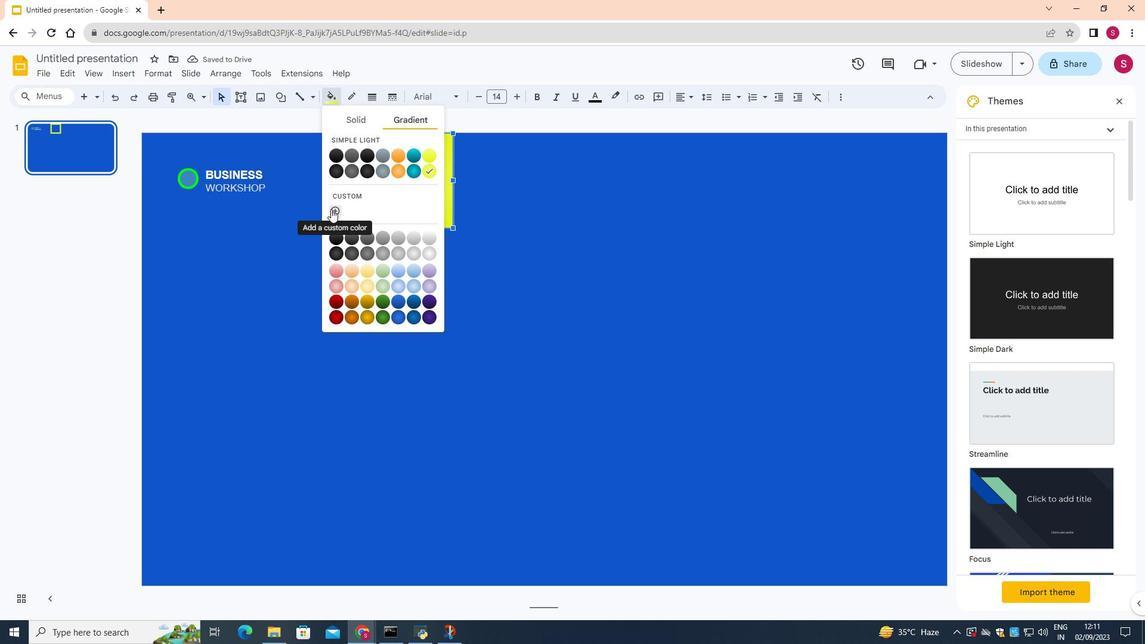
Action: Mouse pressed left at (331, 209)
Screenshot: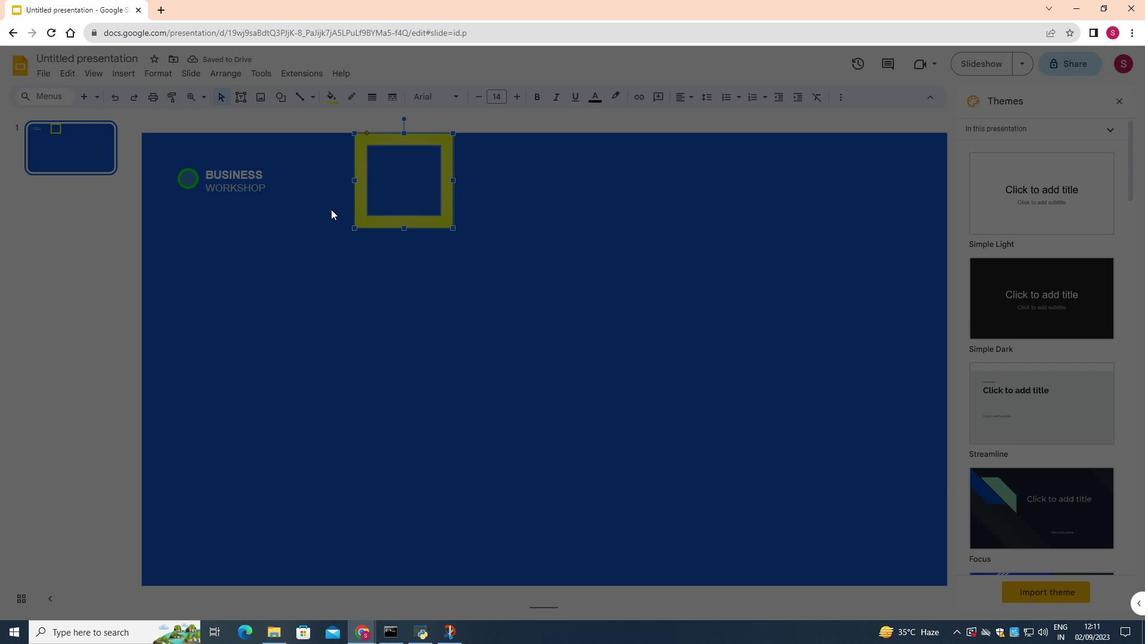 
Action: Mouse moved to (440, 382)
Screenshot: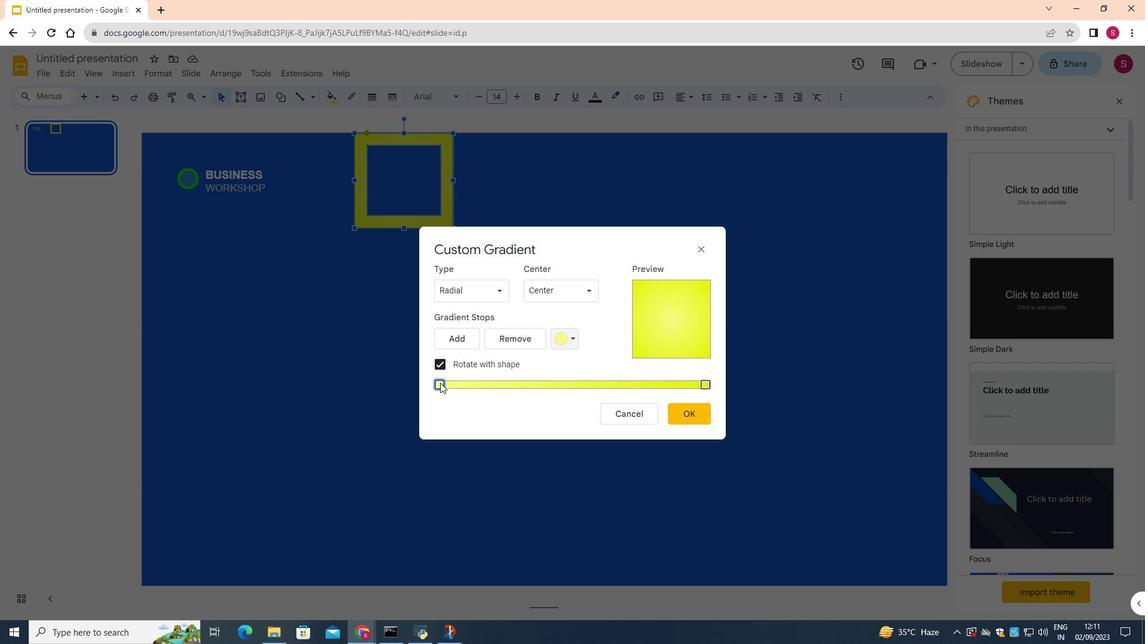 
Action: Mouse pressed left at (440, 382)
Screenshot: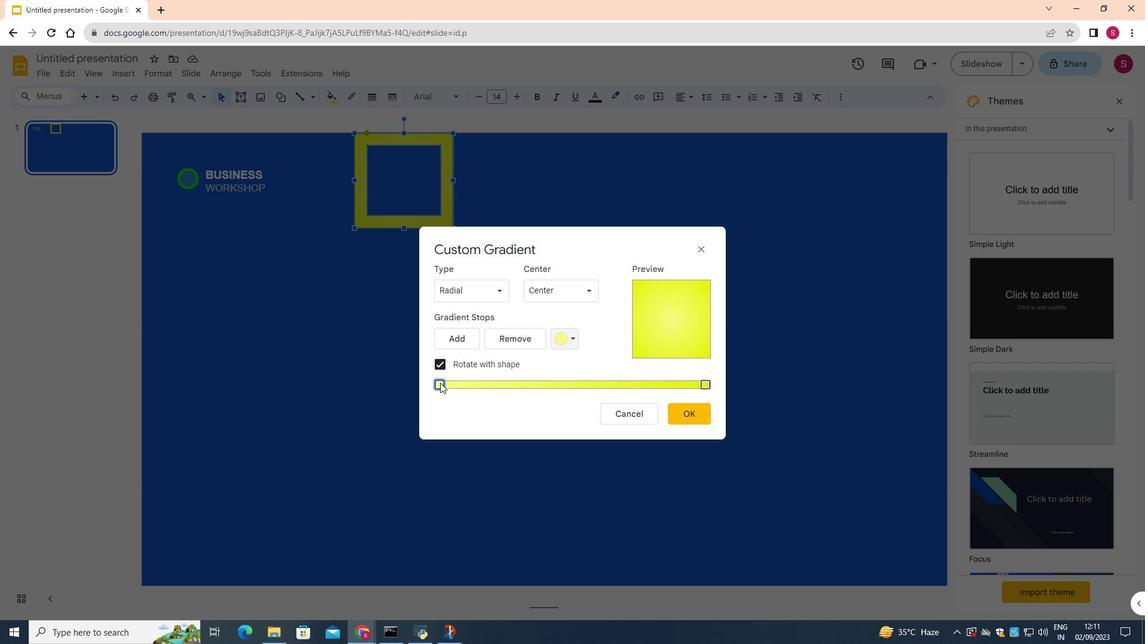 
Action: Mouse moved to (567, 334)
Screenshot: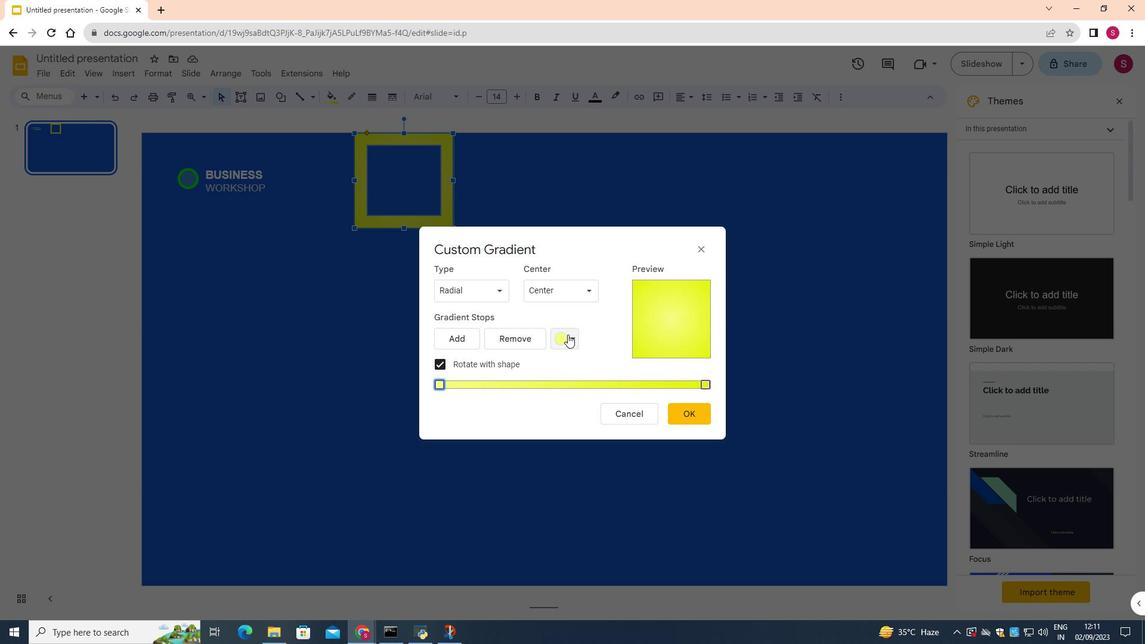 
Action: Mouse pressed left at (567, 334)
Screenshot: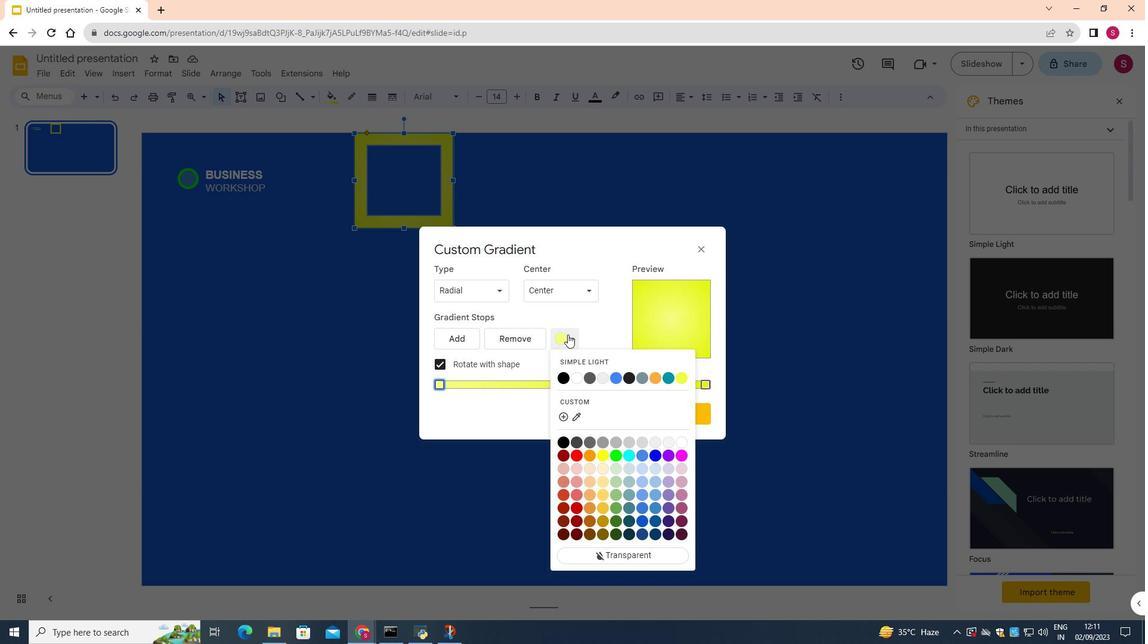 
Action: Mouse moved to (602, 482)
Screenshot: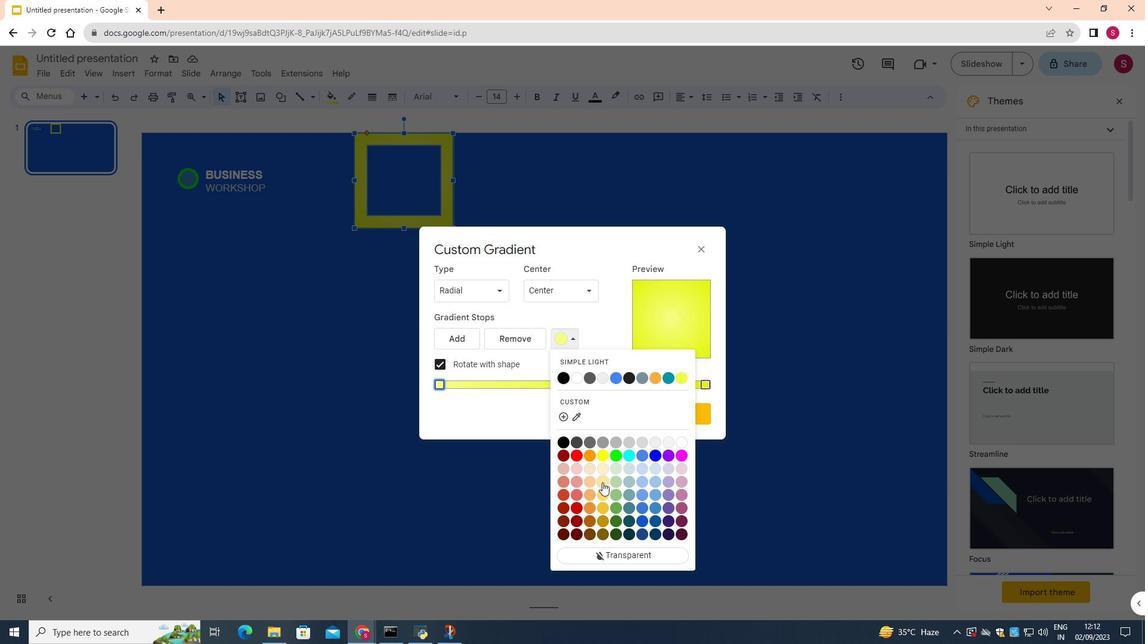 
Action: Mouse pressed left at (602, 482)
Screenshot: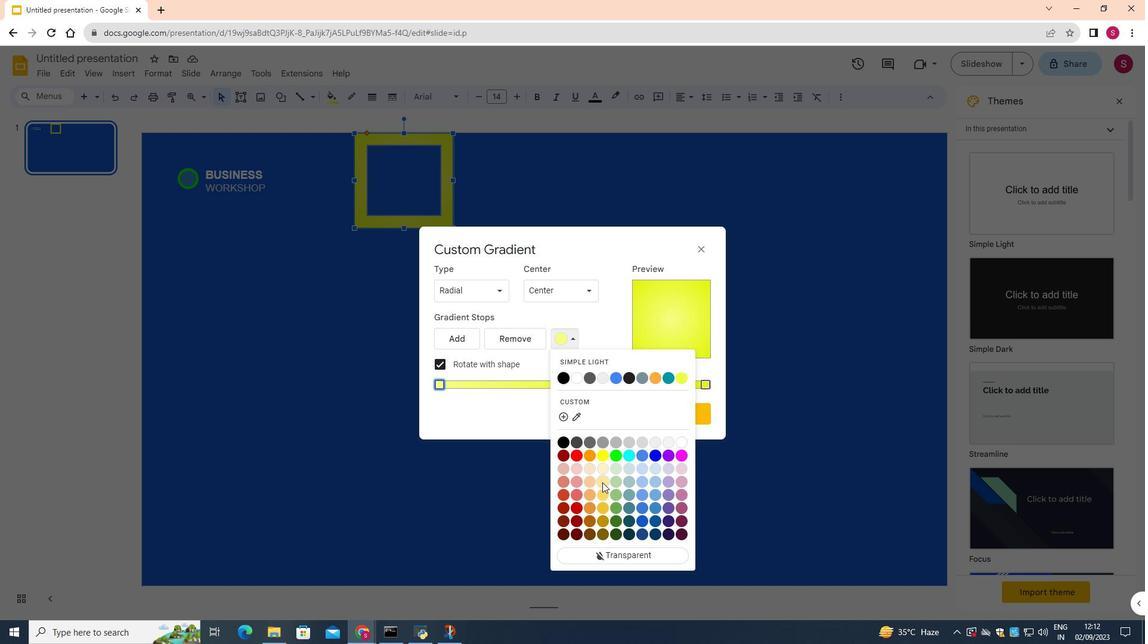 
Action: Mouse moved to (702, 382)
Screenshot: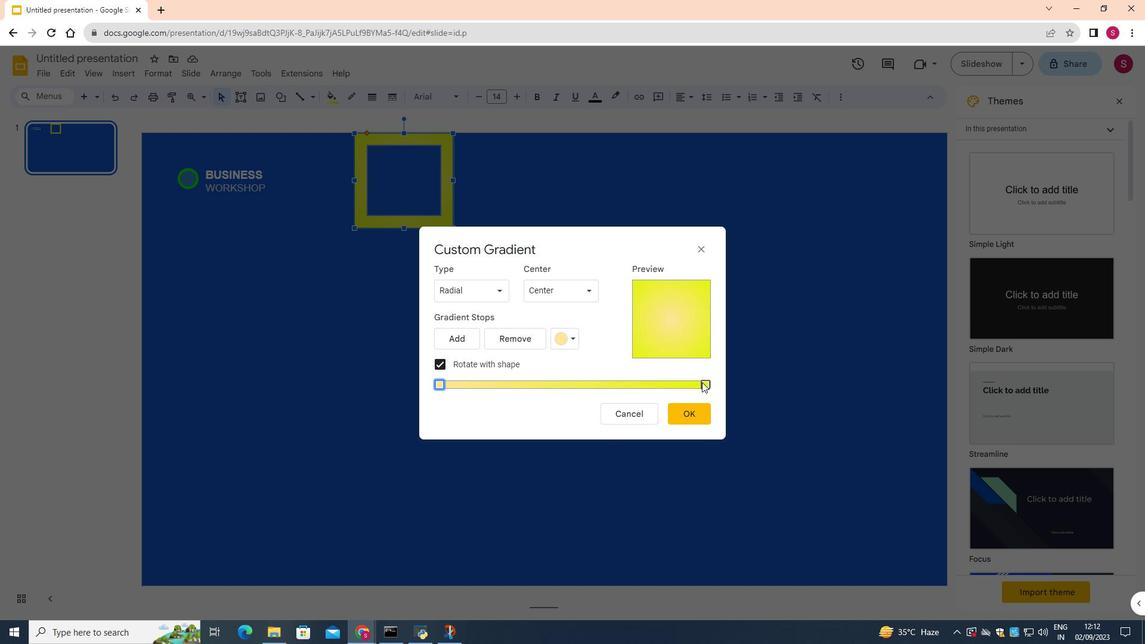 
Action: Mouse pressed left at (702, 382)
Screenshot: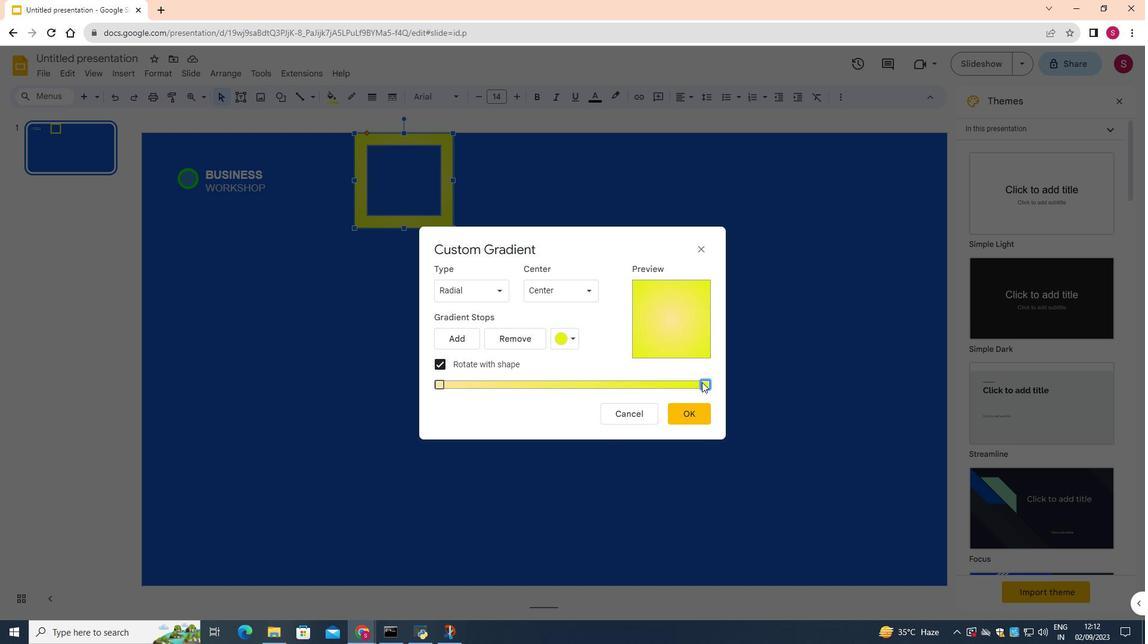 
Action: Mouse moved to (569, 339)
Screenshot: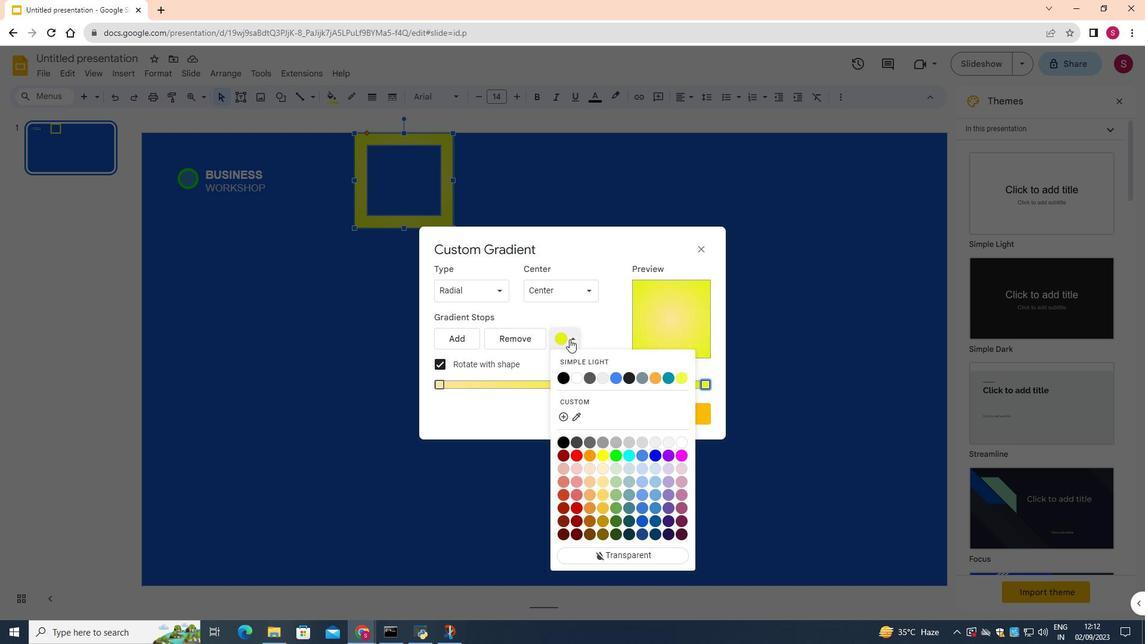 
Action: Mouse pressed left at (569, 339)
Screenshot: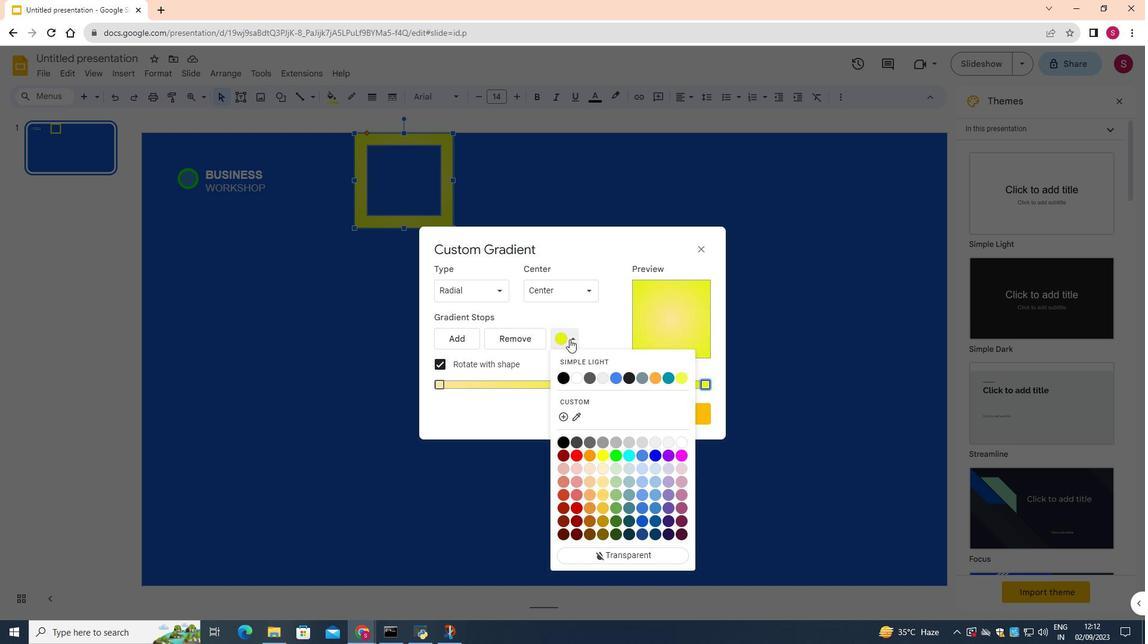 
Action: Mouse moved to (590, 507)
Screenshot: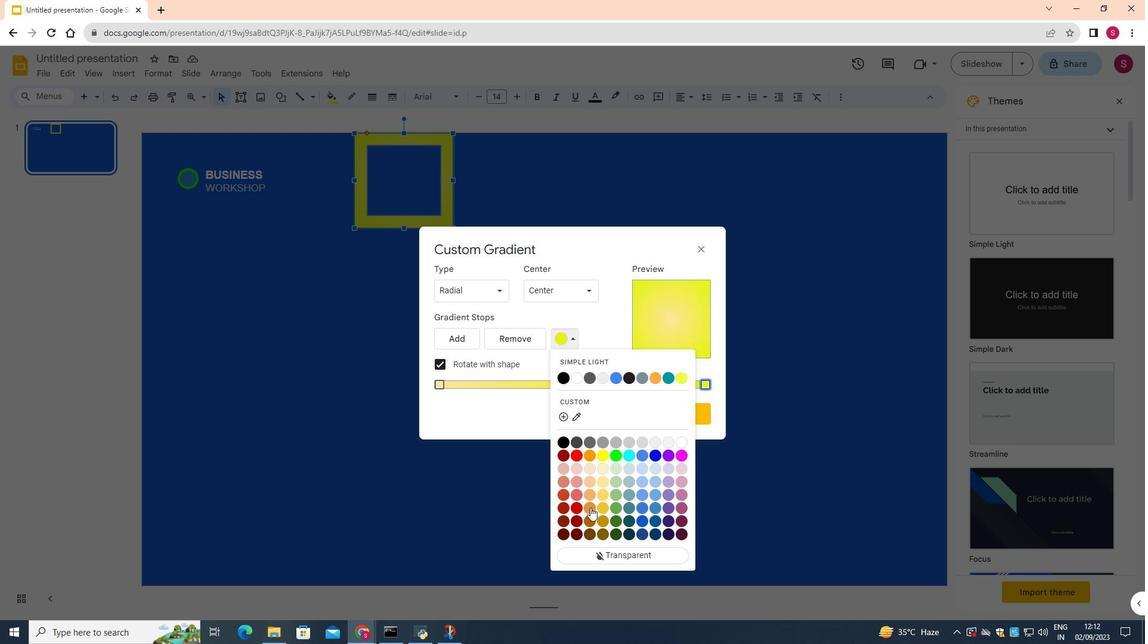 
Action: Mouse pressed left at (590, 507)
Screenshot: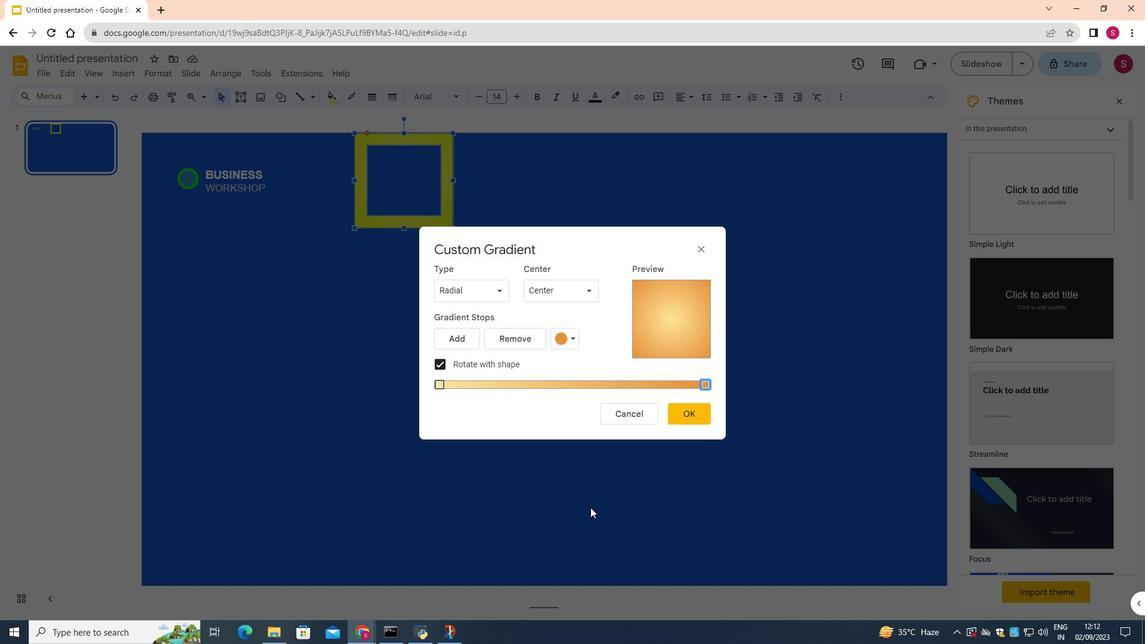 
Action: Mouse moved to (560, 330)
Screenshot: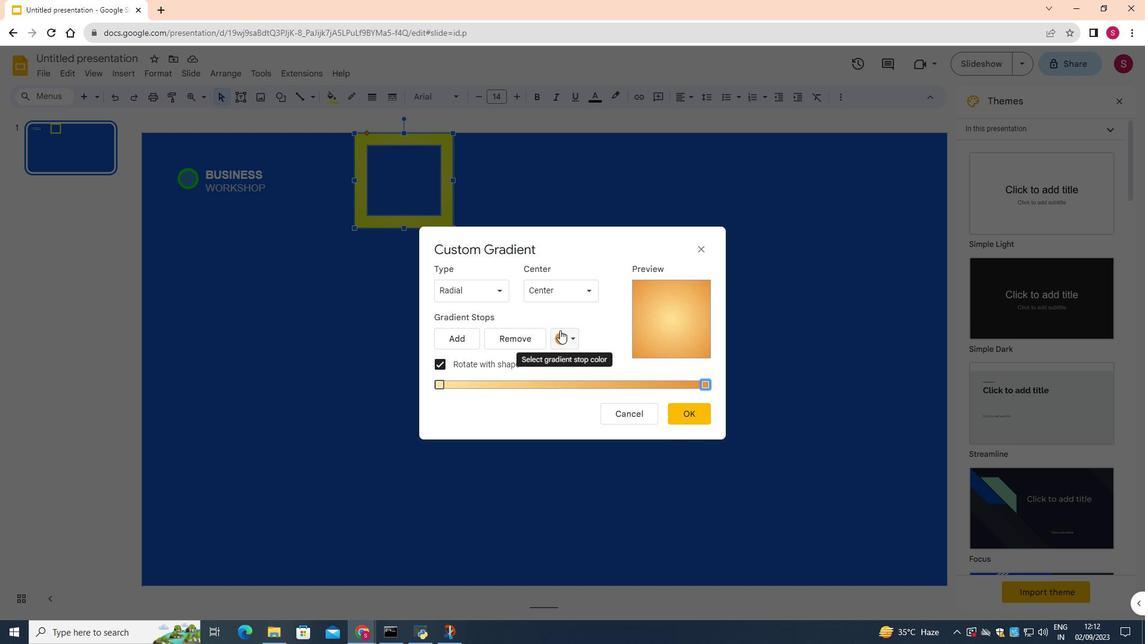 
Action: Mouse pressed left at (560, 330)
Screenshot: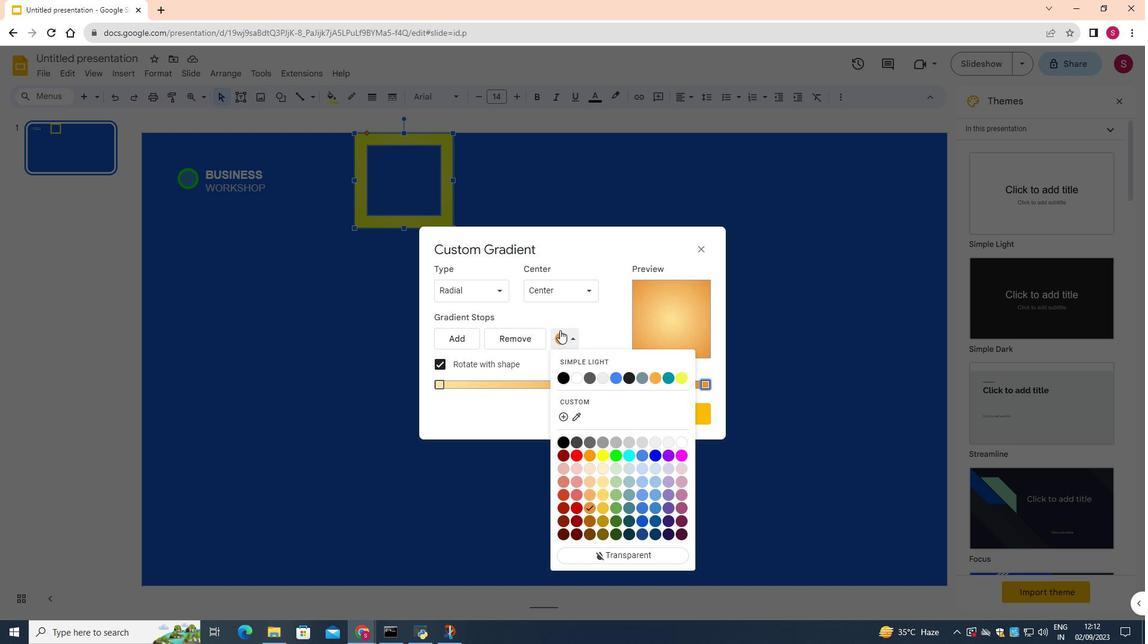 
Action: Mouse moved to (600, 506)
Screenshot: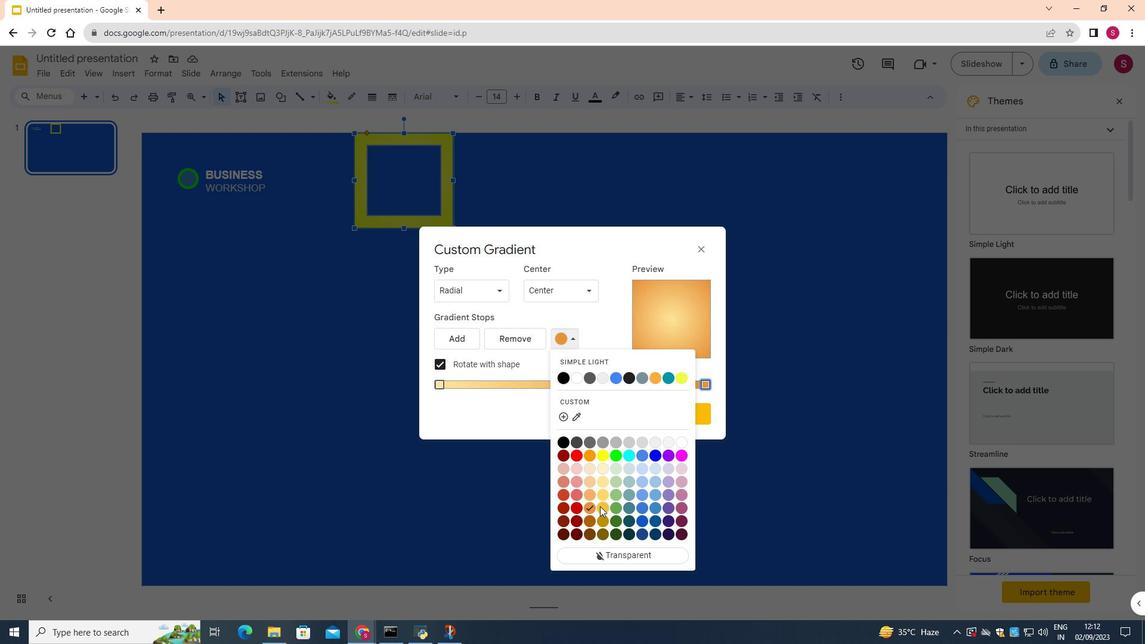 
Action: Mouse pressed left at (600, 506)
Screenshot: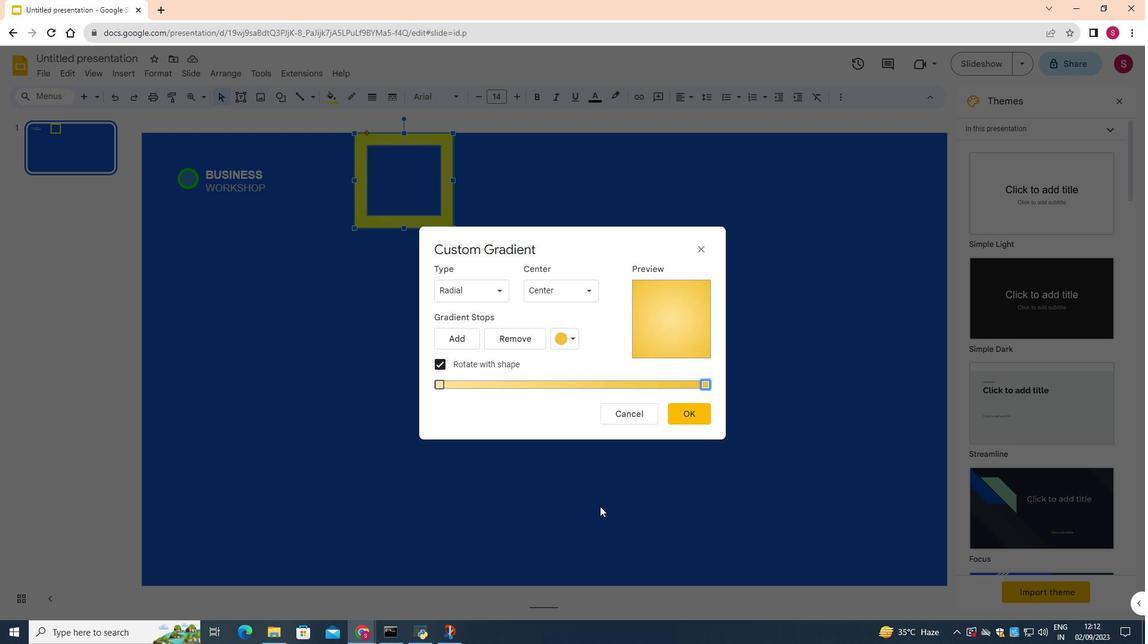 
Action: Mouse moved to (681, 411)
Screenshot: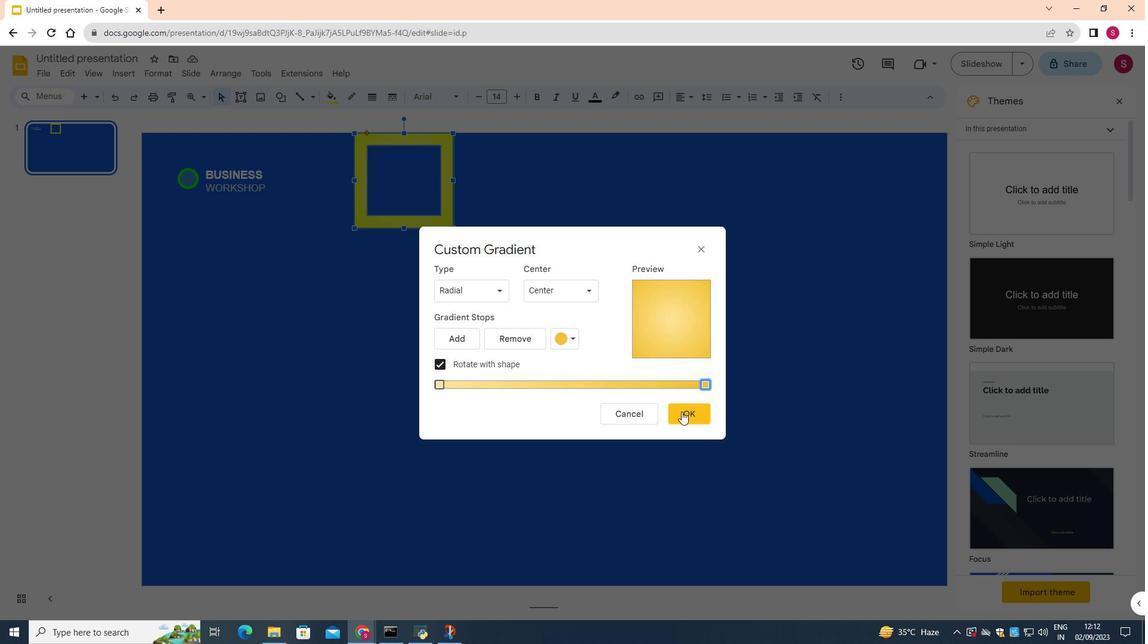 
Action: Mouse pressed left at (681, 411)
Screenshot: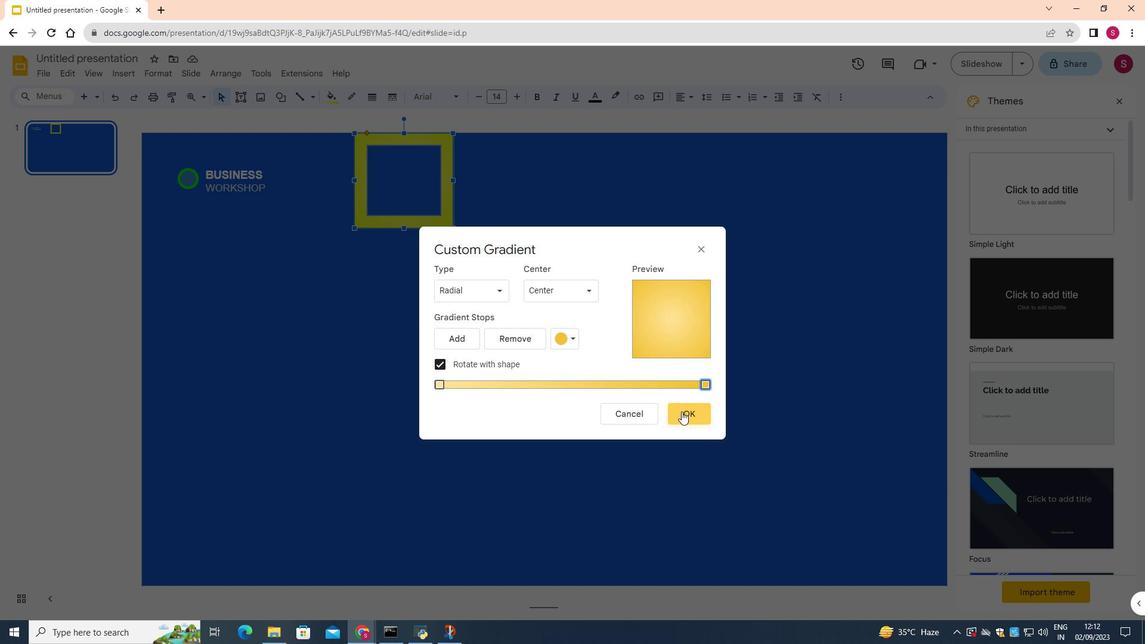 
Action: Mouse moved to (446, 267)
Screenshot: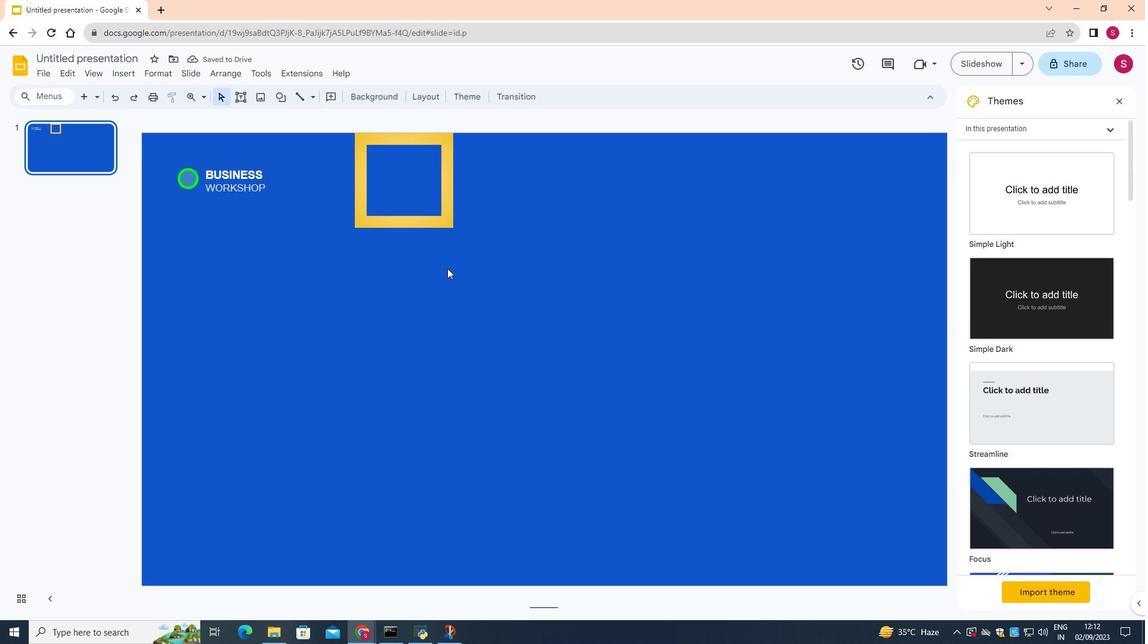 
Action: Mouse pressed left at (446, 267)
Screenshot: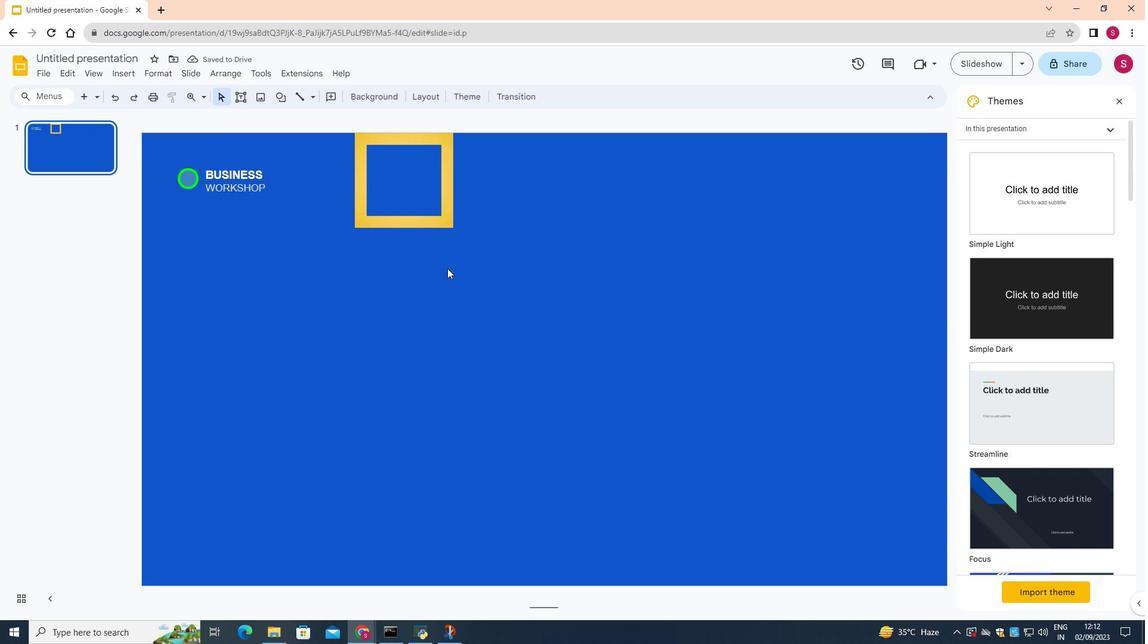 
Action: Mouse moved to (434, 223)
Screenshot: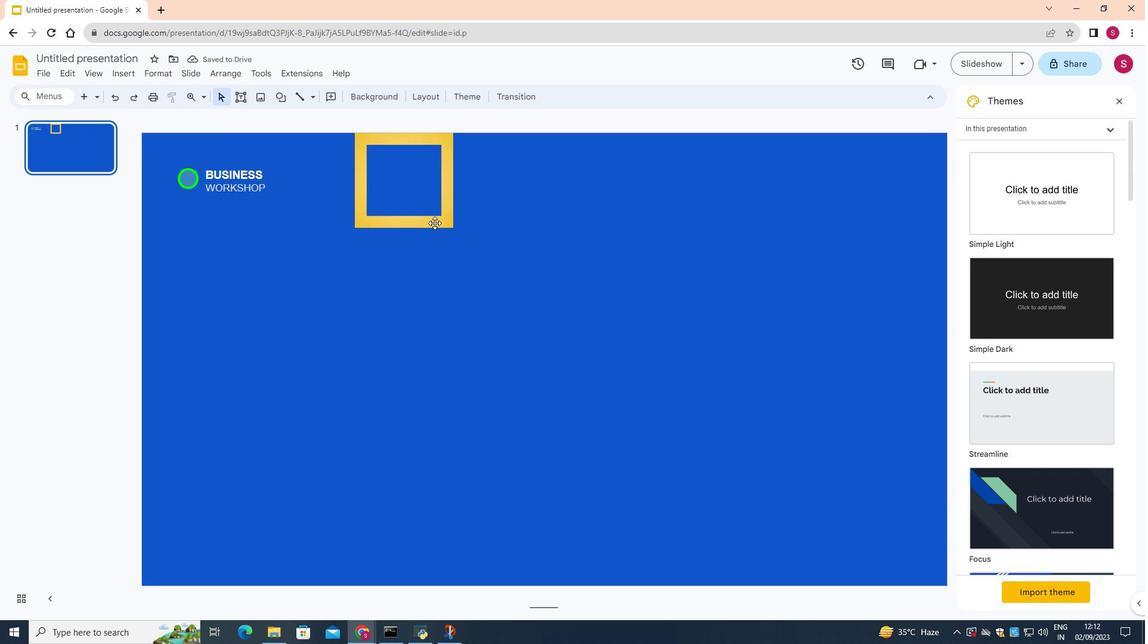
Action: Mouse pressed left at (434, 223)
Screenshot: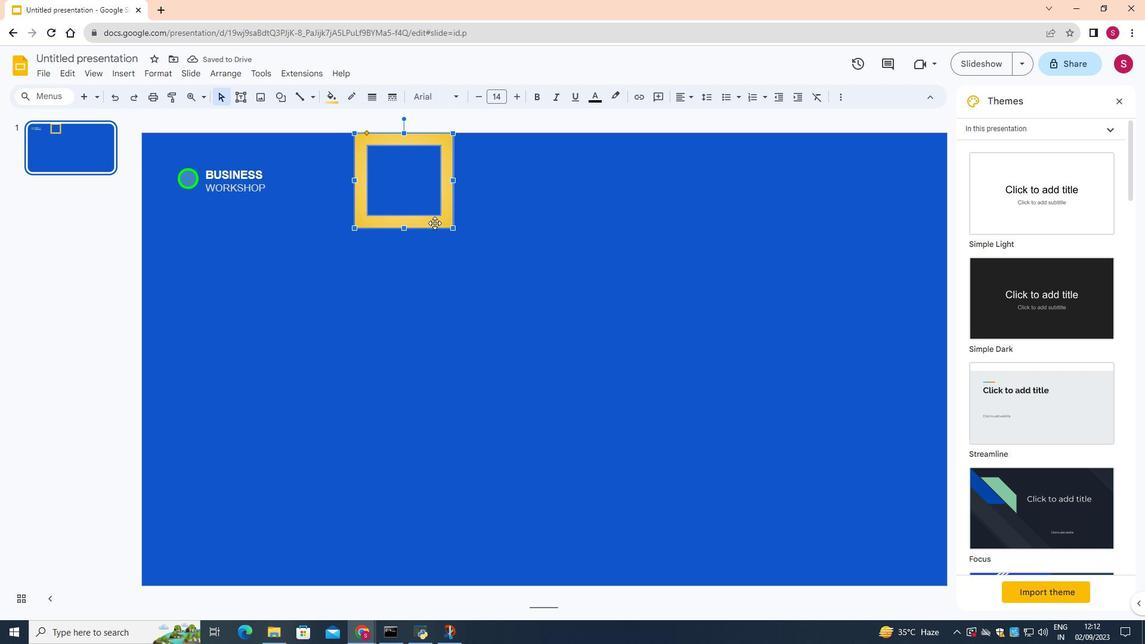 
Action: Mouse moved to (333, 99)
Screenshot: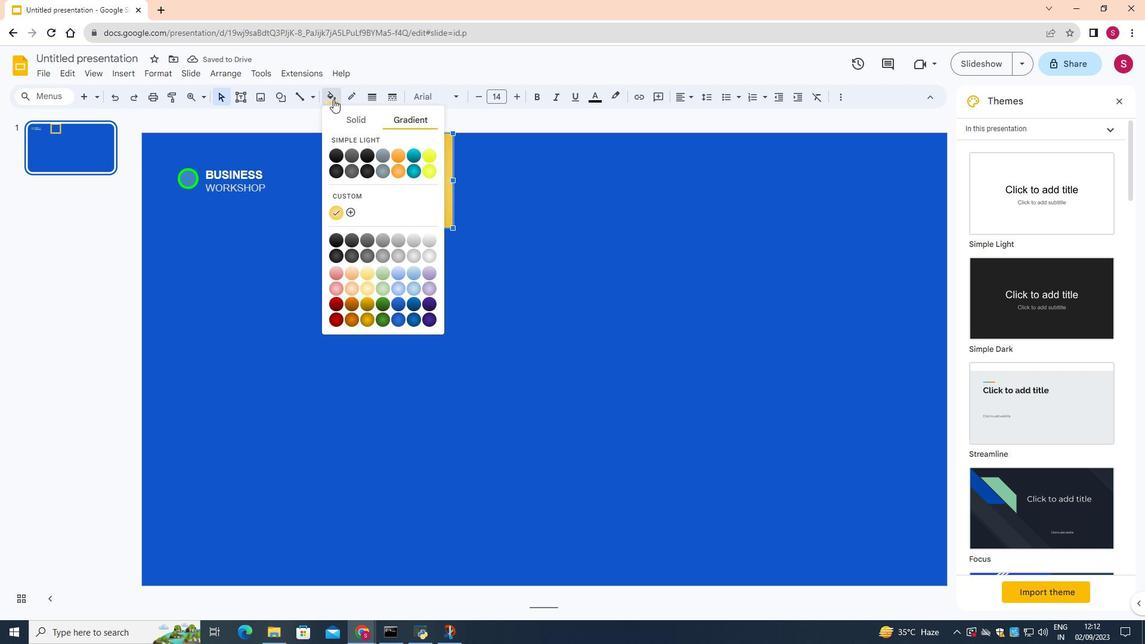 
Action: Mouse pressed left at (333, 99)
Screenshot: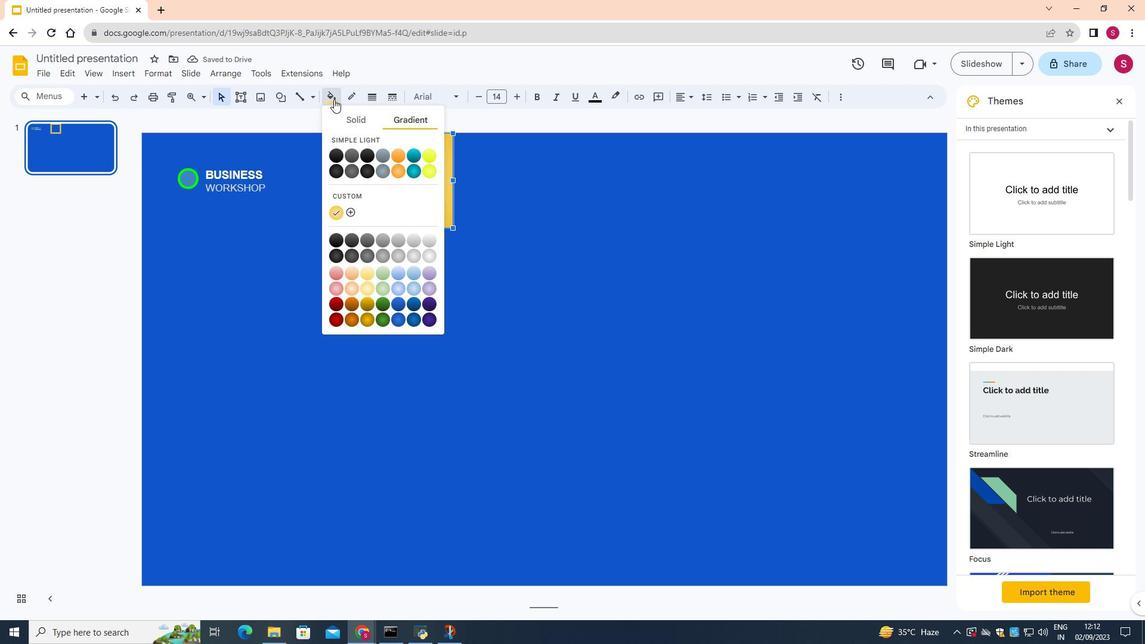 
Action: Mouse moved to (348, 208)
Screenshot: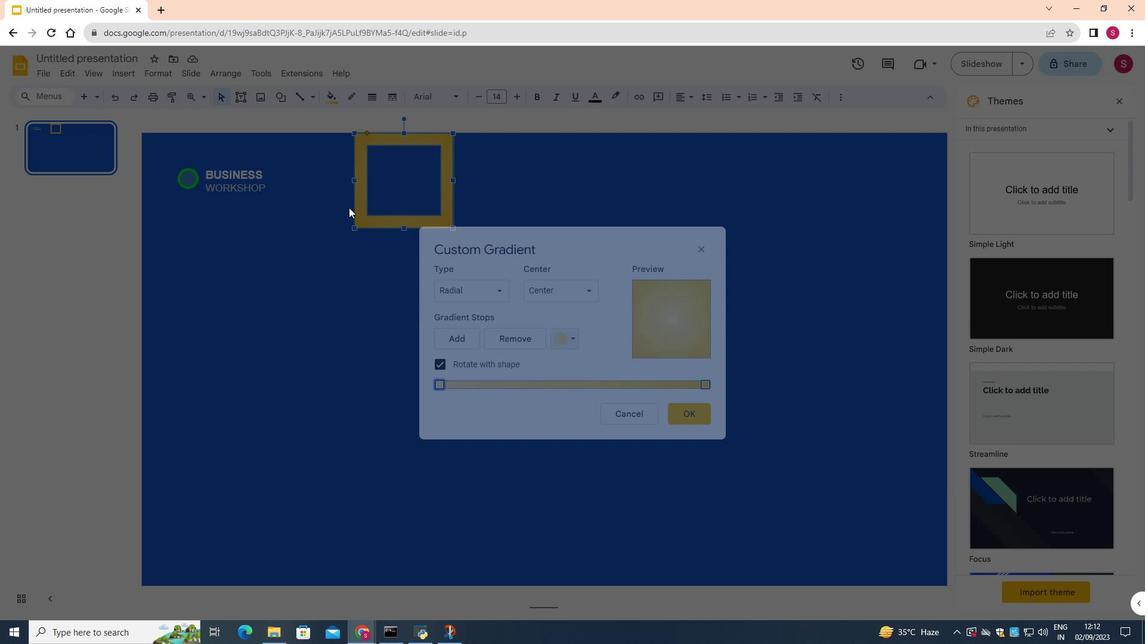 
Action: Mouse pressed left at (348, 208)
Screenshot: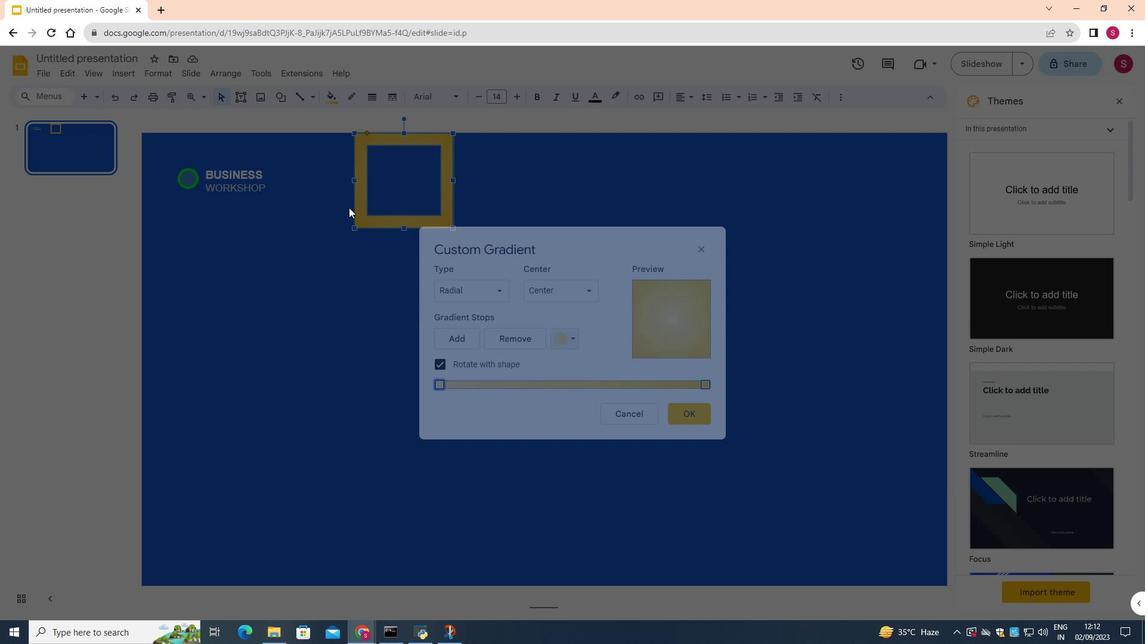 
Action: Mouse moved to (554, 334)
Screenshot: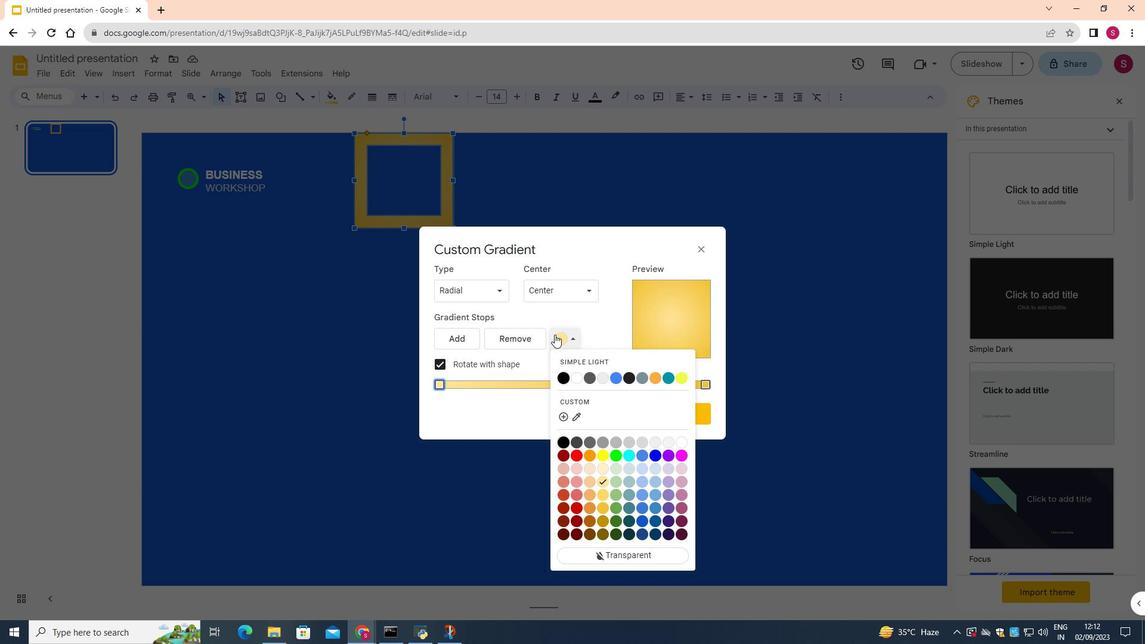 
Action: Mouse pressed left at (554, 334)
Screenshot: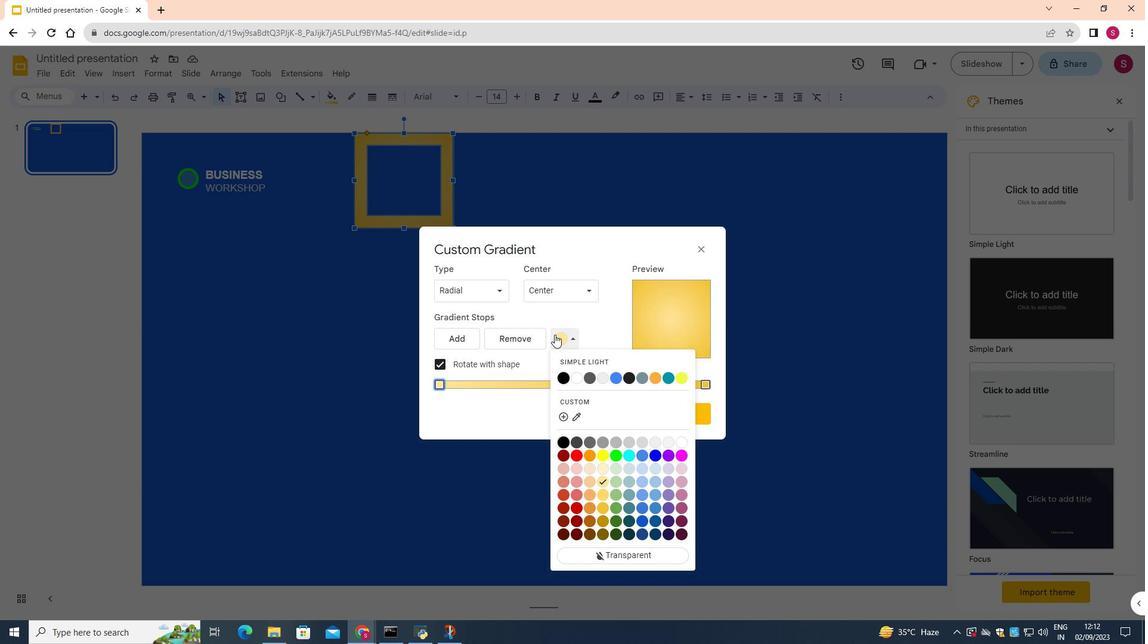 
Action: Mouse moved to (629, 456)
Screenshot: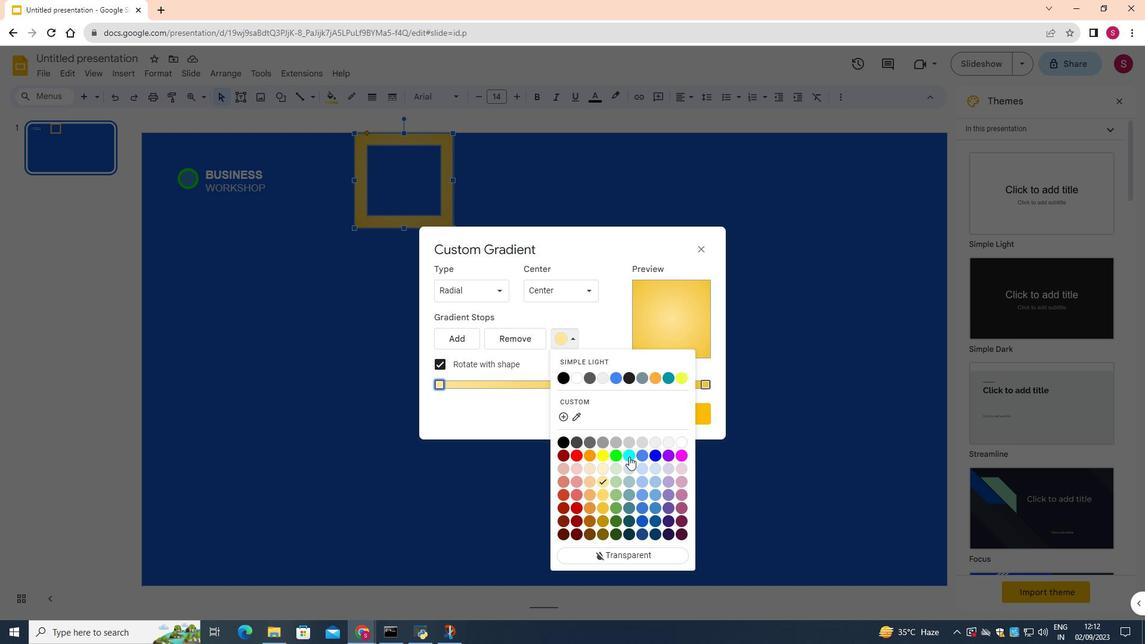 
Action: Mouse pressed left at (629, 456)
Screenshot: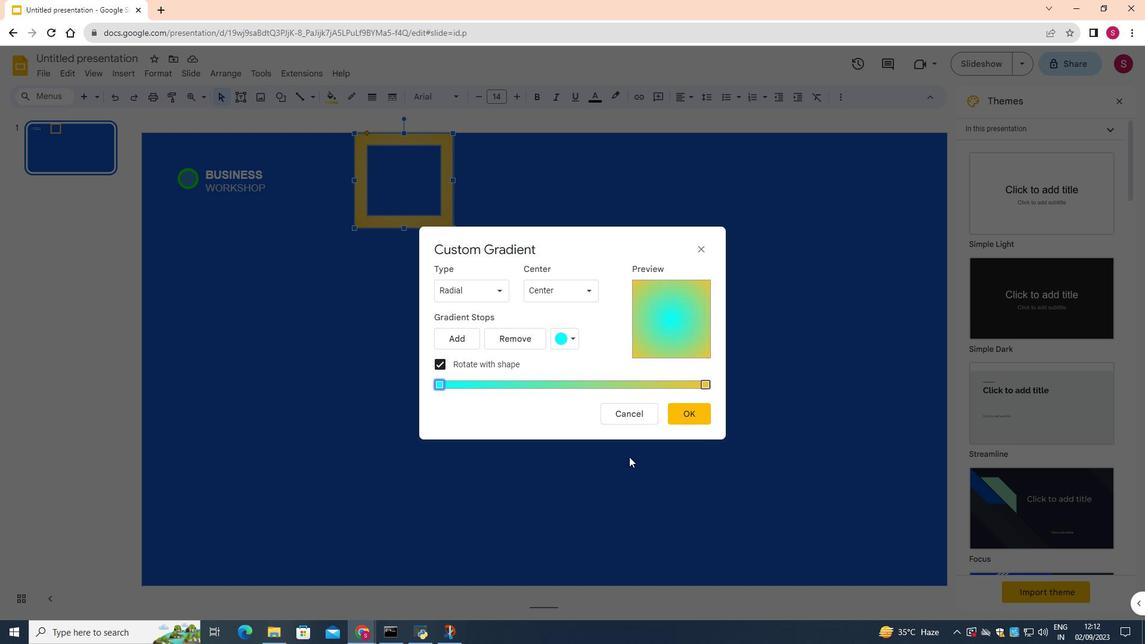 
Action: Mouse moved to (709, 385)
Screenshot: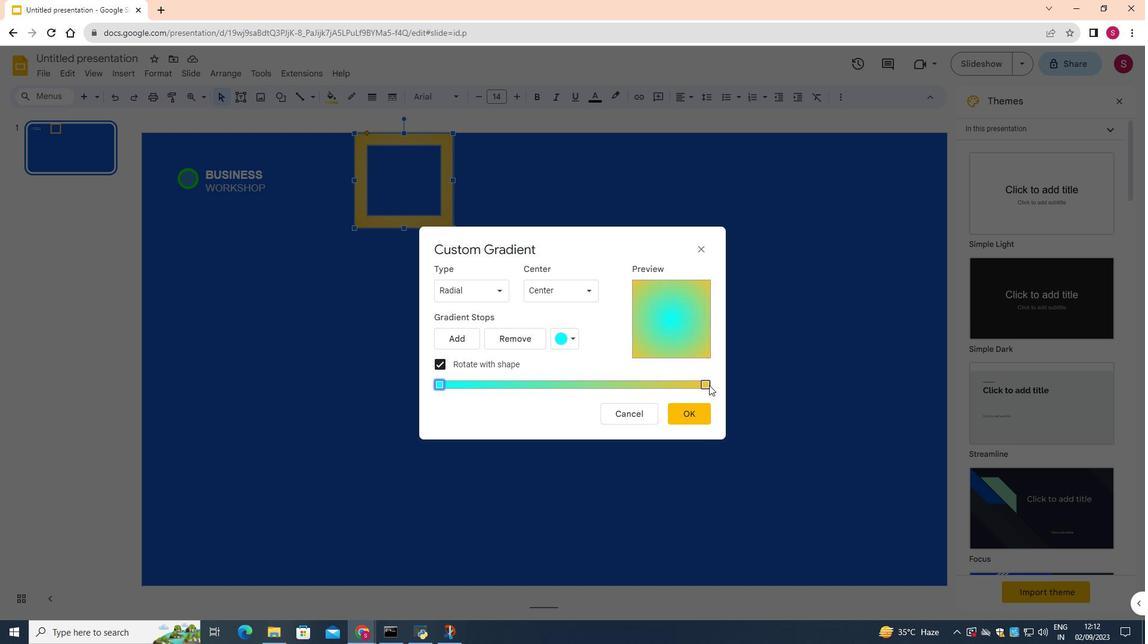 
Action: Mouse pressed left at (709, 385)
Screenshot: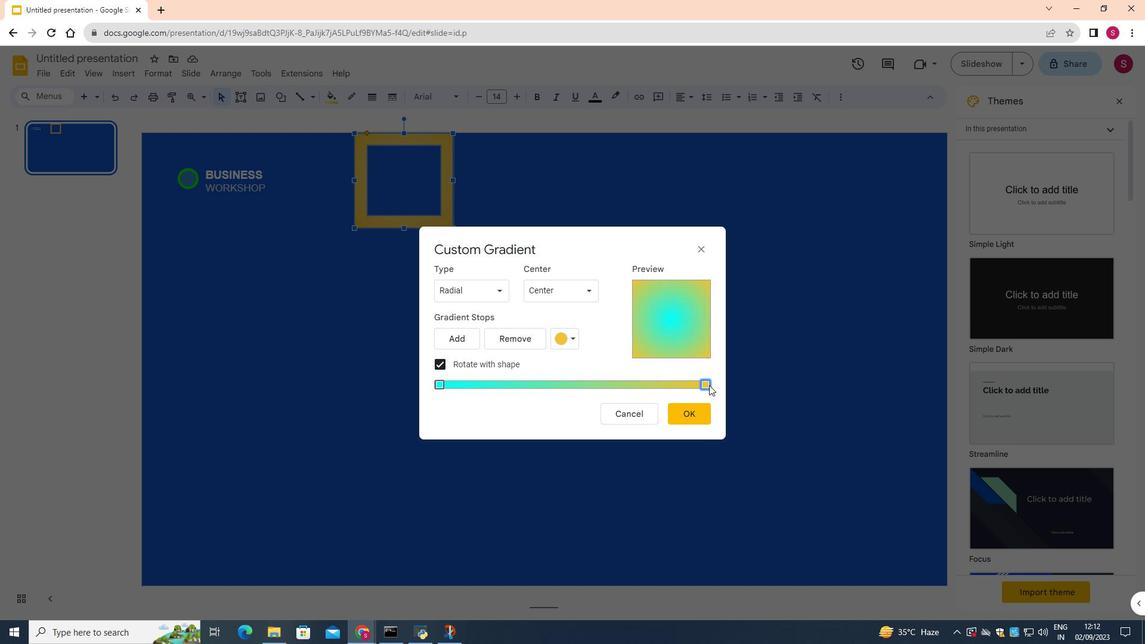 
Action: Mouse moved to (567, 338)
Screenshot: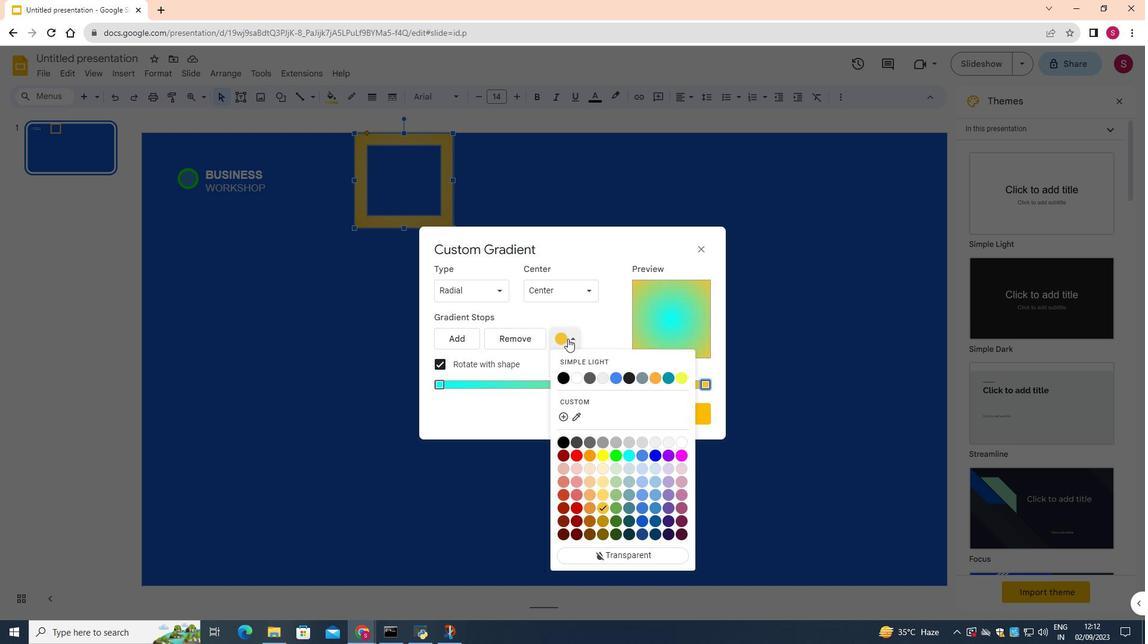 
Action: Mouse pressed left at (567, 338)
Screenshot: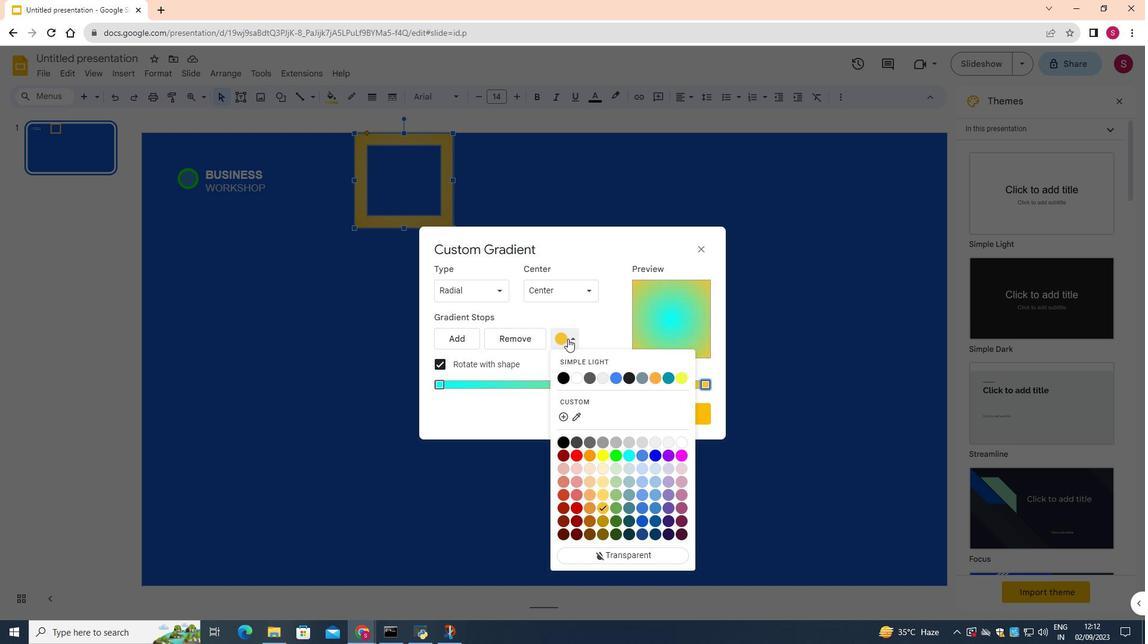 
Action: Mouse moved to (641, 493)
Screenshot: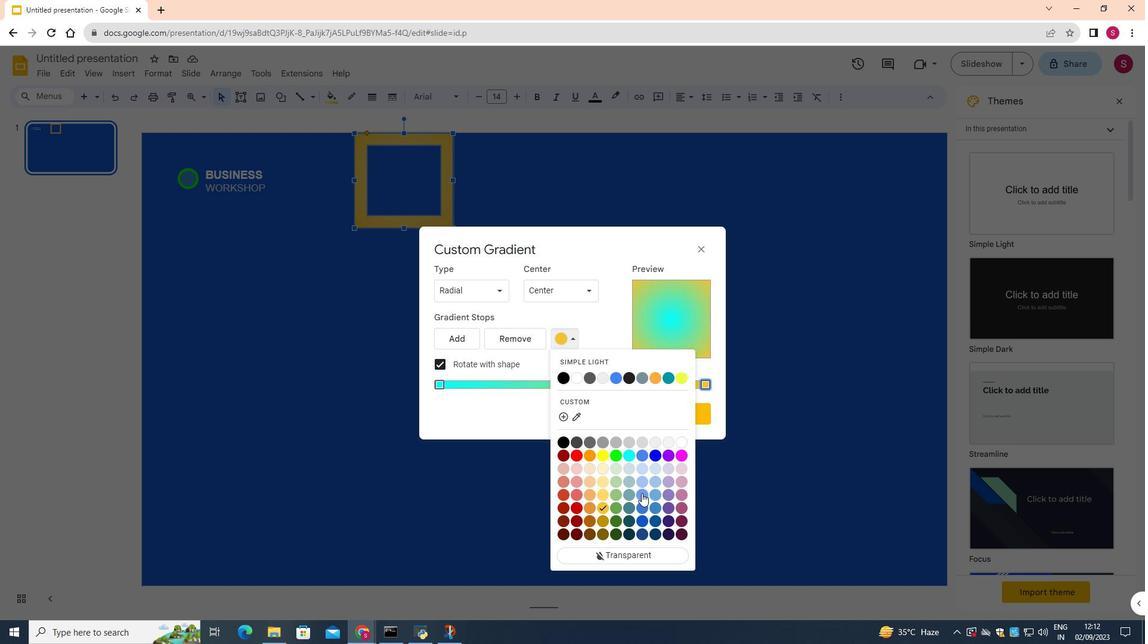 
Action: Mouse pressed left at (641, 493)
Screenshot: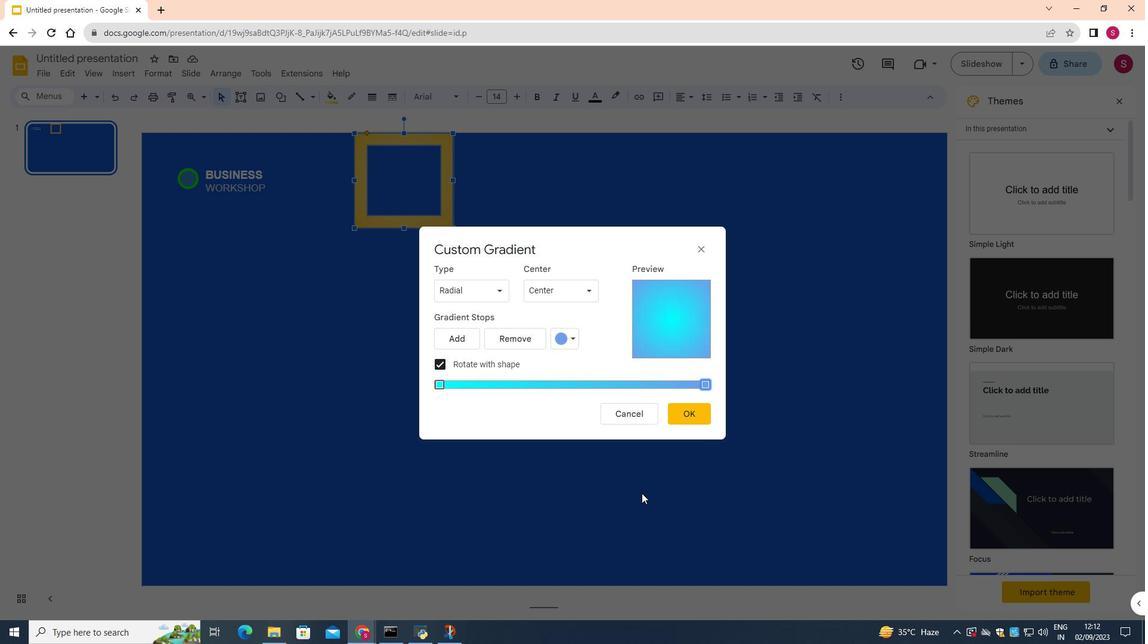 
Action: Mouse moved to (691, 412)
Screenshot: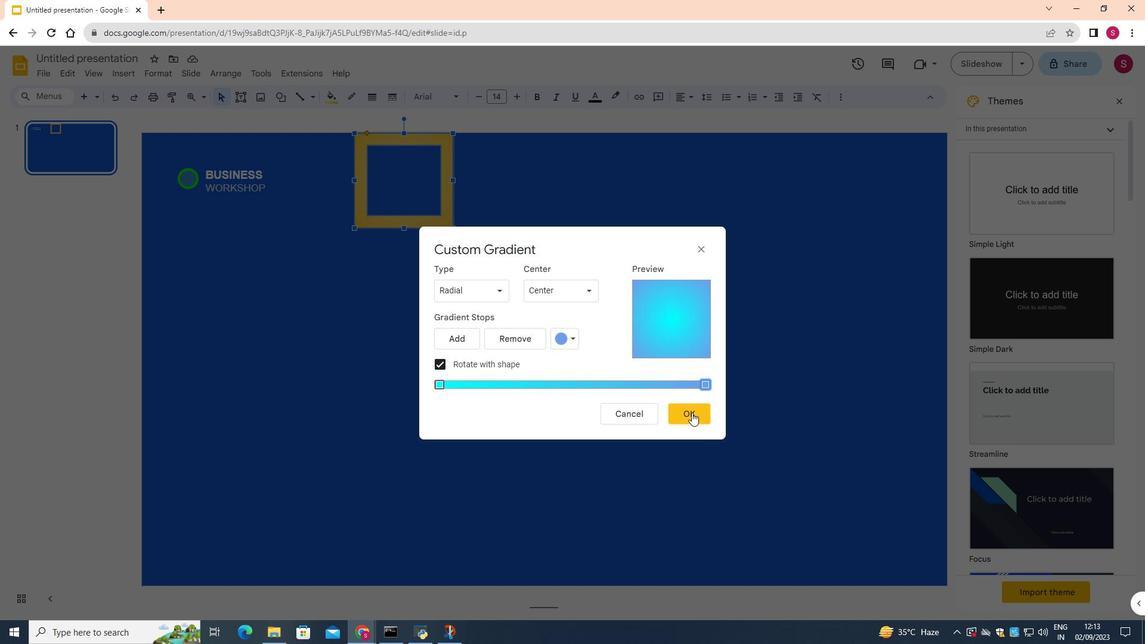 
Action: Mouse pressed left at (691, 412)
Screenshot: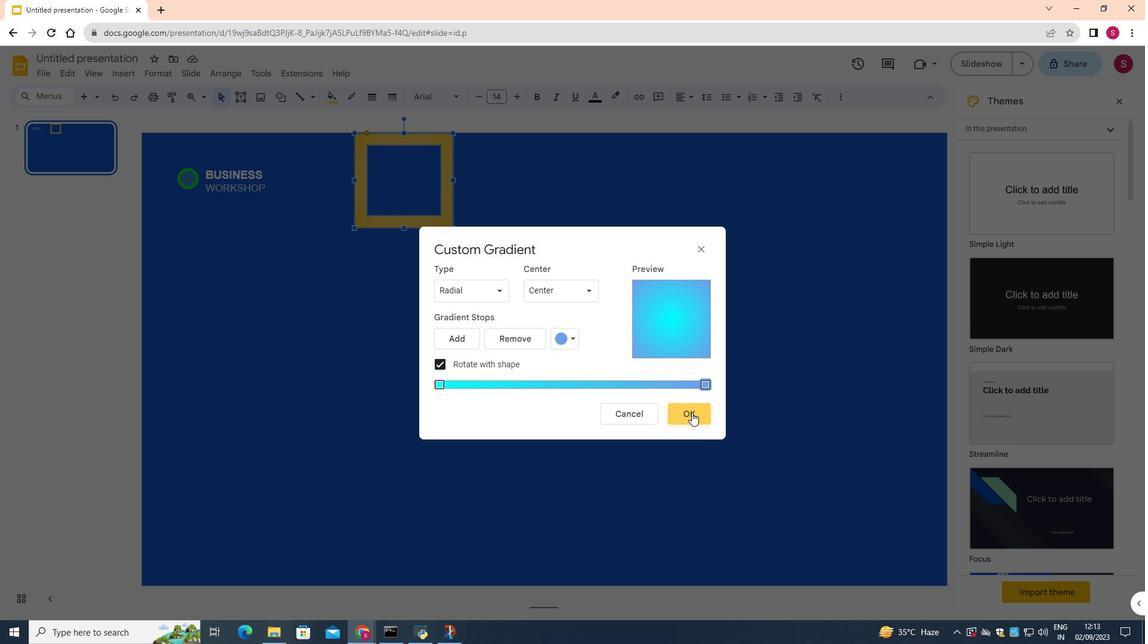
Action: Mouse moved to (600, 408)
Screenshot: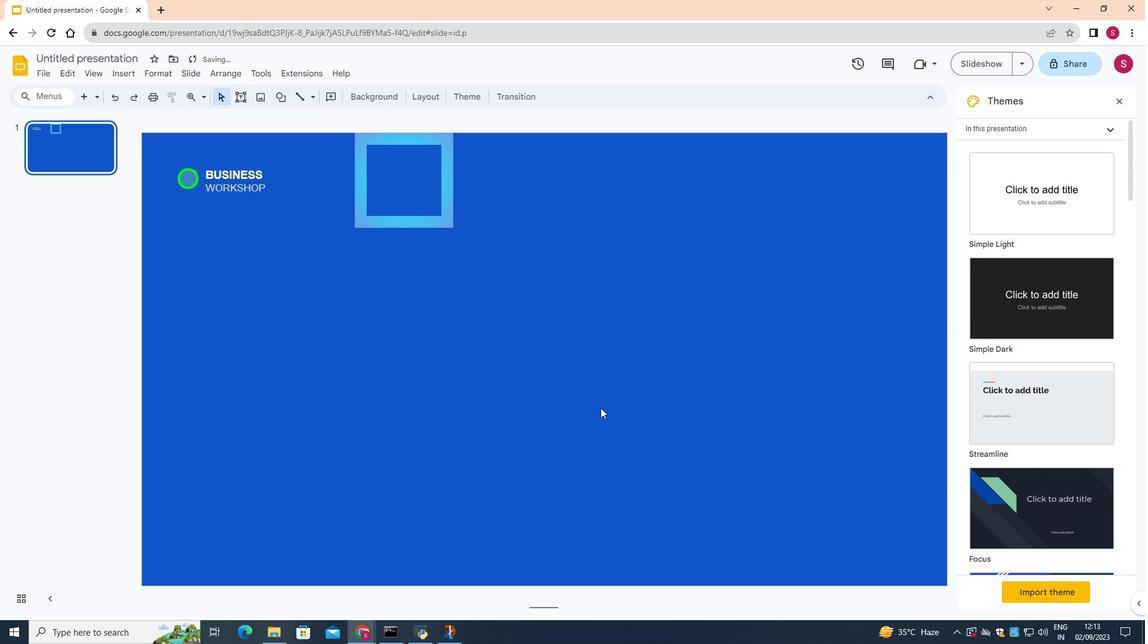 
Action: Mouse pressed left at (600, 408)
Screenshot: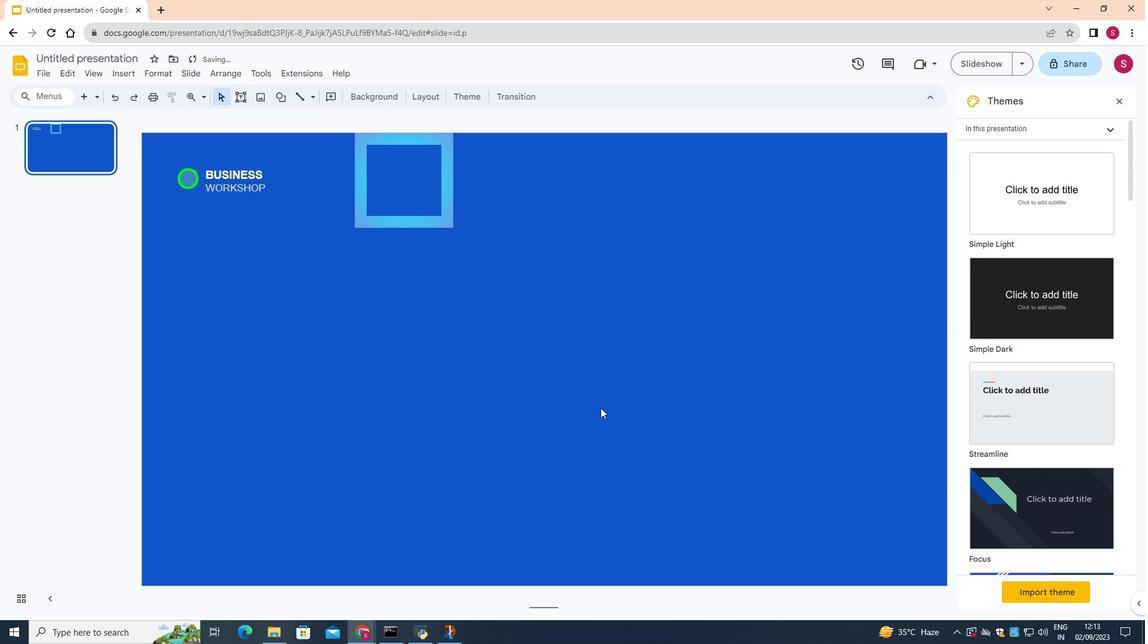
Action: Mouse moved to (278, 90)
Screenshot: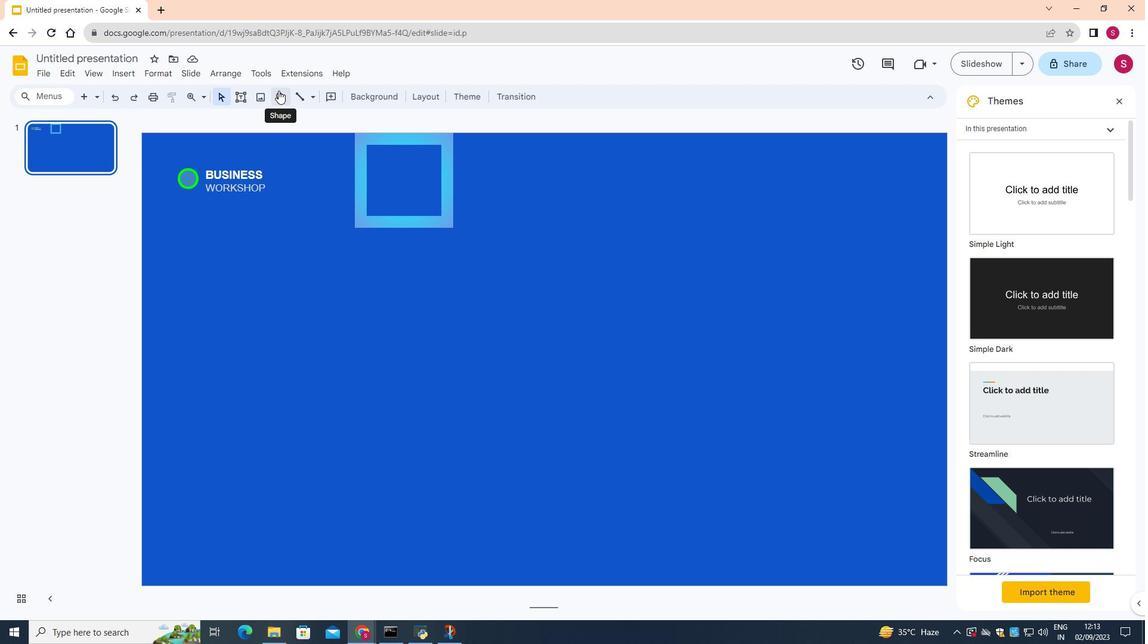
Action: Mouse pressed left at (278, 90)
Screenshot: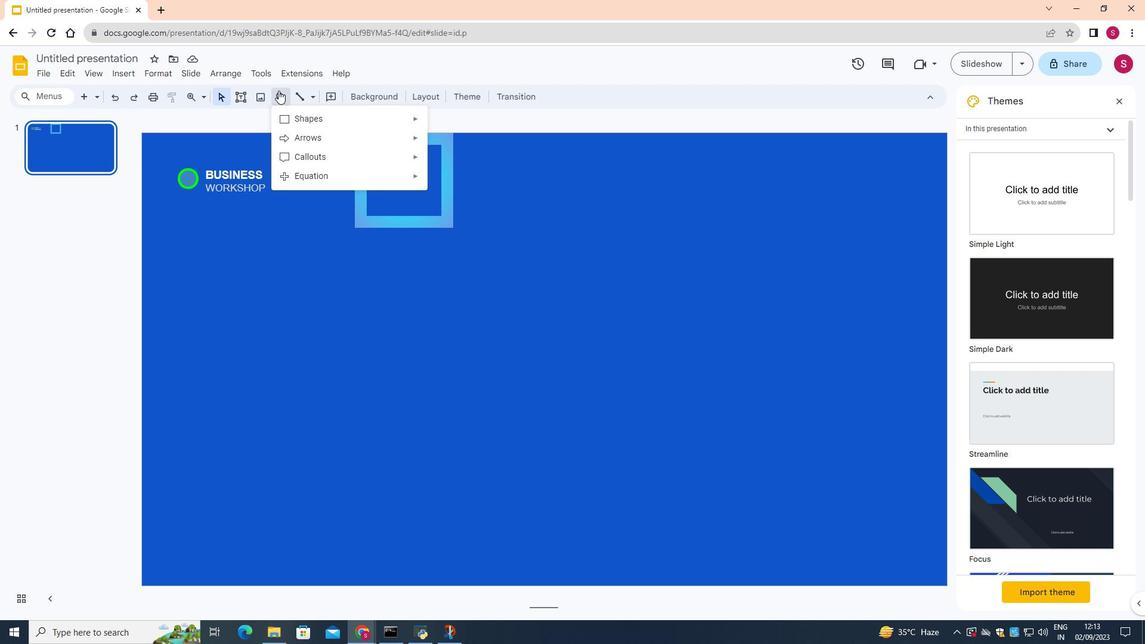 
Action: Mouse moved to (294, 115)
Screenshot: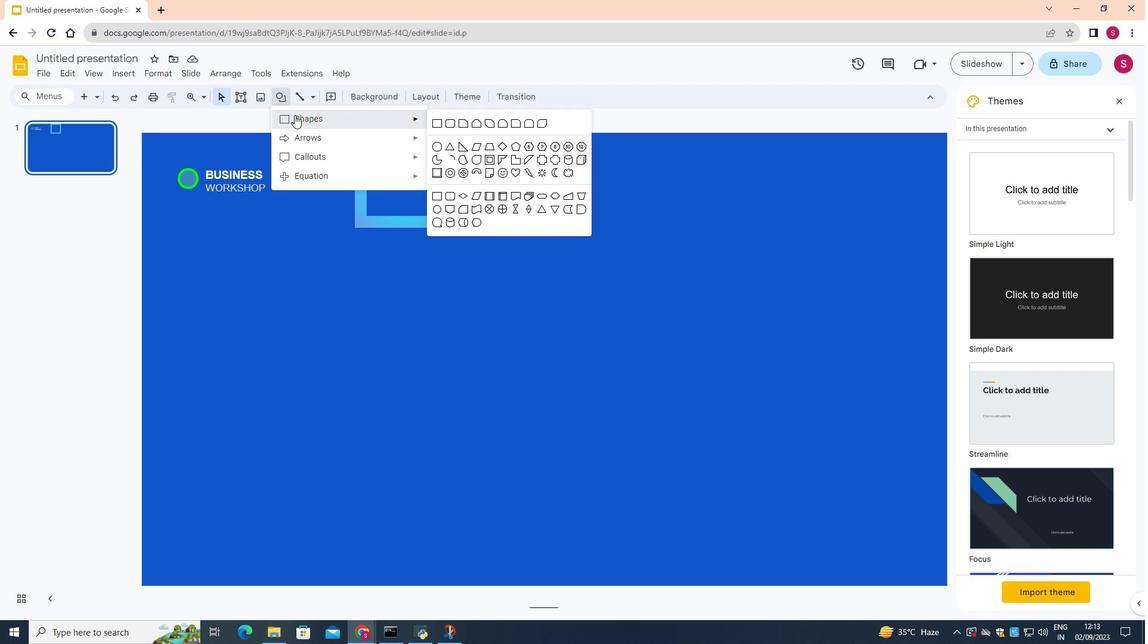 
Action: Mouse pressed left at (294, 115)
Screenshot: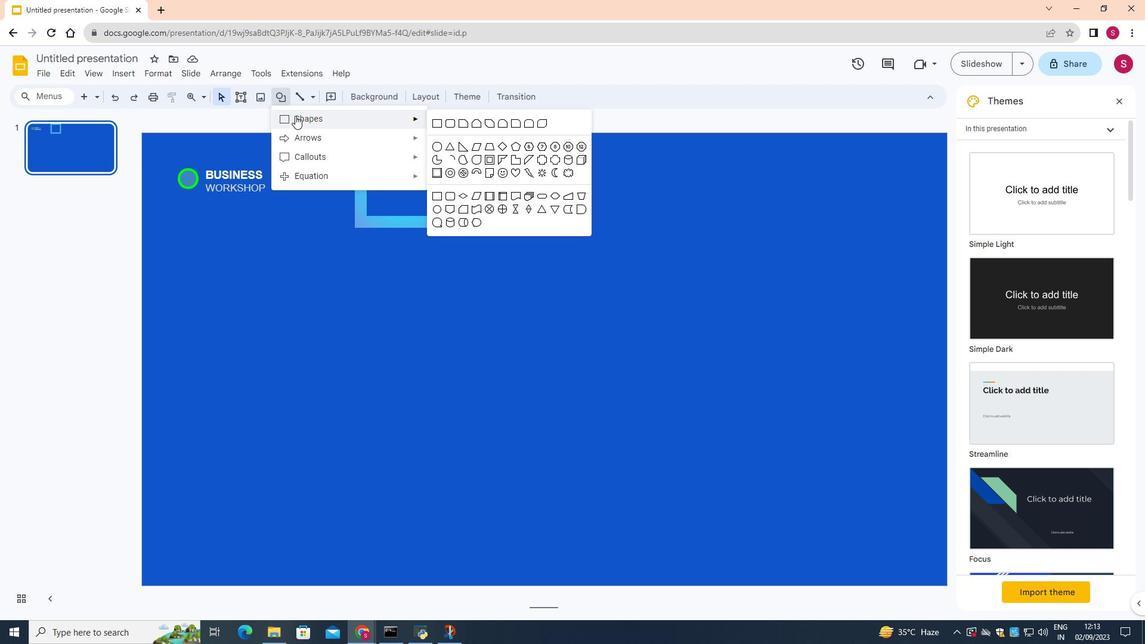 
Action: Mouse moved to (439, 177)
Screenshot: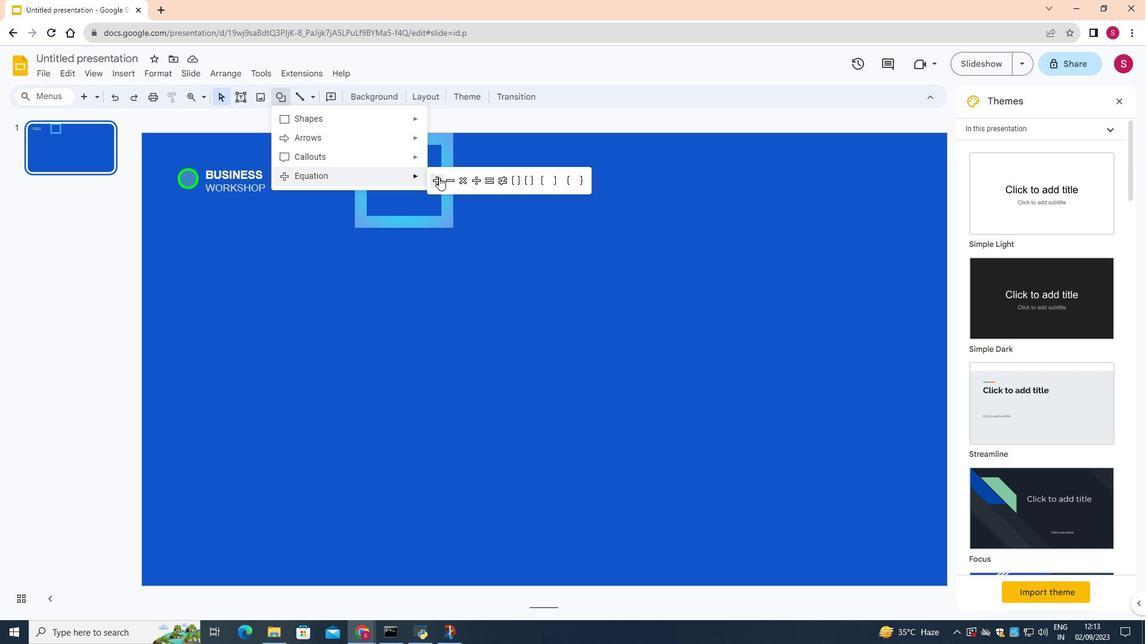 
Action: Mouse pressed left at (439, 177)
Screenshot: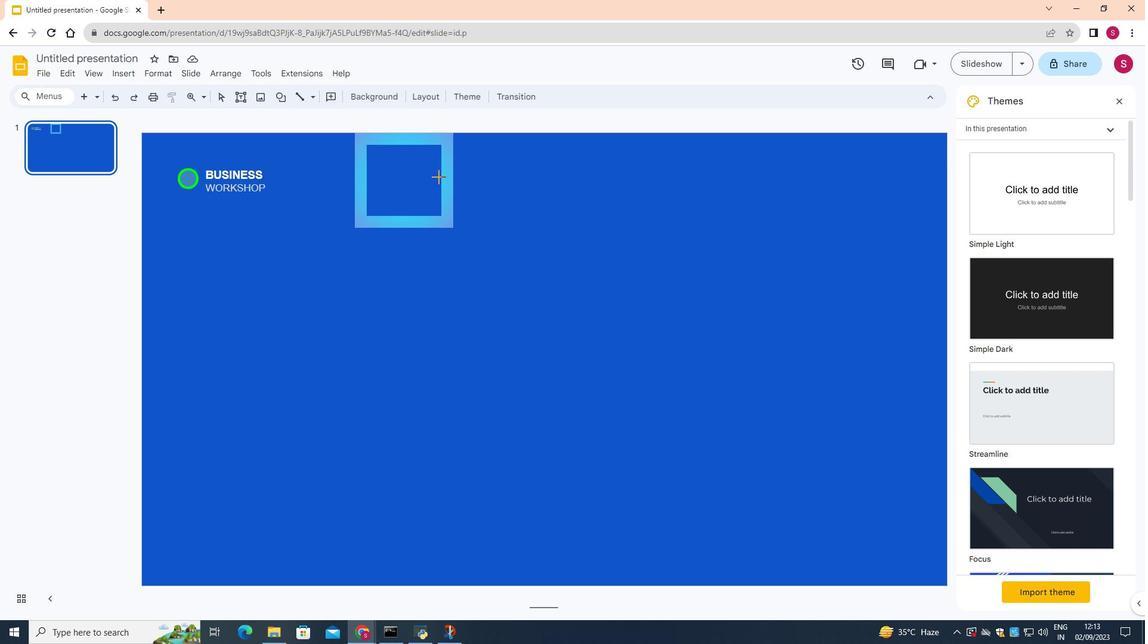 
Action: Mouse moved to (523, 205)
Screenshot: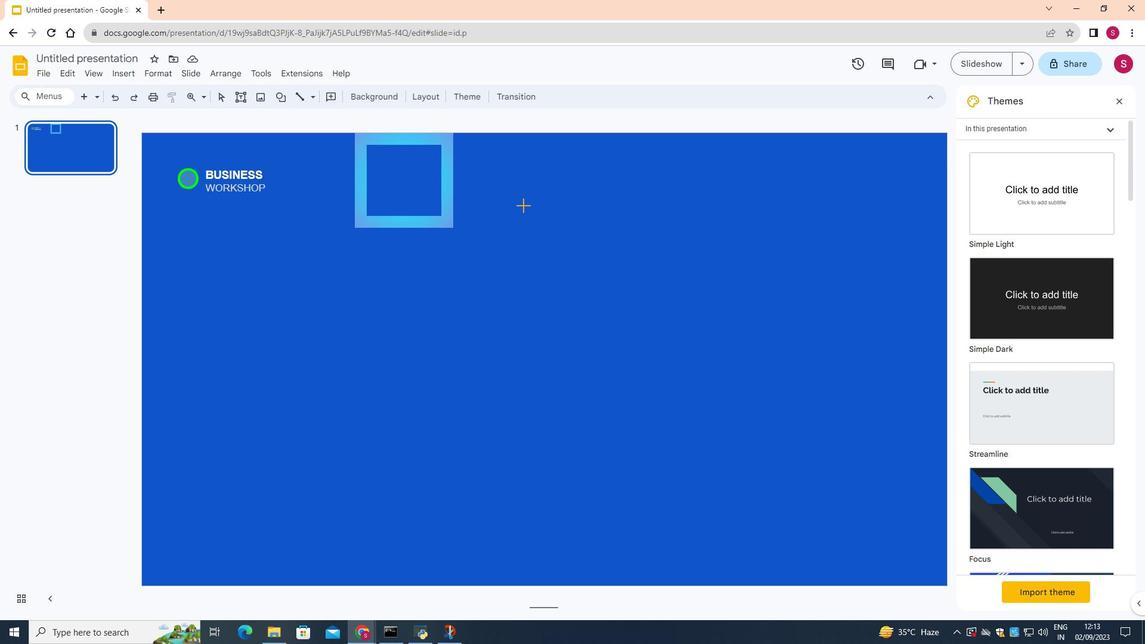 
Action: Mouse pressed left at (523, 205)
Screenshot: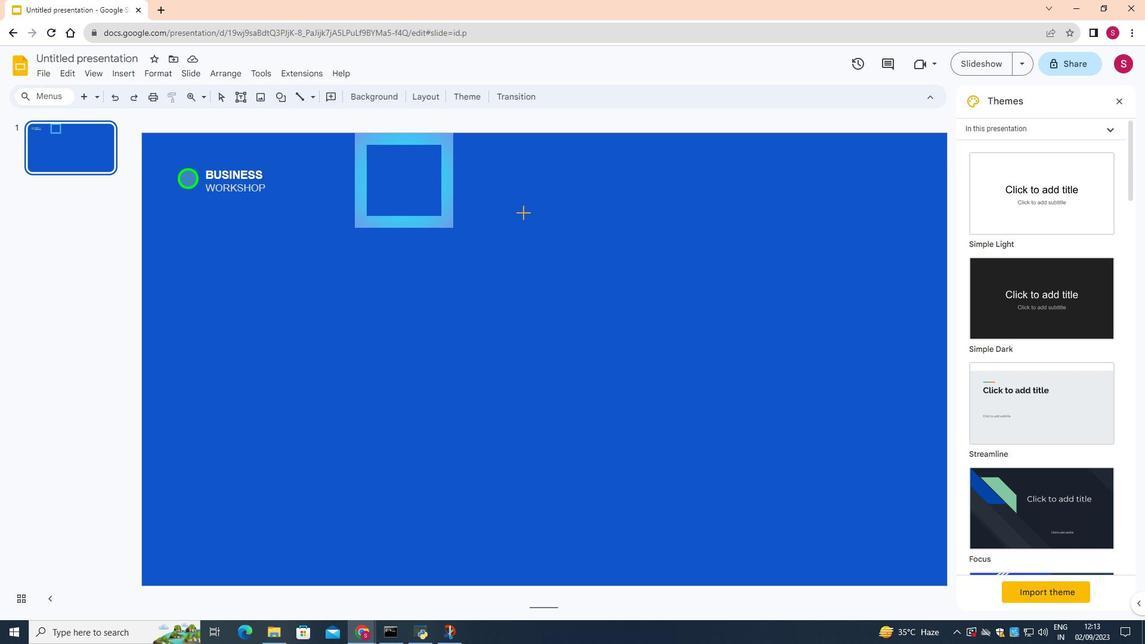 
Action: Mouse moved to (349, 96)
Screenshot: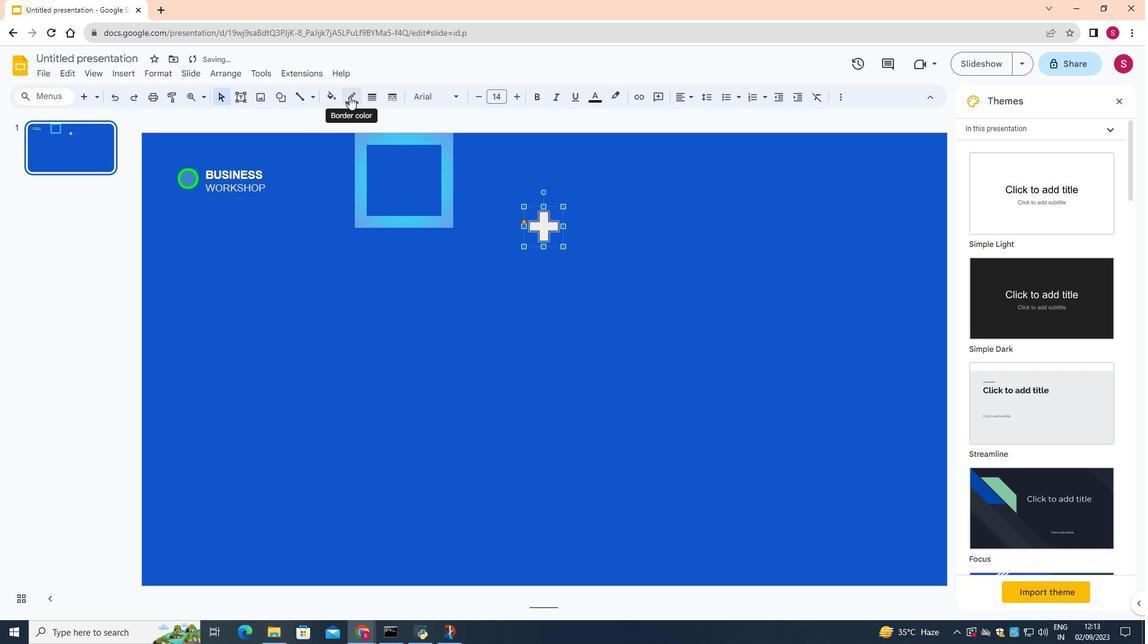 
Action: Mouse pressed left at (349, 96)
Screenshot: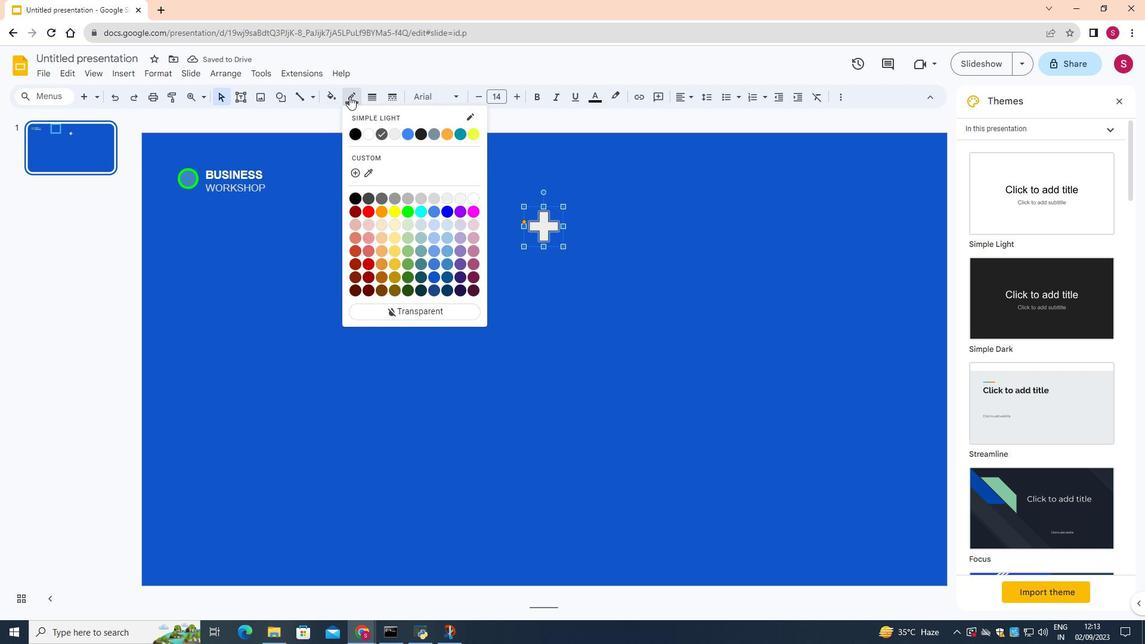 
Action: Mouse moved to (366, 134)
Screenshot: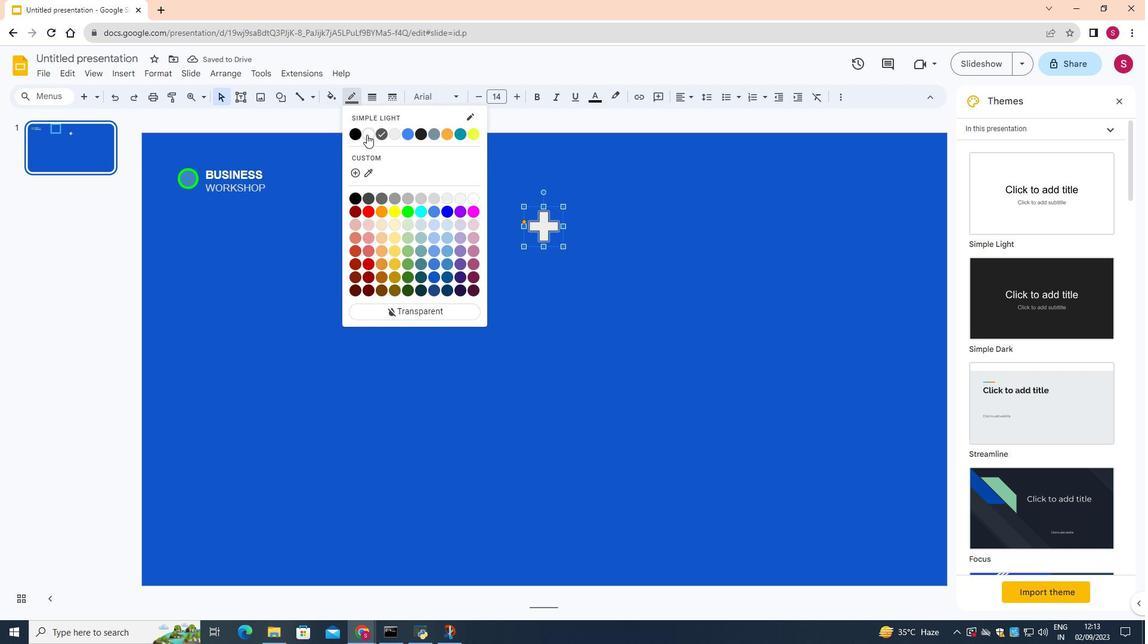 
Action: Mouse pressed left at (366, 134)
Screenshot: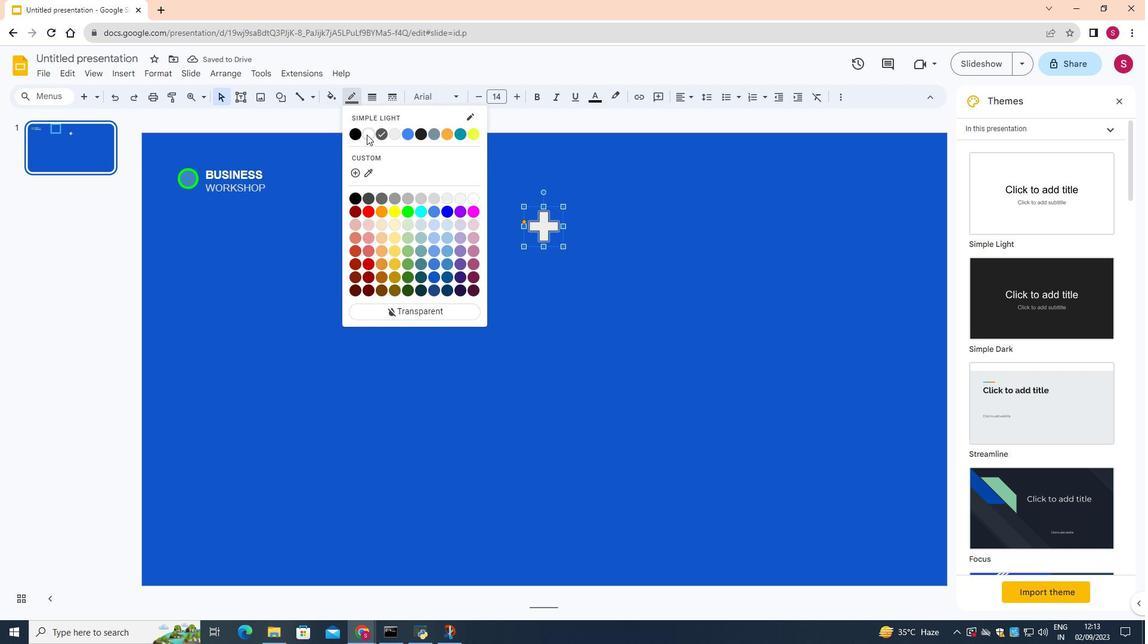 
Action: Mouse moved to (333, 96)
Screenshot: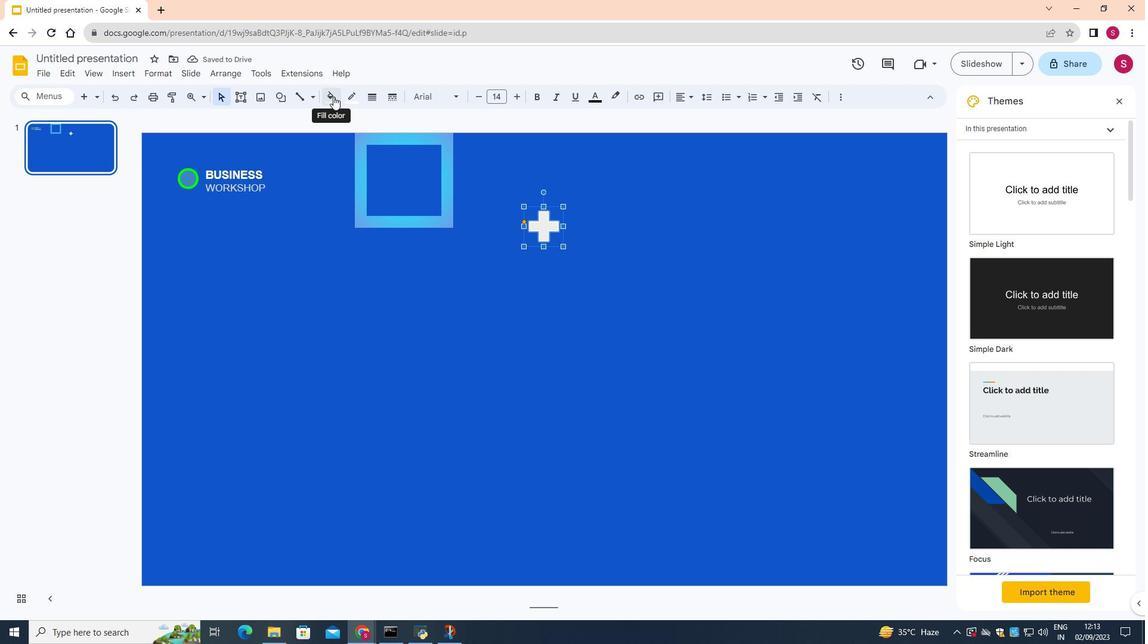 
Action: Mouse pressed left at (333, 96)
Screenshot: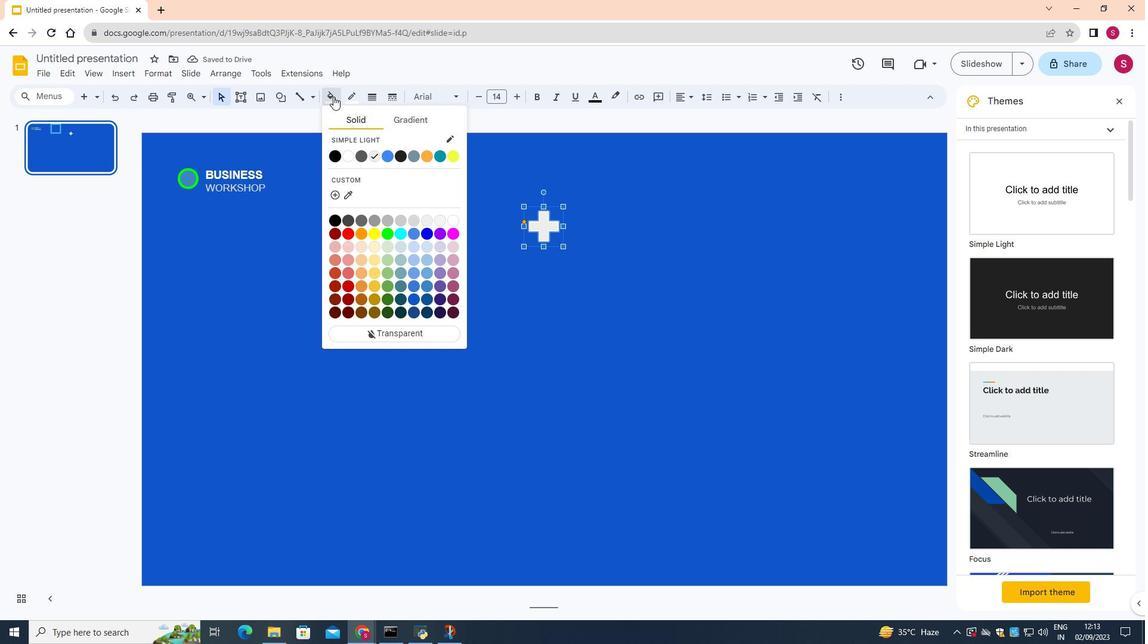 
Action: Mouse moved to (427, 283)
Screenshot: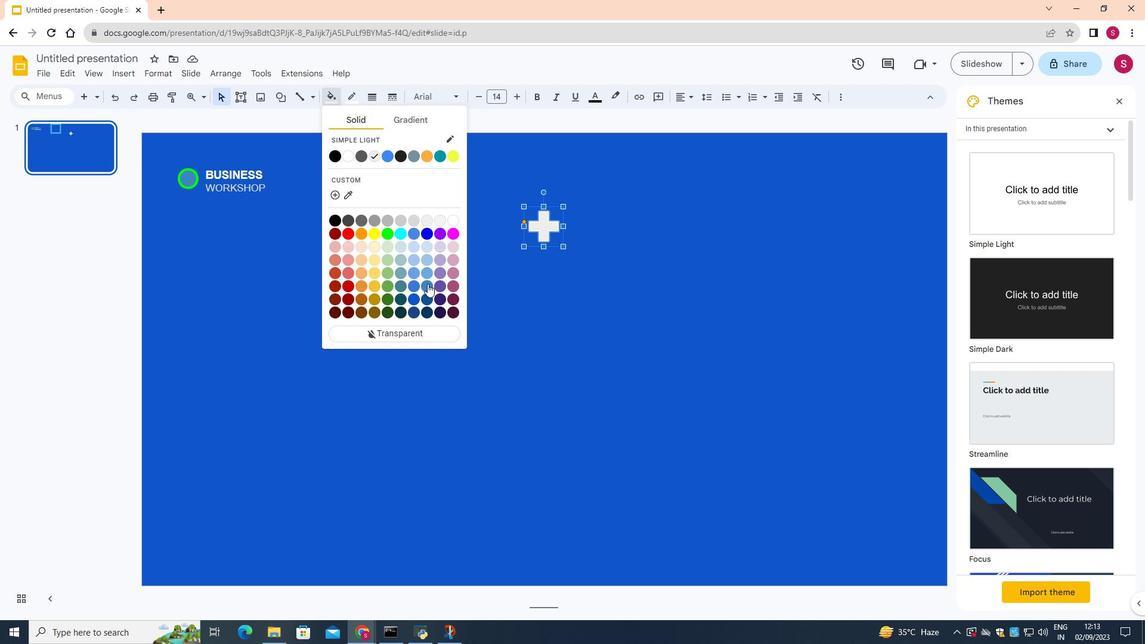 
Action: Mouse pressed left at (427, 283)
Screenshot: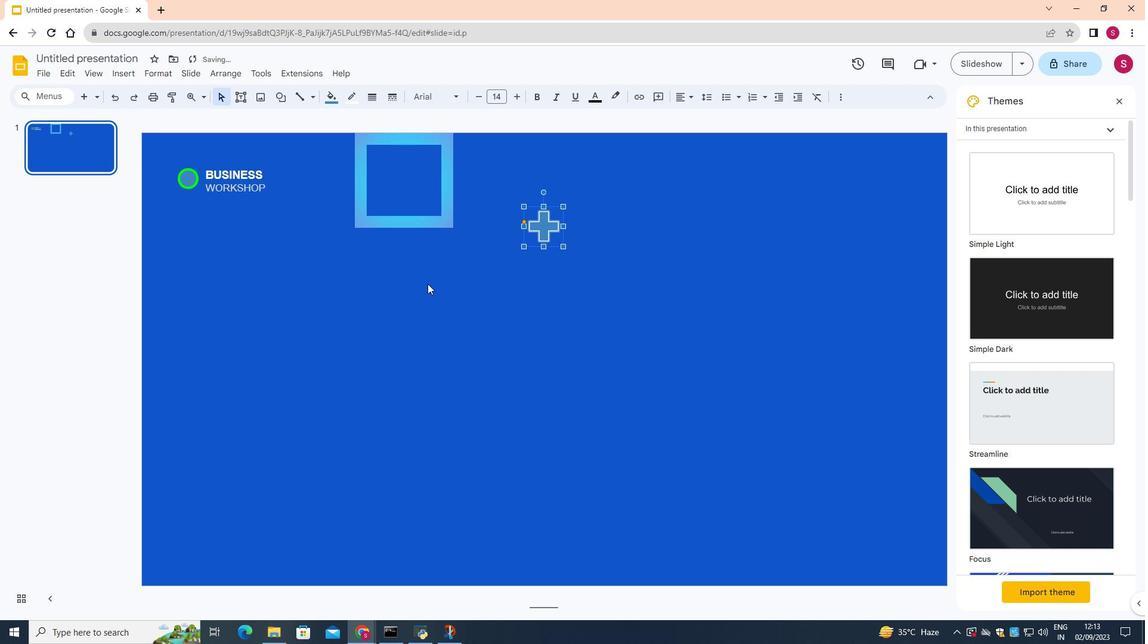 
Action: Mouse moved to (487, 330)
Screenshot: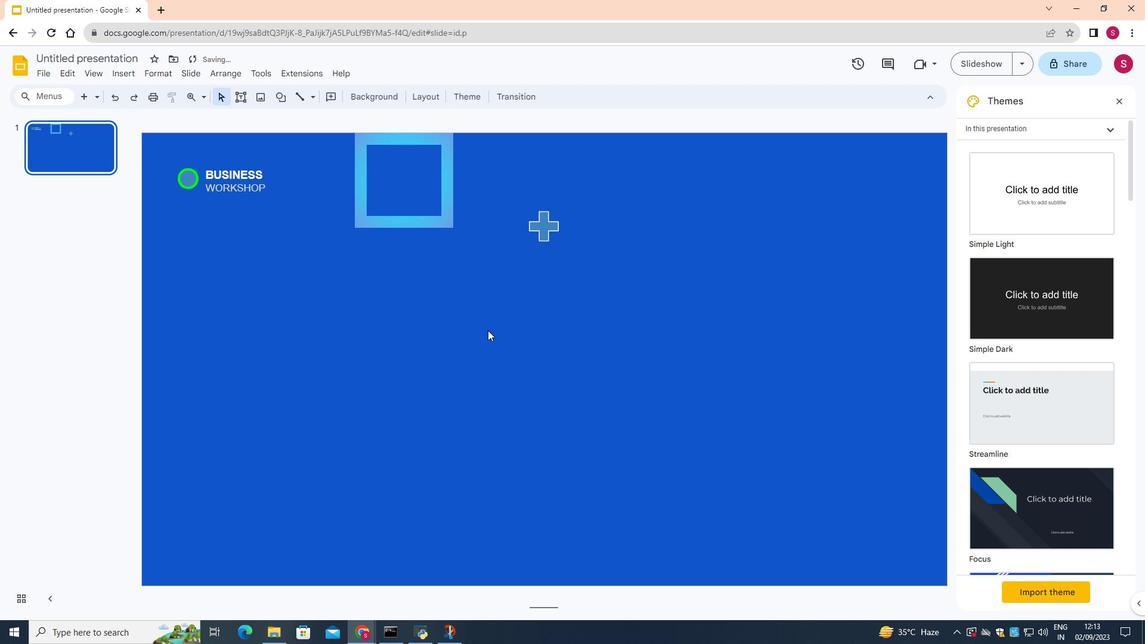 
Action: Mouse pressed left at (487, 330)
Screenshot: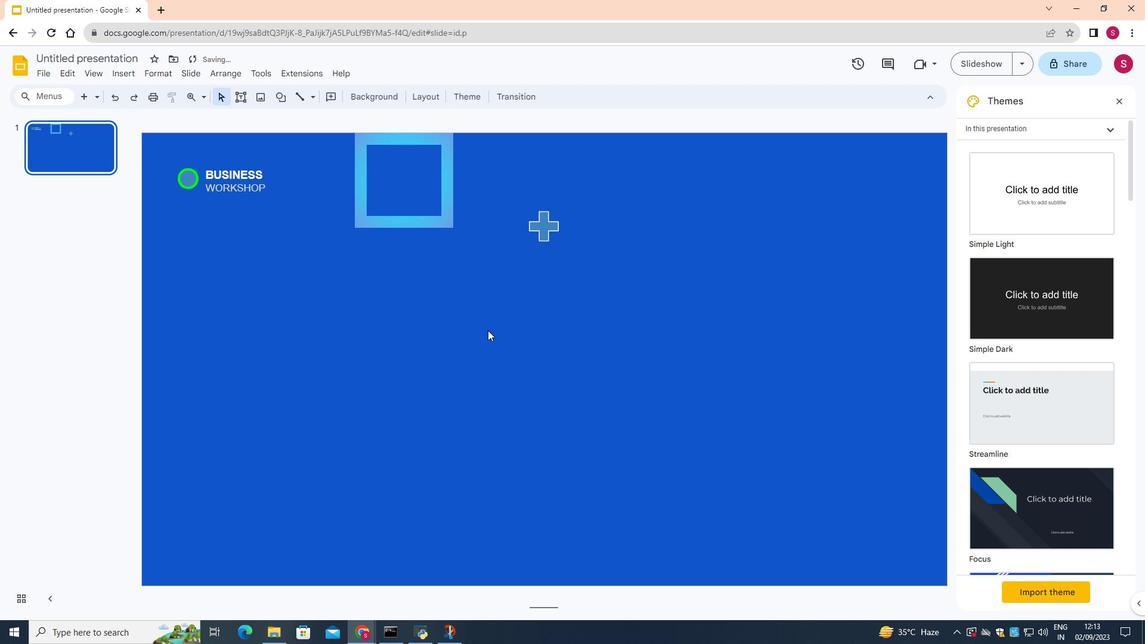 
Action: Mouse moved to (281, 99)
Screenshot: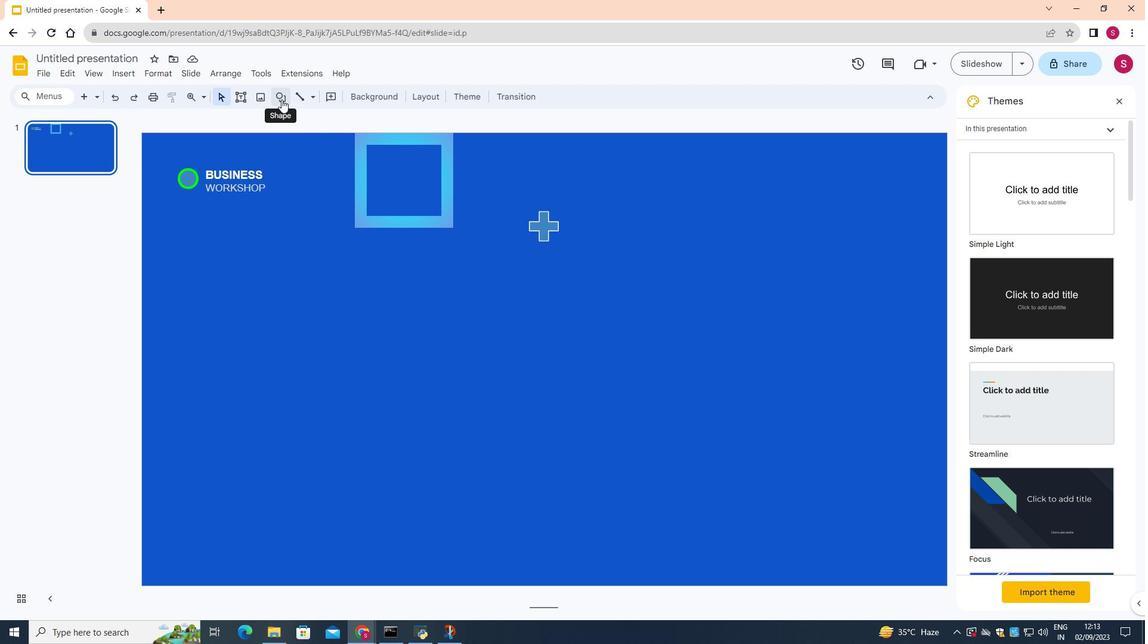 
Action: Mouse pressed left at (281, 99)
Screenshot: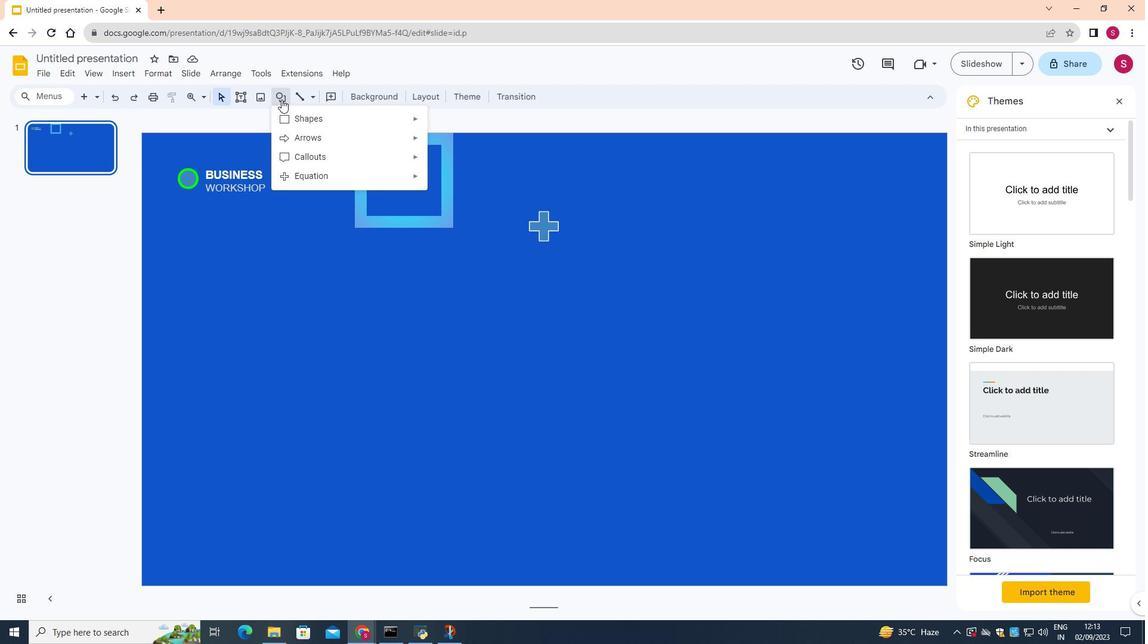 
Action: Mouse moved to (296, 120)
Screenshot: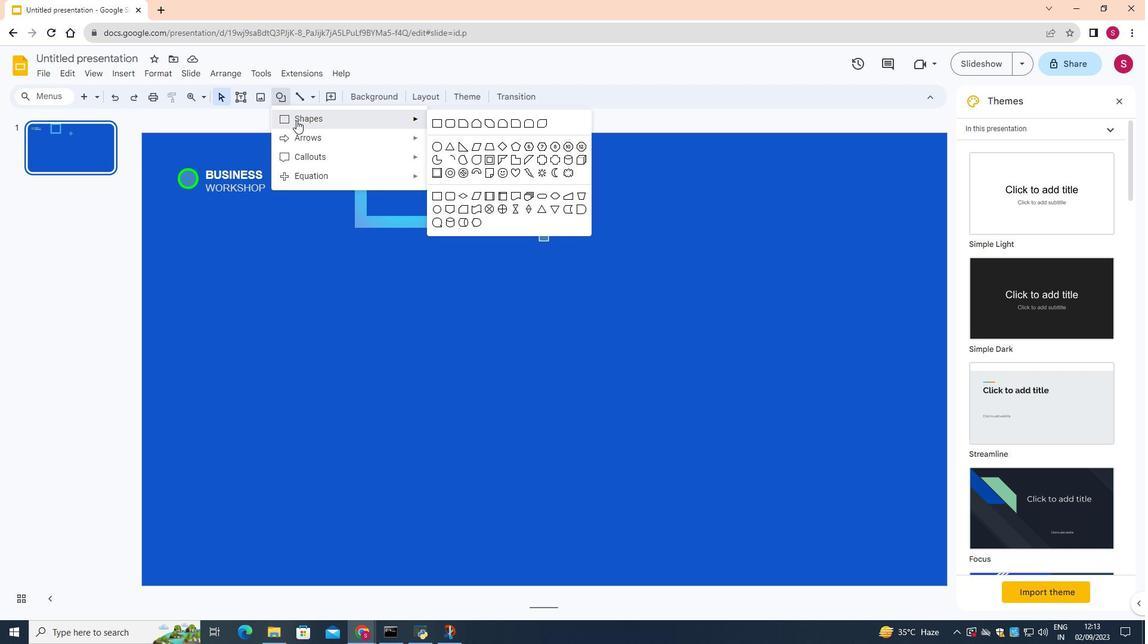 
Action: Mouse pressed left at (296, 120)
Screenshot: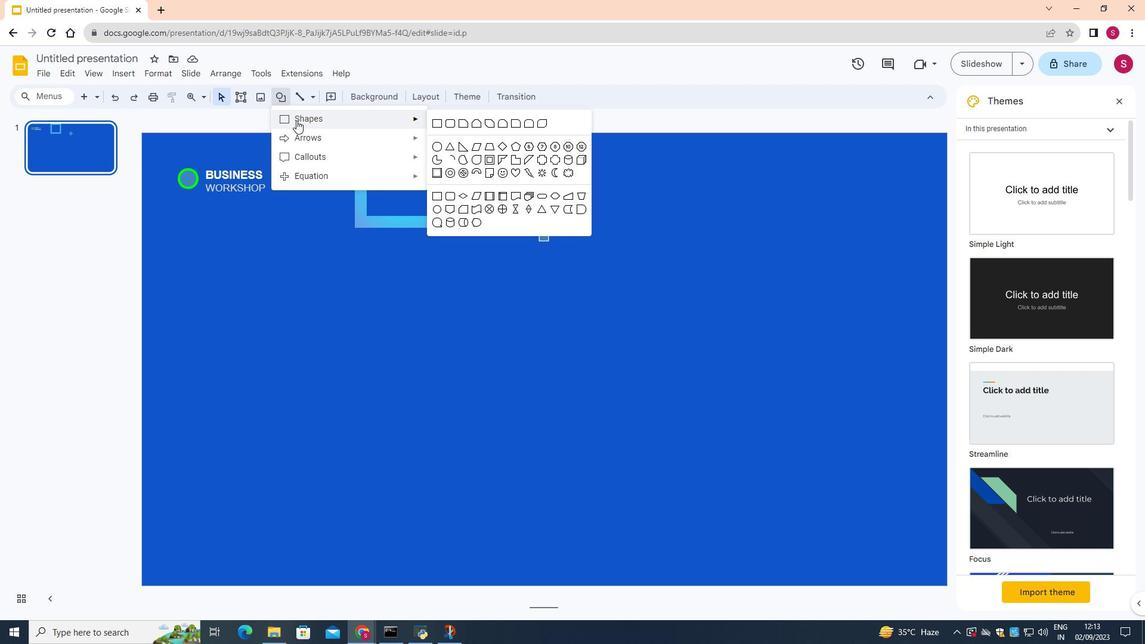 
Action: Mouse moved to (462, 192)
Screenshot: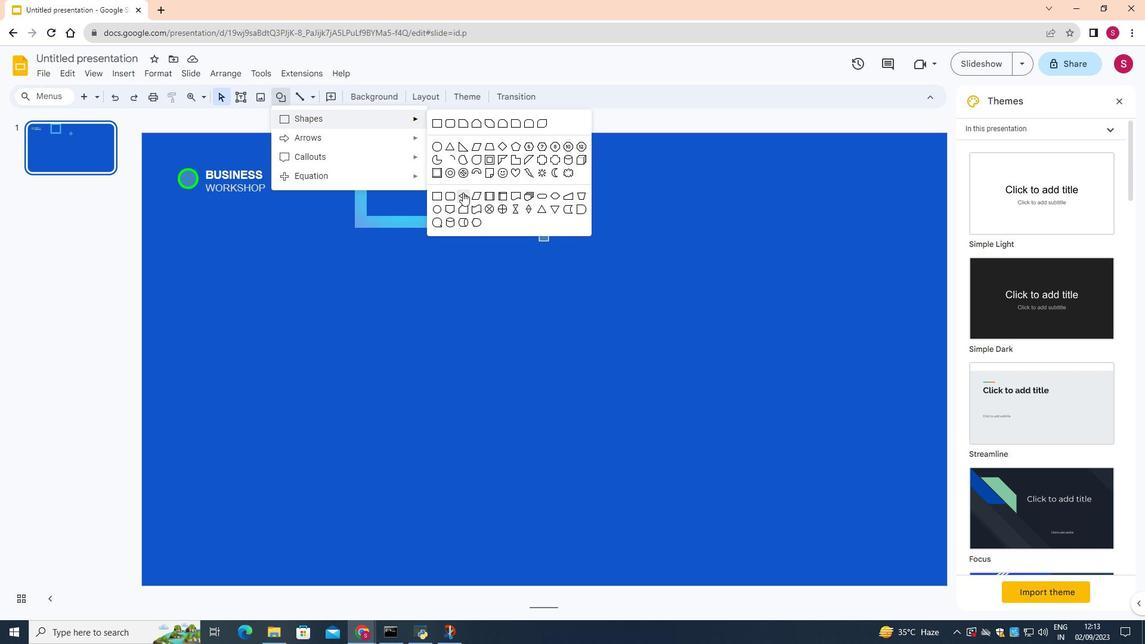 
Action: Mouse pressed left at (462, 192)
Screenshot: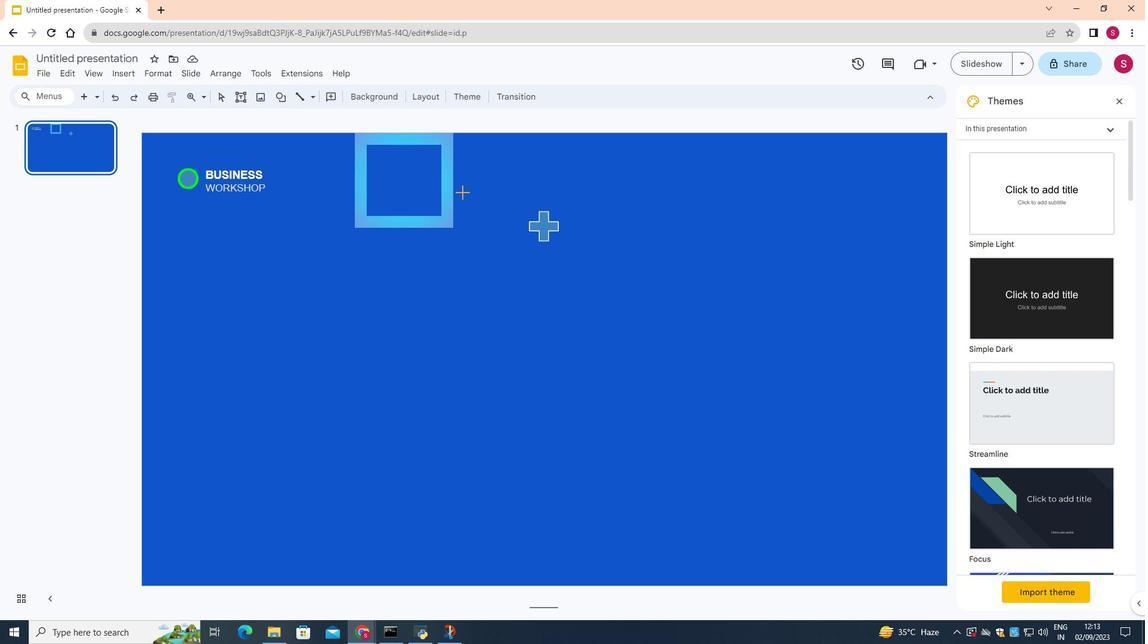 
Action: Mouse moved to (602, 155)
Screenshot: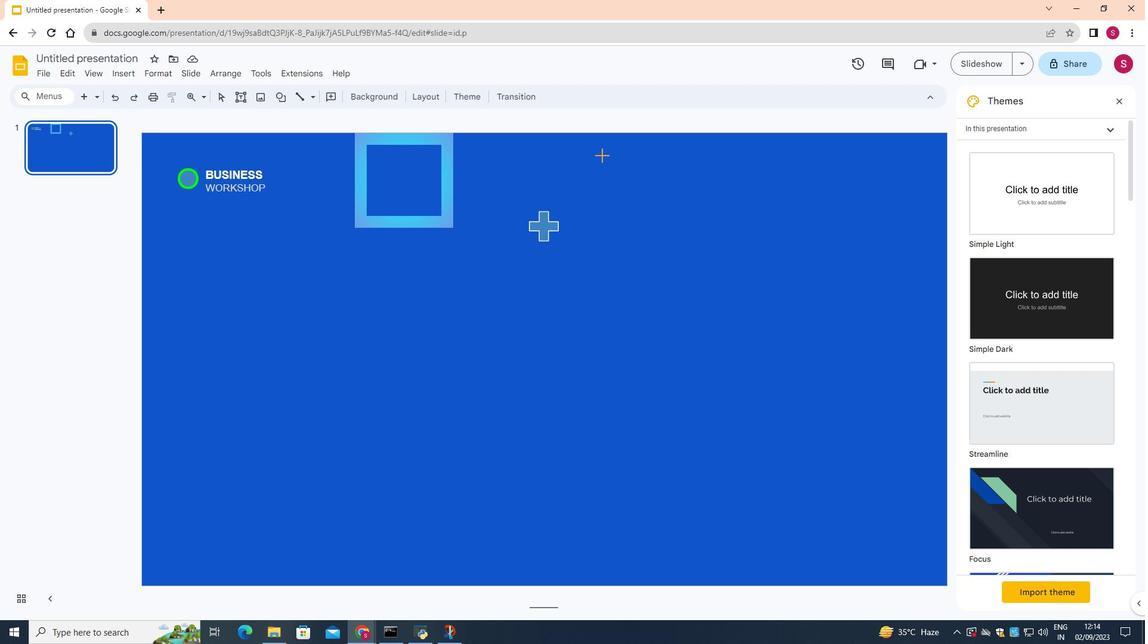 
Action: Mouse pressed left at (602, 155)
Screenshot: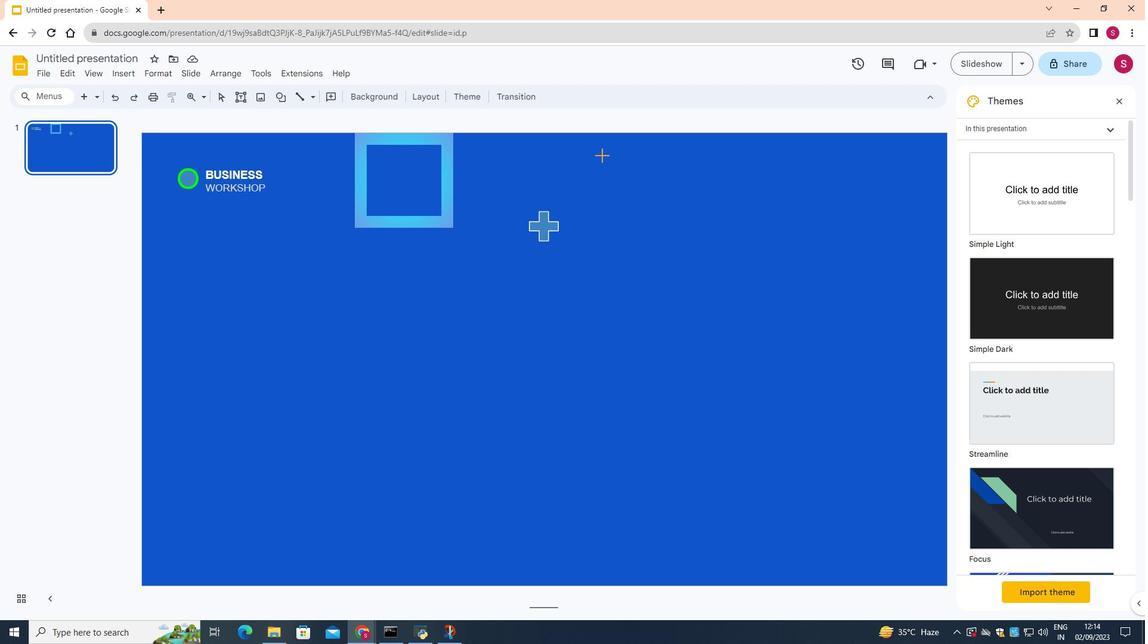 
Action: Mouse moved to (333, 95)
Screenshot: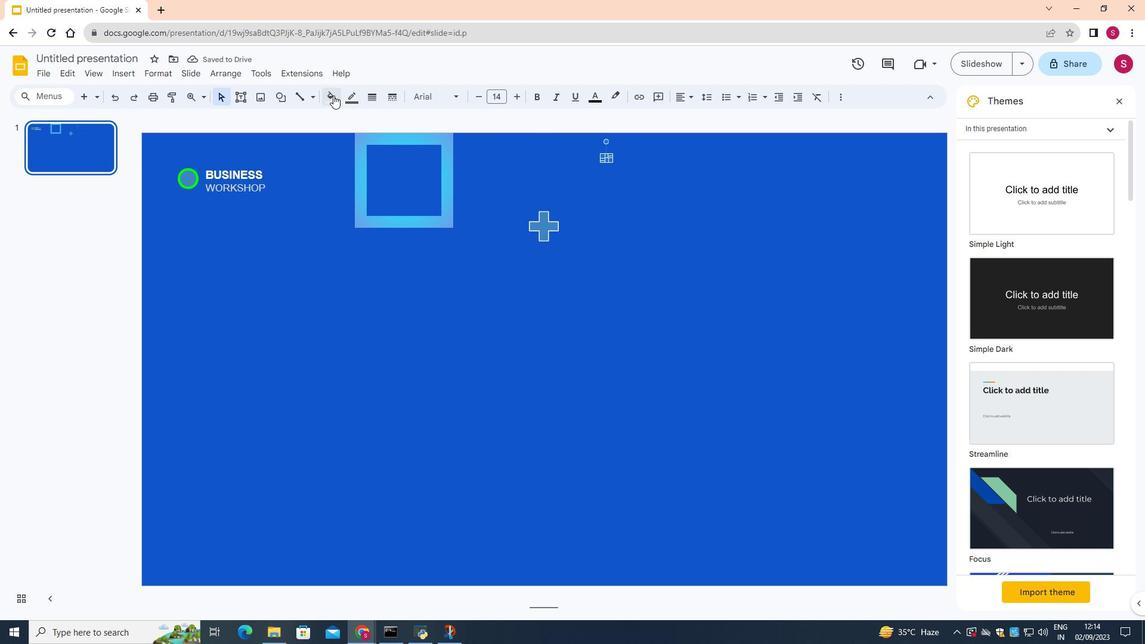 
Action: Mouse pressed left at (333, 95)
Screenshot: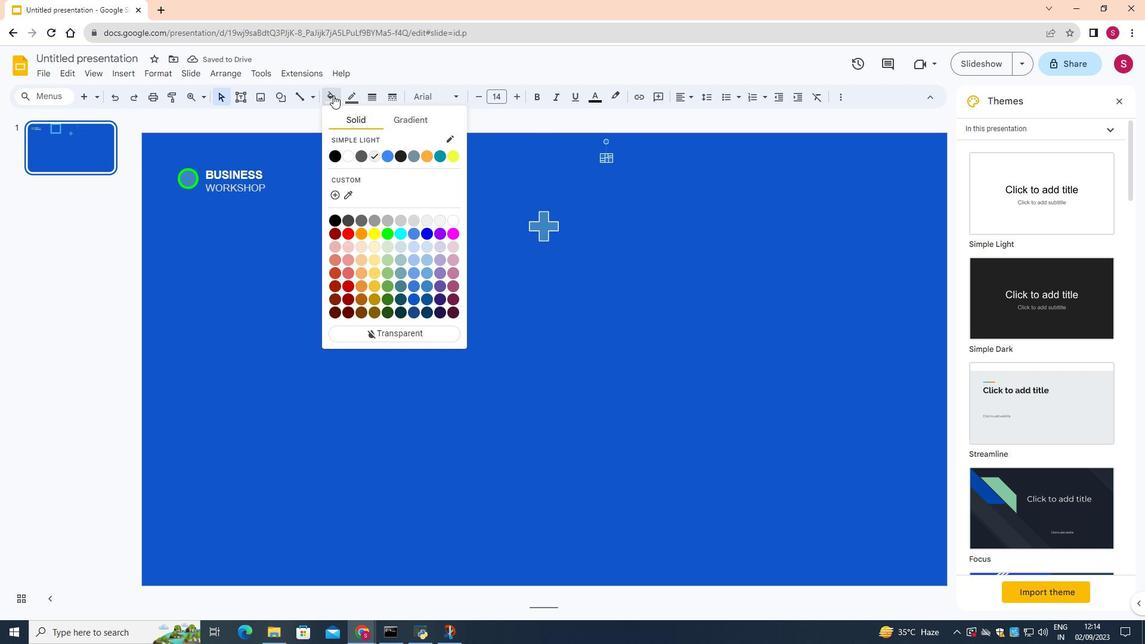 
Action: Mouse moved to (345, 153)
Screenshot: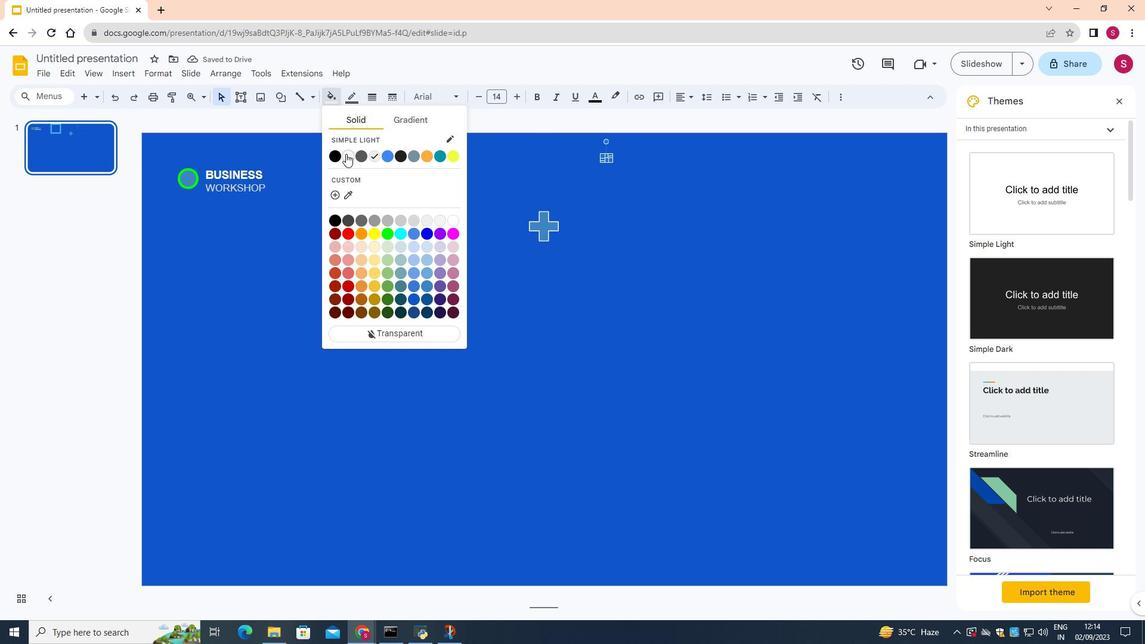 
Action: Mouse pressed left at (345, 153)
Screenshot: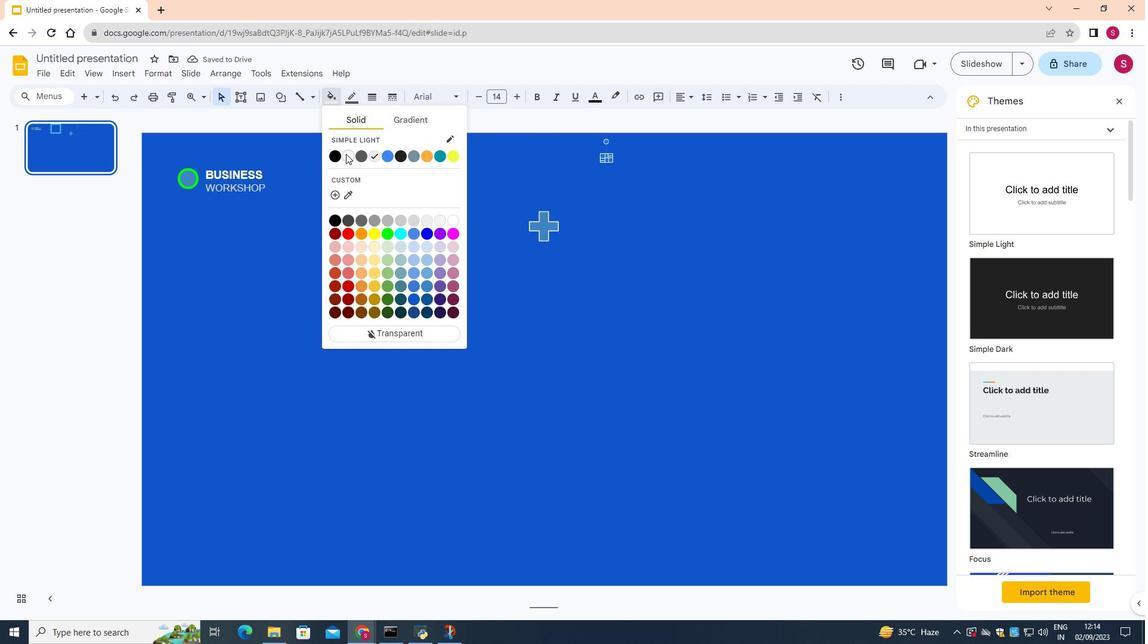
Action: Mouse moved to (350, 99)
Screenshot: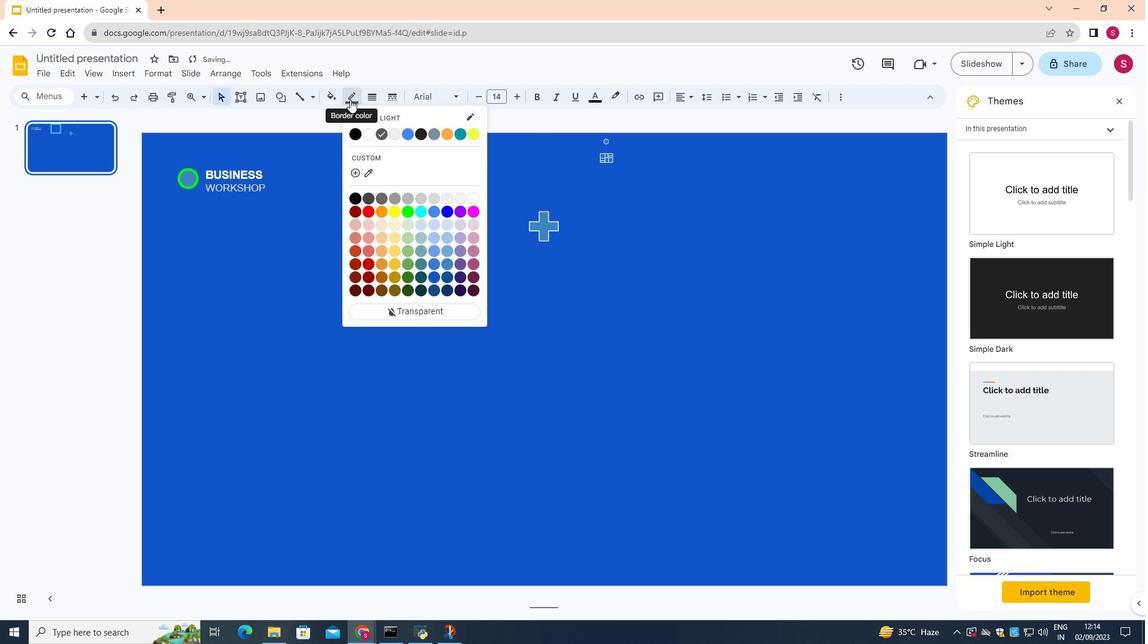 
Action: Mouse pressed left at (350, 99)
Screenshot: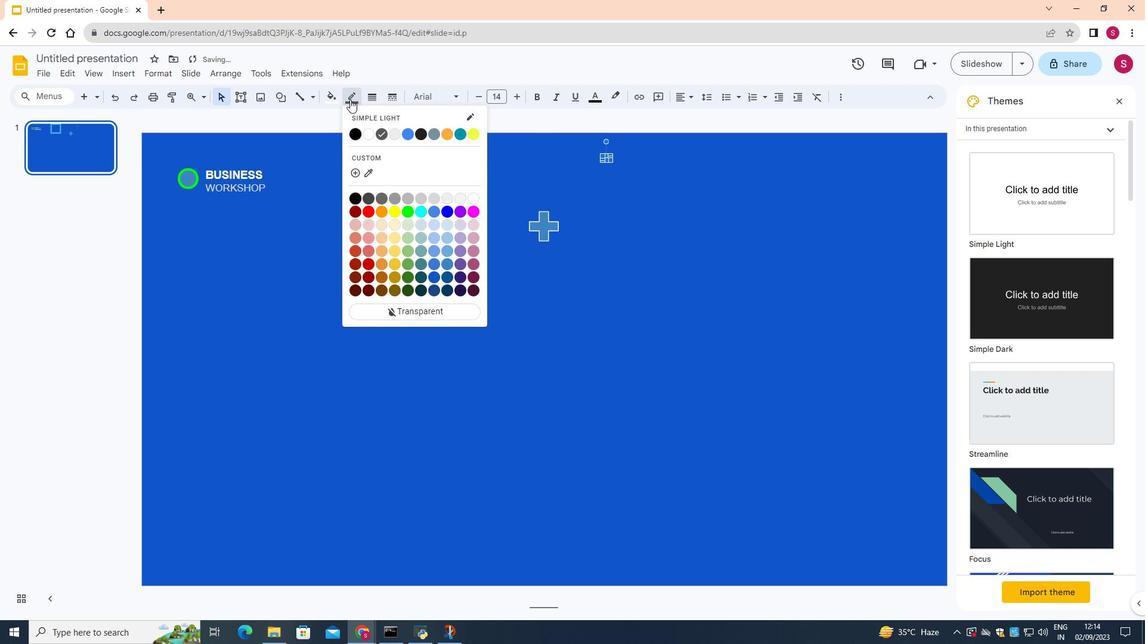 
Action: Mouse moved to (367, 132)
